 Task: Plan a trip to Narre Warren, Australia from 11th December, 2023 to 15th December, 2023 for 2 adults.1  bedroom having 2 beds and 1 bathroom. Property type can be hotel. Amenities needed are: washing machine, kitchen. Look for 3 properties as per requirement.
Action: Mouse moved to (473, 100)
Screenshot: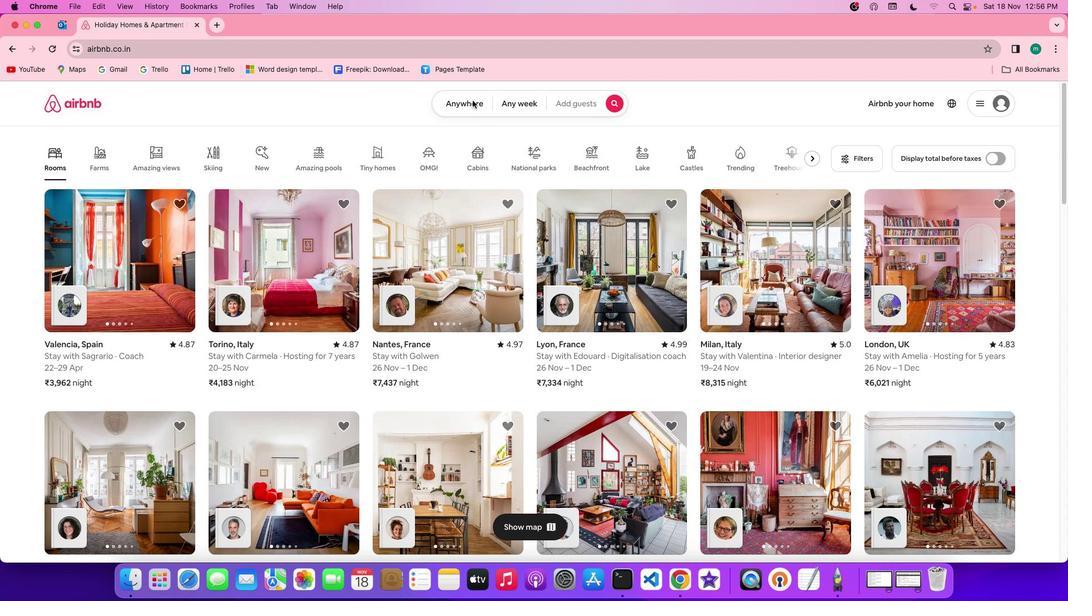 
Action: Mouse pressed left at (473, 100)
Screenshot: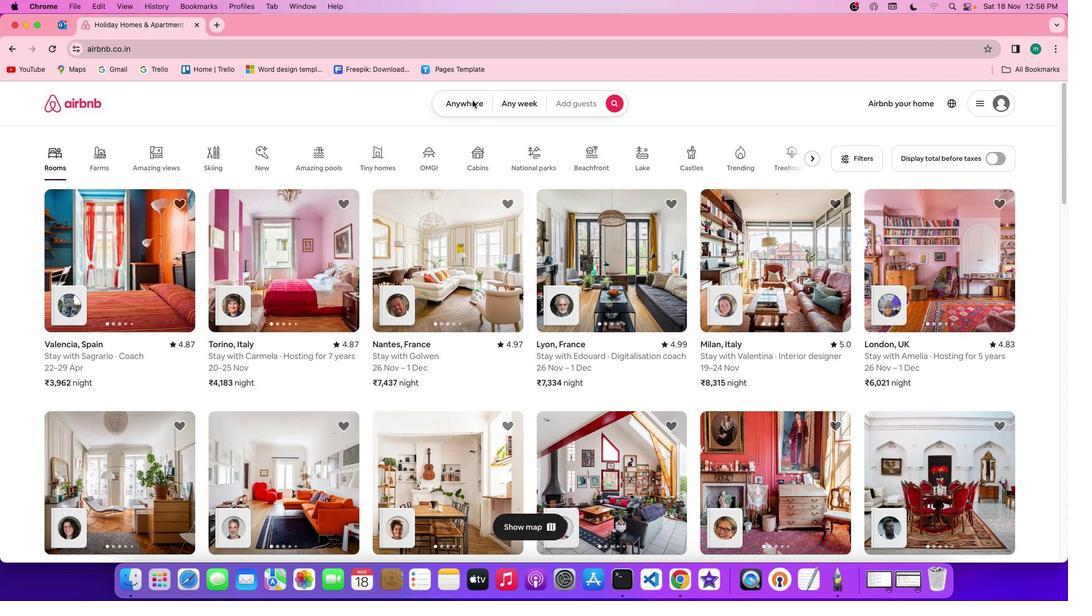
Action: Mouse pressed left at (473, 100)
Screenshot: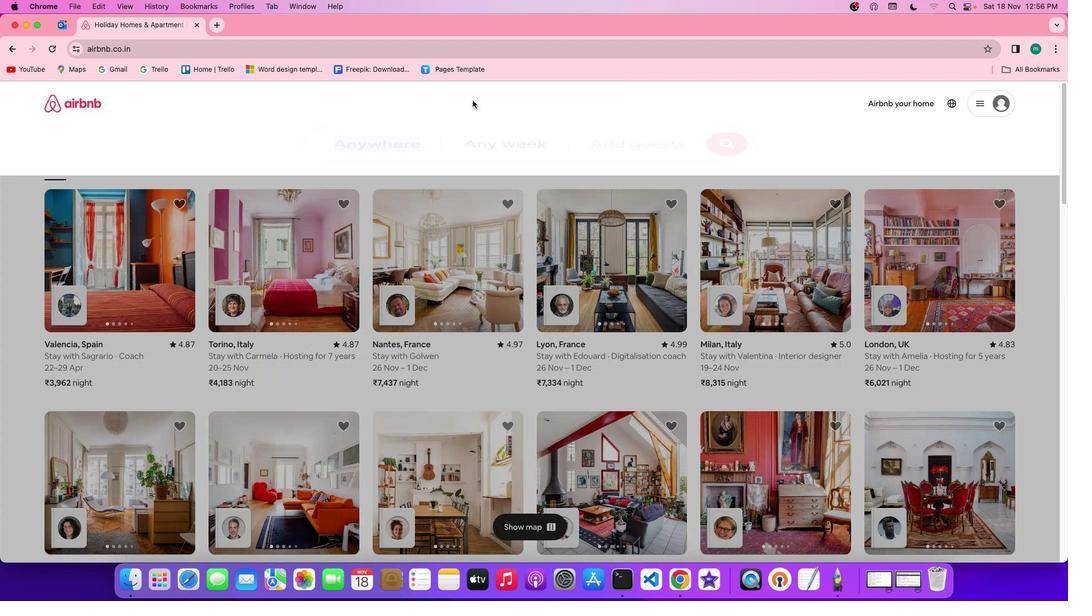 
Action: Mouse moved to (423, 150)
Screenshot: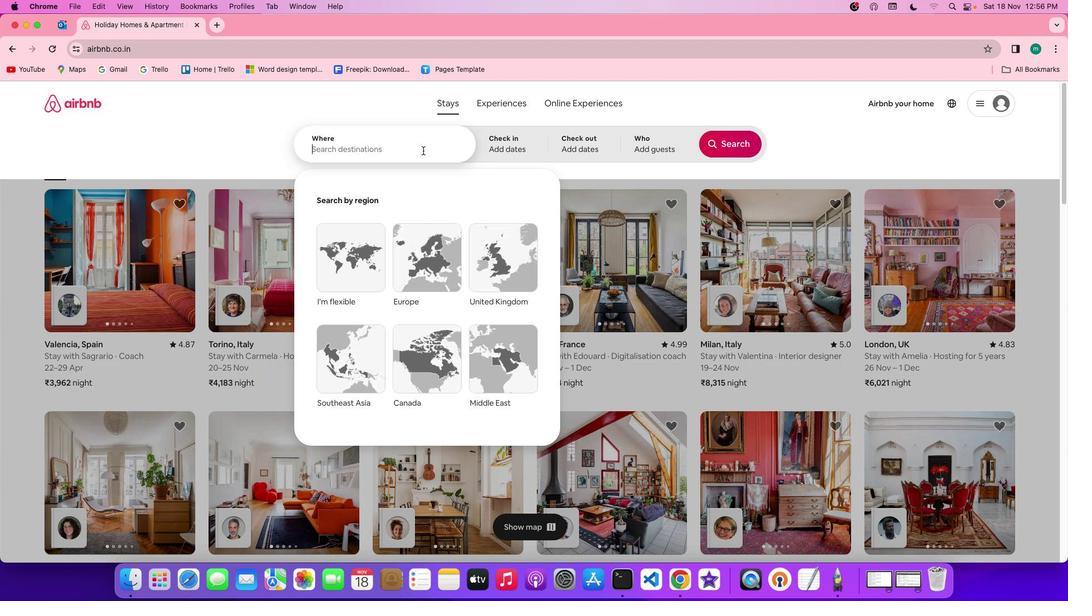 
Action: Mouse pressed left at (423, 150)
Screenshot: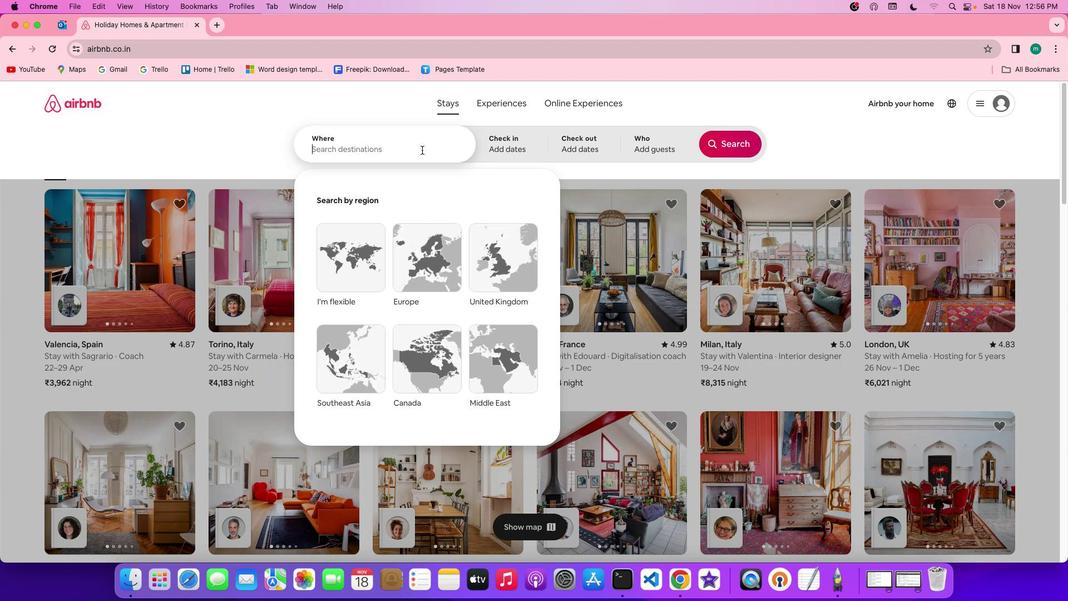 
Action: Mouse moved to (421, 150)
Screenshot: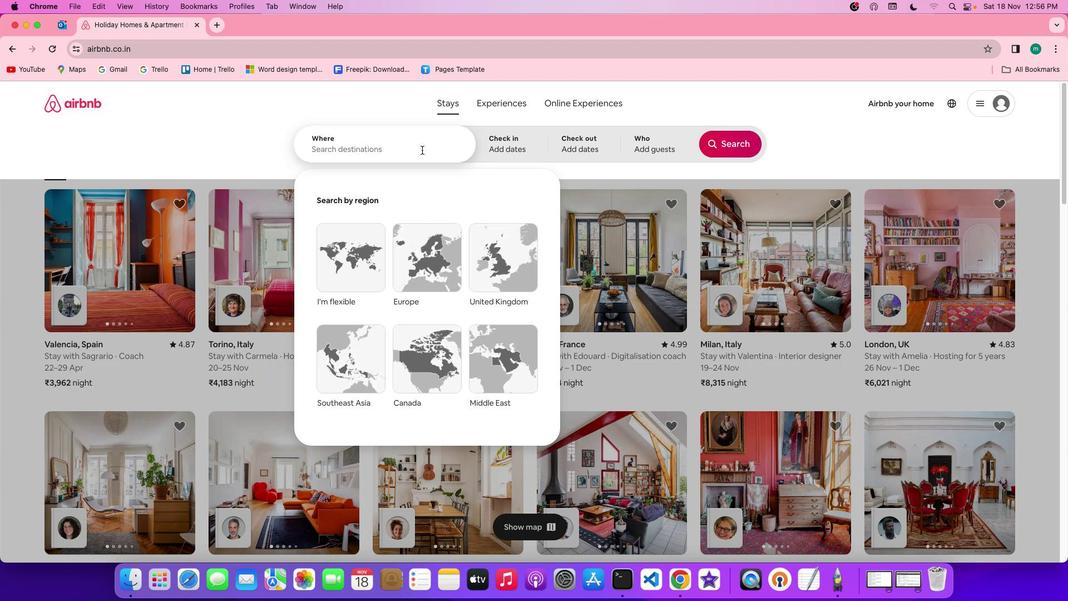 
Action: Key pressed Key.shift'N''a''r''r''e'Key.spaceKey.shift'W''a''r''r''e''n'','Key.spaceKey.shift'A''u''s''t''r''a''l''i''a'
Screenshot: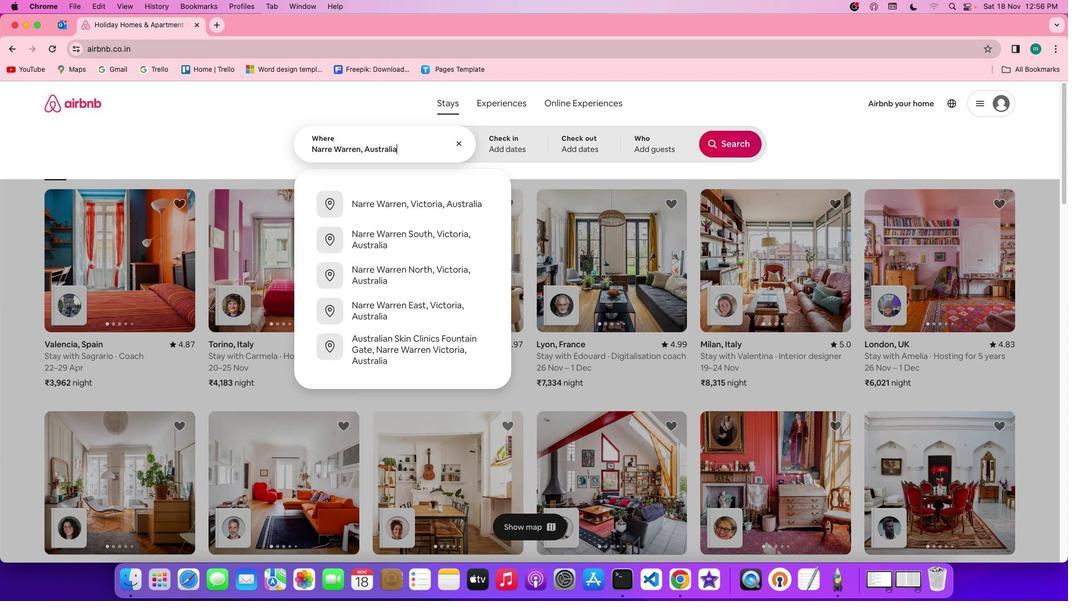 
Action: Mouse moved to (525, 148)
Screenshot: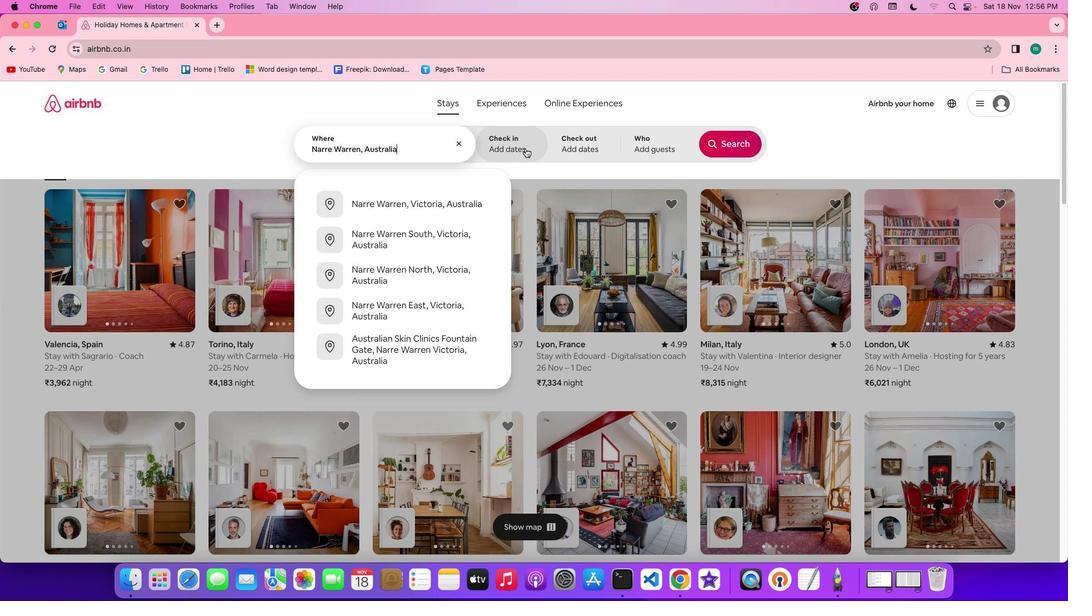 
Action: Mouse pressed left at (525, 148)
Screenshot: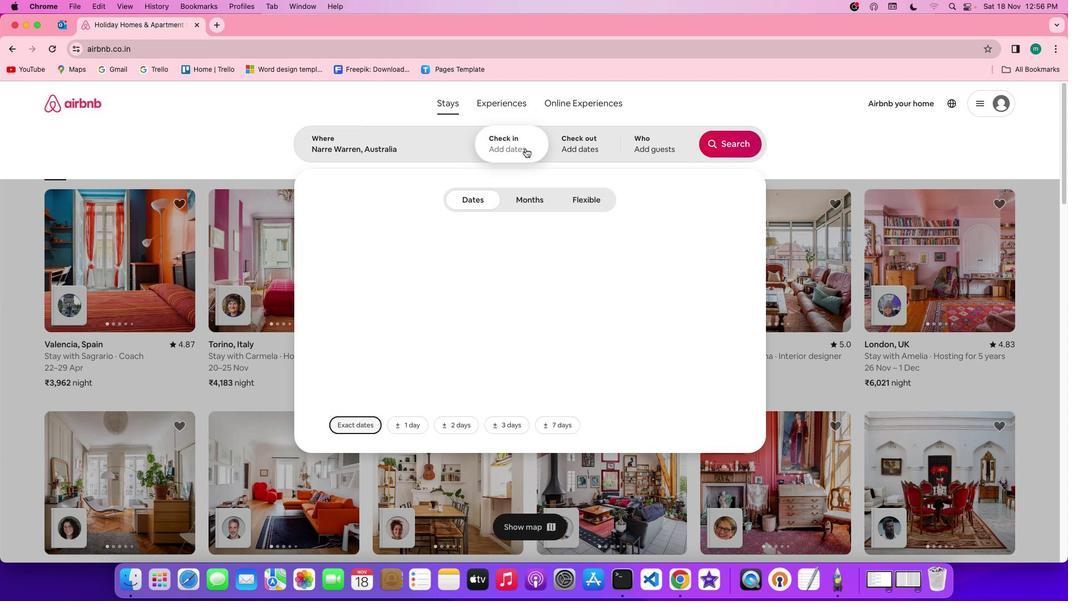 
Action: Mouse moved to (579, 339)
Screenshot: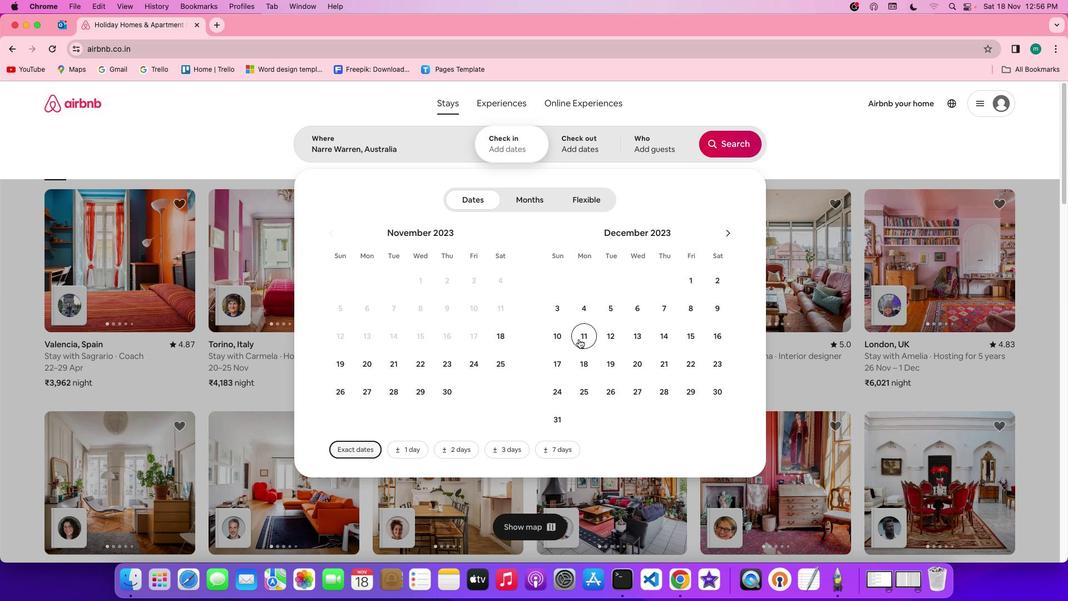
Action: Mouse pressed left at (579, 339)
Screenshot: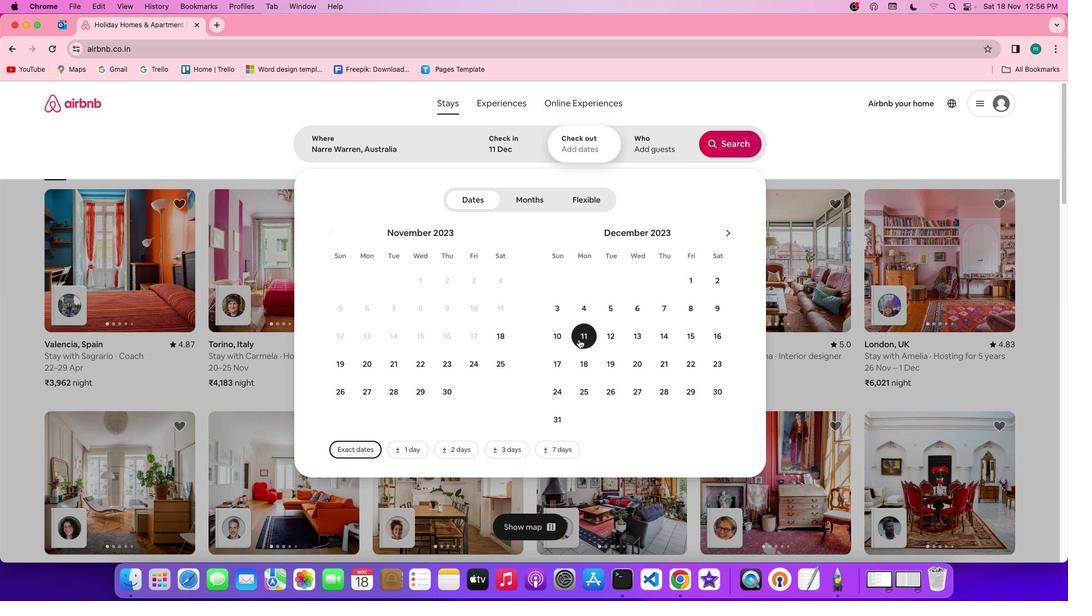 
Action: Mouse moved to (688, 339)
Screenshot: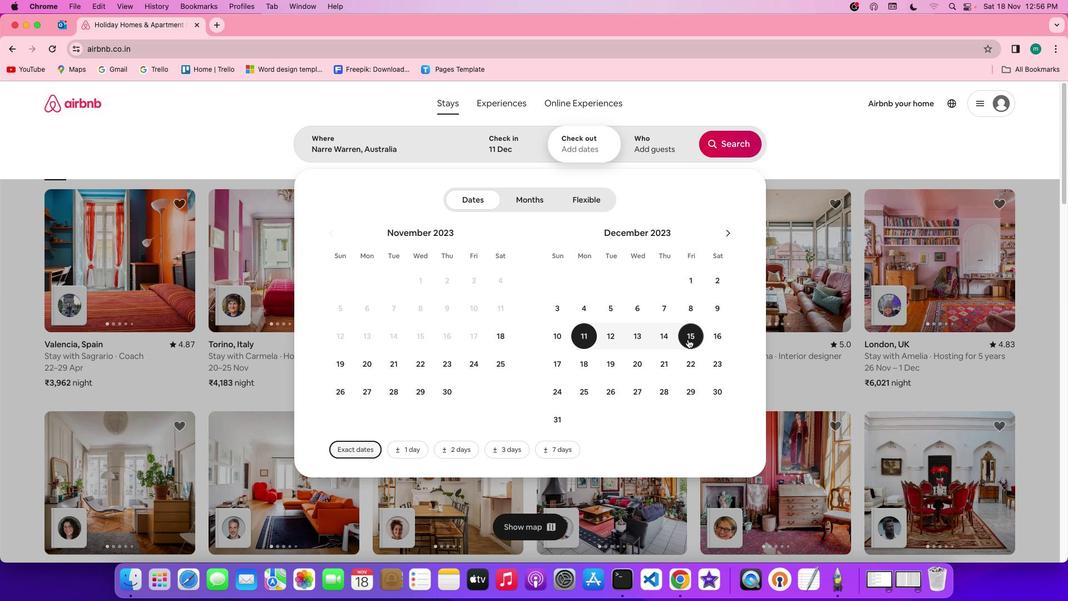 
Action: Mouse pressed left at (688, 339)
Screenshot: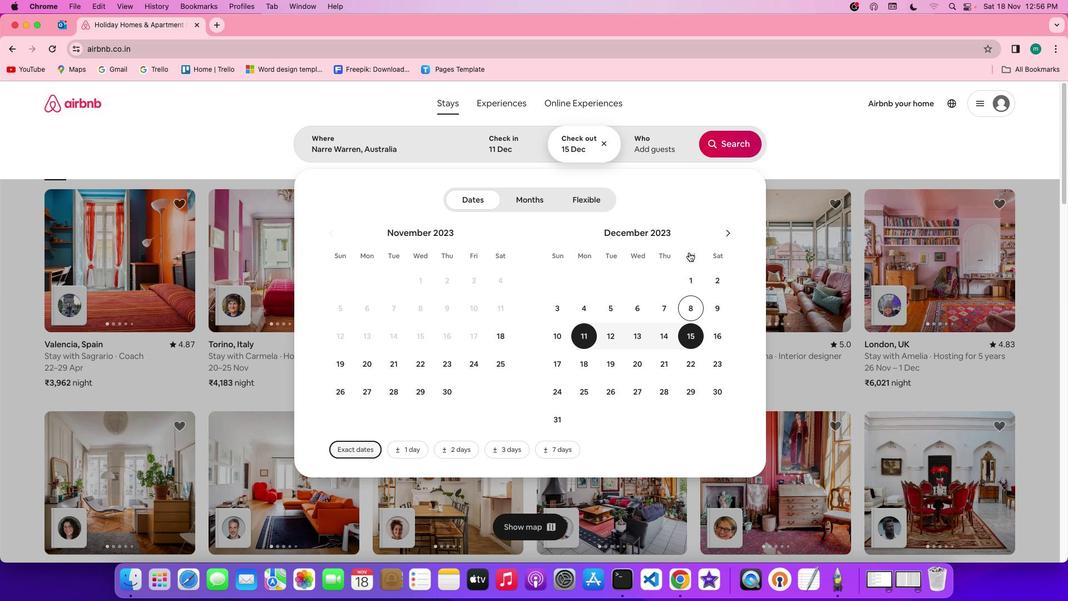 
Action: Mouse moved to (668, 146)
Screenshot: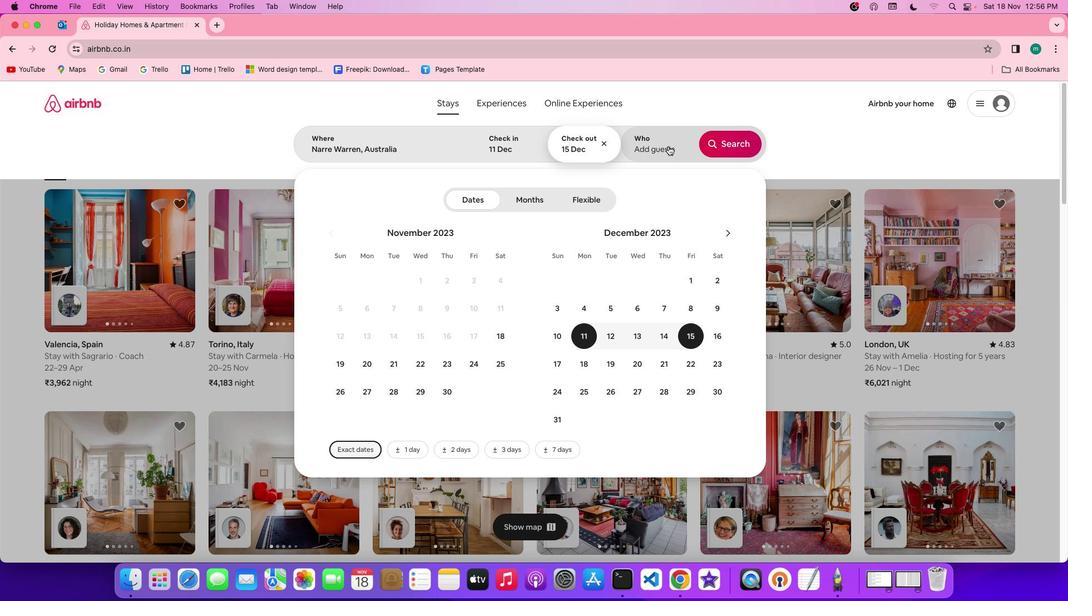 
Action: Mouse pressed left at (668, 146)
Screenshot: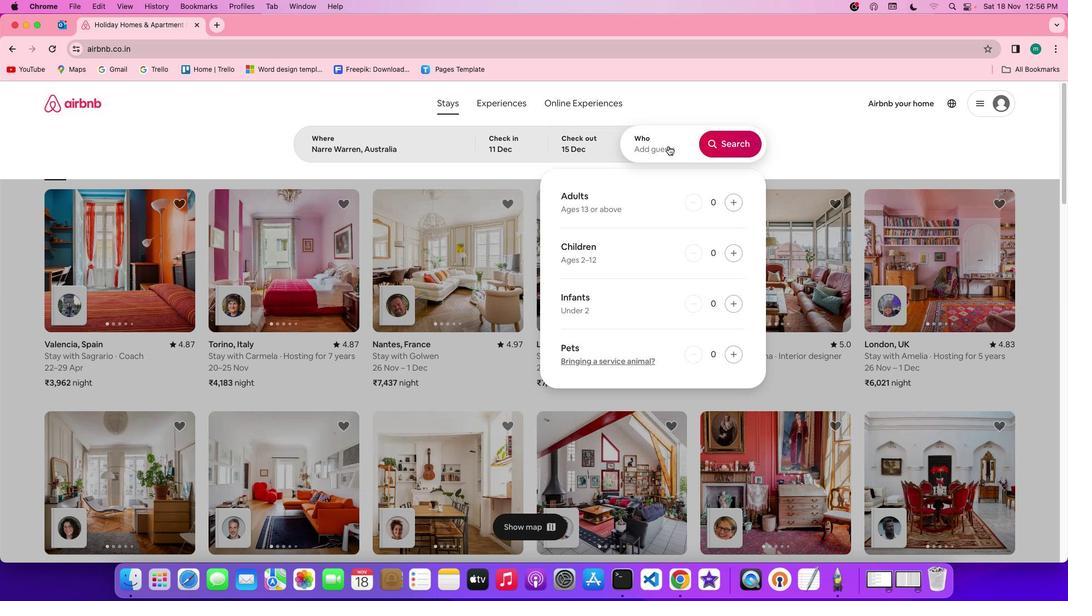 
Action: Mouse moved to (739, 206)
Screenshot: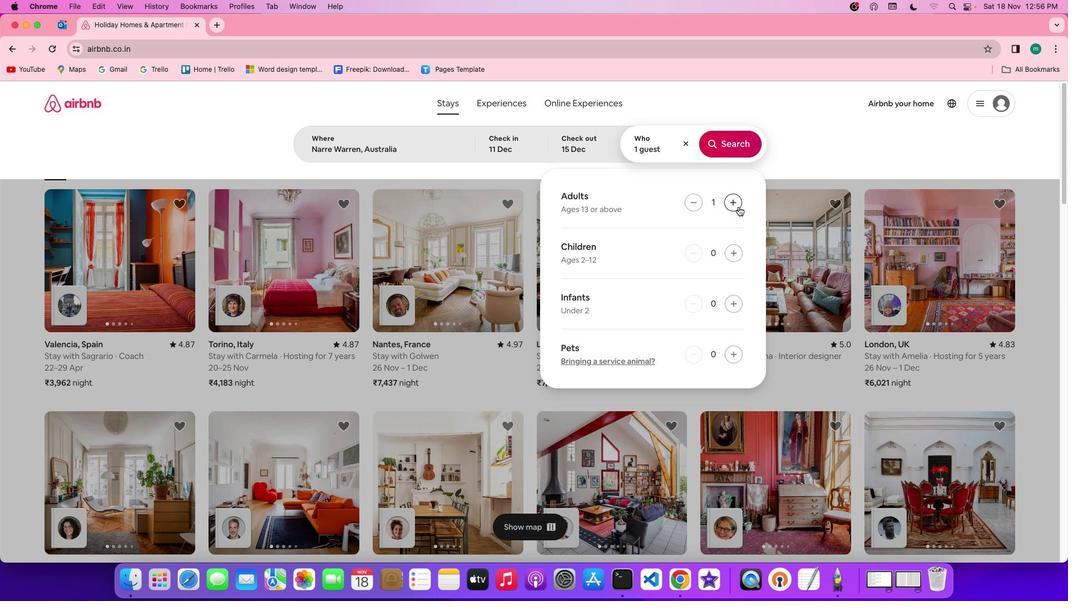 
Action: Mouse pressed left at (739, 206)
Screenshot: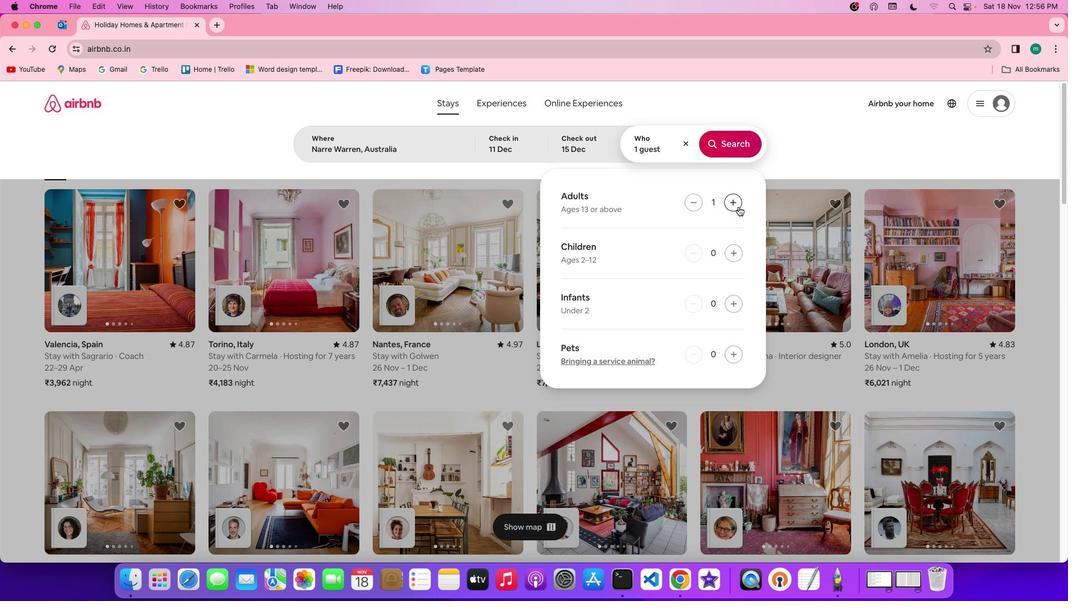 
Action: Mouse pressed left at (739, 206)
Screenshot: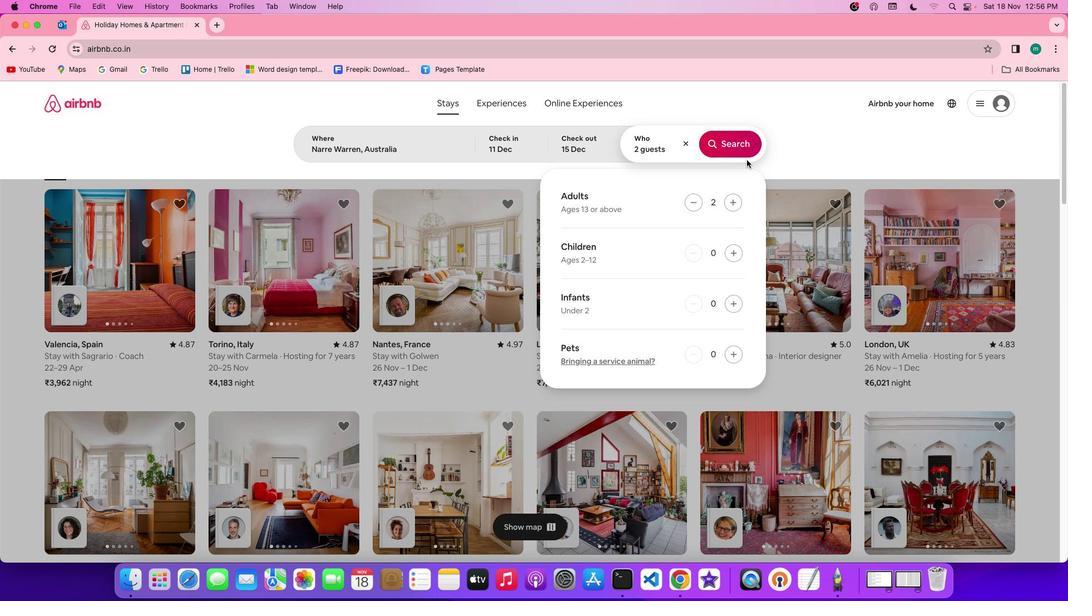 
Action: Mouse moved to (747, 148)
Screenshot: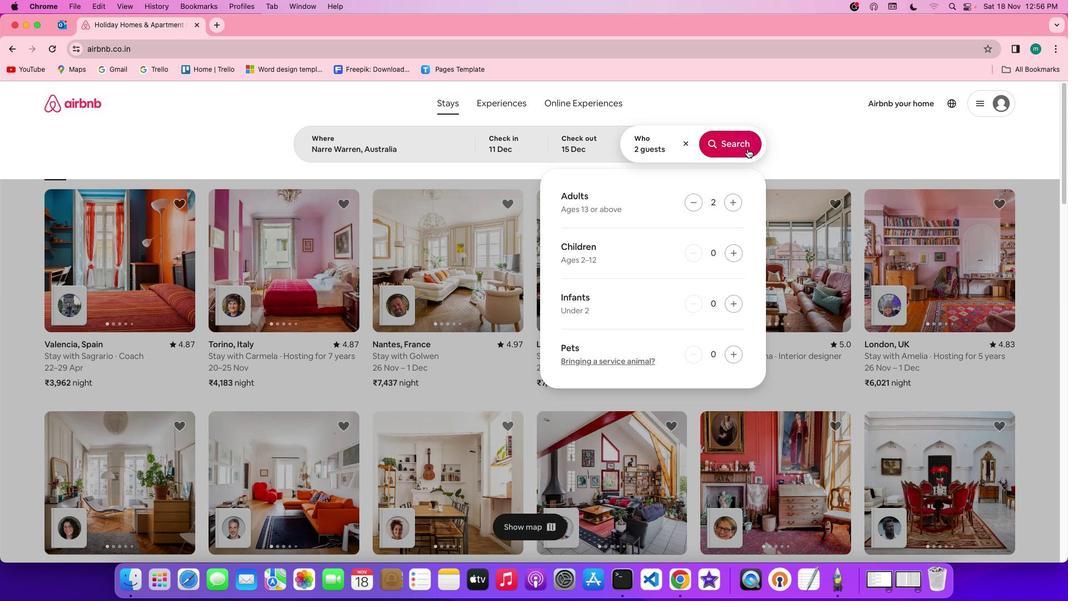 
Action: Mouse pressed left at (747, 148)
Screenshot: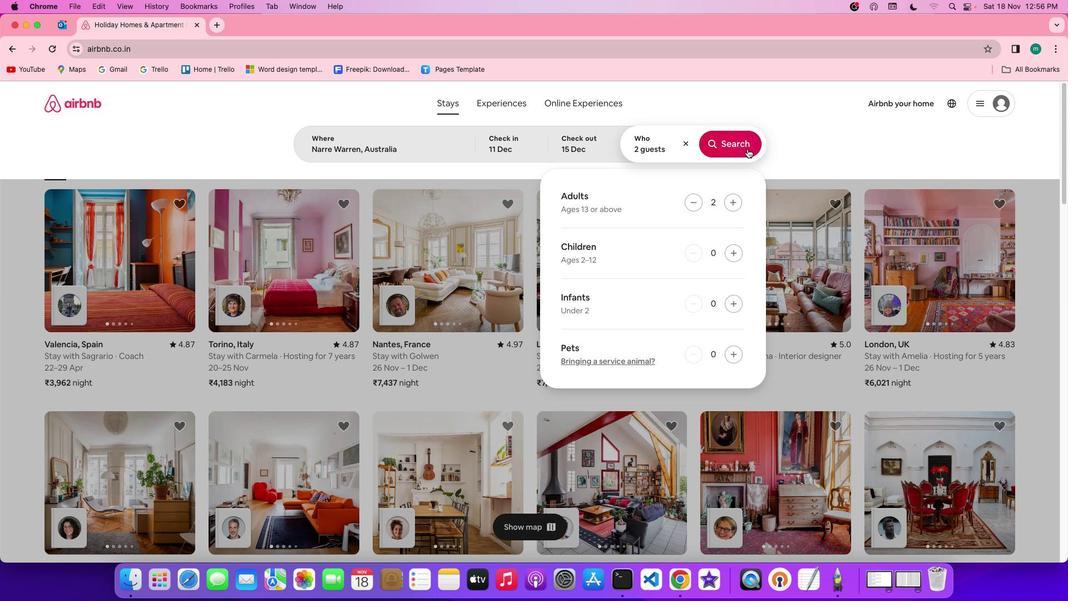 
Action: Mouse moved to (899, 146)
Screenshot: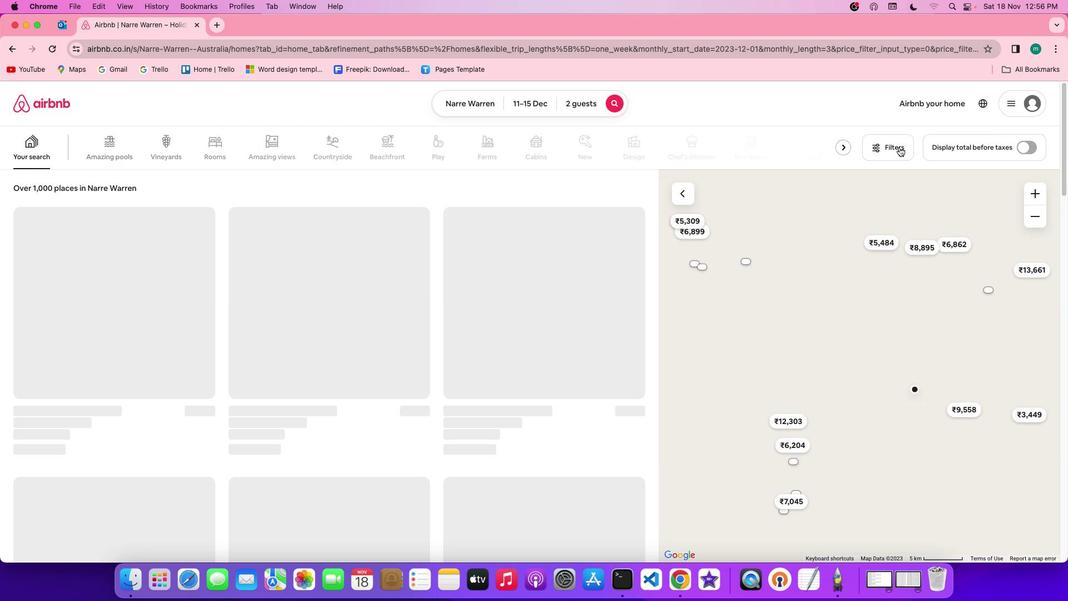 
Action: Mouse pressed left at (899, 146)
Screenshot: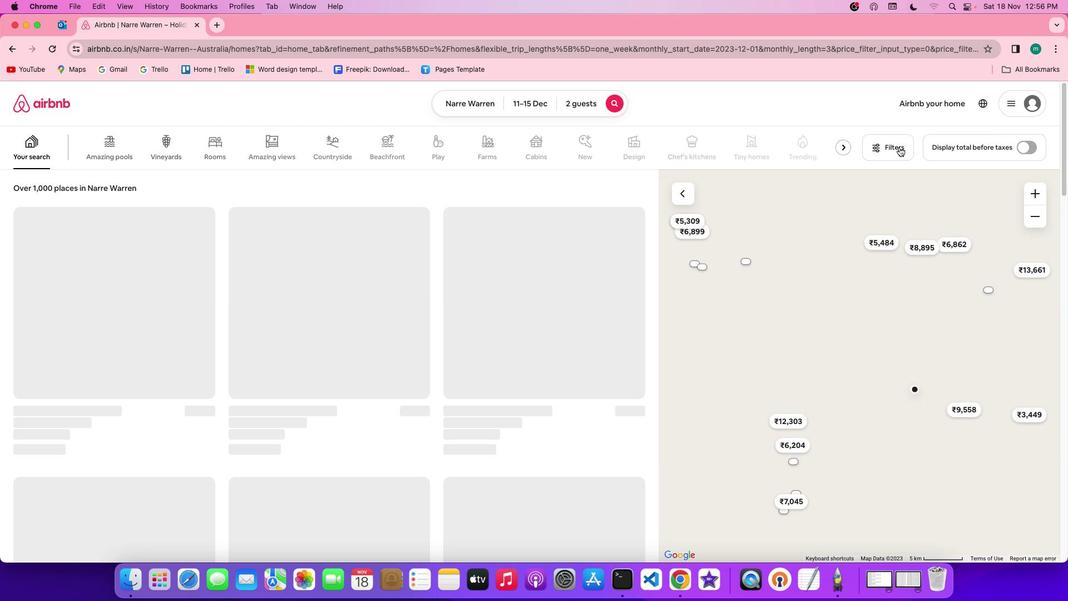 
Action: Mouse moved to (542, 312)
Screenshot: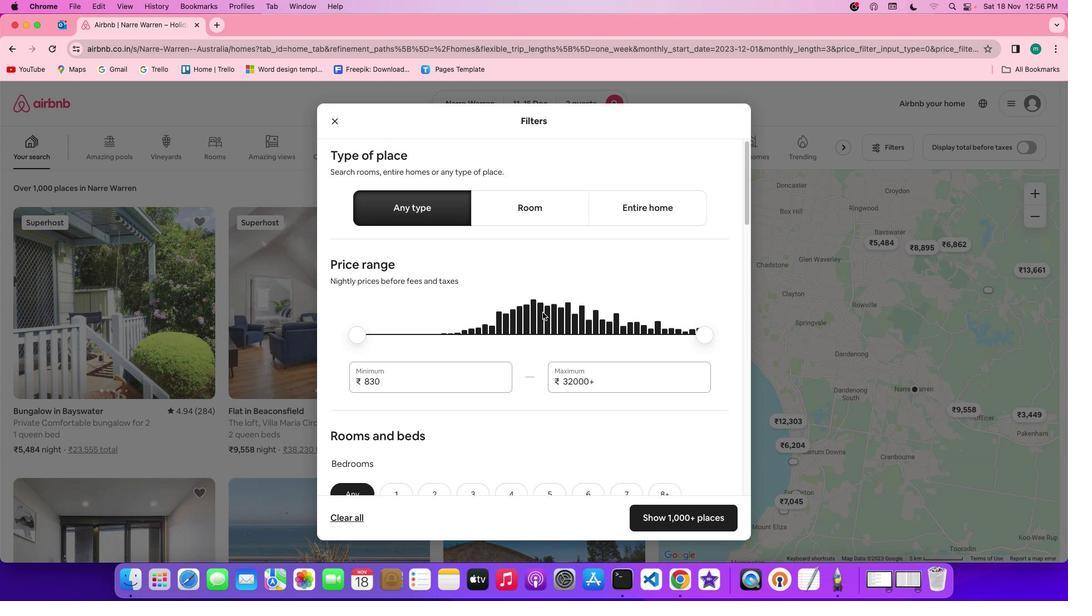 
Action: Mouse scrolled (542, 312) with delta (0, 0)
Screenshot: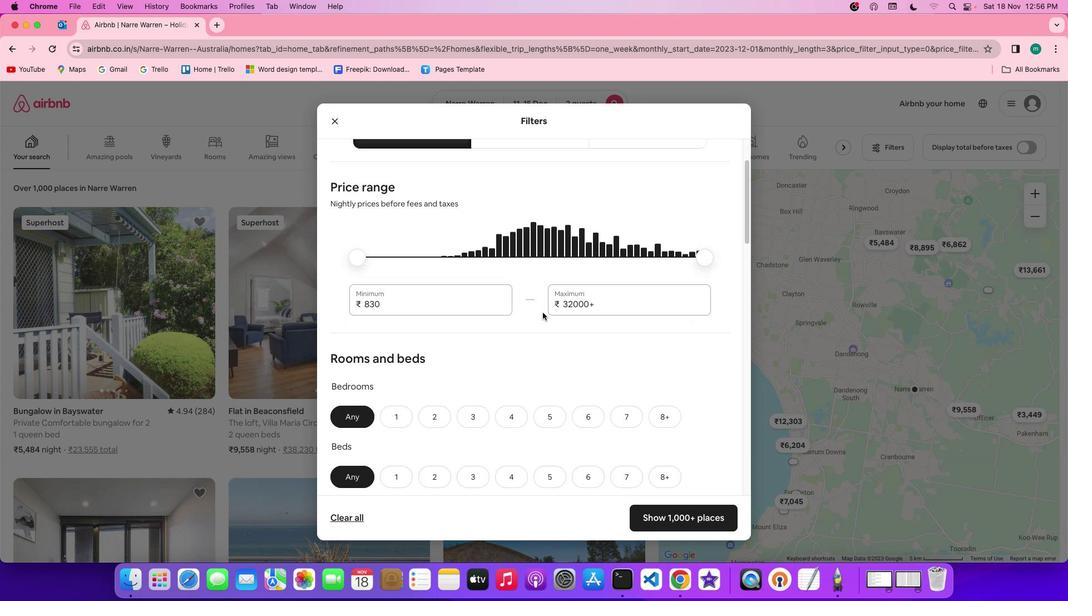 
Action: Mouse scrolled (542, 312) with delta (0, 0)
Screenshot: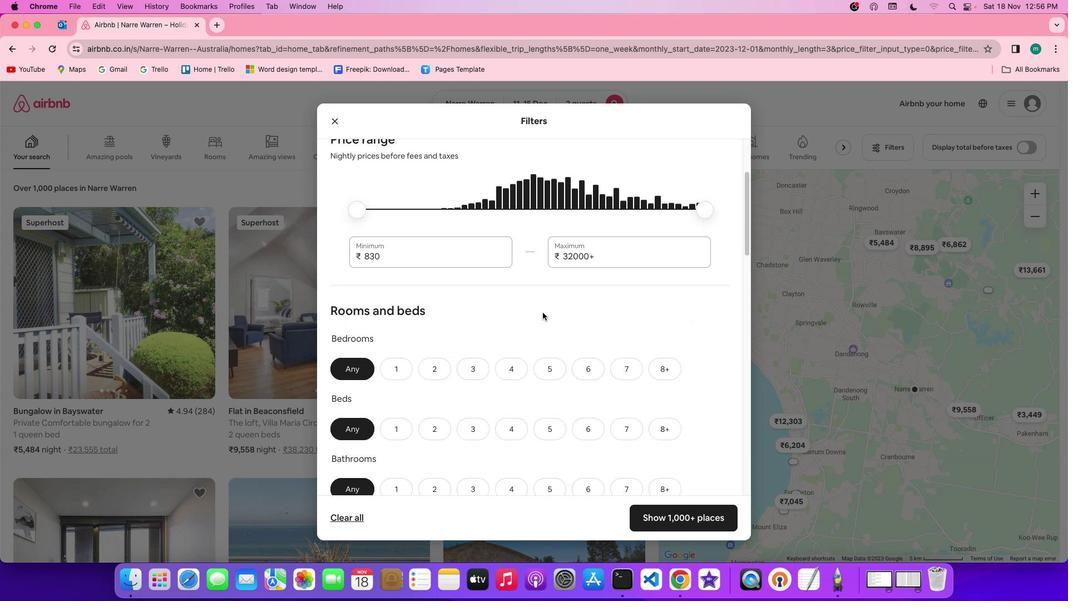 
Action: Mouse scrolled (542, 312) with delta (0, -1)
Screenshot: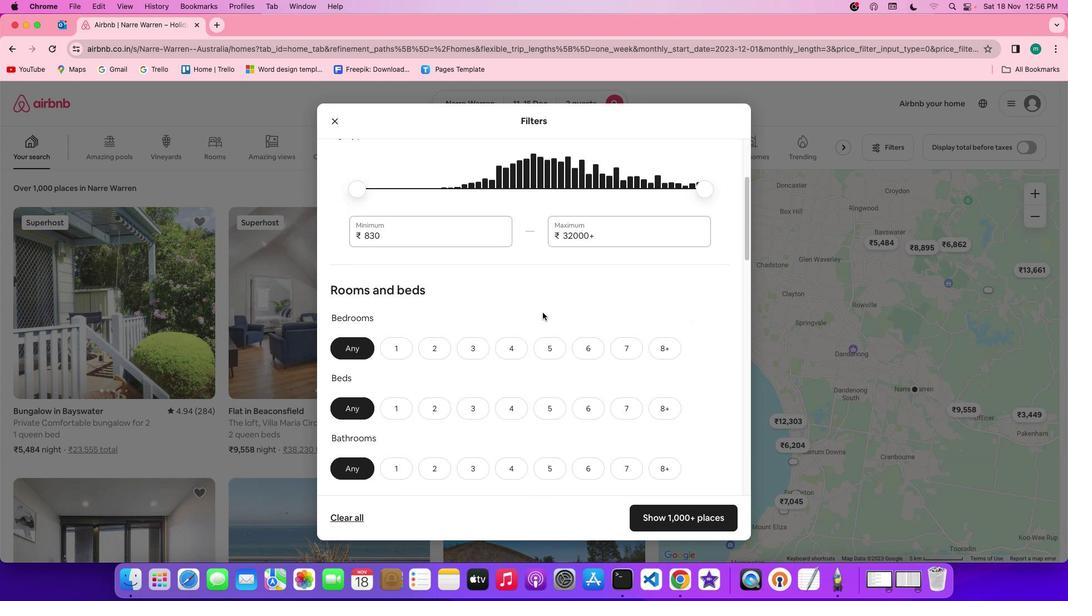 
Action: Mouse scrolled (542, 312) with delta (0, -1)
Screenshot: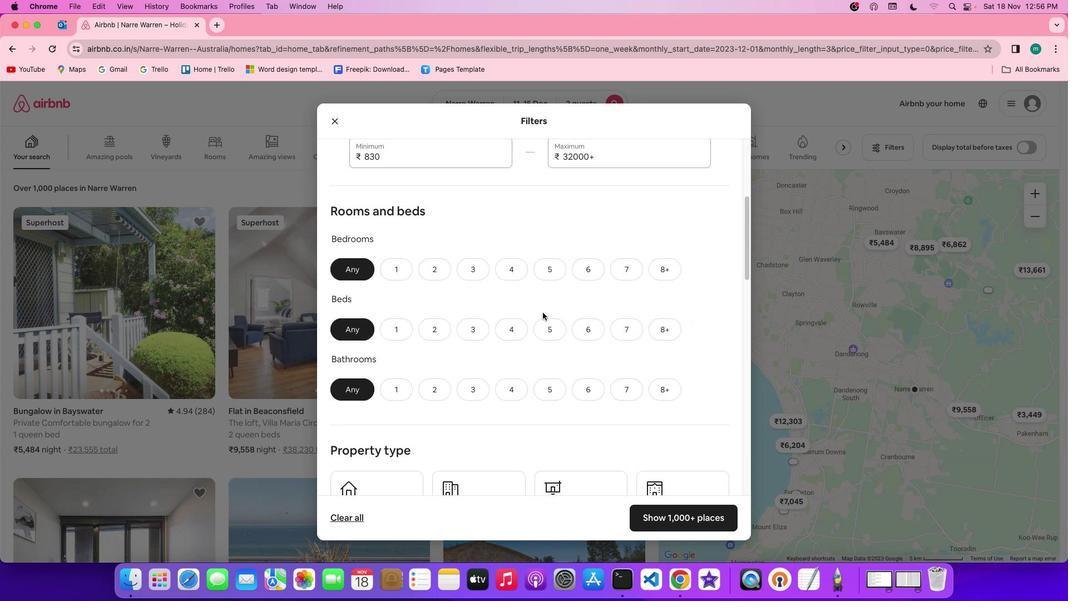 
Action: Mouse scrolled (542, 312) with delta (0, -1)
Screenshot: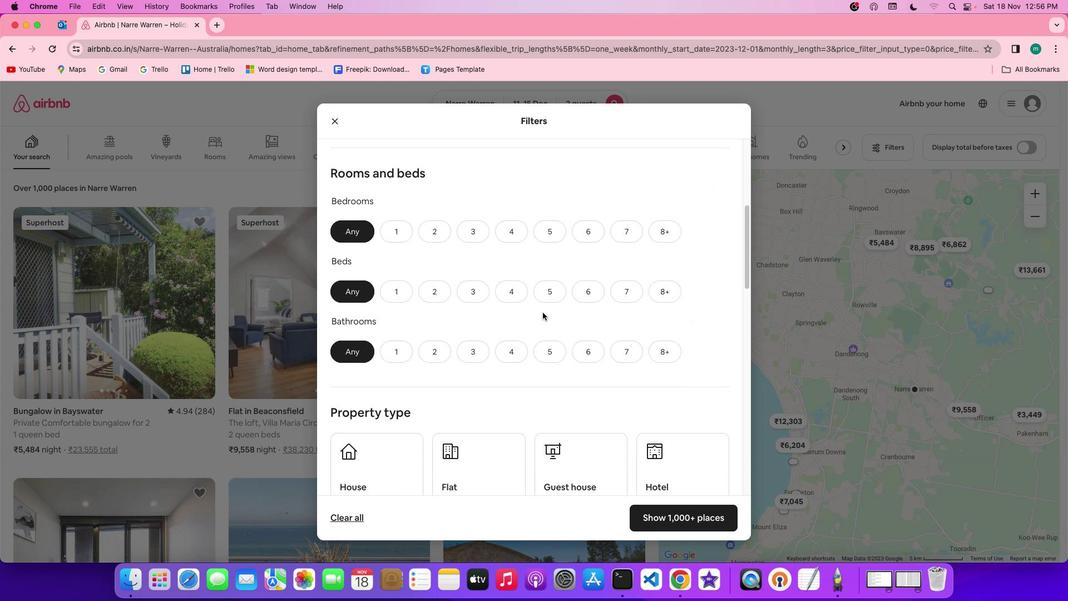 
Action: Mouse moved to (406, 227)
Screenshot: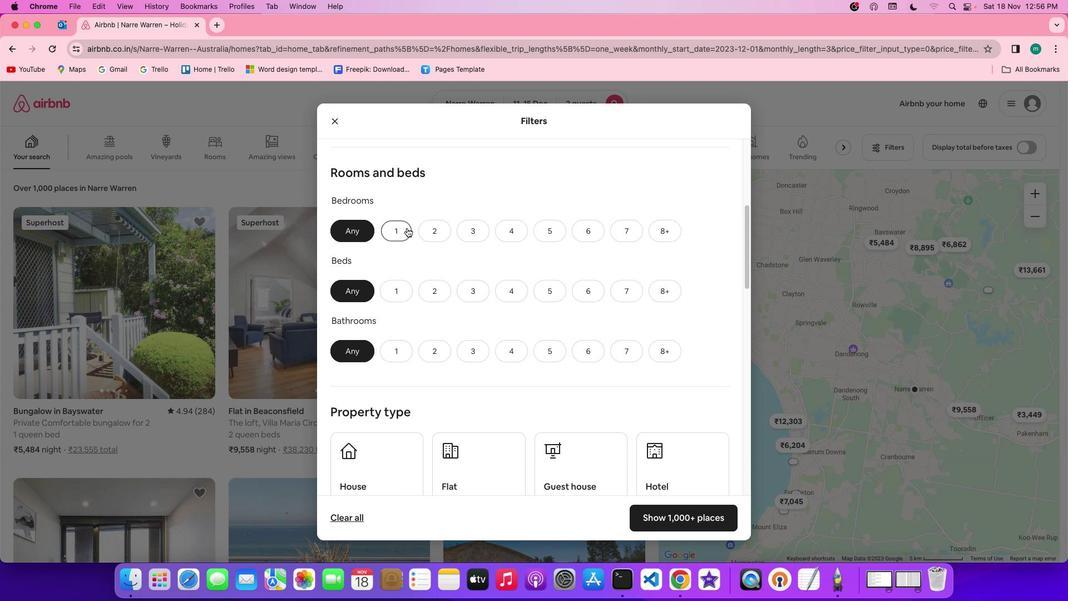 
Action: Mouse pressed left at (406, 227)
Screenshot: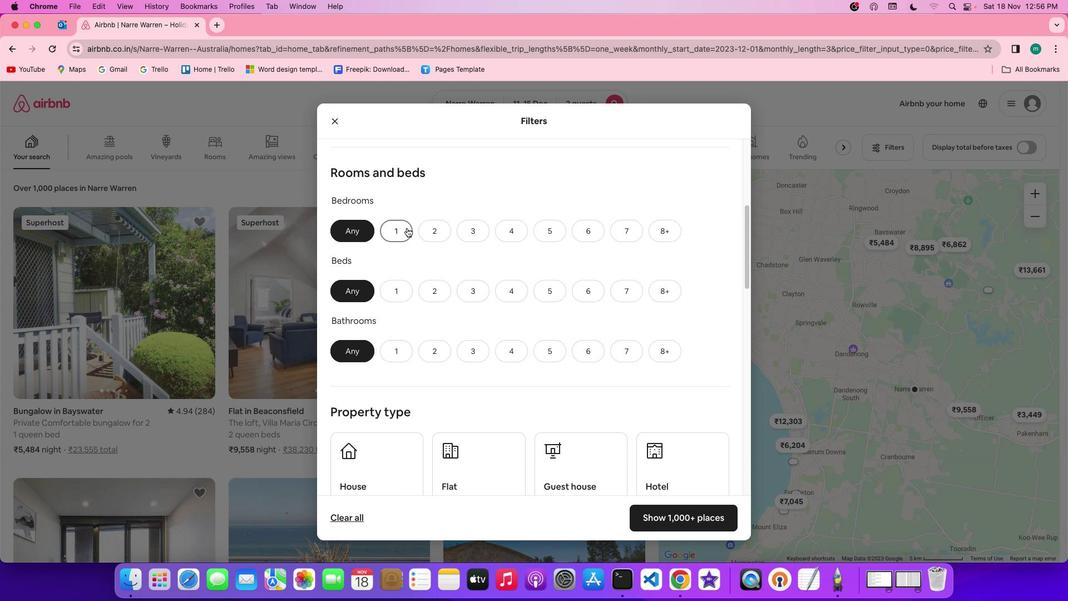 
Action: Mouse moved to (439, 285)
Screenshot: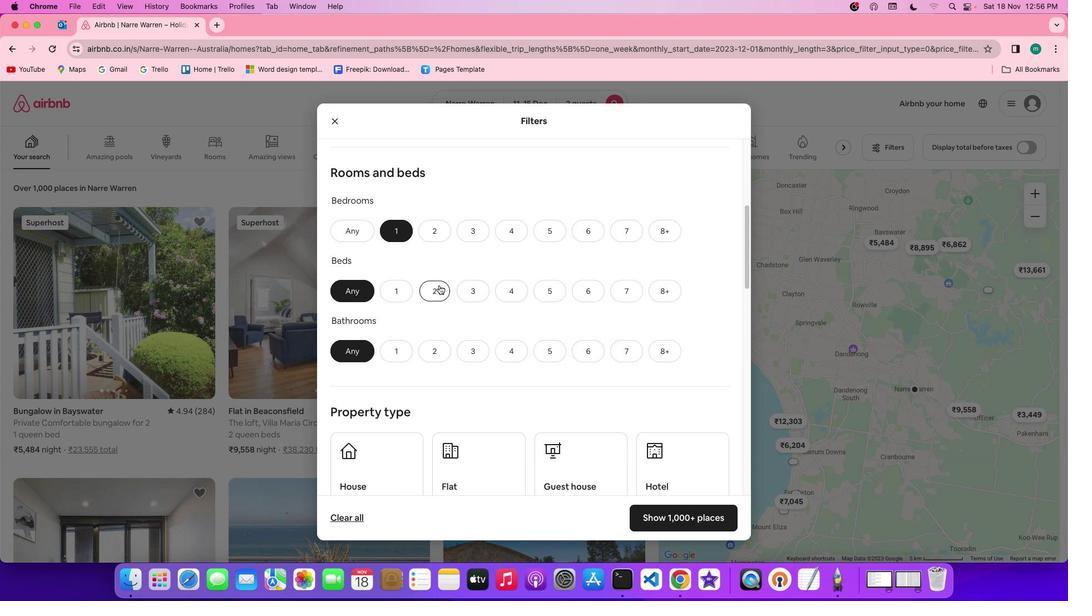 
Action: Mouse pressed left at (439, 285)
Screenshot: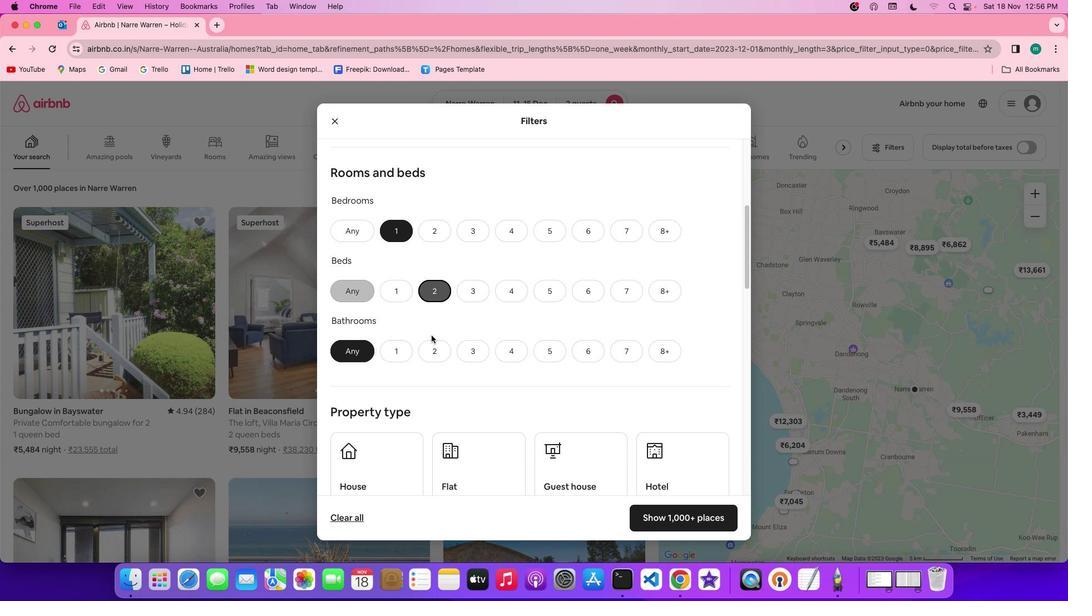 
Action: Mouse moved to (396, 351)
Screenshot: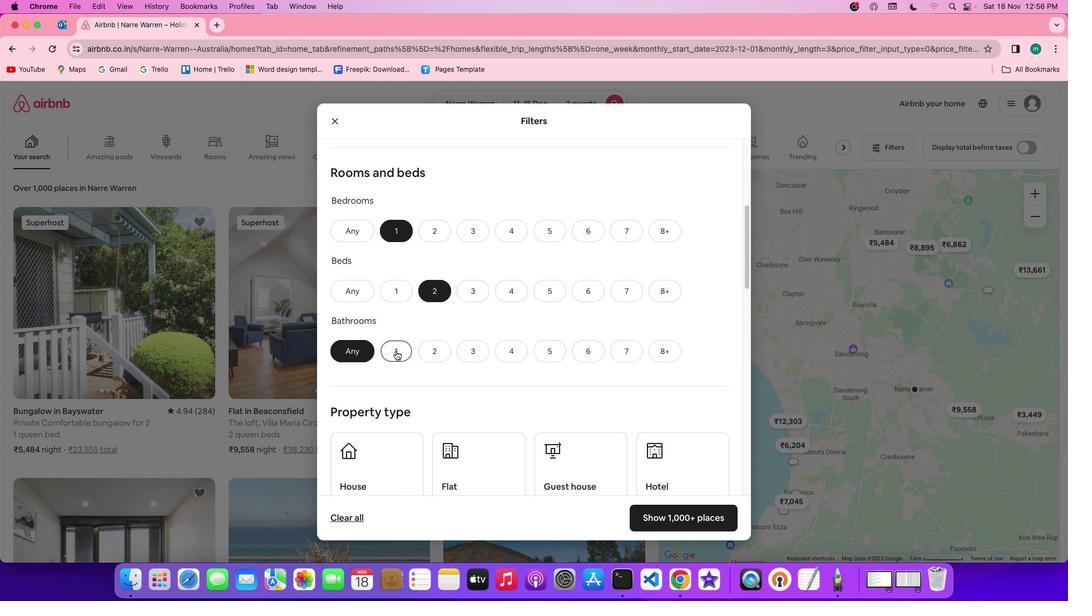 
Action: Mouse pressed left at (396, 351)
Screenshot: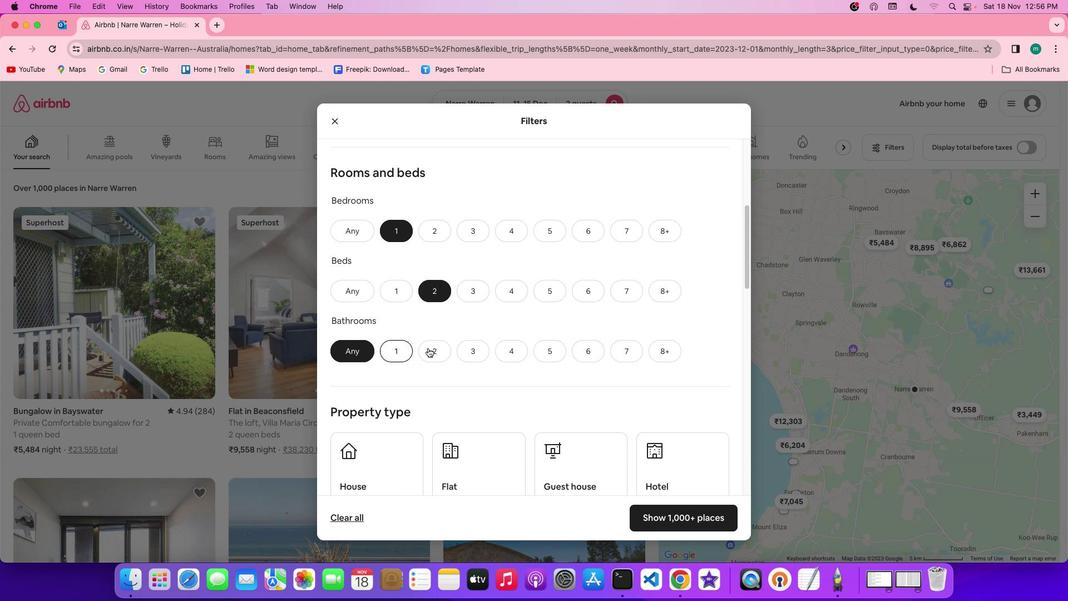 
Action: Mouse moved to (516, 334)
Screenshot: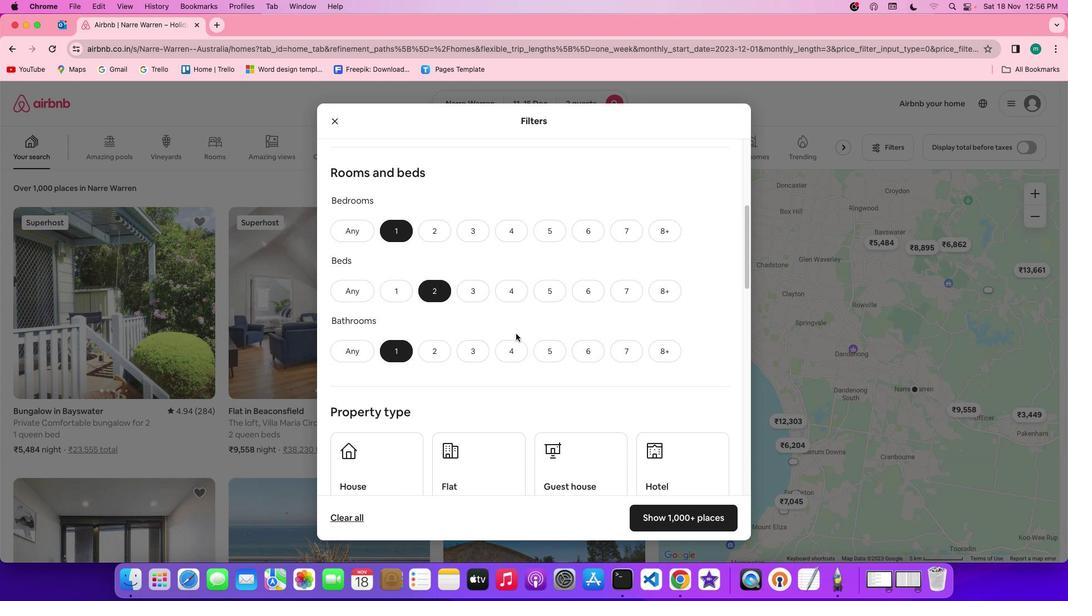 
Action: Mouse scrolled (516, 334) with delta (0, 0)
Screenshot: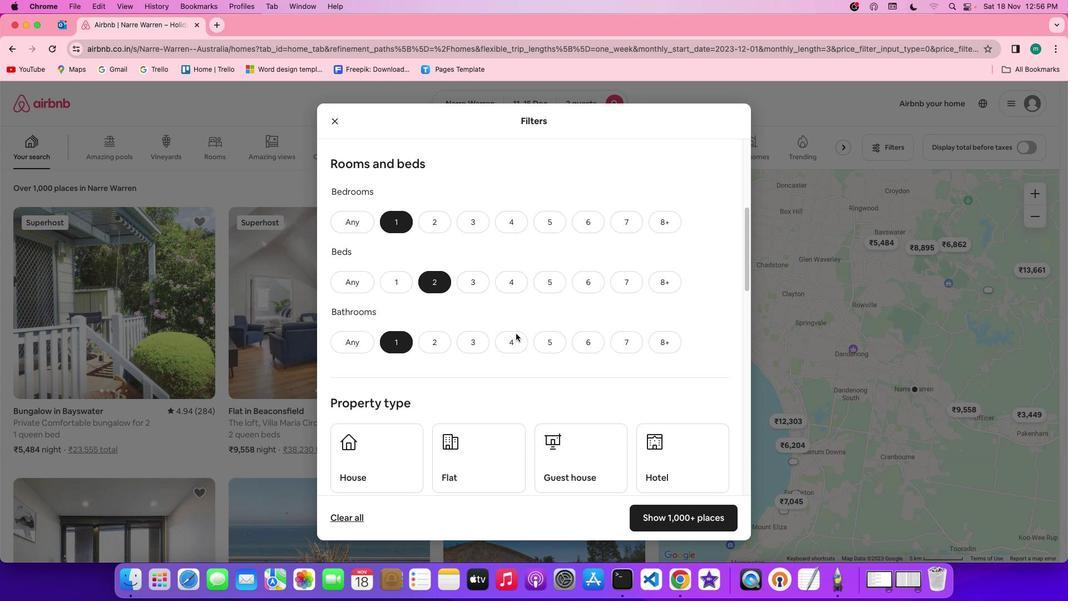 
Action: Mouse scrolled (516, 334) with delta (0, 0)
Screenshot: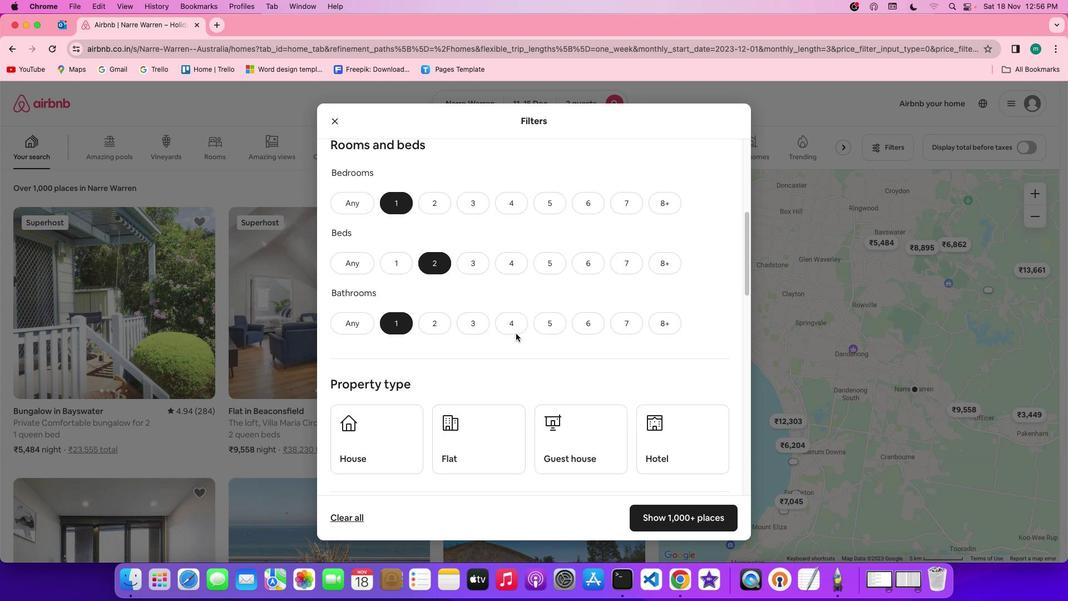 
Action: Mouse scrolled (516, 334) with delta (0, 0)
Screenshot: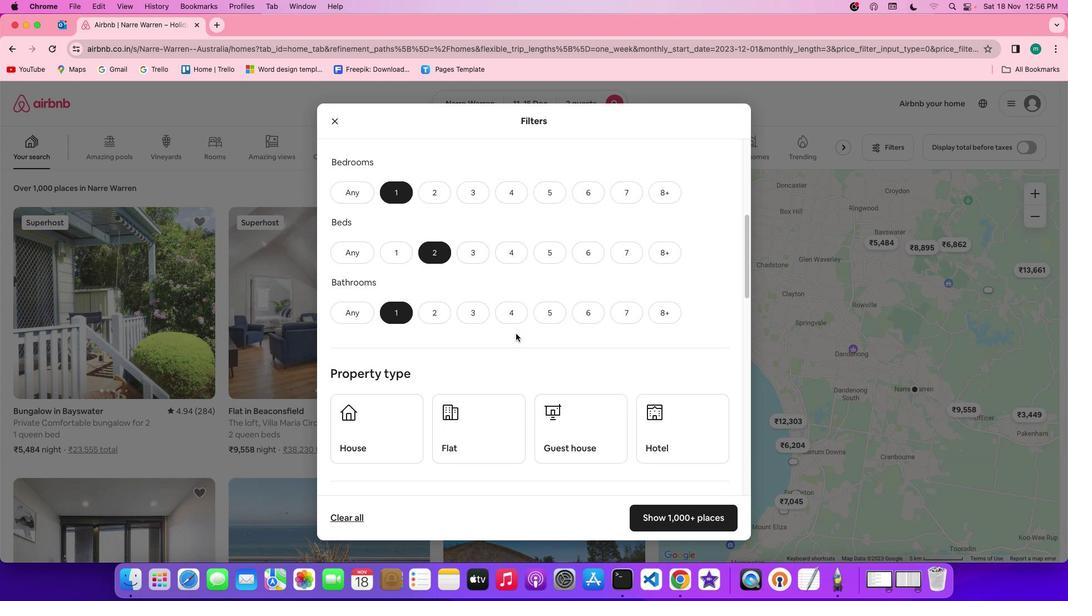 
Action: Mouse scrolled (516, 334) with delta (0, 0)
Screenshot: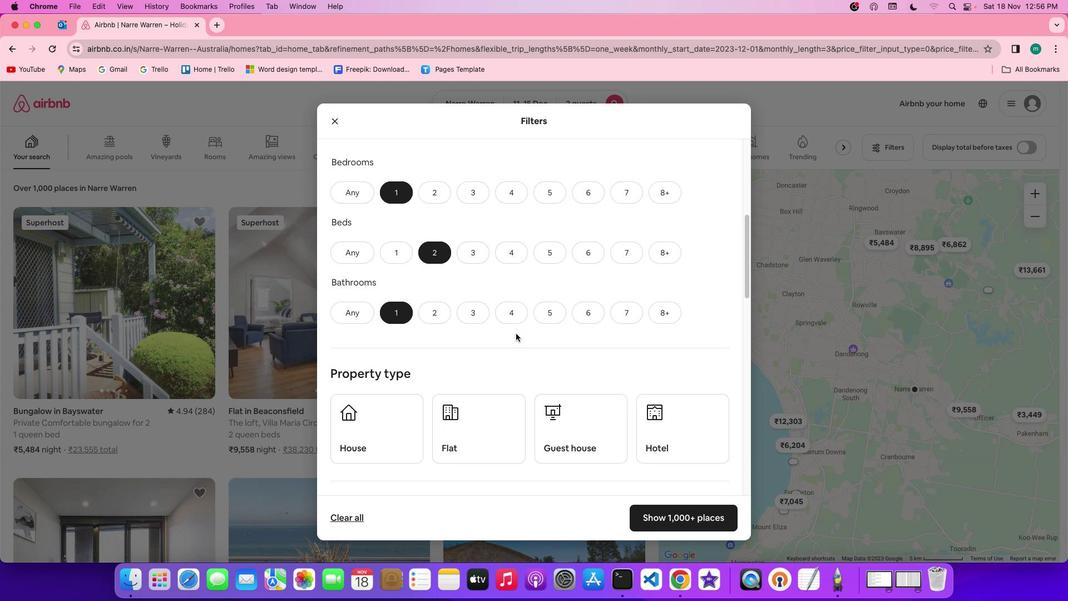 
Action: Mouse moved to (516, 334)
Screenshot: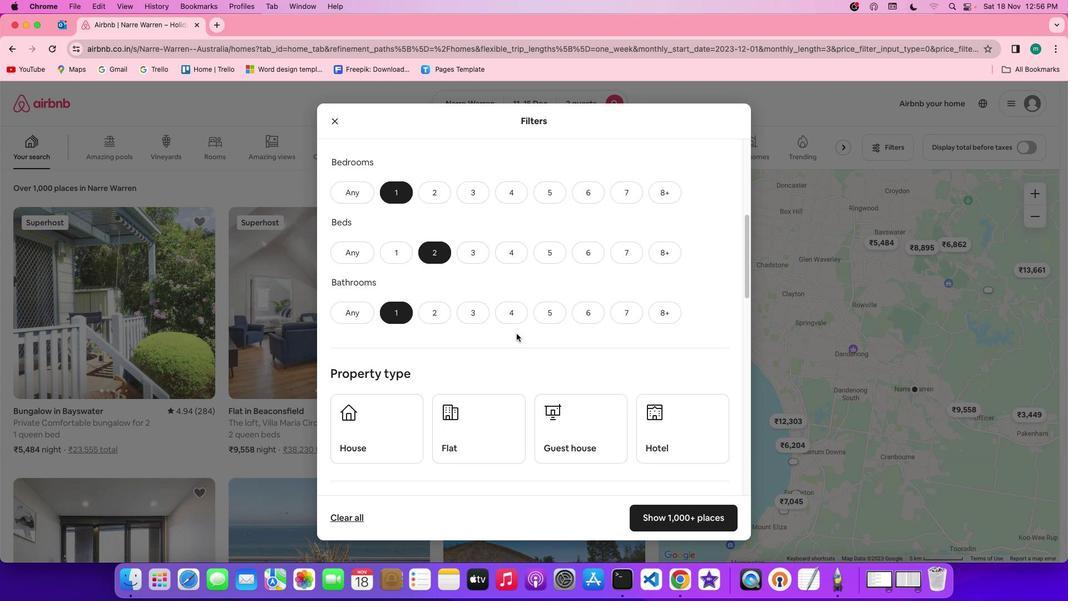 
Action: Mouse scrolled (516, 334) with delta (0, 0)
Screenshot: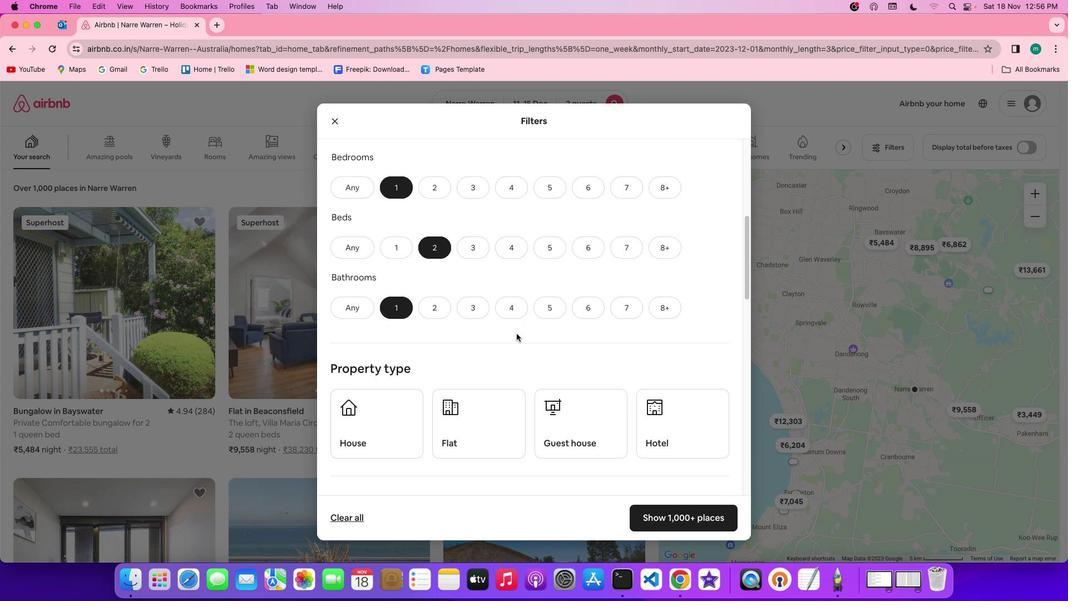 
Action: Mouse scrolled (516, 334) with delta (0, 0)
Screenshot: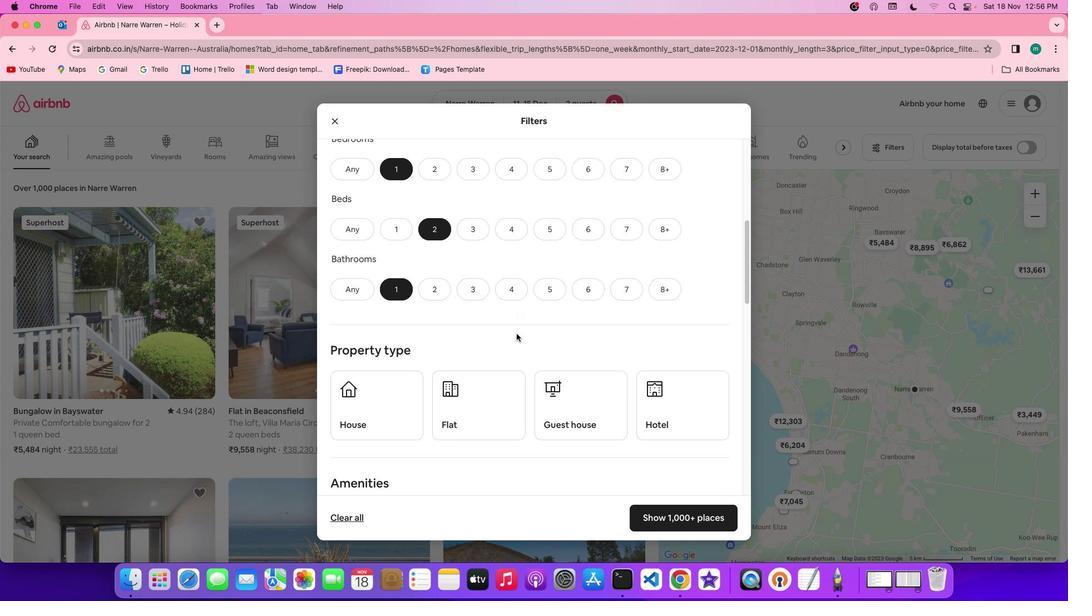 
Action: Mouse scrolled (516, 334) with delta (0, 0)
Screenshot: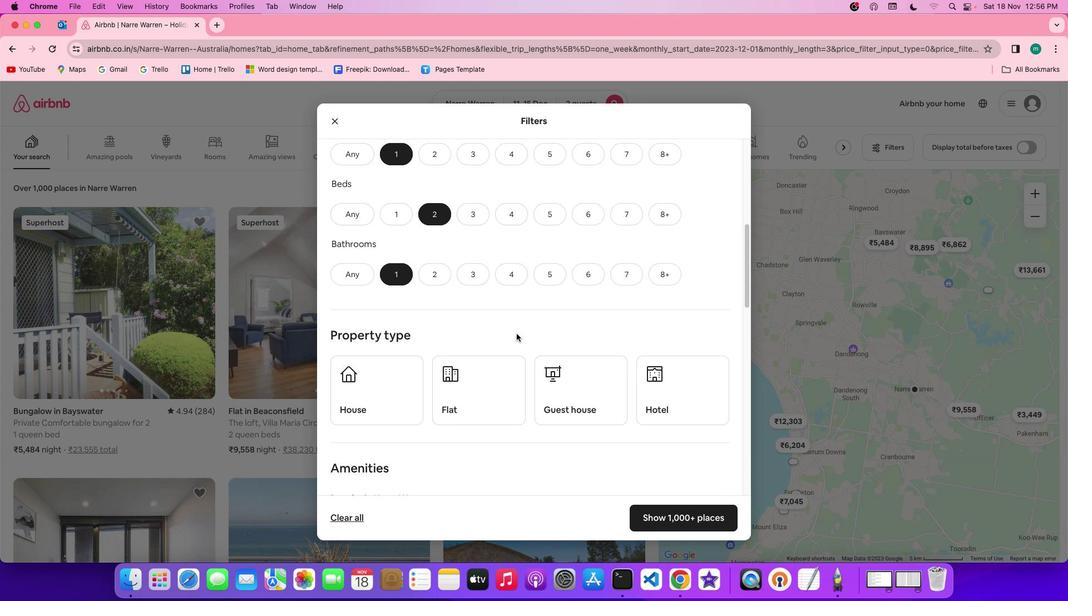 
Action: Mouse scrolled (516, 334) with delta (0, 0)
Screenshot: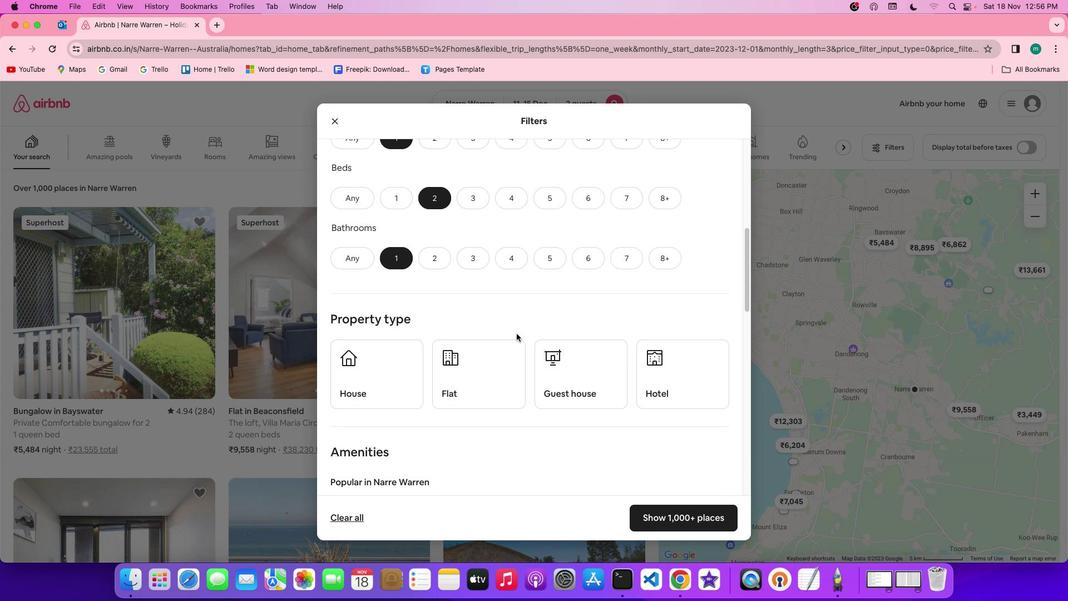 
Action: Mouse moved to (516, 334)
Screenshot: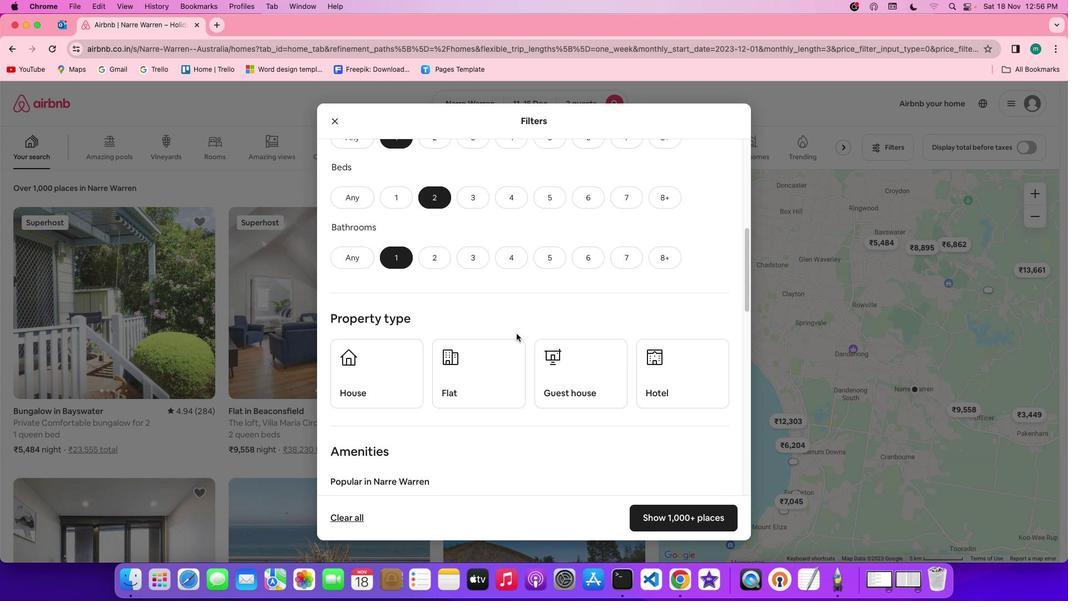 
Action: Mouse scrolled (516, 334) with delta (0, 0)
Screenshot: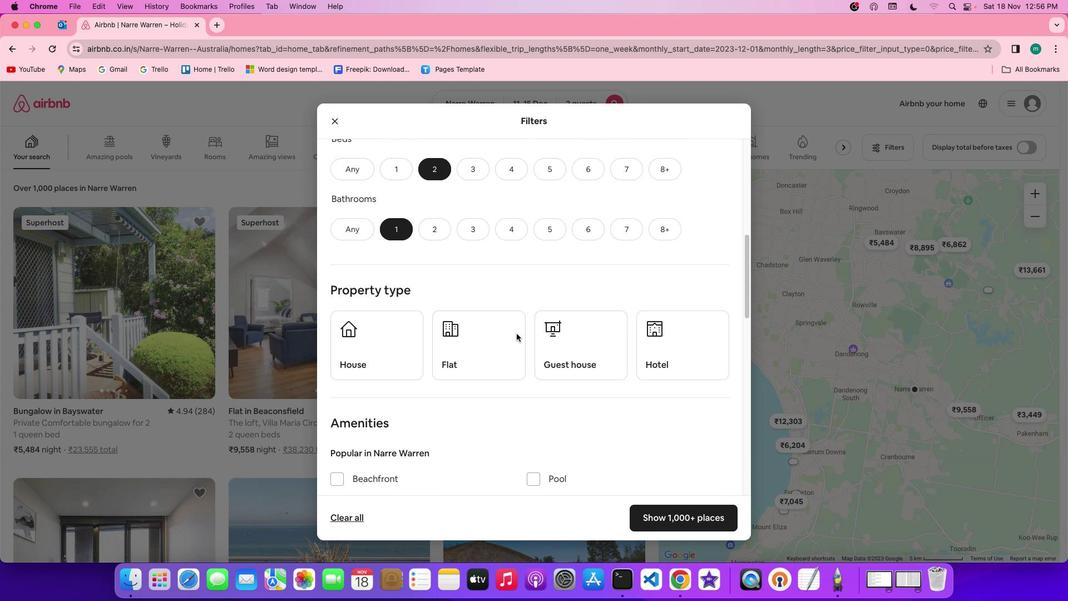 
Action: Mouse scrolled (516, 334) with delta (0, 0)
Screenshot: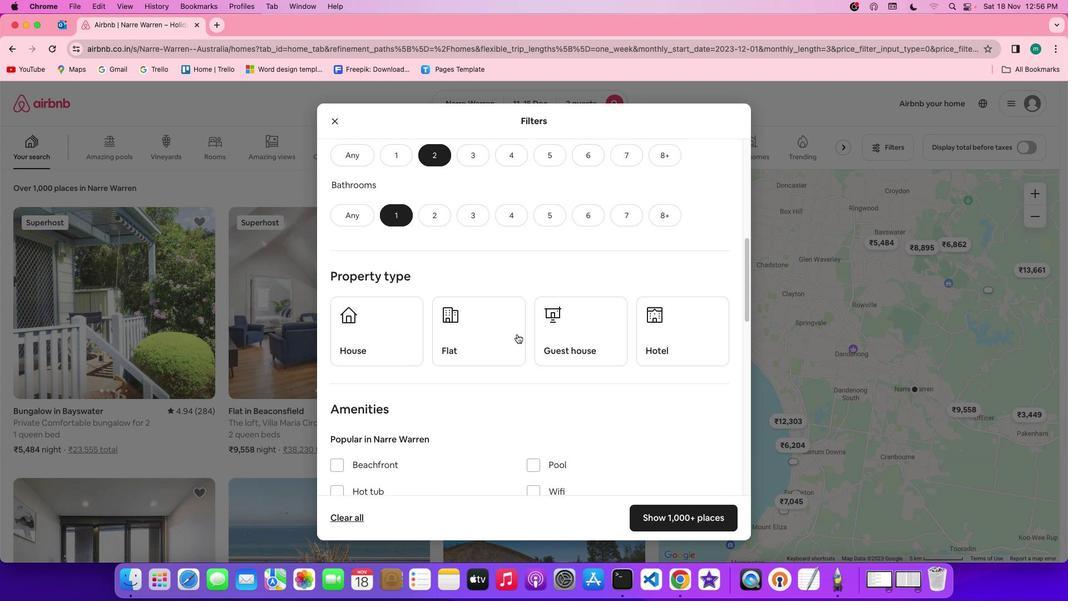
Action: Mouse scrolled (516, 334) with delta (0, 0)
Screenshot: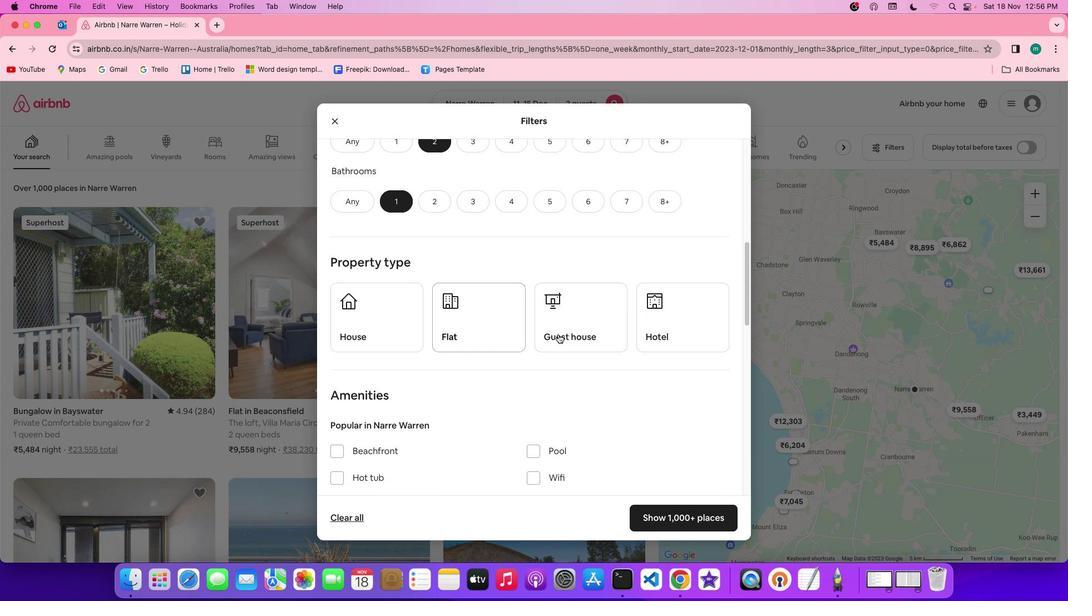 
Action: Mouse moved to (685, 316)
Screenshot: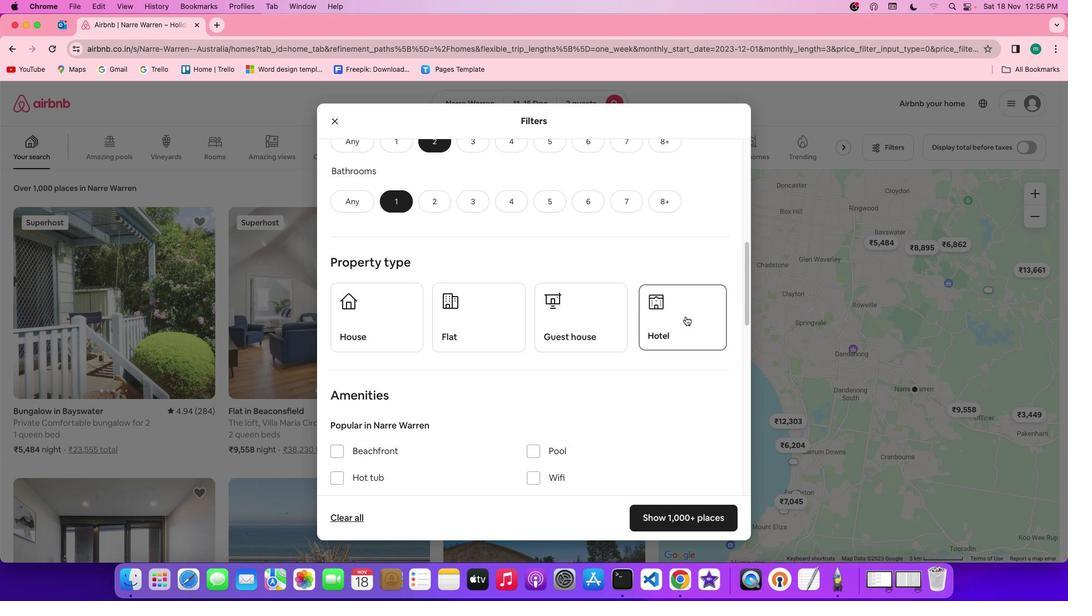 
Action: Mouse pressed left at (685, 316)
Screenshot: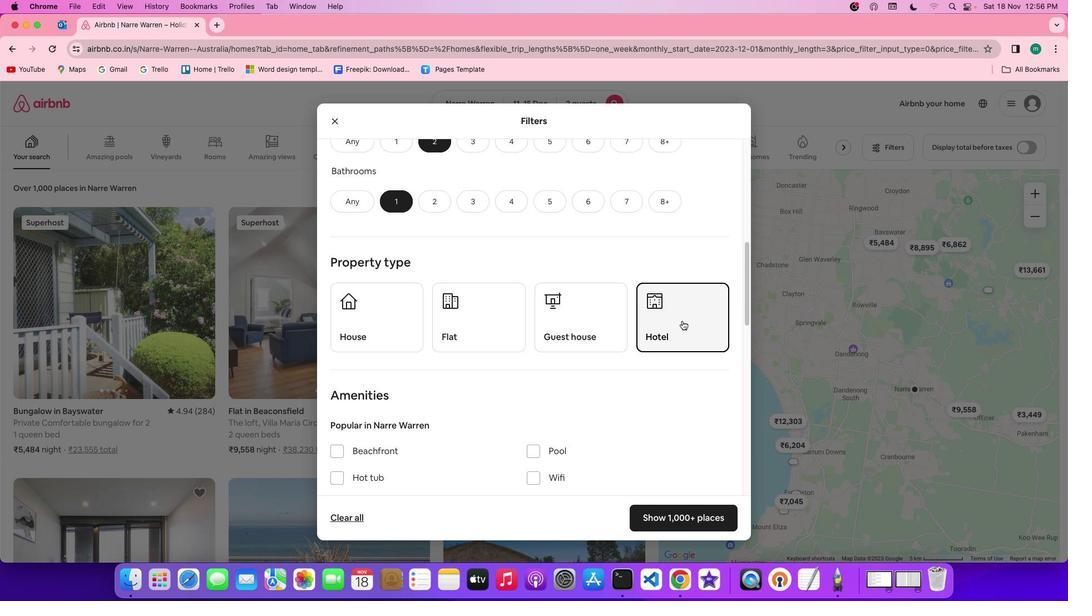 
Action: Mouse moved to (619, 327)
Screenshot: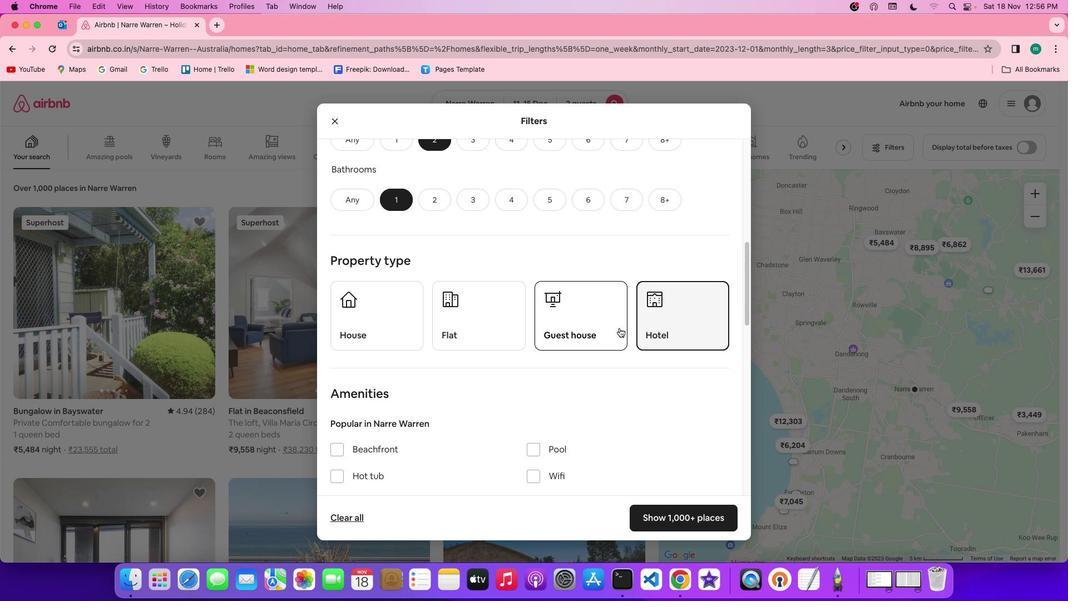 
Action: Mouse scrolled (619, 327) with delta (0, 0)
Screenshot: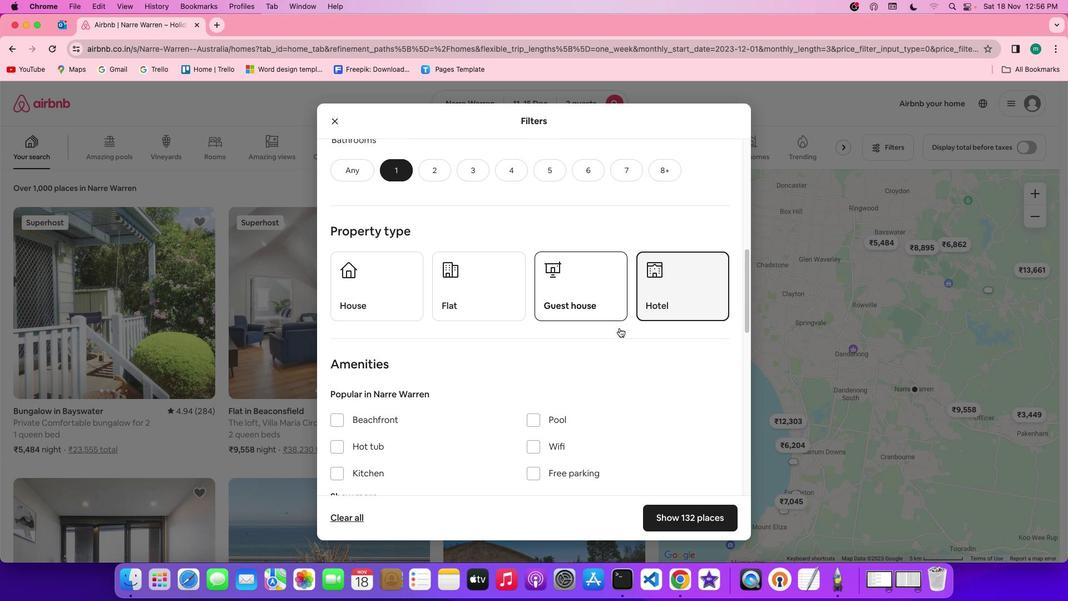 
Action: Mouse scrolled (619, 327) with delta (0, 0)
Screenshot: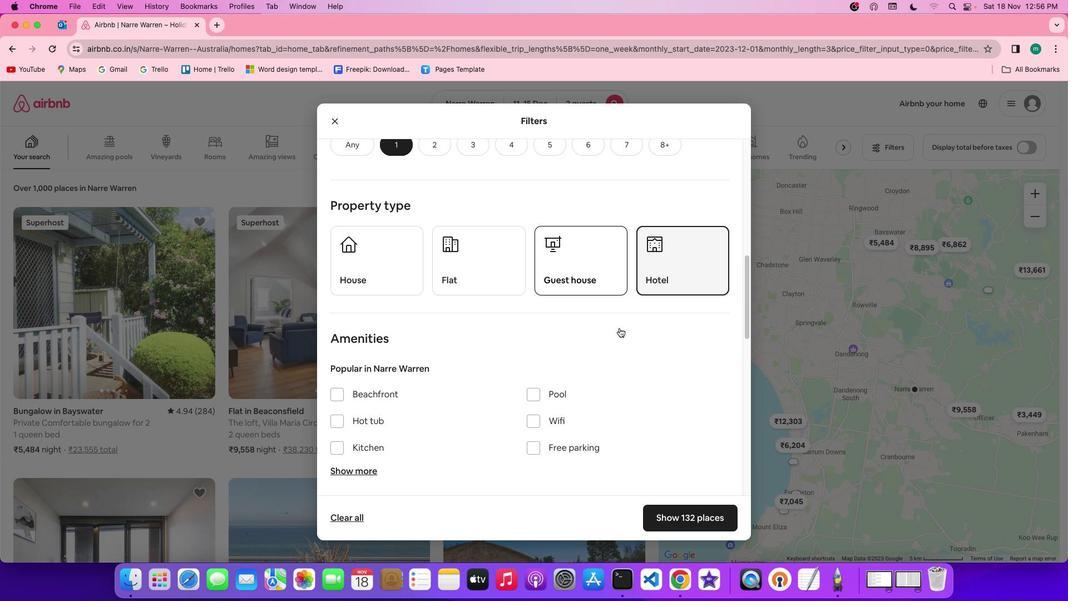 
Action: Mouse scrolled (619, 327) with delta (0, 0)
Screenshot: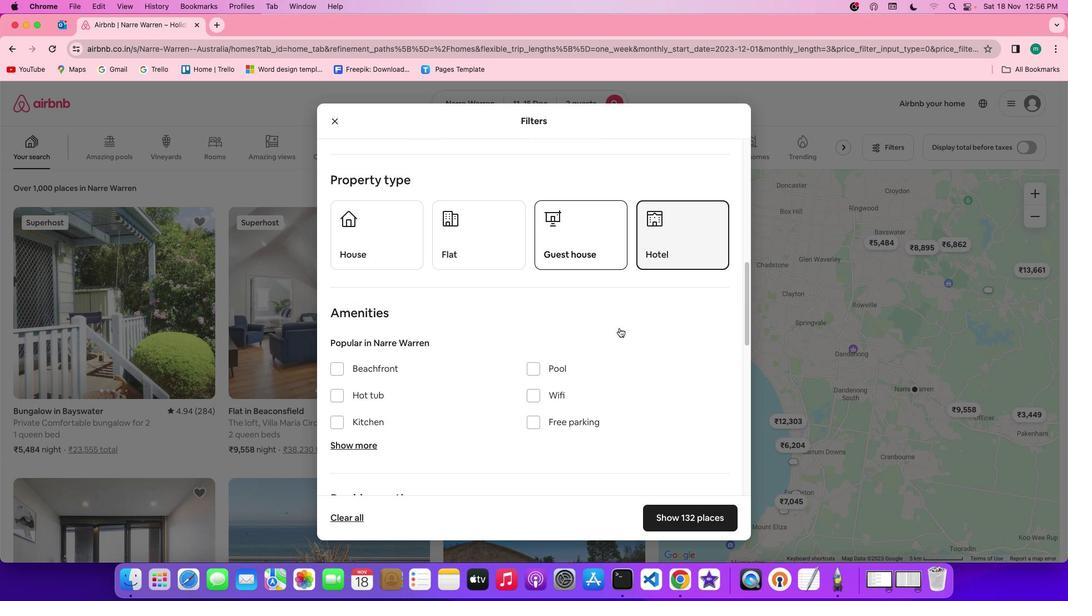 
Action: Mouse scrolled (619, 327) with delta (0, 0)
Screenshot: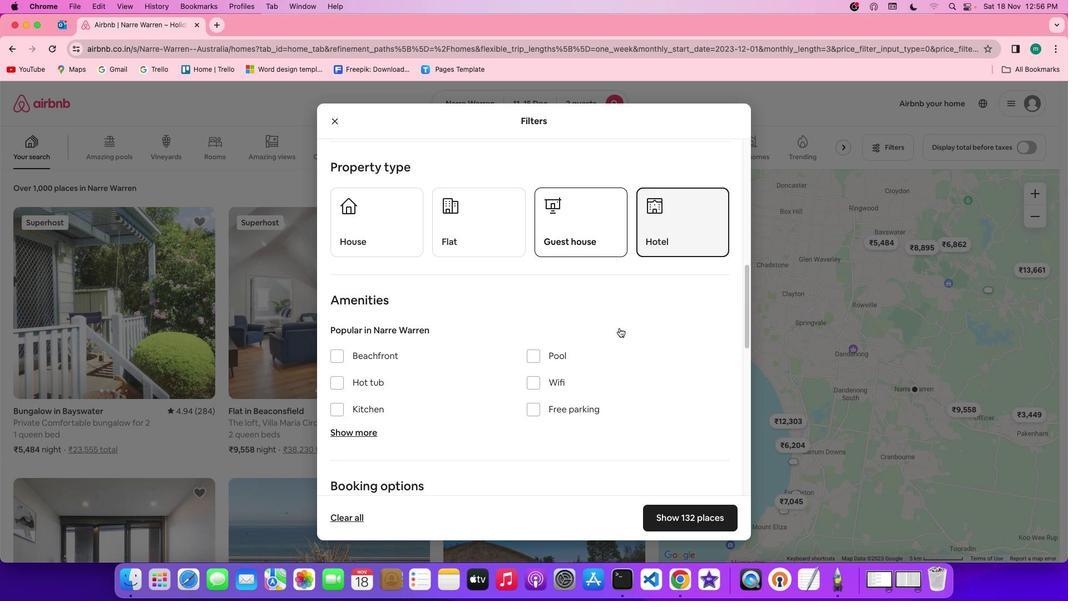 
Action: Mouse scrolled (619, 327) with delta (0, 0)
Screenshot: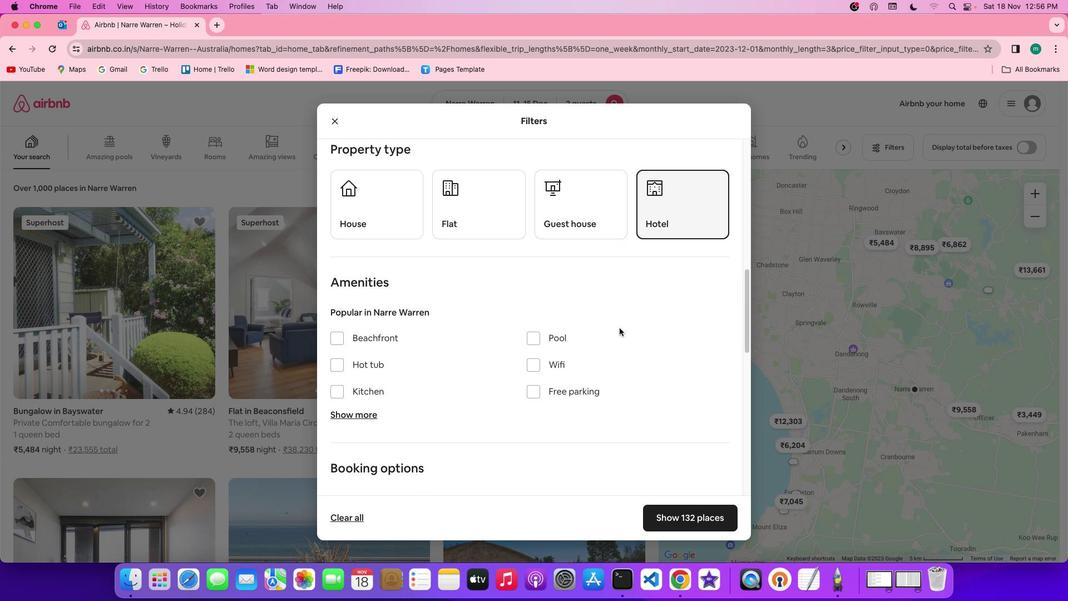 
Action: Mouse scrolled (619, 327) with delta (0, 0)
Screenshot: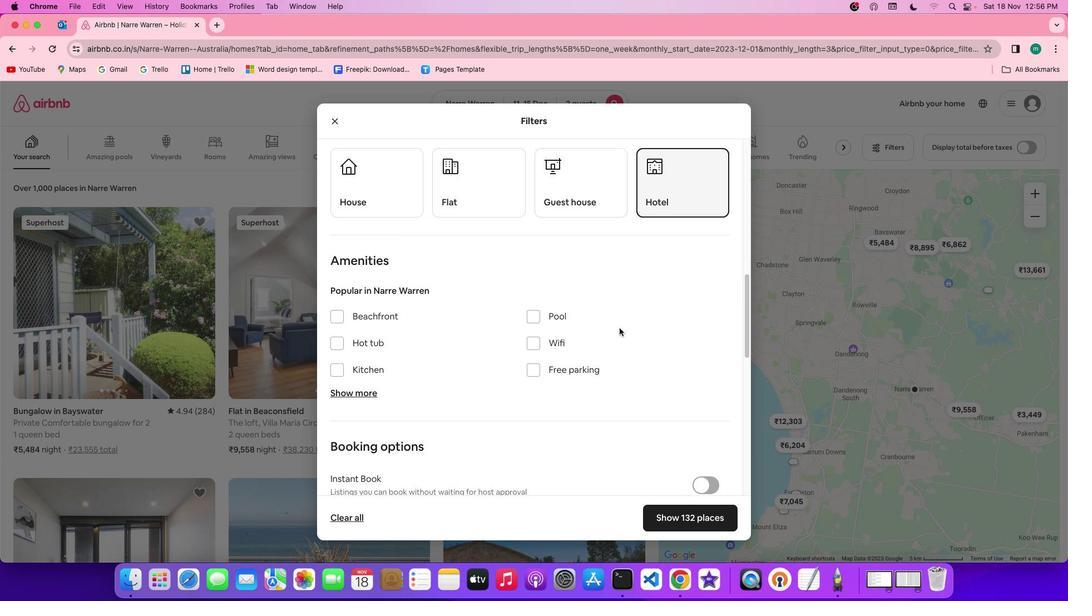 
Action: Mouse scrolled (619, 327) with delta (0, 0)
Screenshot: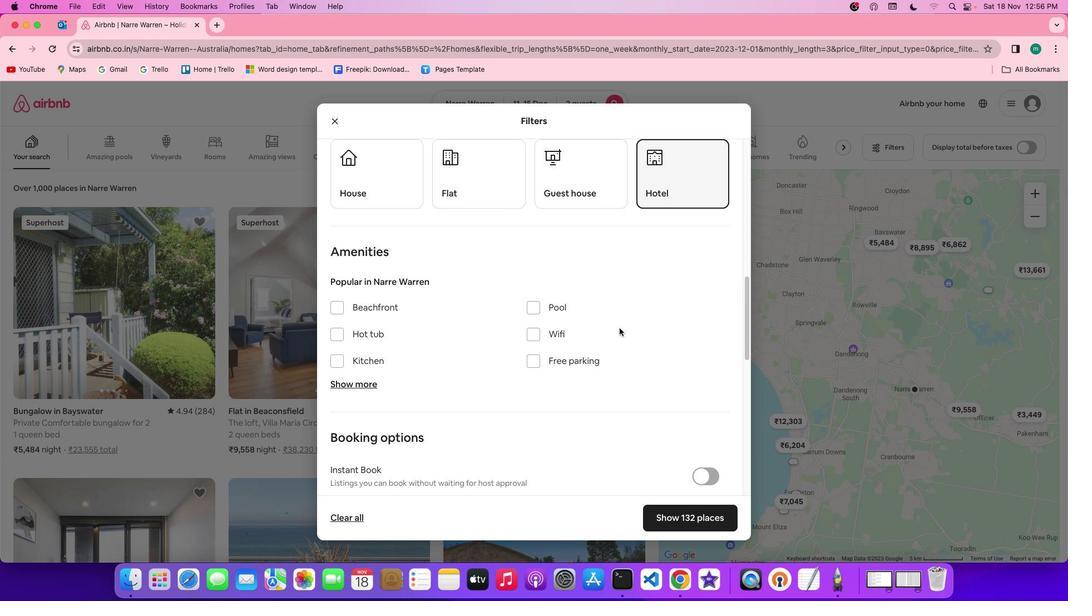 
Action: Mouse scrolled (619, 327) with delta (0, 0)
Screenshot: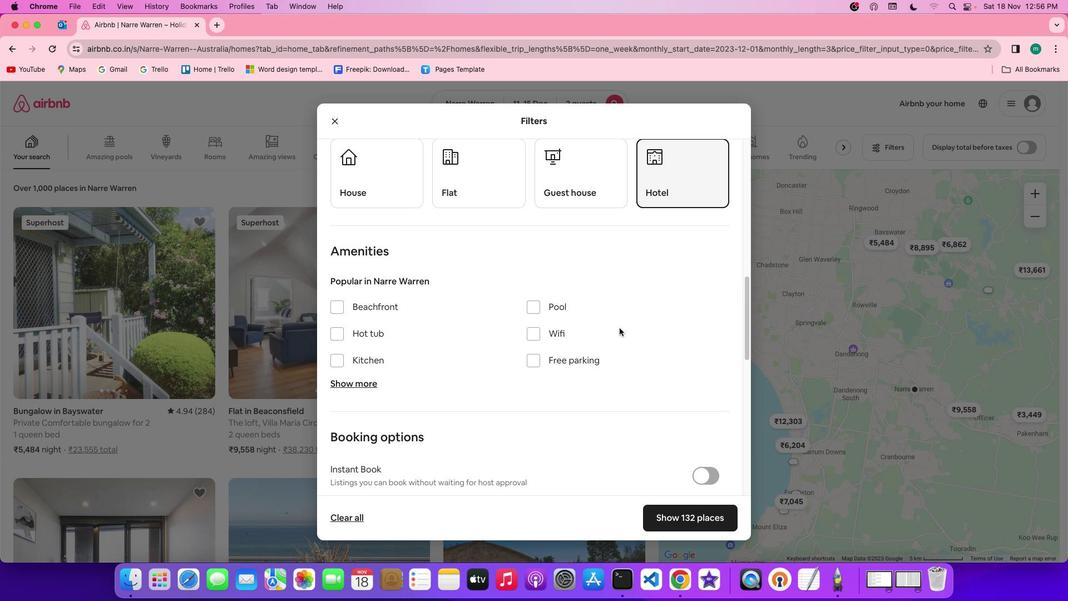 
Action: Mouse scrolled (619, 327) with delta (0, 0)
Screenshot: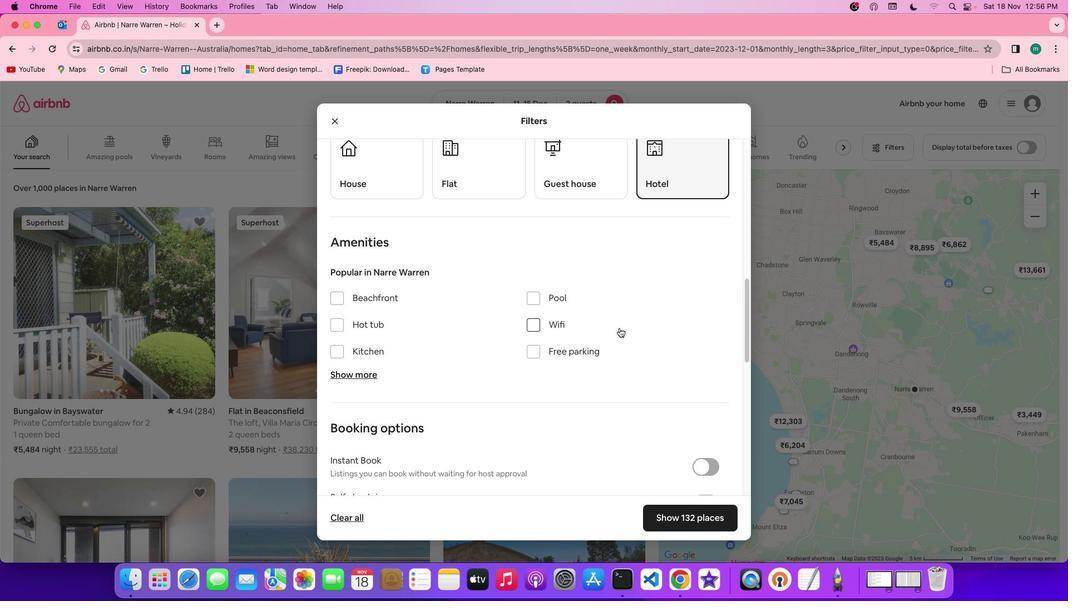 
Action: Mouse scrolled (619, 327) with delta (0, 0)
Screenshot: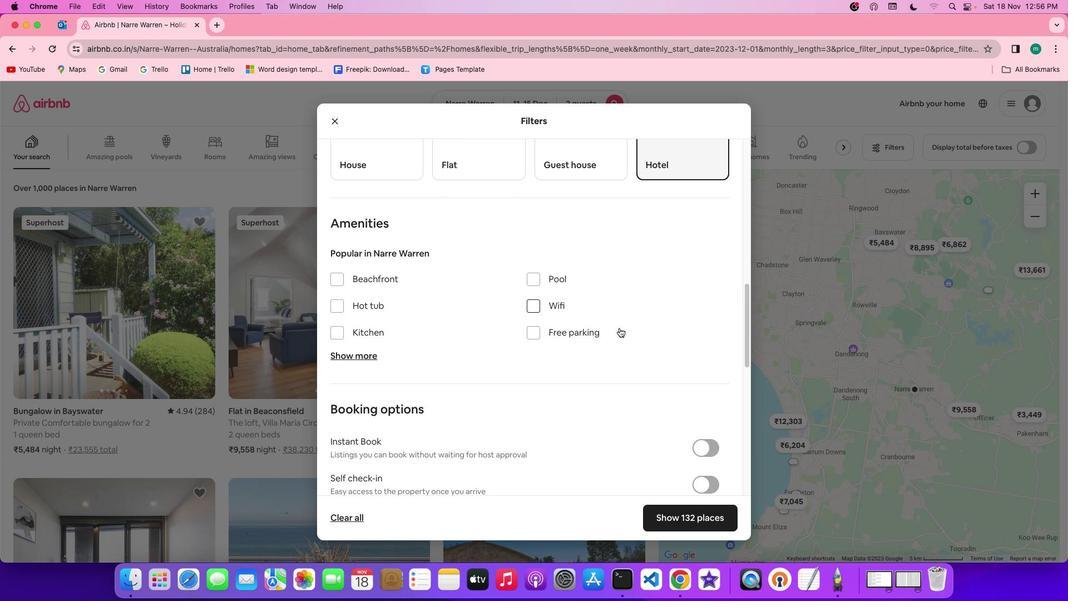
Action: Mouse scrolled (619, 327) with delta (0, 0)
Screenshot: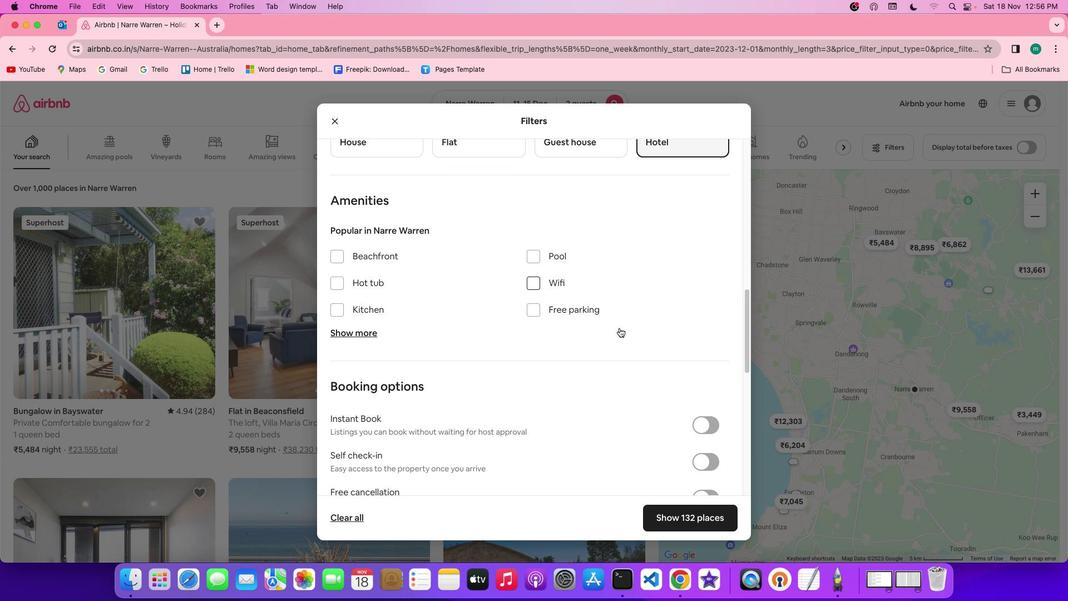 
Action: Mouse scrolled (619, 327) with delta (0, 0)
Screenshot: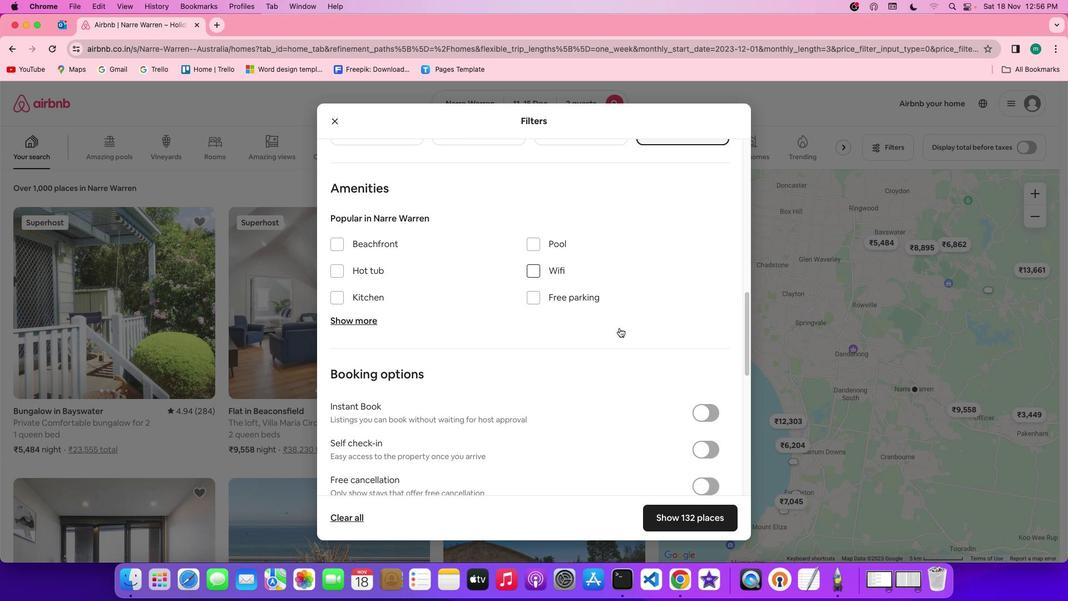 
Action: Mouse moved to (339, 317)
Screenshot: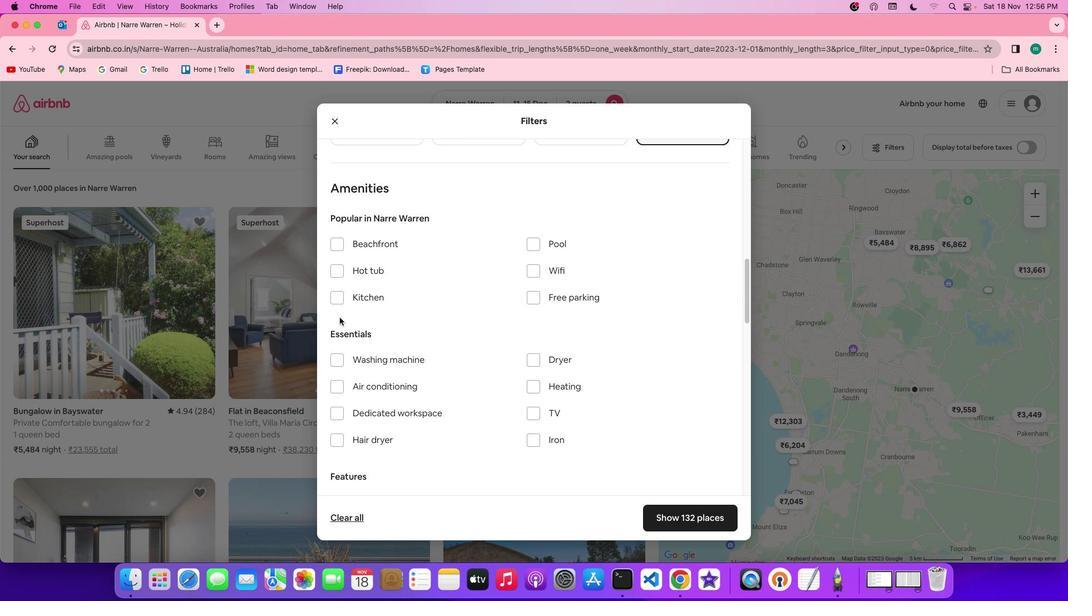 
Action: Mouse pressed left at (339, 317)
Screenshot: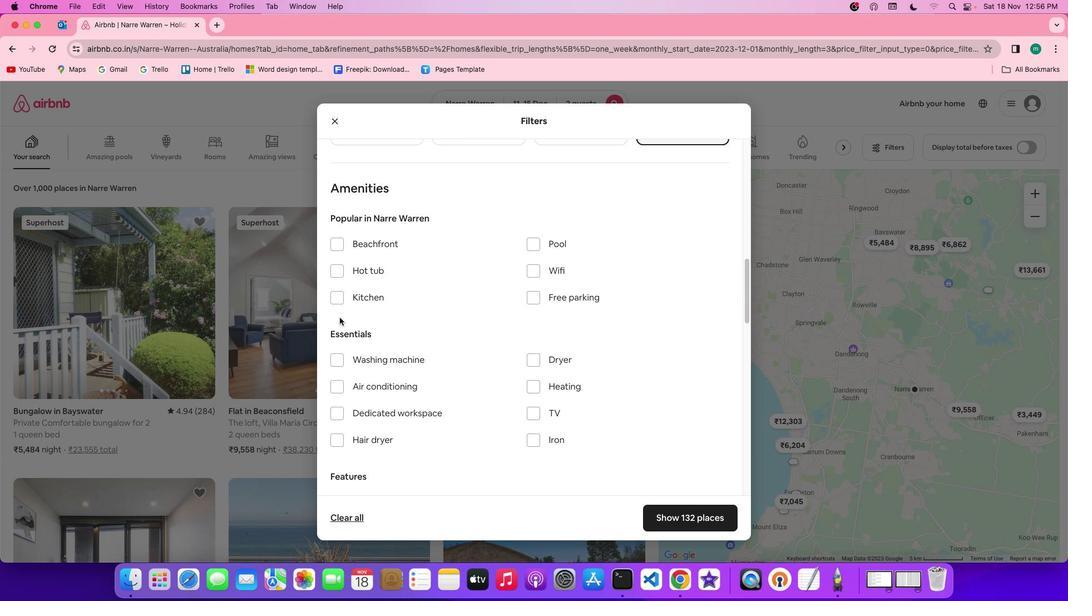 
Action: Mouse moved to (388, 358)
Screenshot: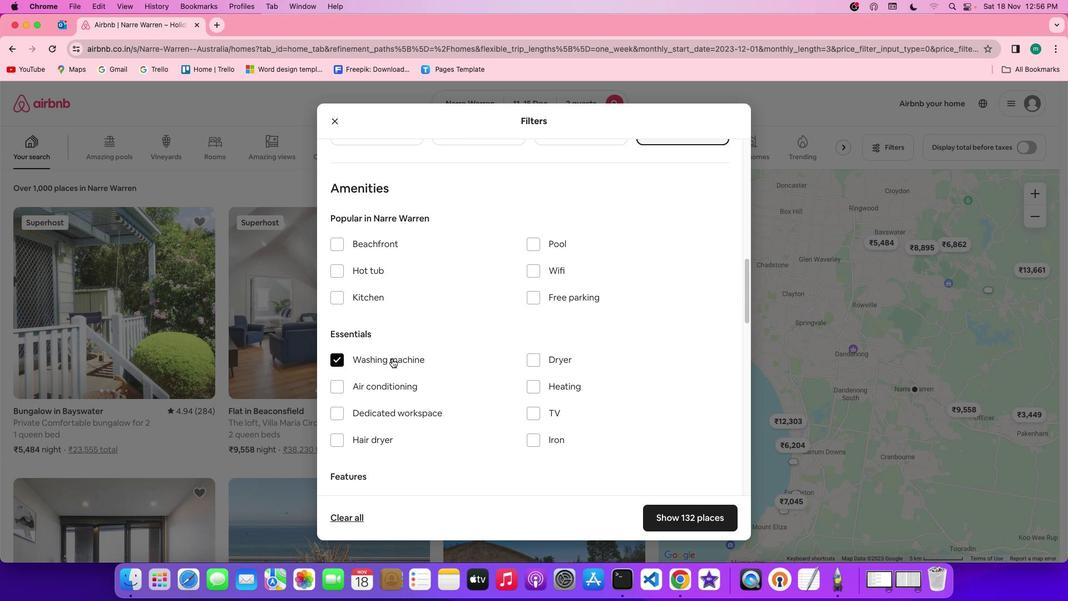 
Action: Mouse pressed left at (388, 358)
Screenshot: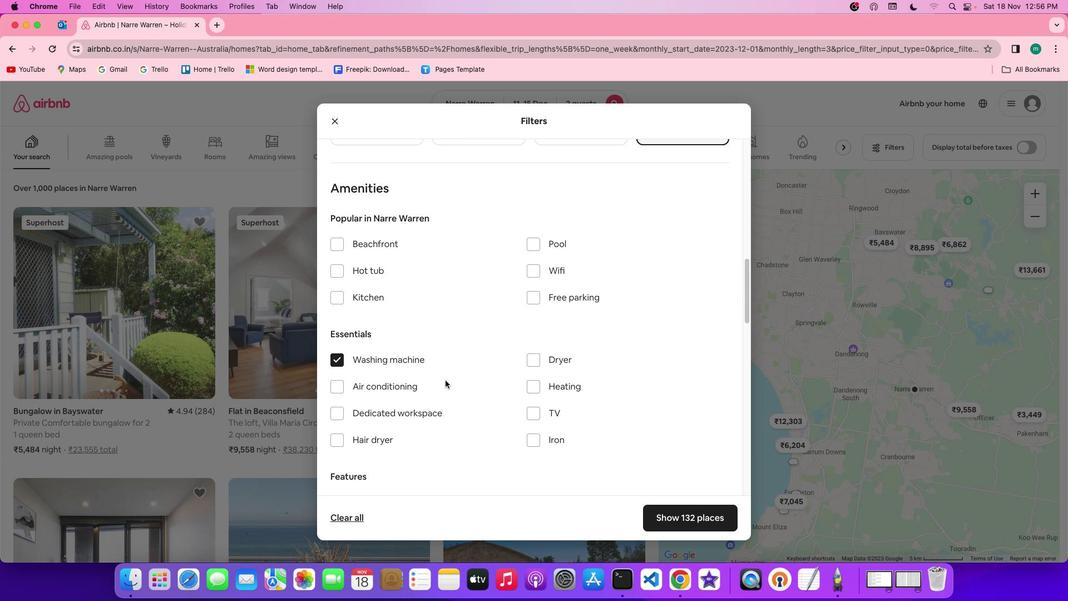 
Action: Mouse moved to (468, 377)
Screenshot: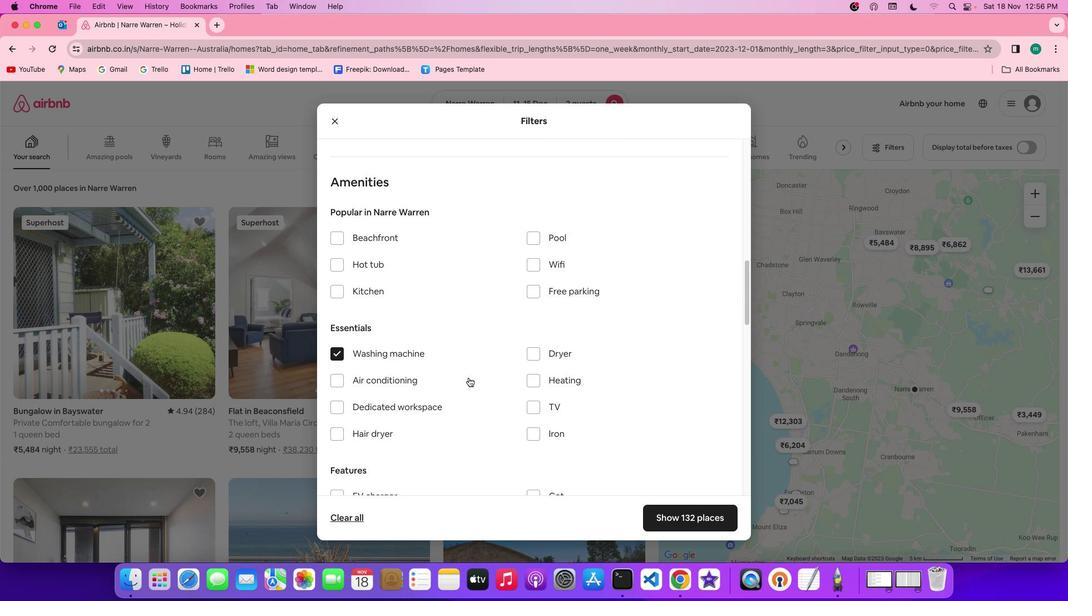 
Action: Mouse scrolled (468, 377) with delta (0, 0)
Screenshot: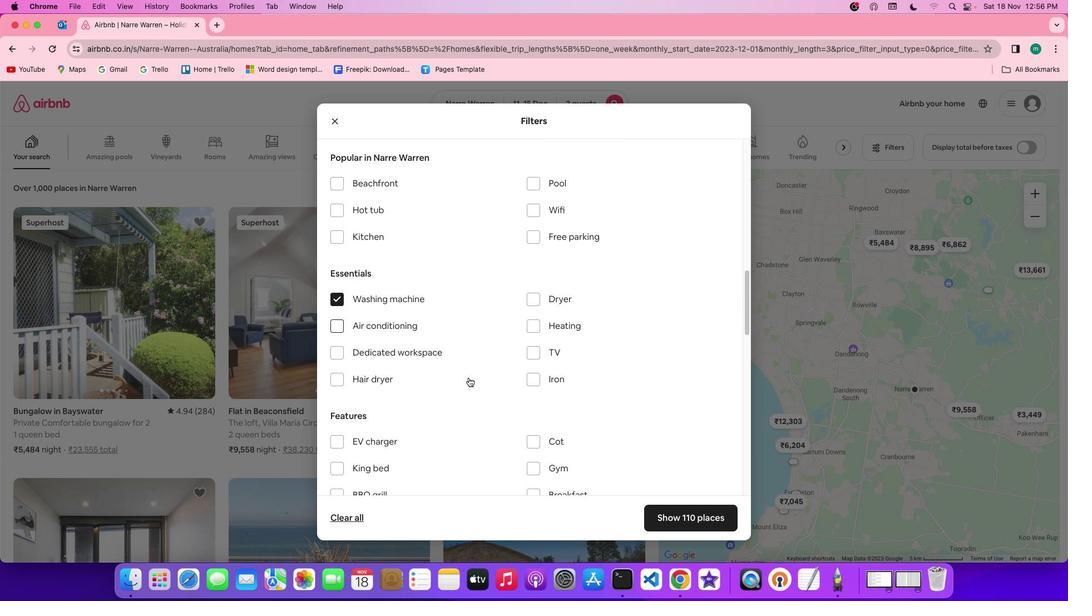 
Action: Mouse scrolled (468, 377) with delta (0, 0)
Screenshot: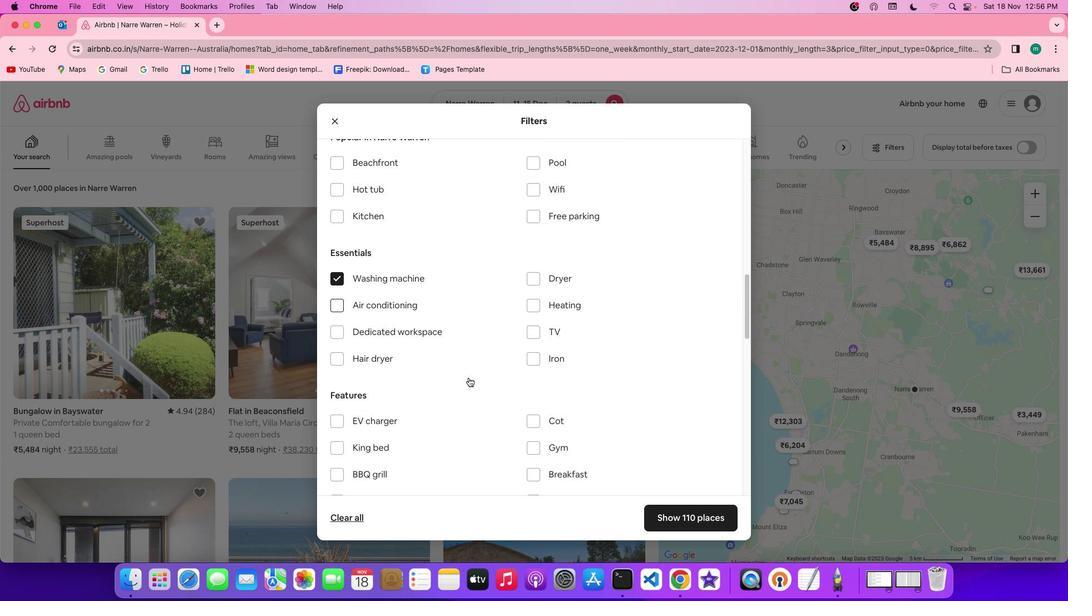 
Action: Mouse scrolled (468, 377) with delta (0, 0)
Screenshot: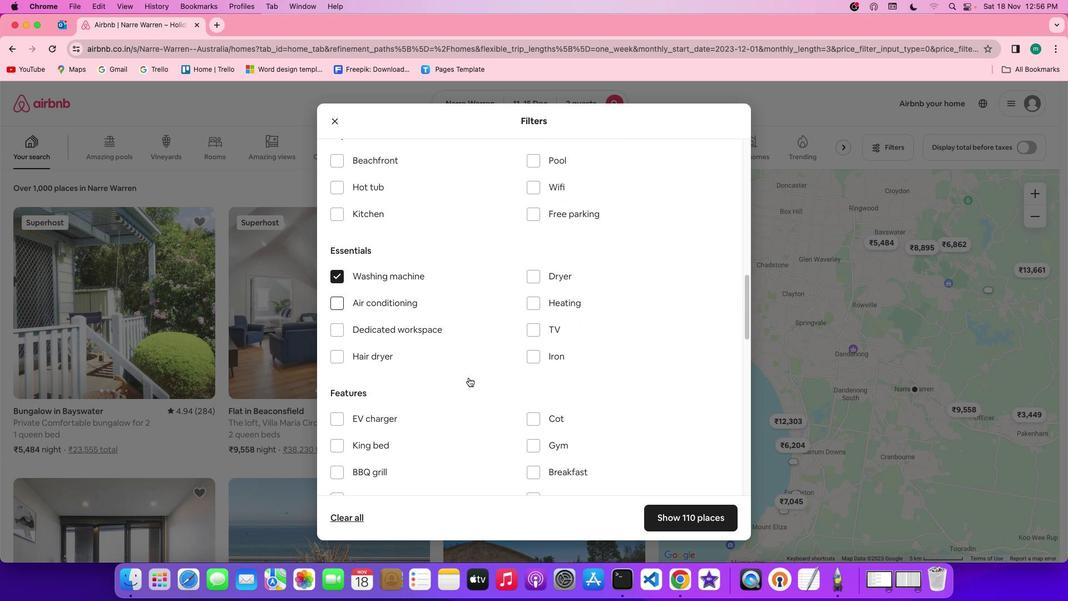 
Action: Mouse moved to (469, 377)
Screenshot: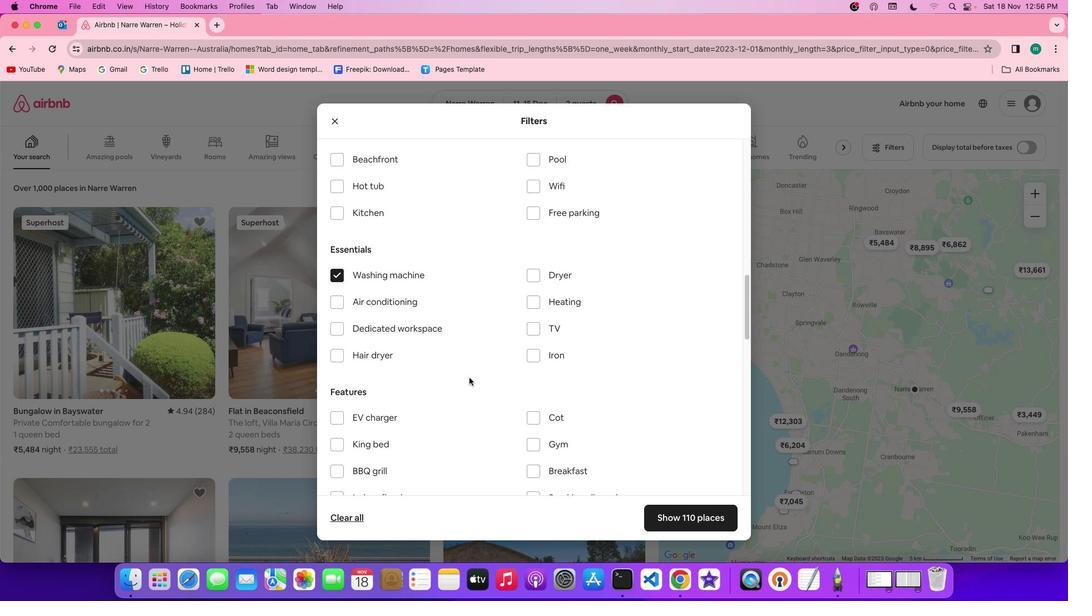 
Action: Mouse scrolled (469, 377) with delta (0, 0)
Screenshot: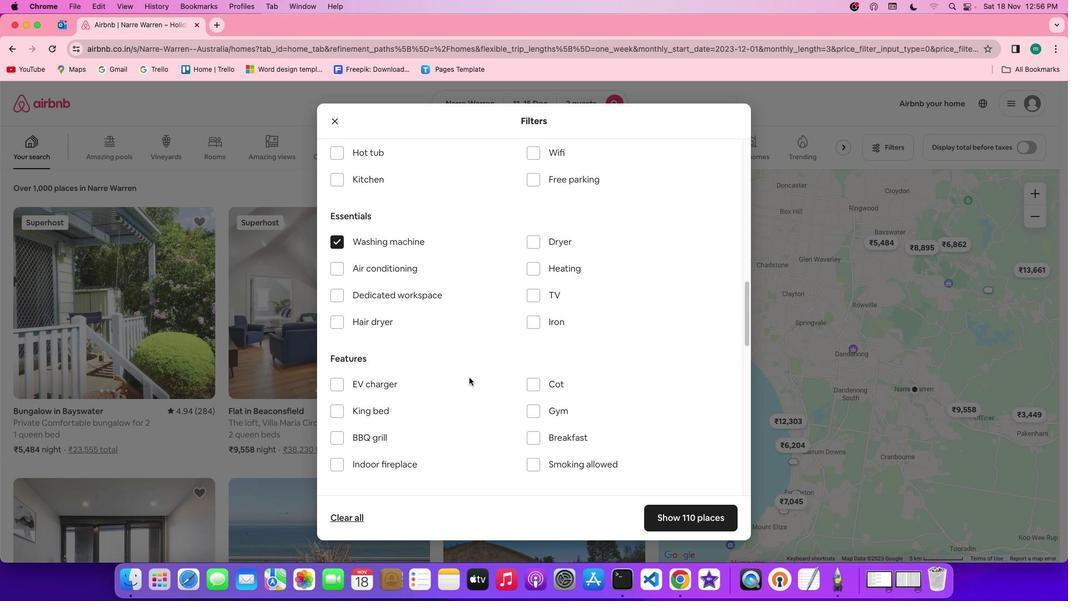 
Action: Mouse scrolled (469, 377) with delta (0, 0)
Screenshot: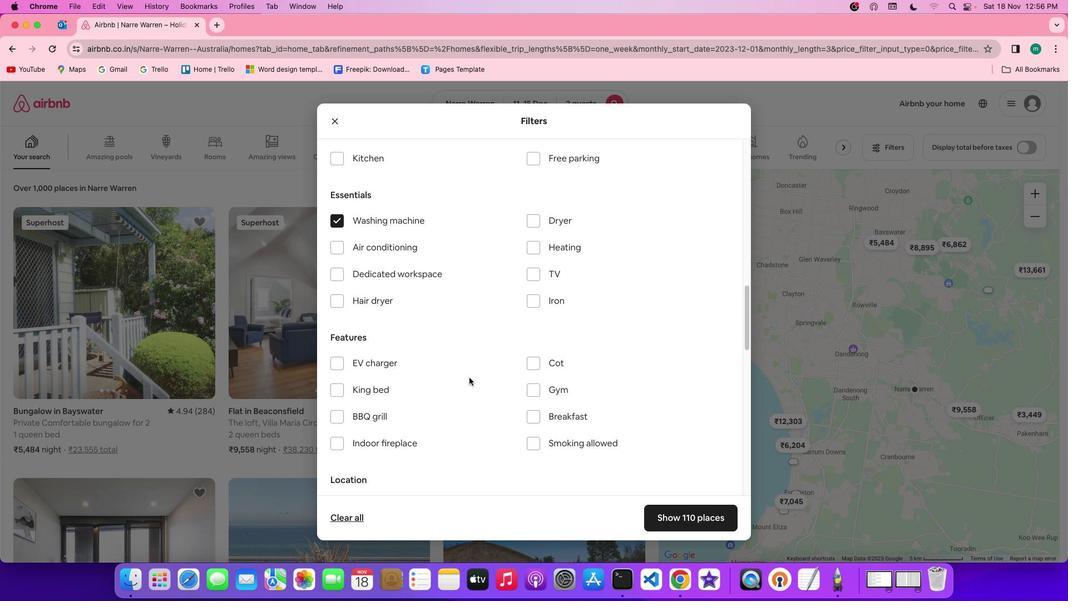 
Action: Mouse scrolled (469, 377) with delta (0, 0)
Screenshot: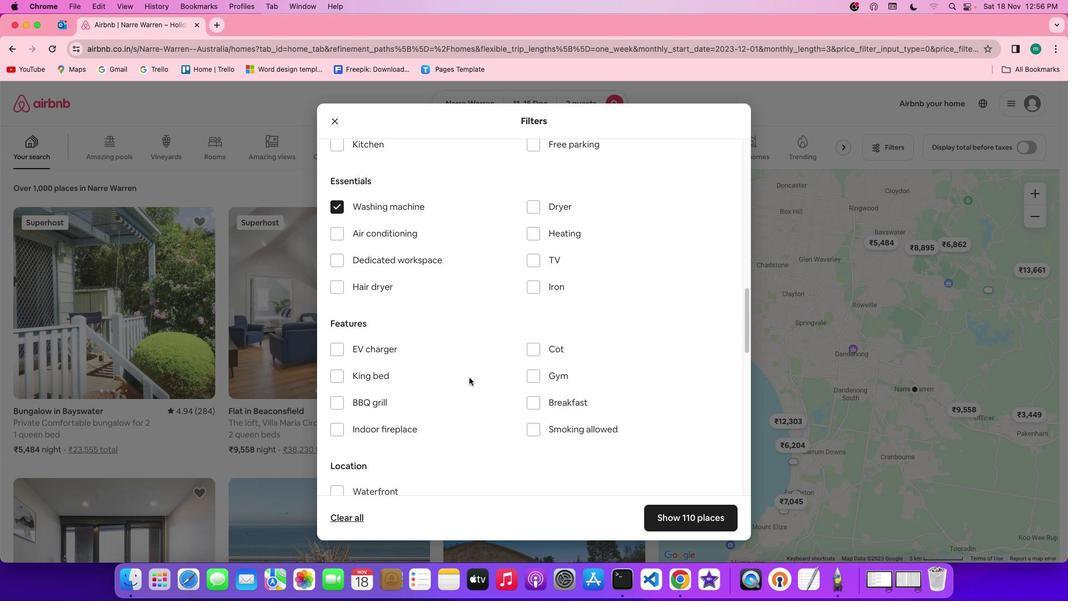 
Action: Mouse scrolled (469, 377) with delta (0, 0)
Screenshot: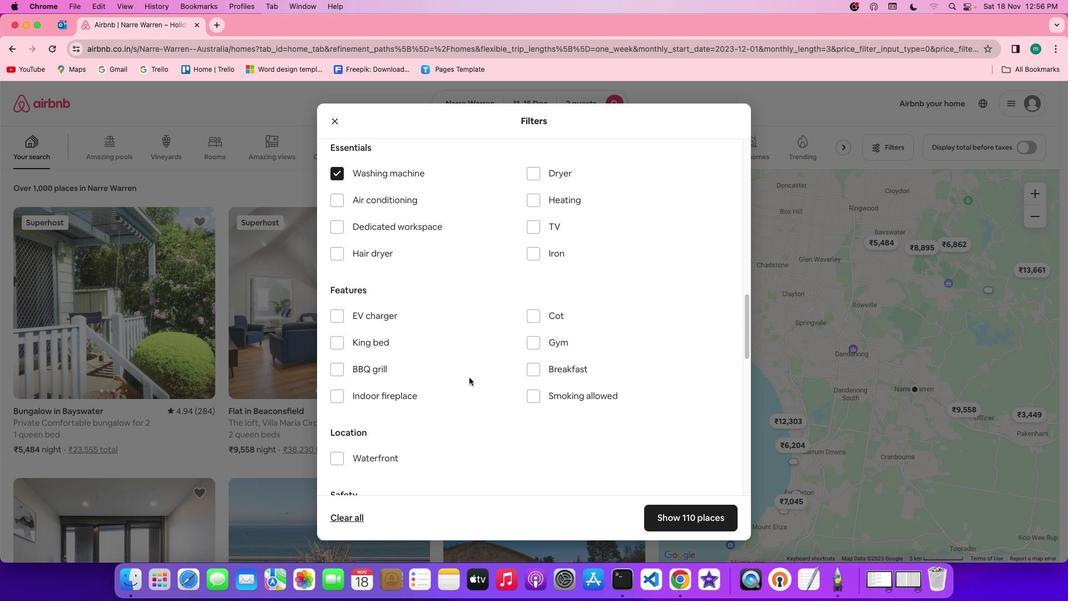 
Action: Mouse moved to (469, 378)
Screenshot: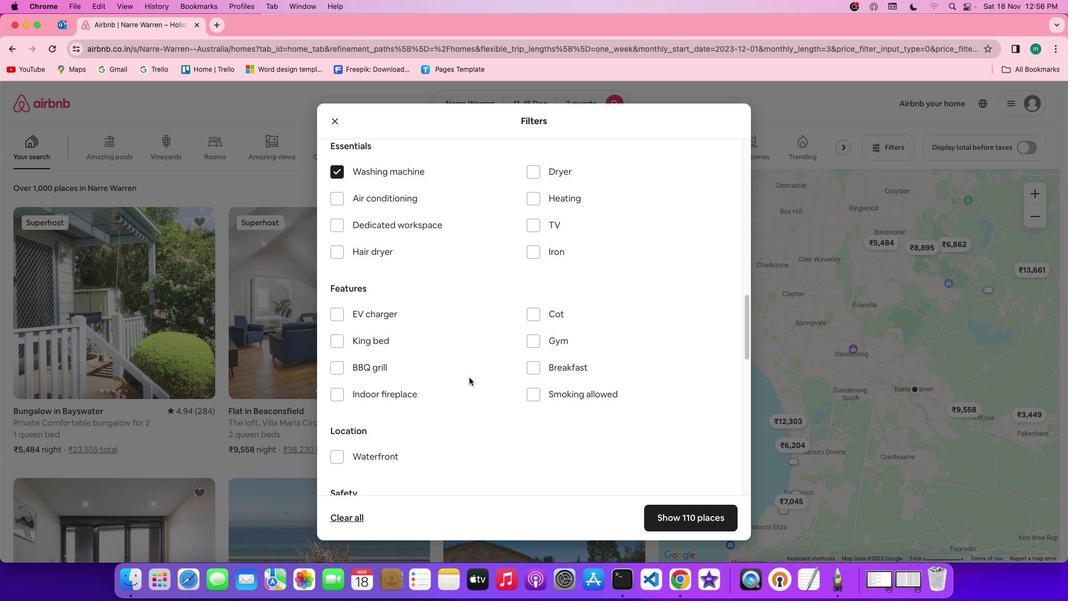 
Action: Mouse scrolled (469, 378) with delta (0, 0)
Screenshot: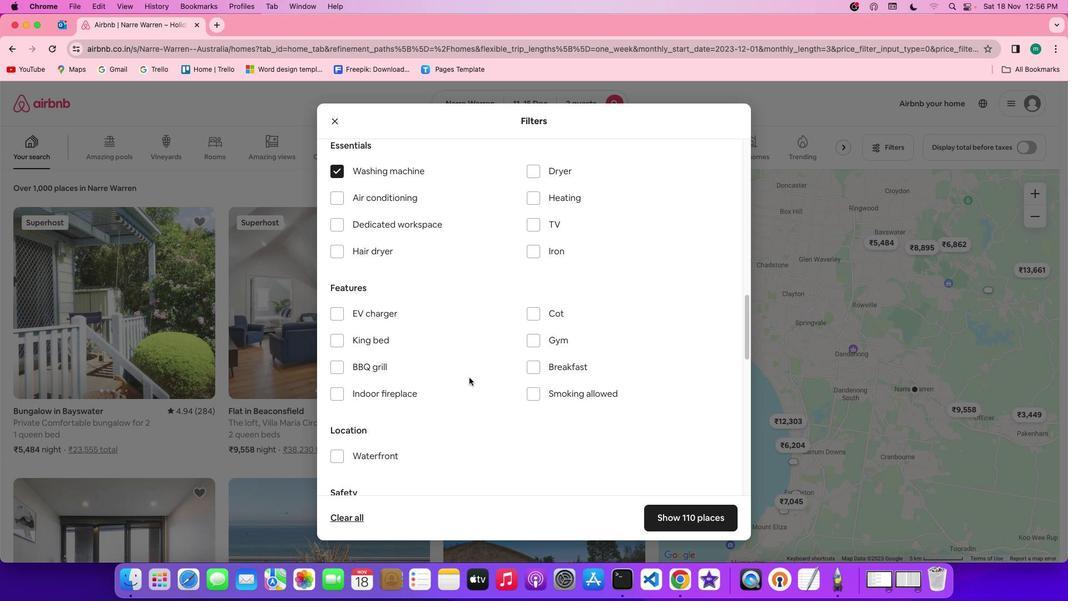 
Action: Mouse scrolled (469, 378) with delta (0, 0)
Screenshot: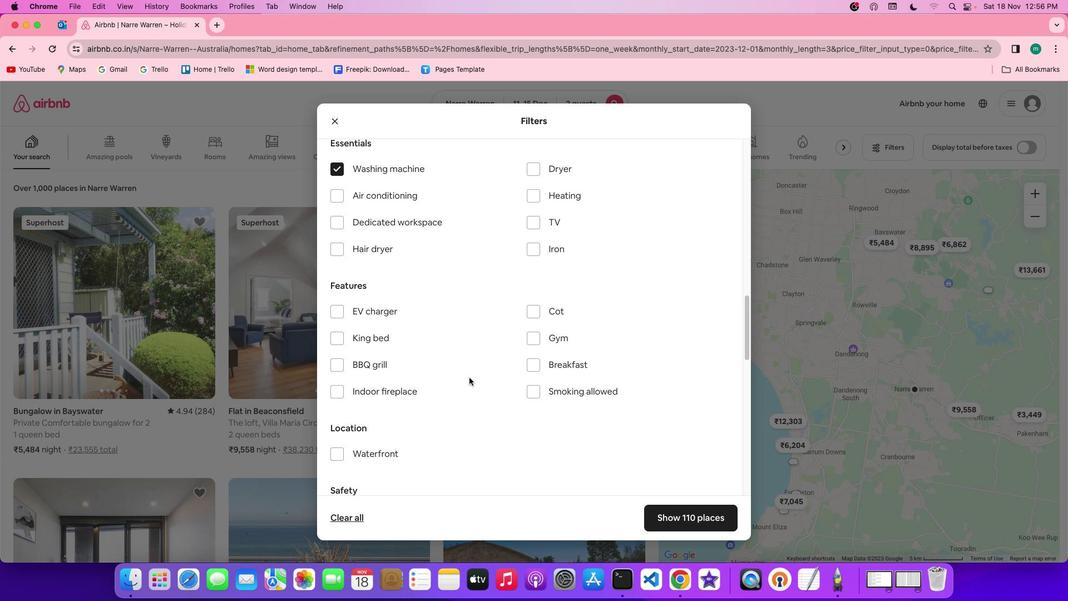 
Action: Mouse scrolled (469, 378) with delta (0, 0)
Screenshot: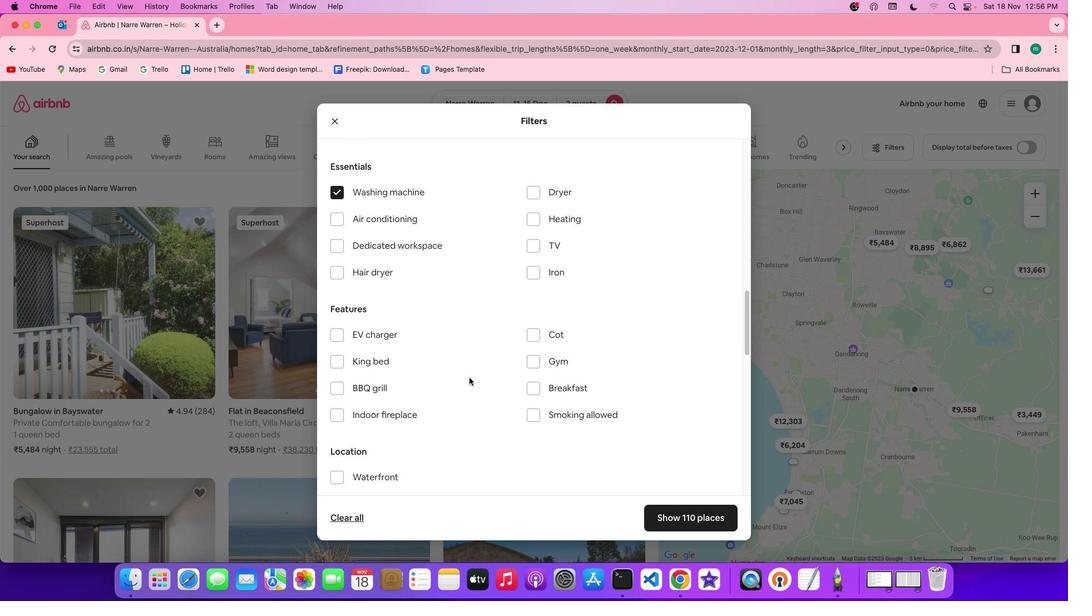 
Action: Mouse scrolled (469, 378) with delta (0, 0)
Screenshot: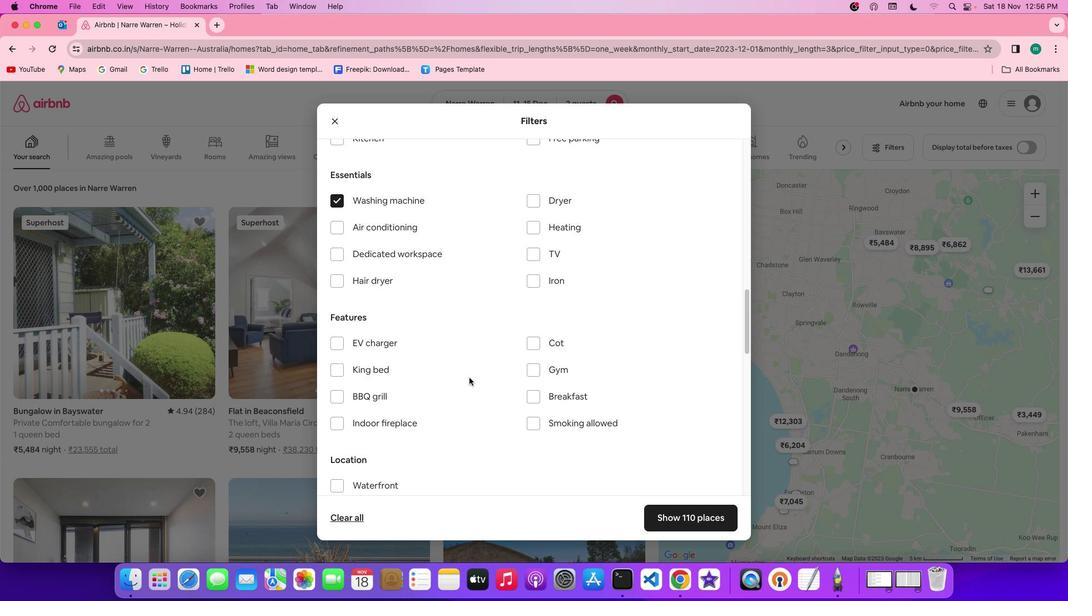
Action: Mouse scrolled (469, 378) with delta (0, 0)
Screenshot: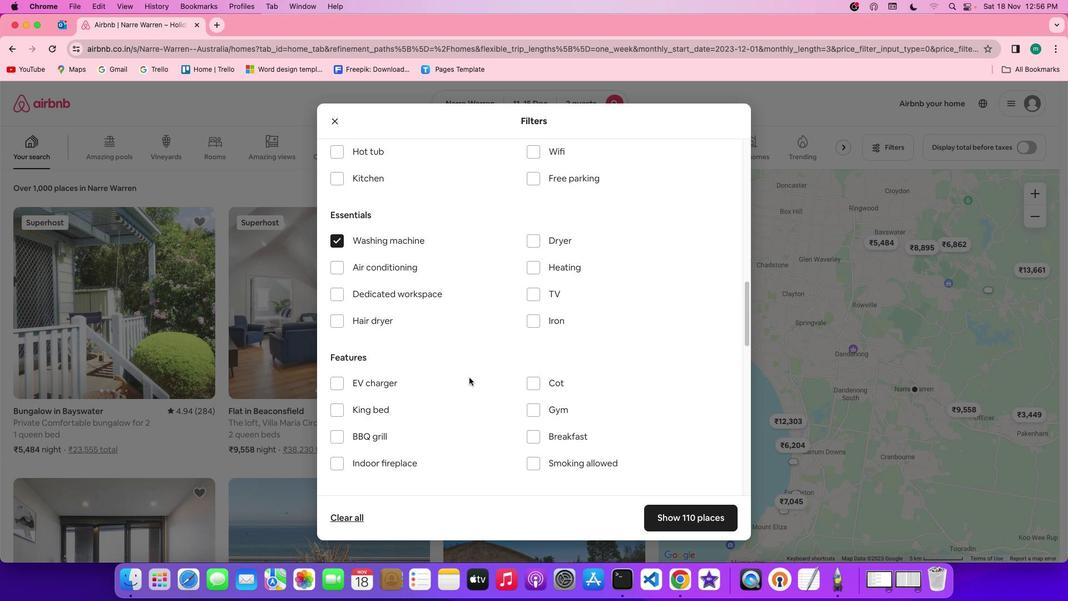 
Action: Mouse scrolled (469, 378) with delta (0, 0)
Screenshot: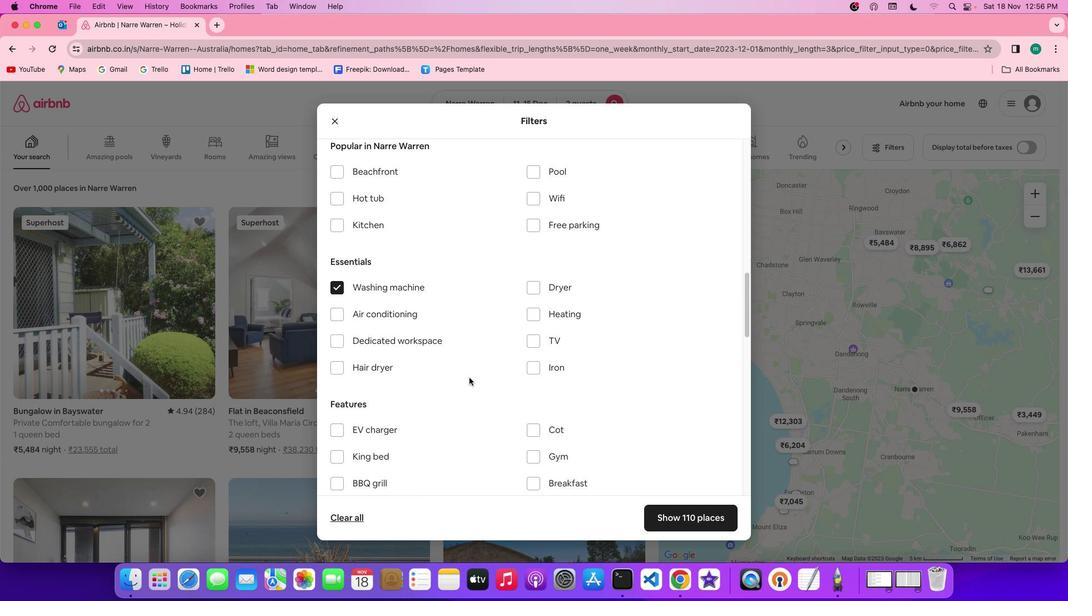 
Action: Mouse scrolled (469, 378) with delta (0, 1)
Screenshot: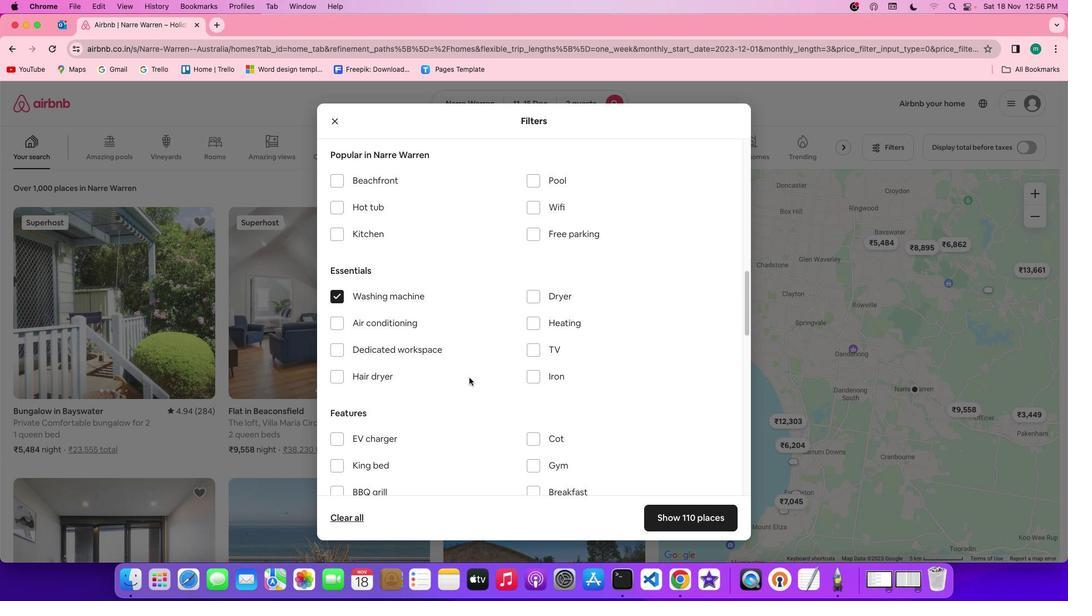 
Action: Mouse scrolled (469, 378) with delta (0, 0)
Screenshot: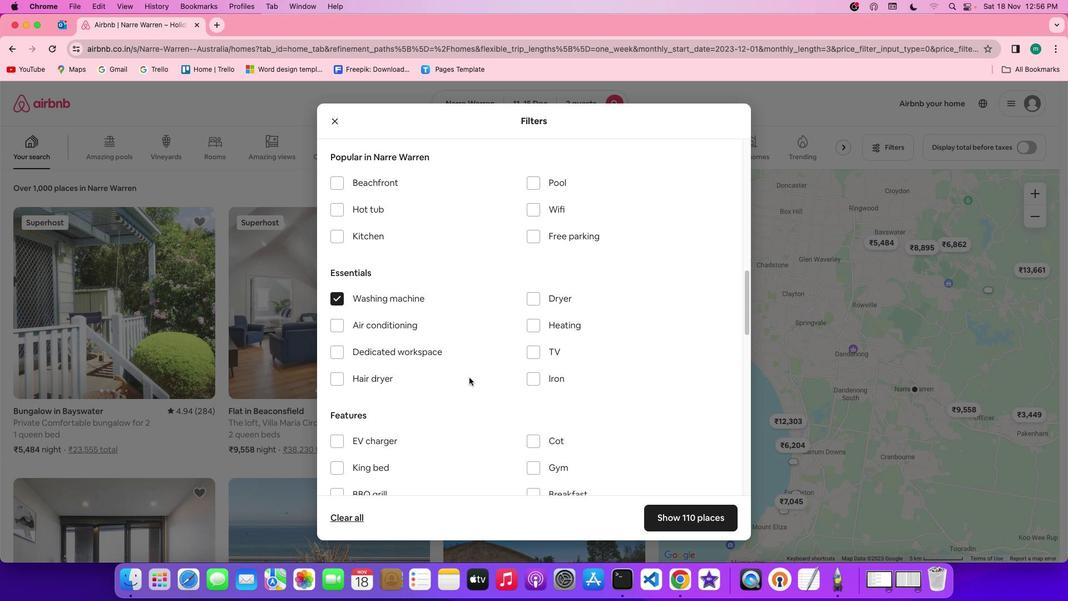 
Action: Mouse scrolled (469, 378) with delta (0, 0)
Screenshot: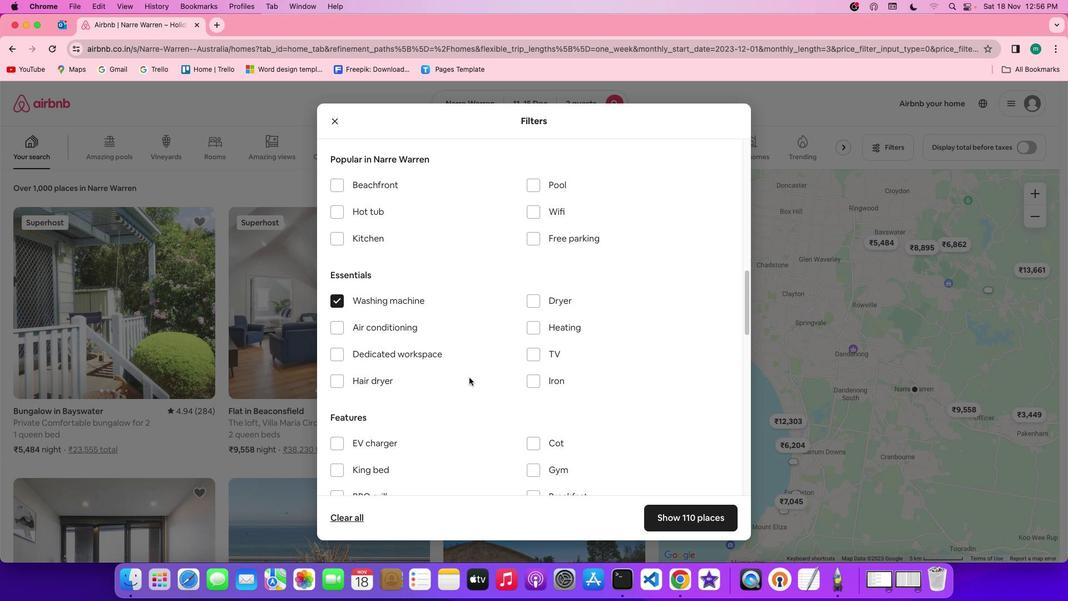 
Action: Mouse moved to (355, 234)
Screenshot: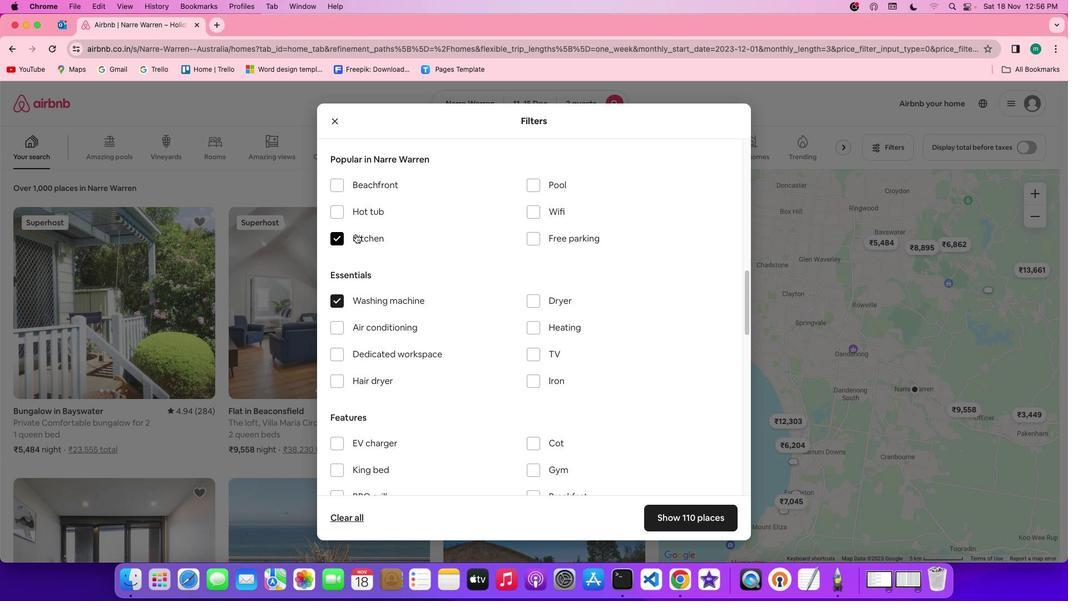 
Action: Mouse pressed left at (355, 234)
Screenshot: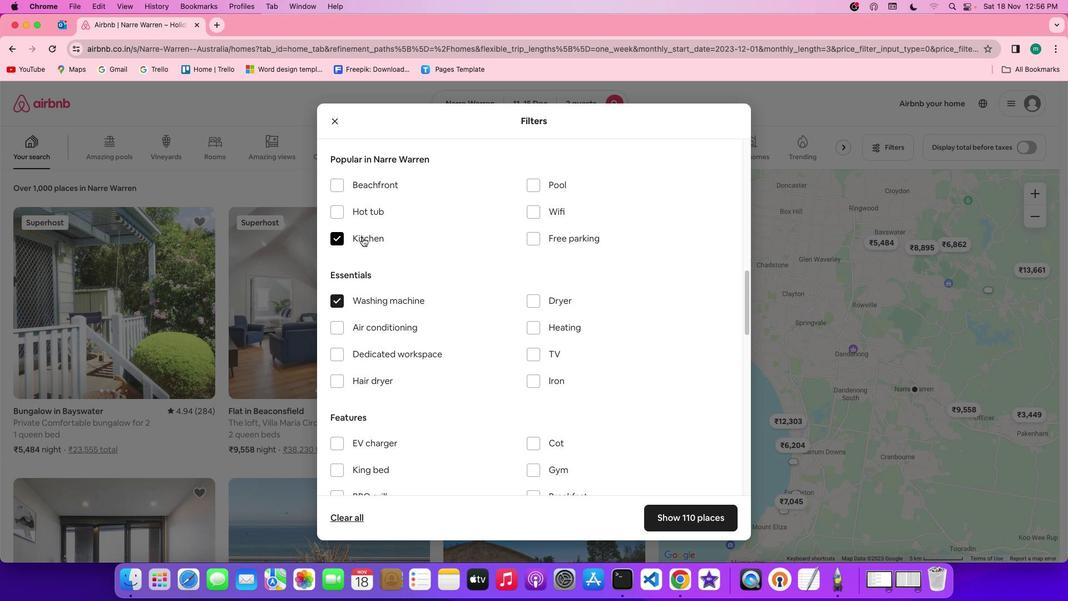 
Action: Mouse moved to (491, 325)
Screenshot: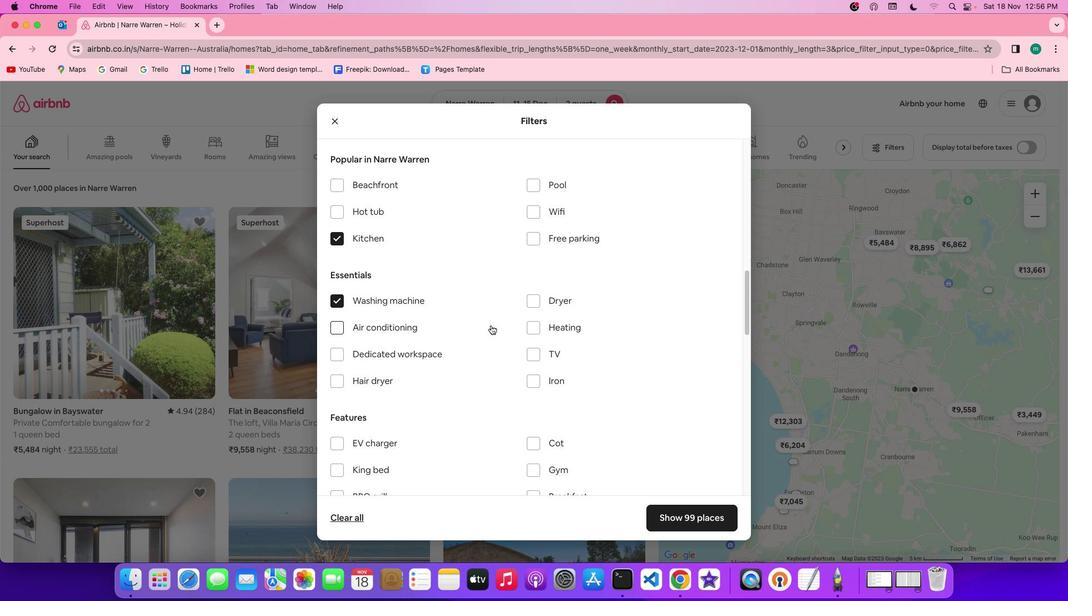 
Action: Mouse scrolled (491, 325) with delta (0, 0)
Screenshot: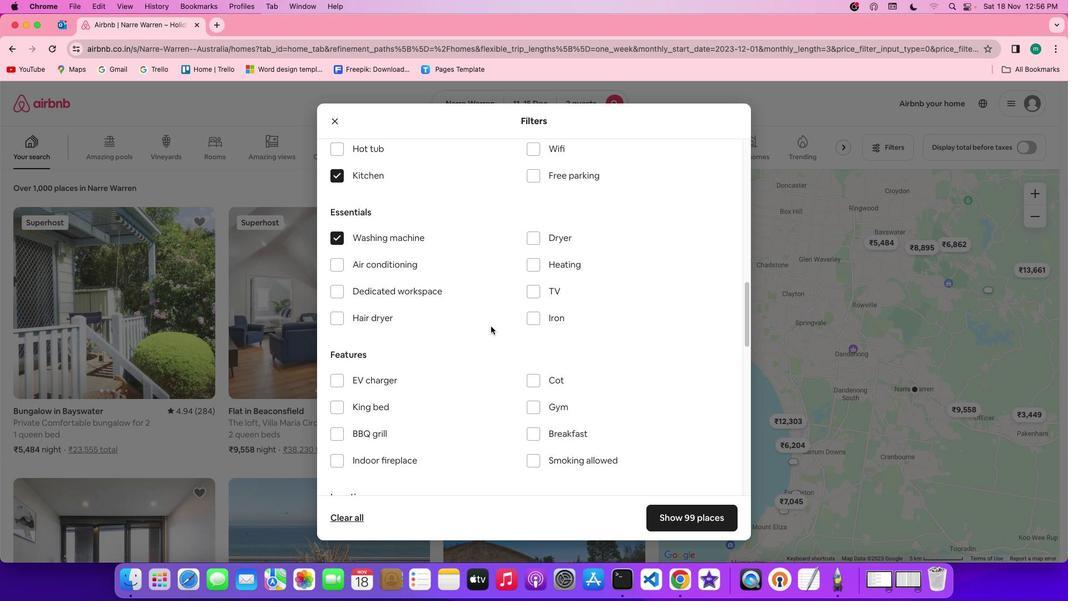 
Action: Mouse scrolled (491, 325) with delta (0, 0)
Screenshot: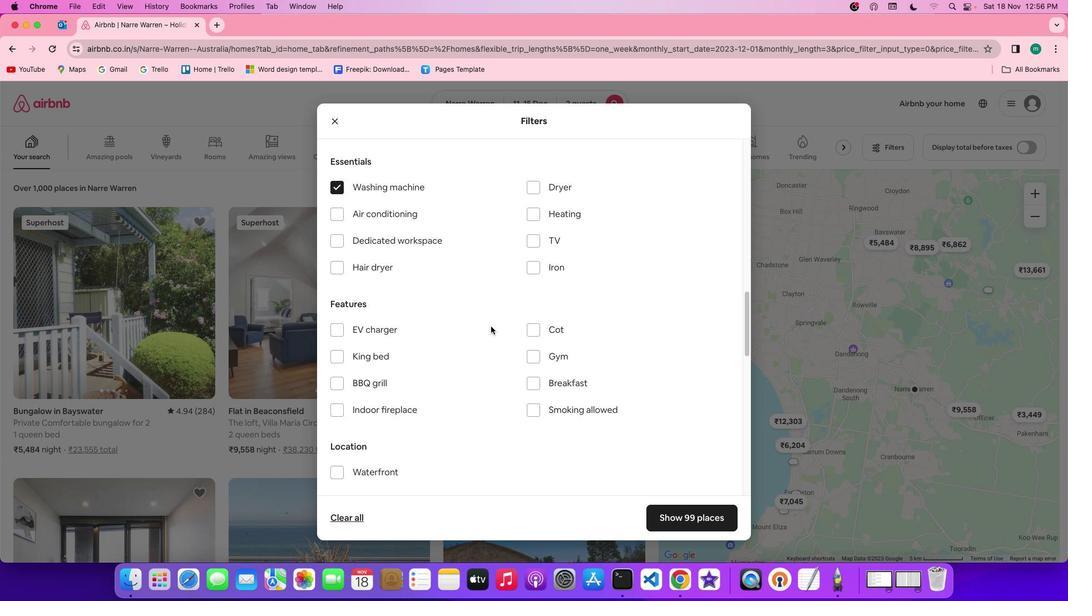 
Action: Mouse scrolled (491, 325) with delta (0, 0)
Screenshot: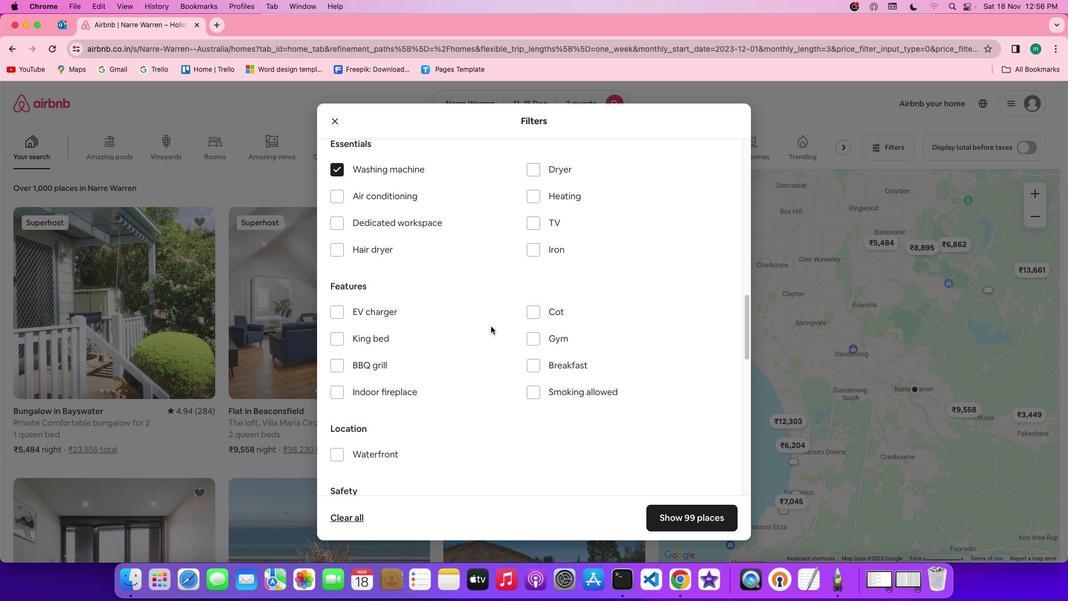 
Action: Mouse moved to (491, 325)
Screenshot: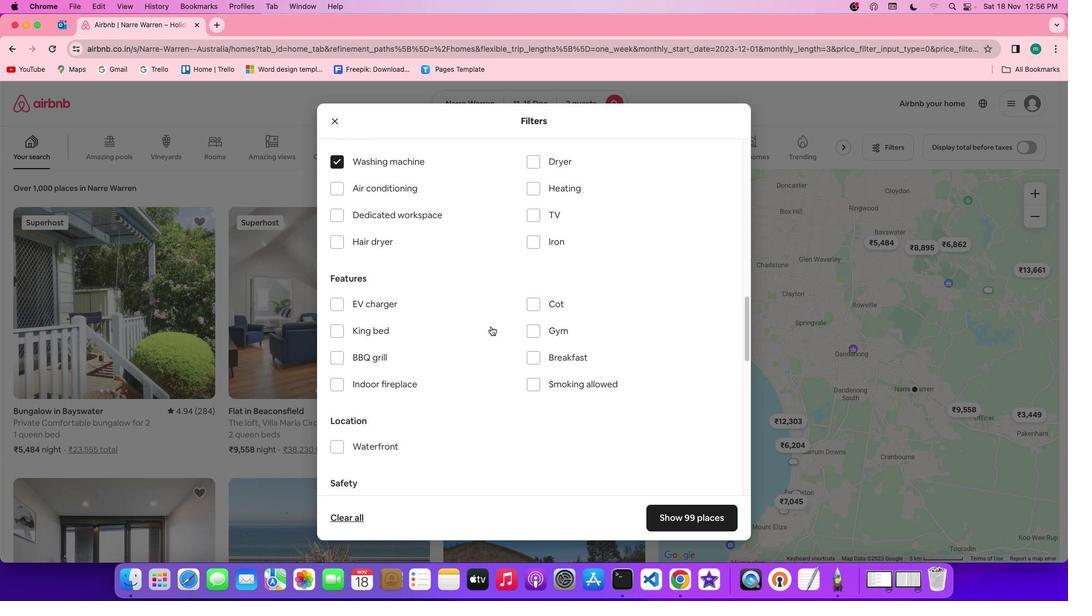 
Action: Mouse scrolled (491, 325) with delta (0, 0)
Screenshot: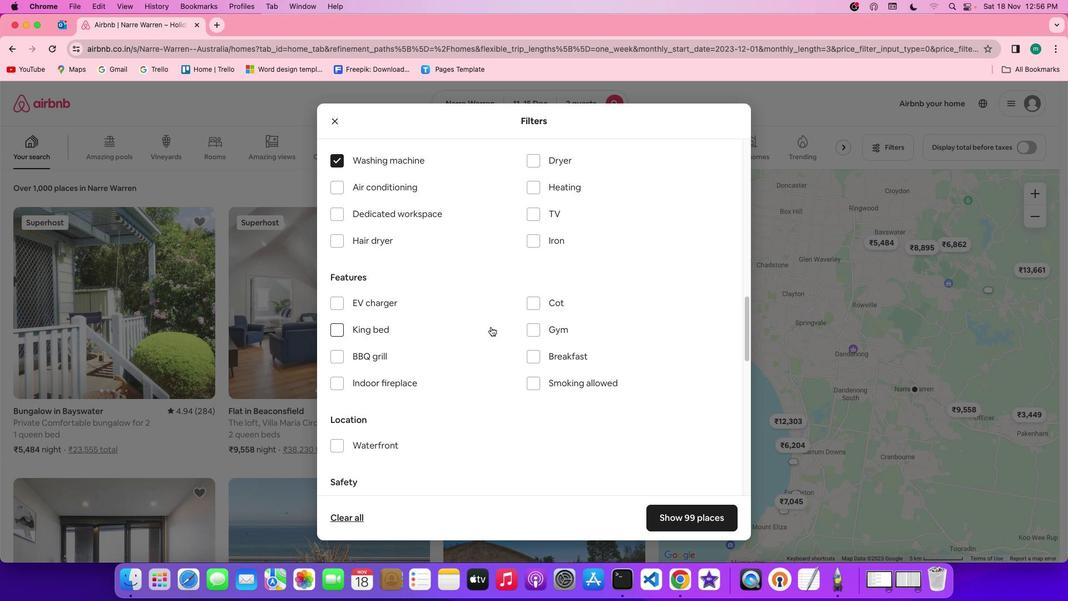 
Action: Mouse moved to (491, 327)
Screenshot: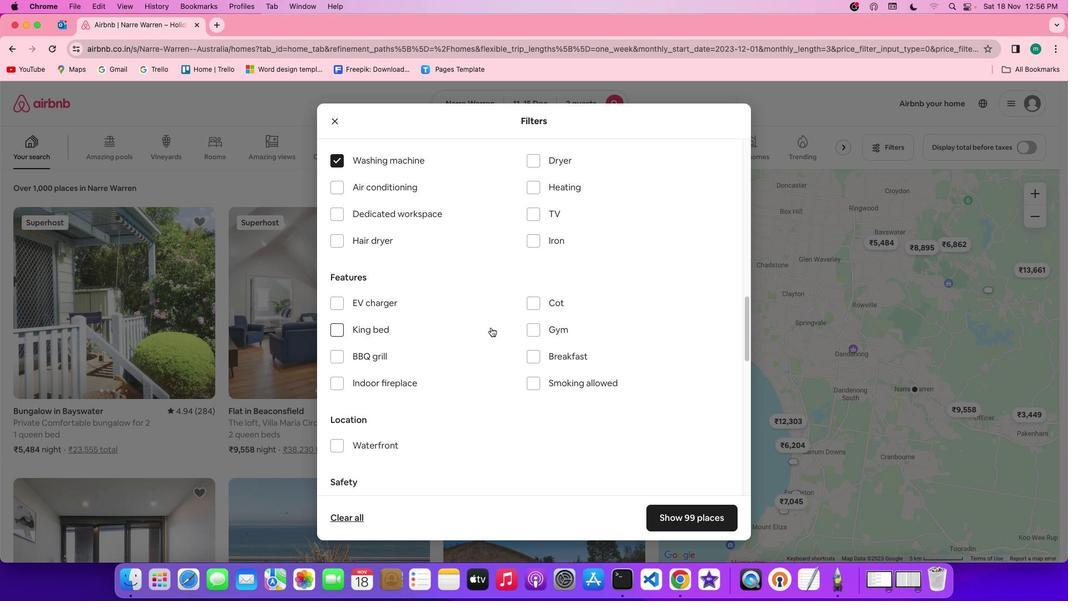
Action: Mouse scrolled (491, 327) with delta (0, 0)
Screenshot: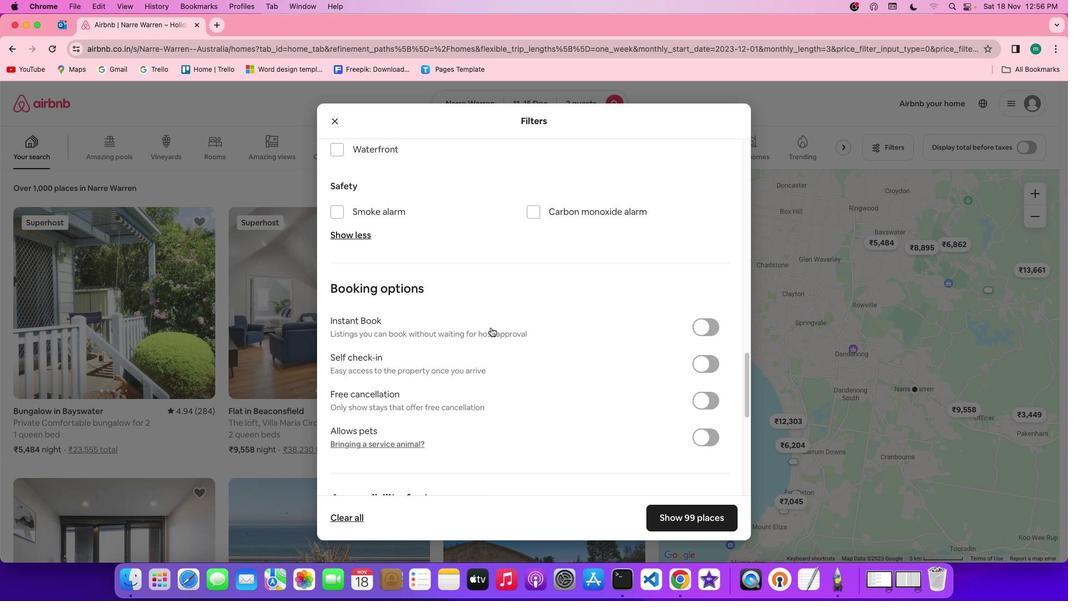 
Action: Mouse scrolled (491, 327) with delta (0, 0)
Screenshot: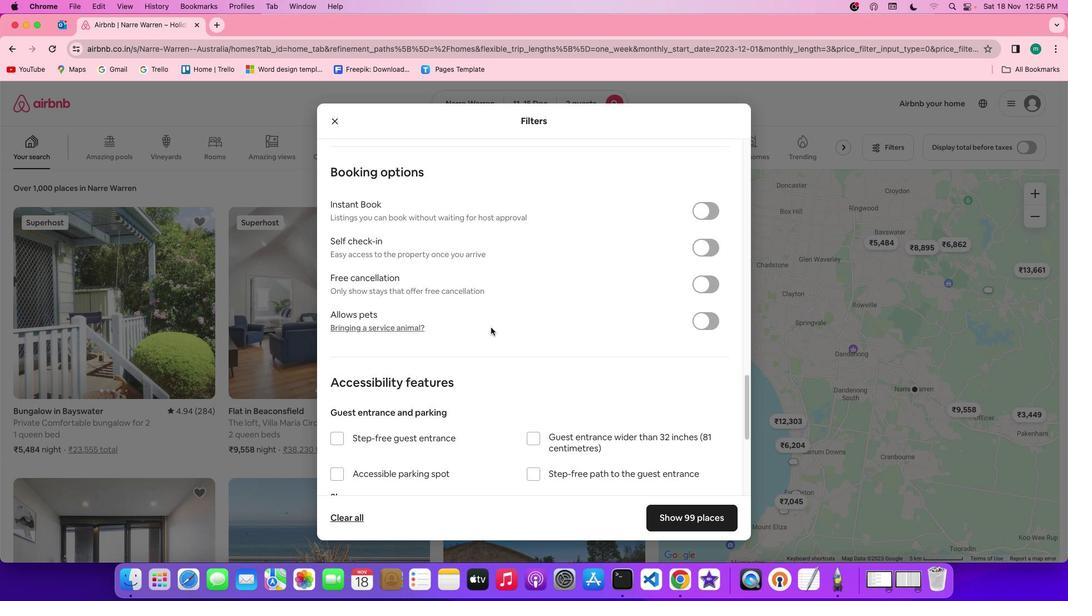 
Action: Mouse scrolled (491, 327) with delta (0, 0)
Screenshot: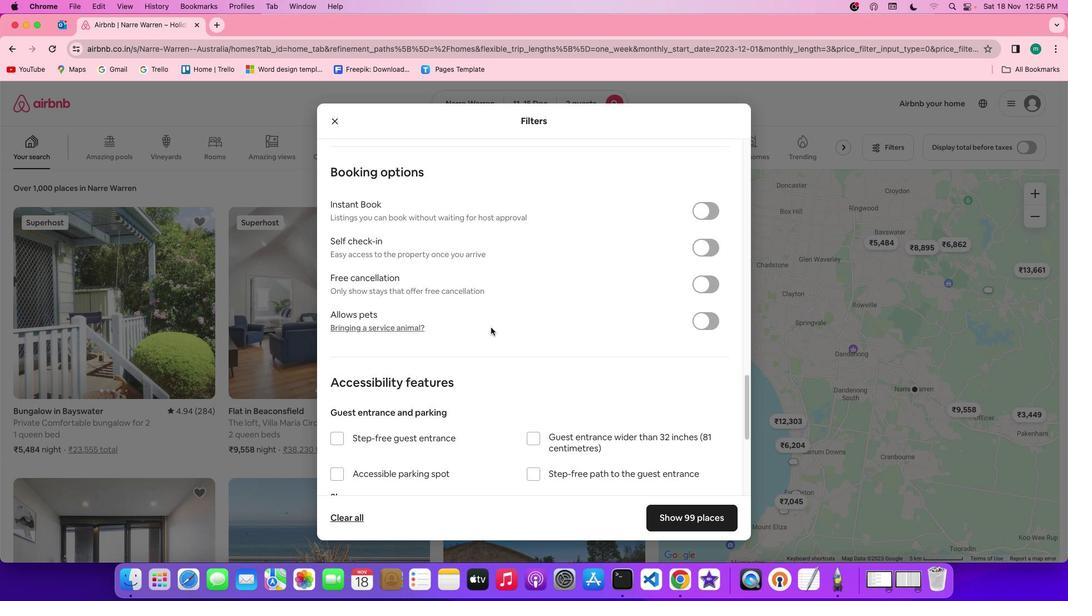 
Action: Mouse scrolled (491, 327) with delta (0, -1)
Screenshot: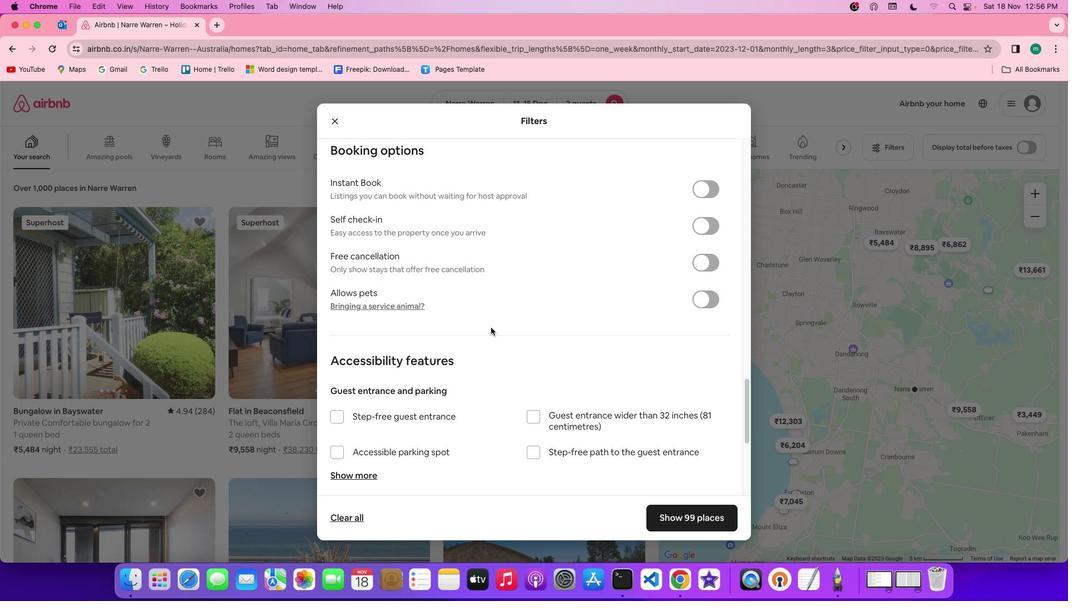 
Action: Mouse scrolled (491, 327) with delta (0, -2)
Screenshot: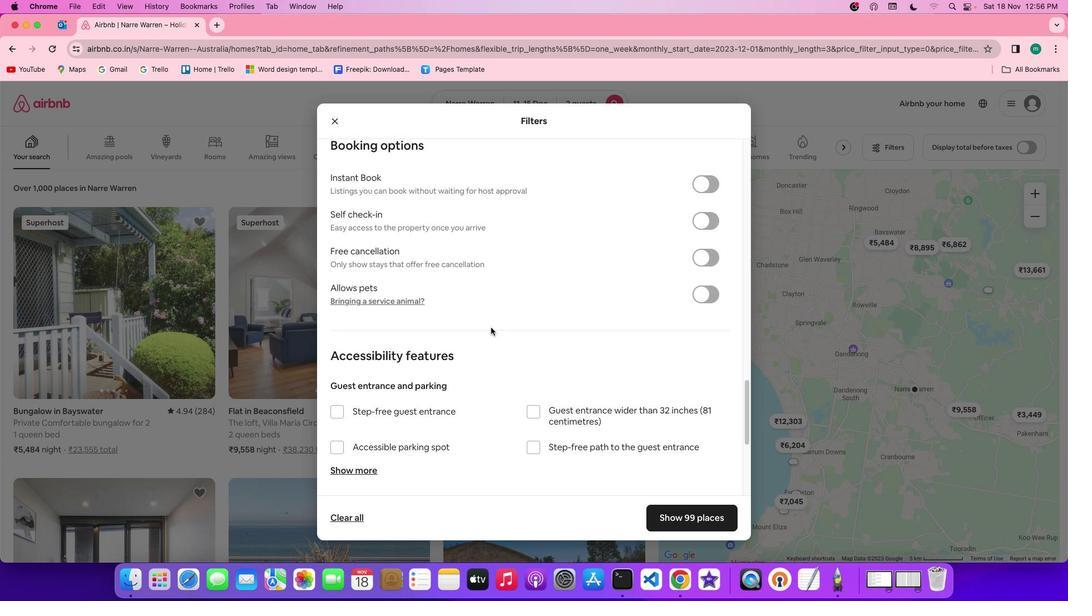 
Action: Mouse scrolled (491, 327) with delta (0, -2)
Screenshot: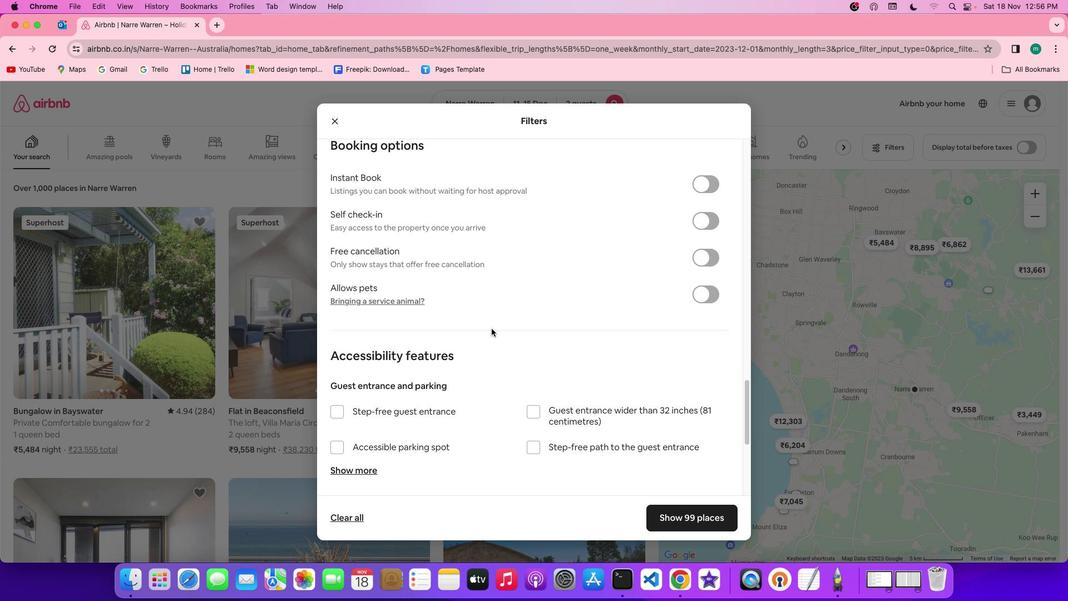 
Action: Mouse moved to (514, 347)
Screenshot: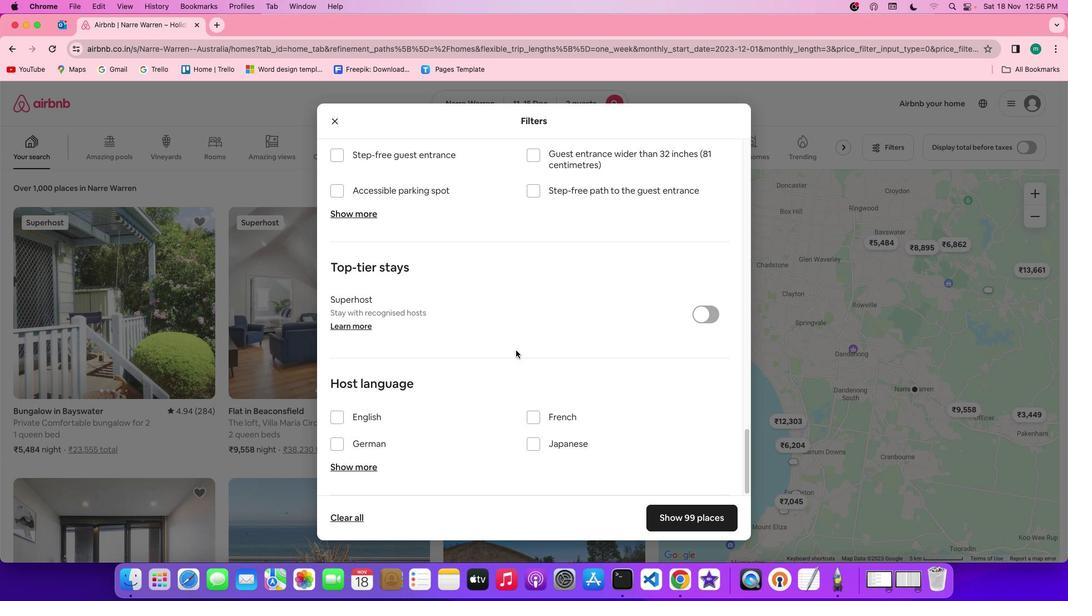 
Action: Mouse scrolled (514, 347) with delta (0, 0)
Screenshot: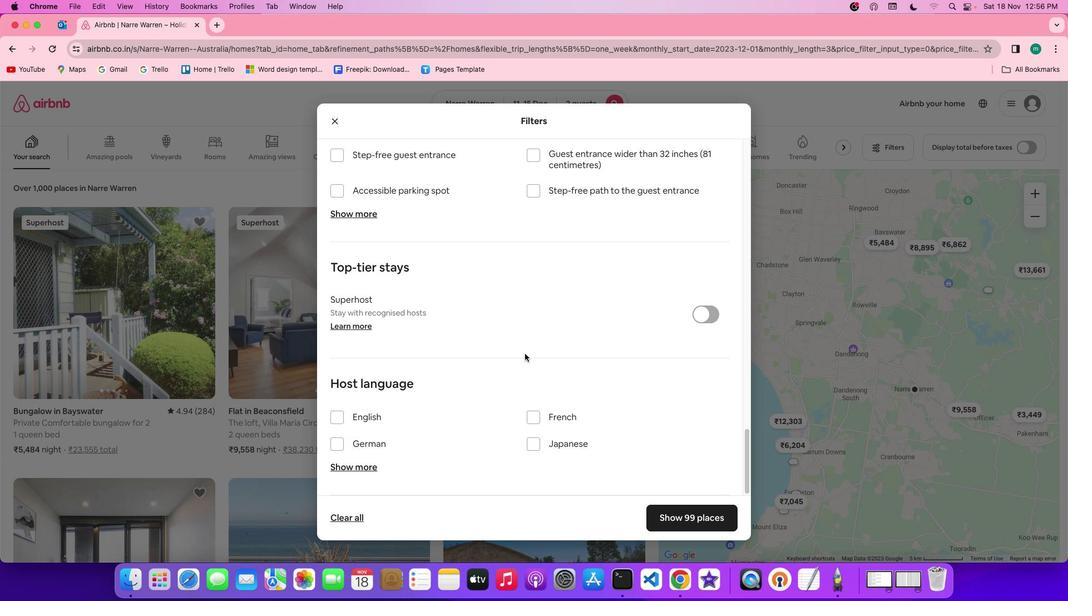 
Action: Mouse moved to (514, 348)
Screenshot: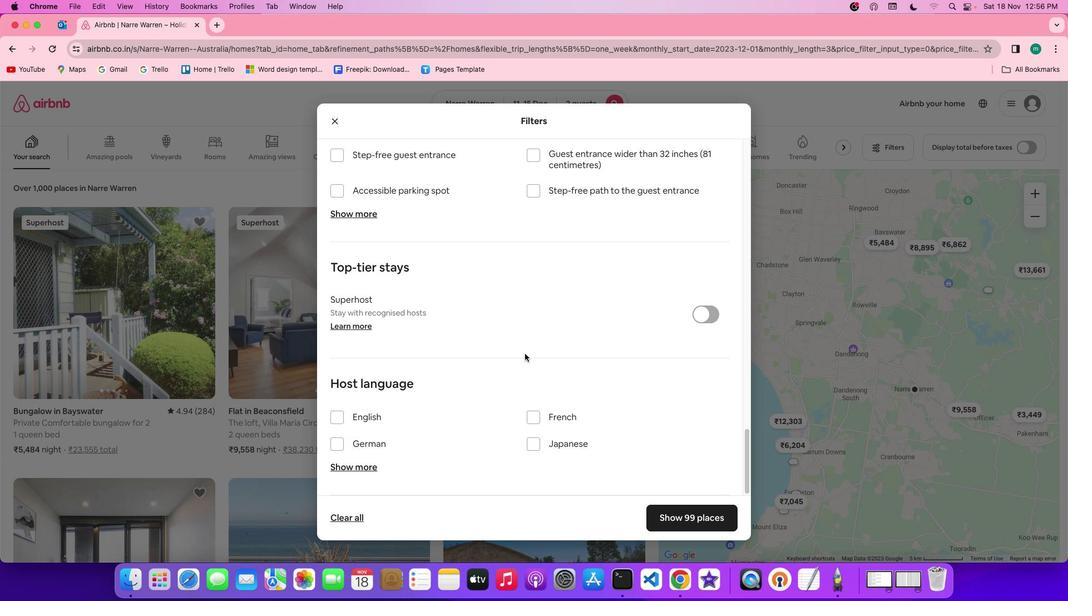 
Action: Mouse scrolled (514, 348) with delta (0, 0)
Screenshot: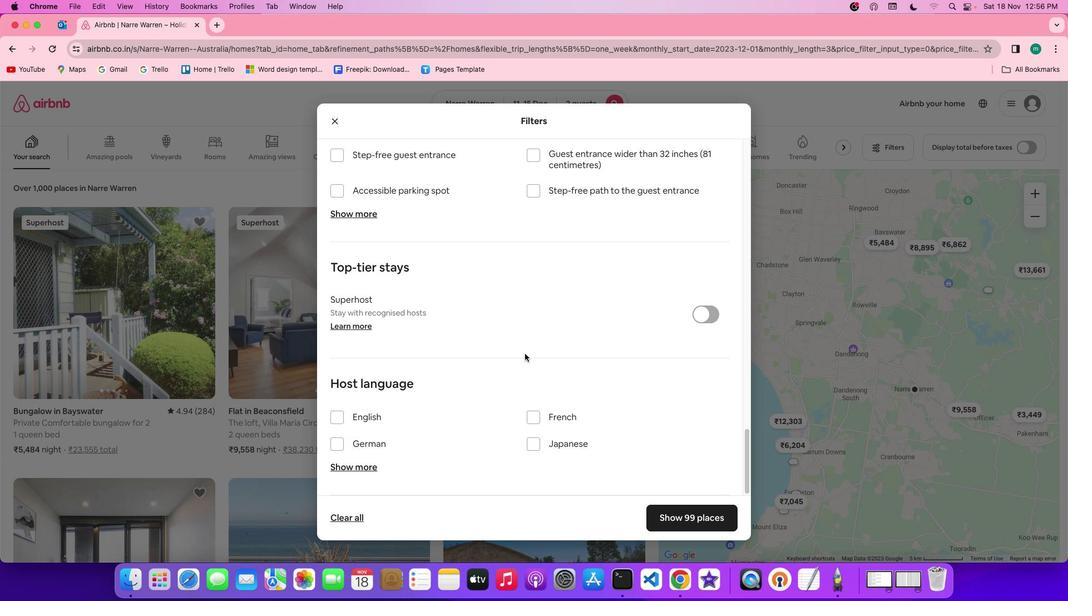 
Action: Mouse moved to (514, 348)
Screenshot: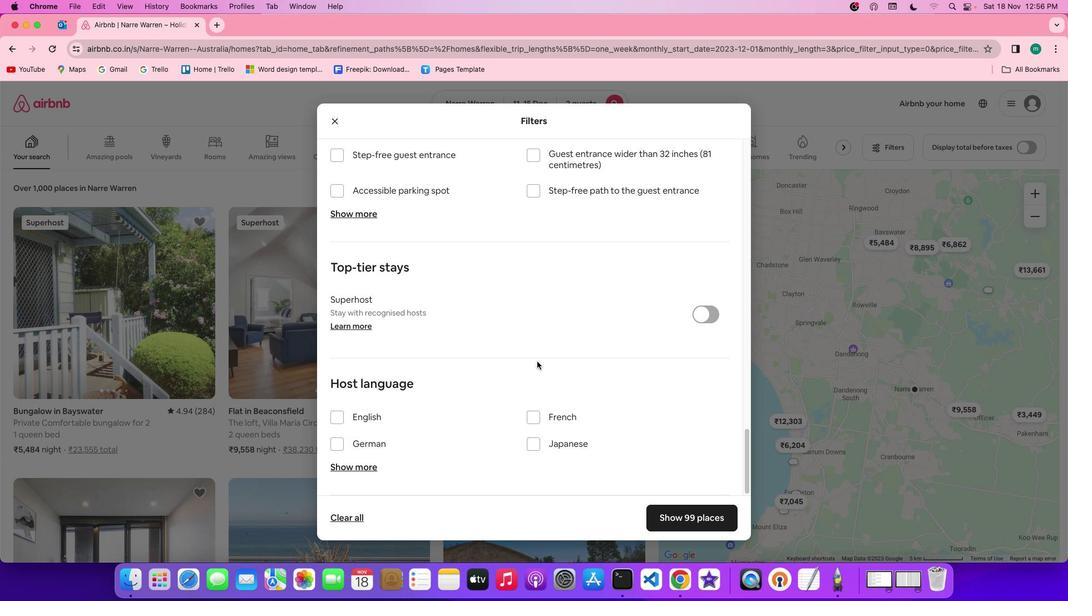 
Action: Mouse scrolled (514, 348) with delta (0, -1)
Screenshot: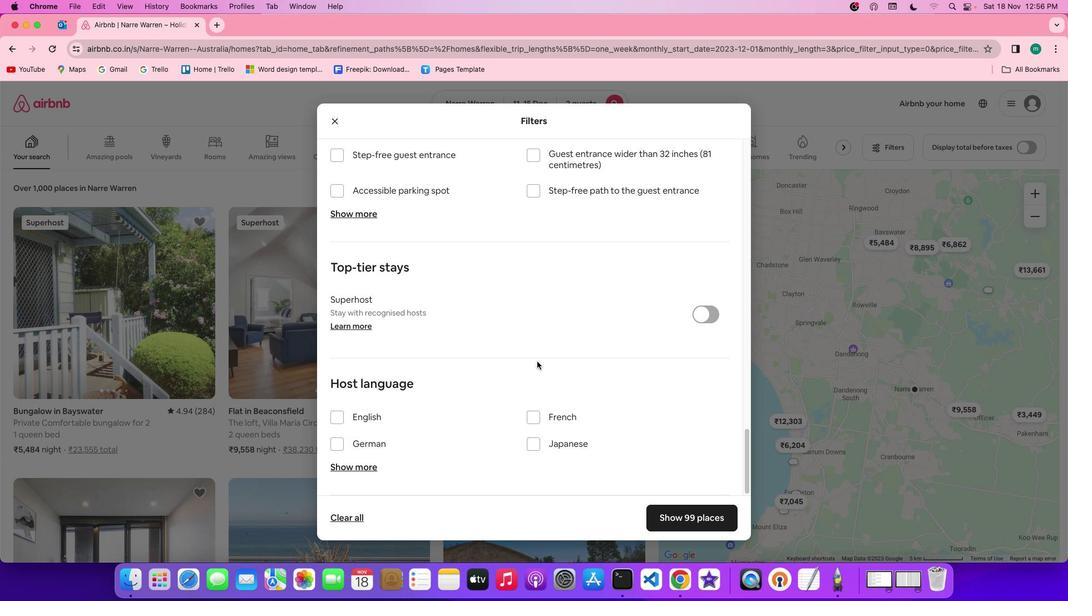
Action: Mouse moved to (514, 349)
Screenshot: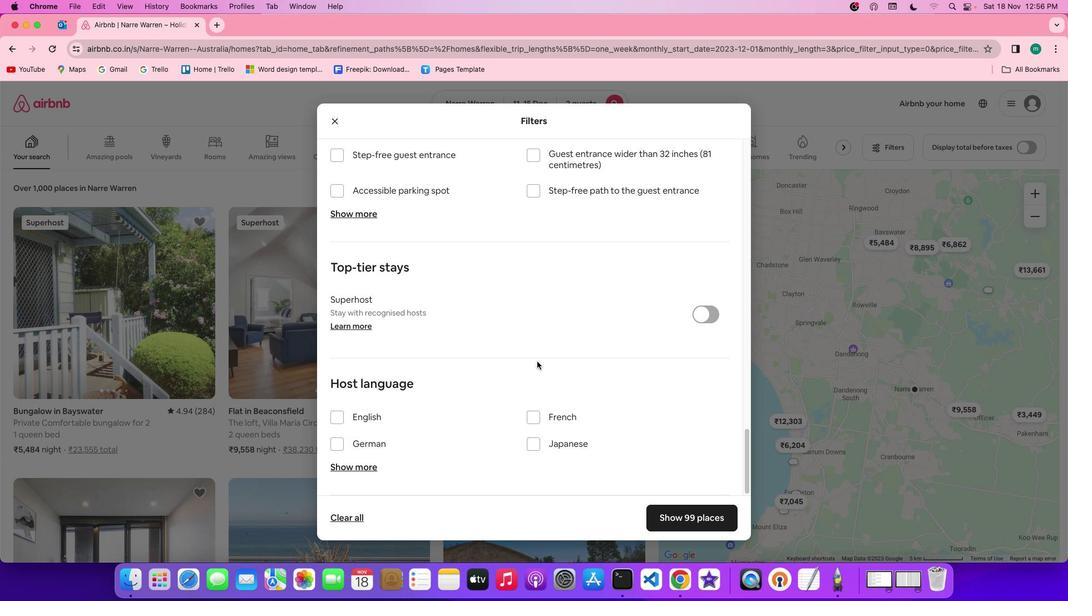 
Action: Mouse scrolled (514, 349) with delta (0, -2)
Screenshot: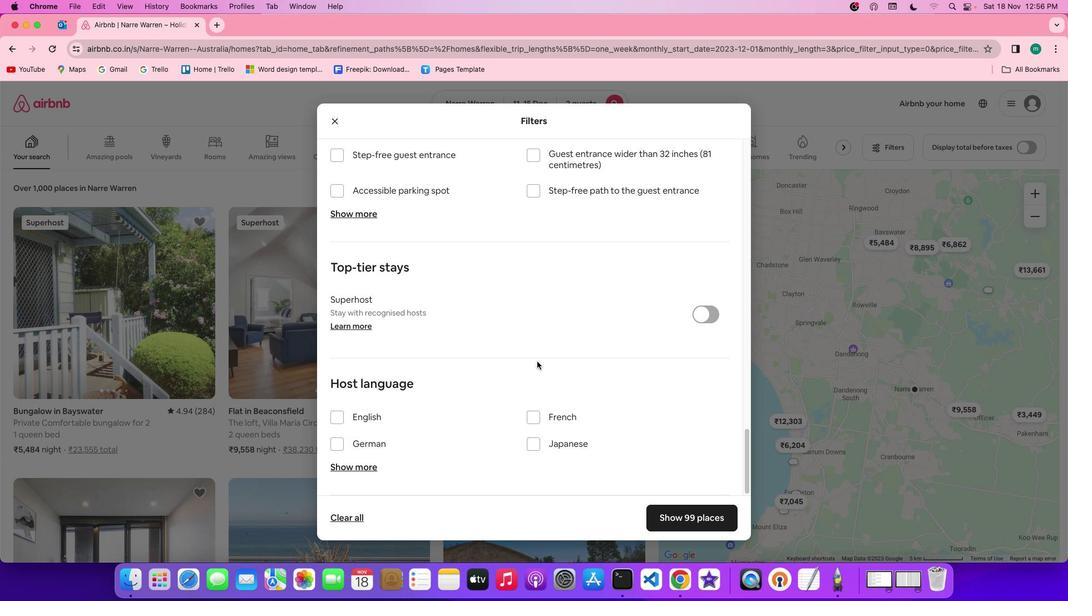
Action: Mouse moved to (514, 349)
Screenshot: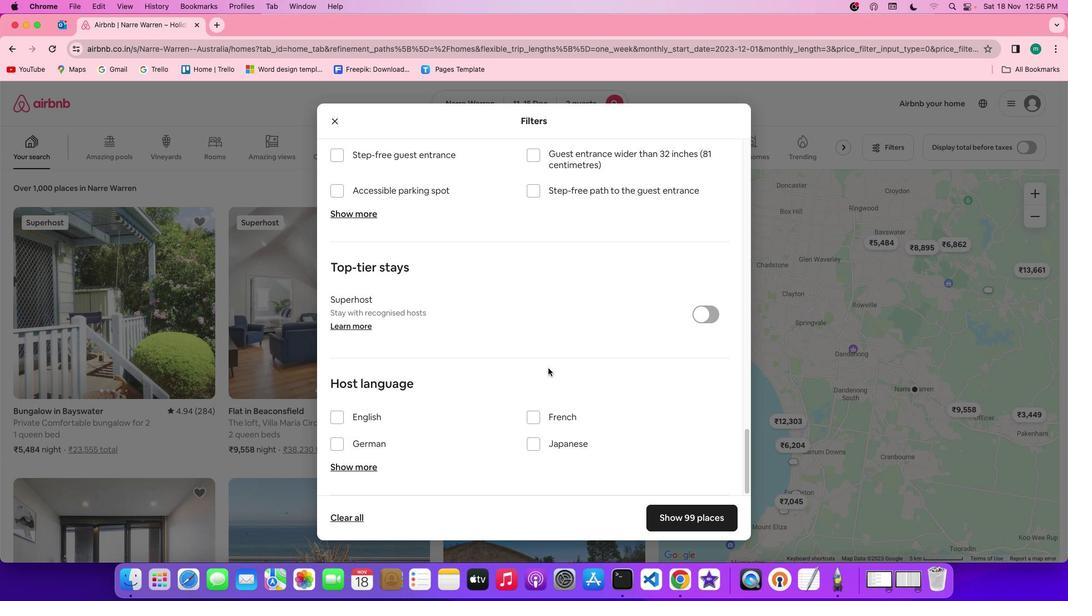 
Action: Mouse scrolled (514, 349) with delta (0, -2)
Screenshot: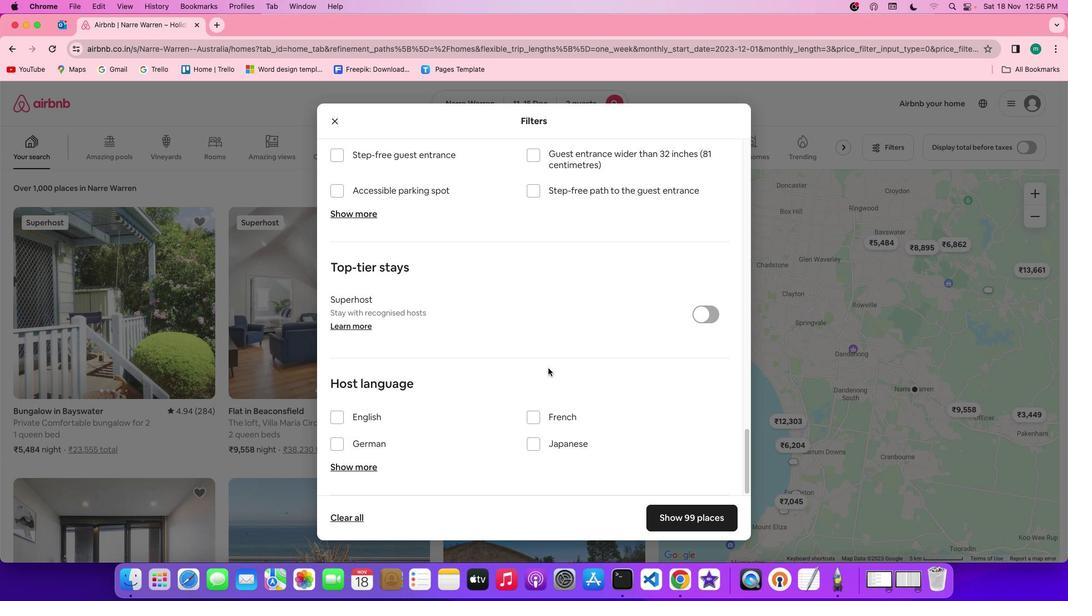 
Action: Mouse moved to (514, 349)
Screenshot: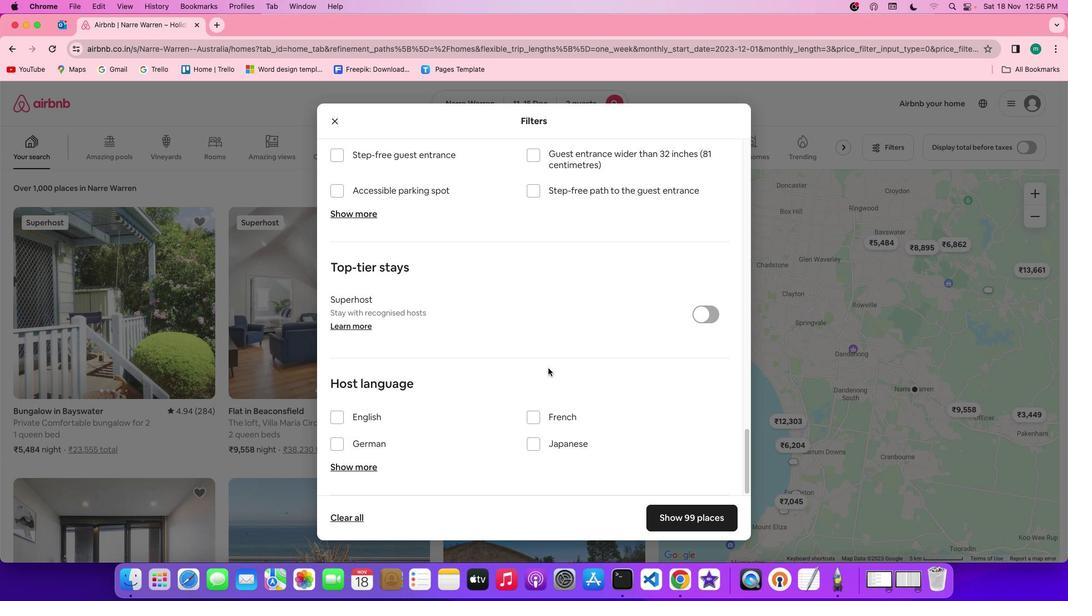 
Action: Mouse scrolled (514, 349) with delta (0, -3)
Screenshot: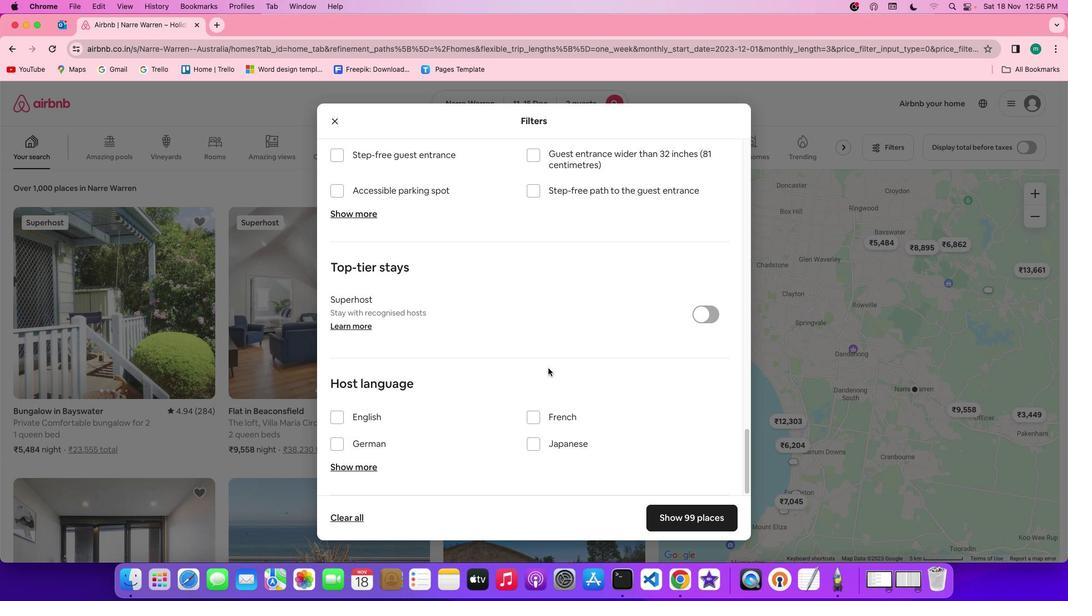 
Action: Mouse moved to (514, 349)
Screenshot: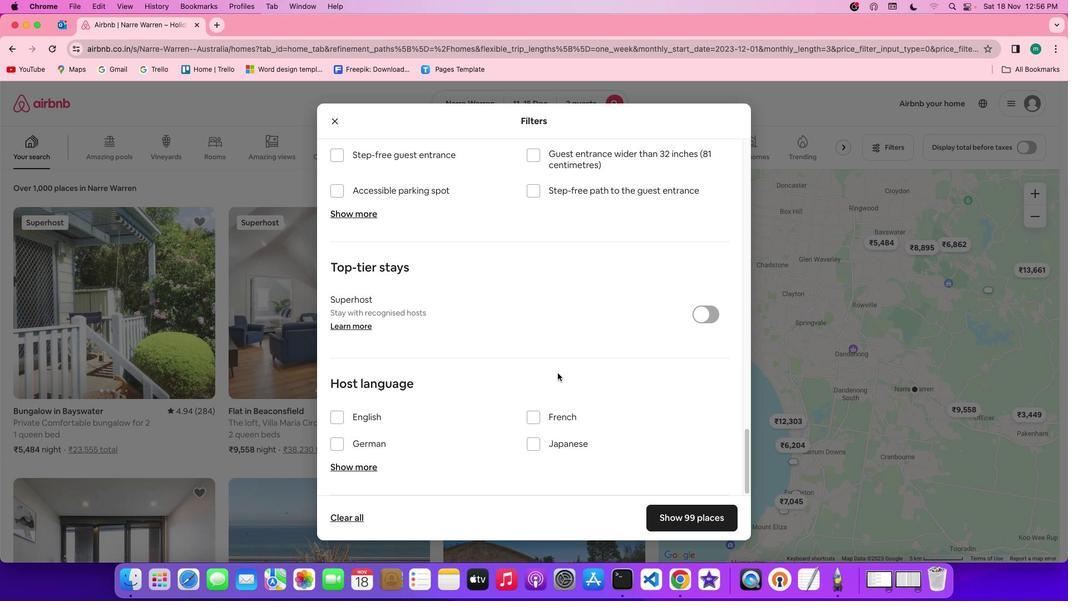 
Action: Mouse scrolled (514, 349) with delta (0, -3)
Screenshot: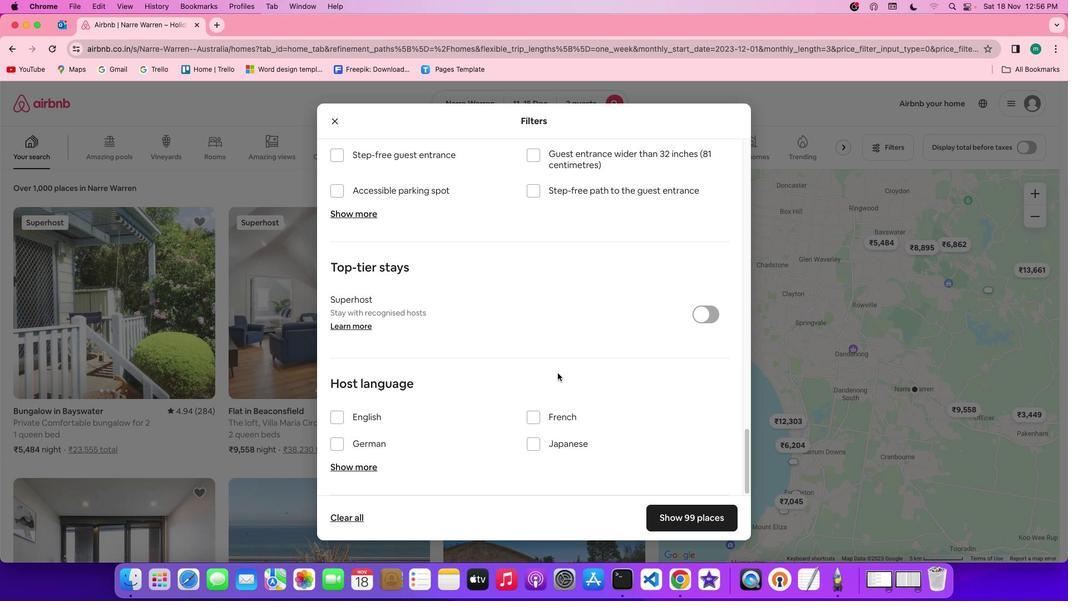 
Action: Mouse moved to (558, 373)
Screenshot: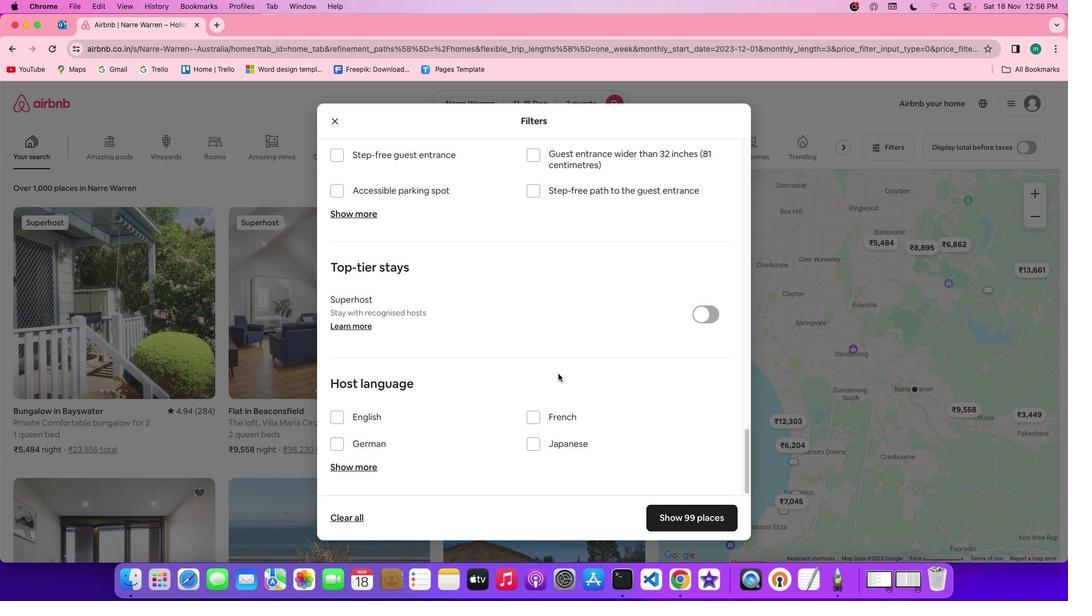 
Action: Mouse scrolled (558, 373) with delta (0, 0)
Screenshot: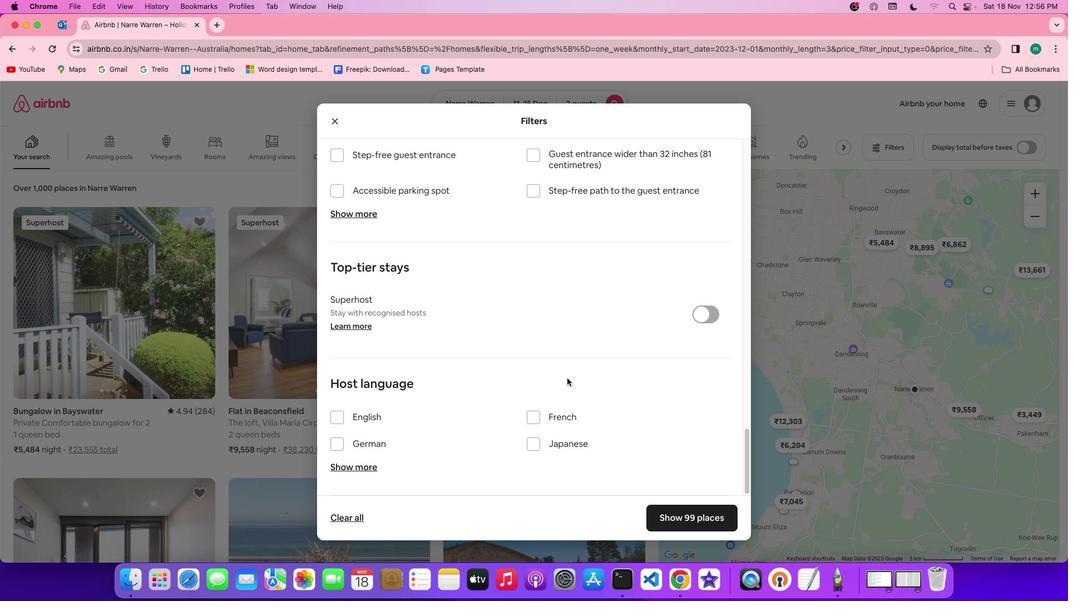 
Action: Mouse scrolled (558, 373) with delta (0, 0)
Screenshot: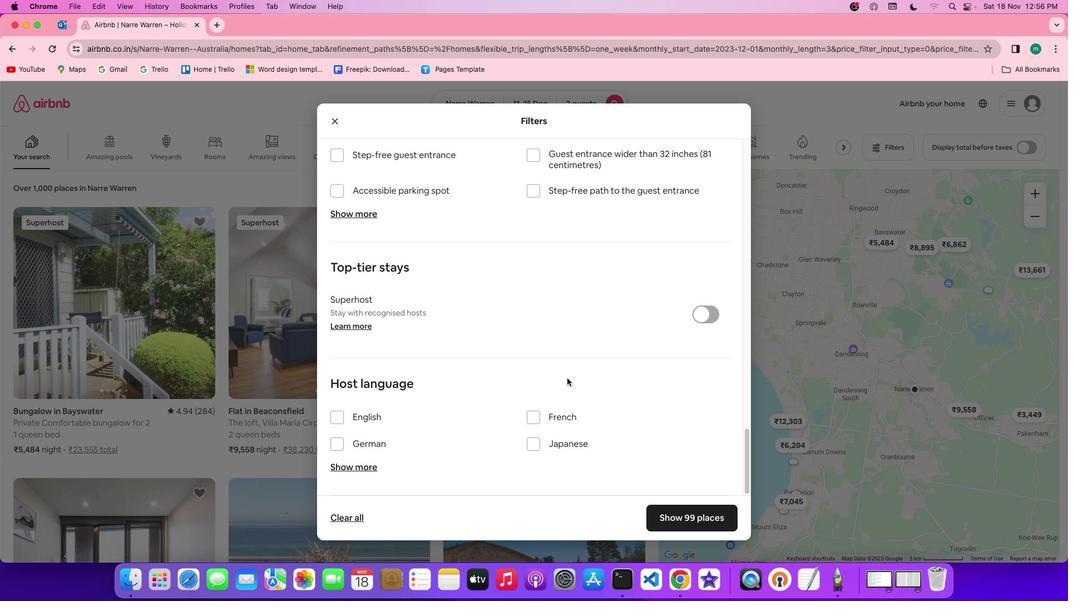
Action: Mouse scrolled (558, 373) with delta (0, -1)
Screenshot: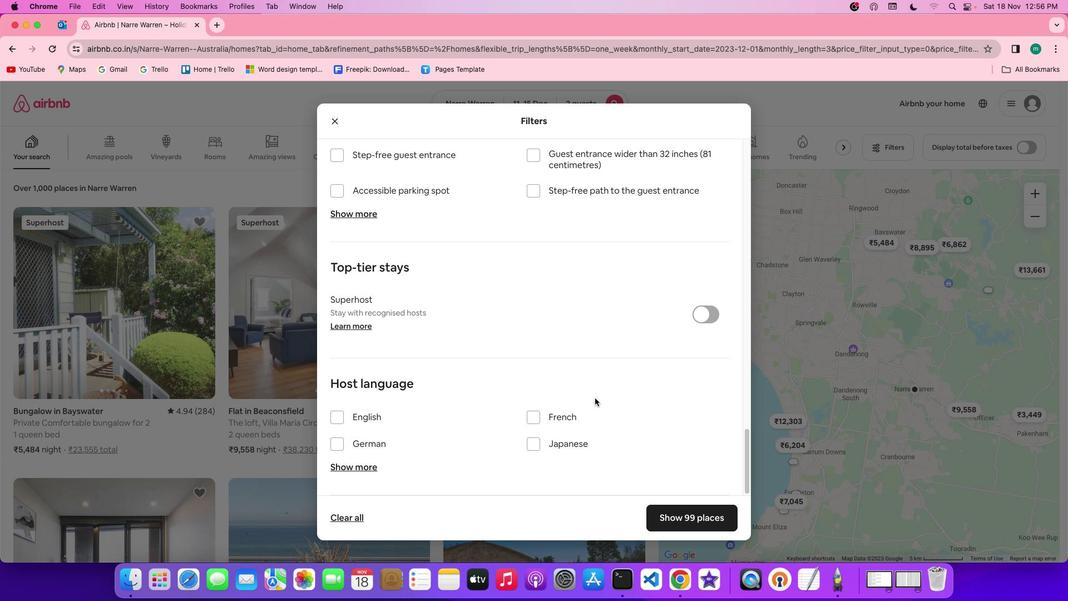
Action: Mouse scrolled (558, 373) with delta (0, -2)
Screenshot: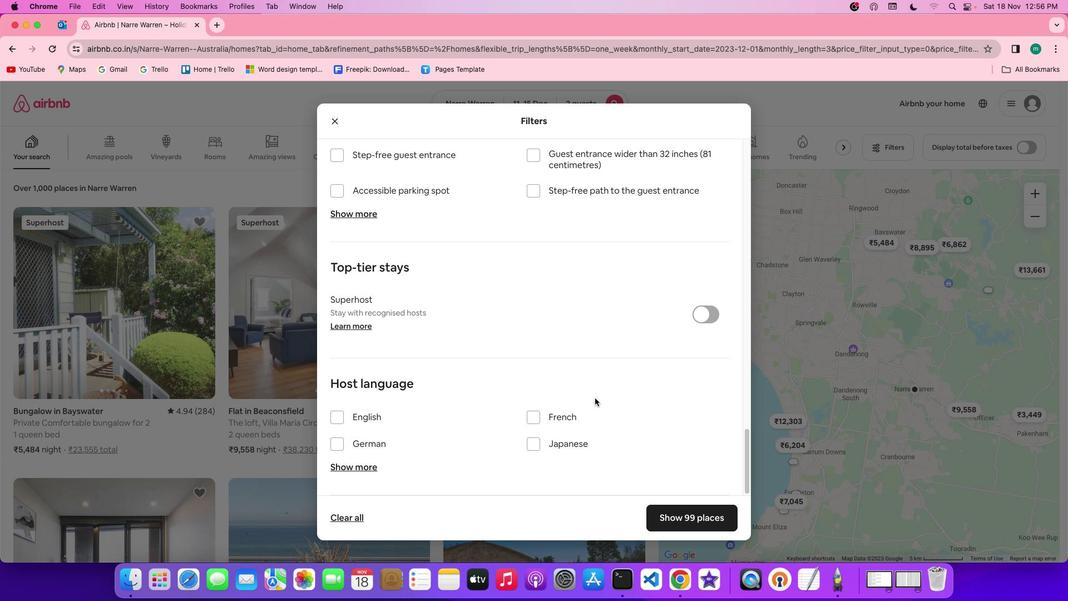 
Action: Mouse scrolled (558, 373) with delta (0, -2)
Screenshot: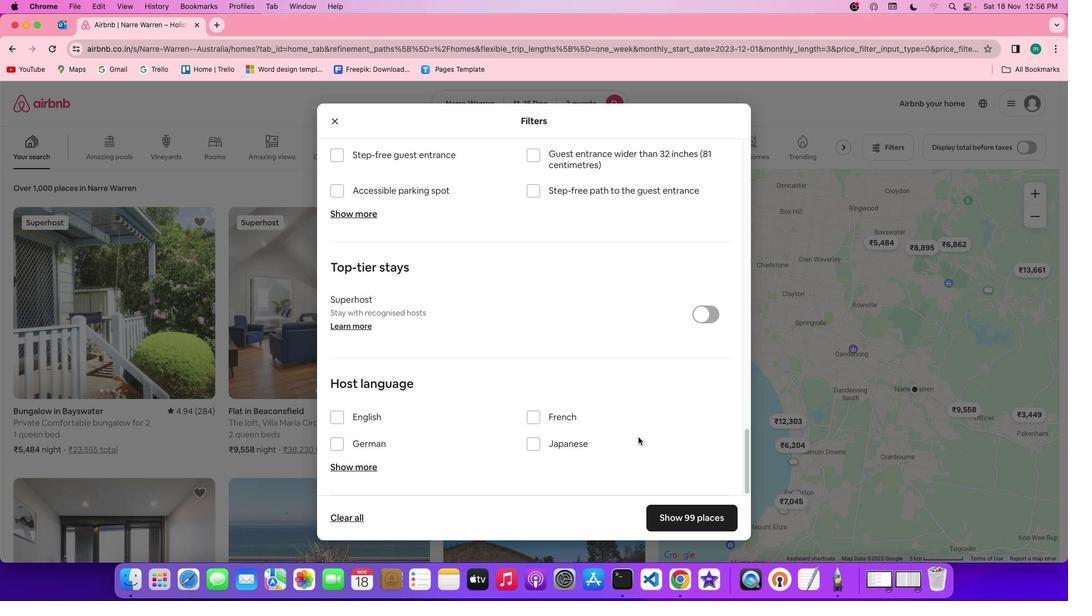 
Action: Mouse scrolled (558, 373) with delta (0, -3)
Screenshot: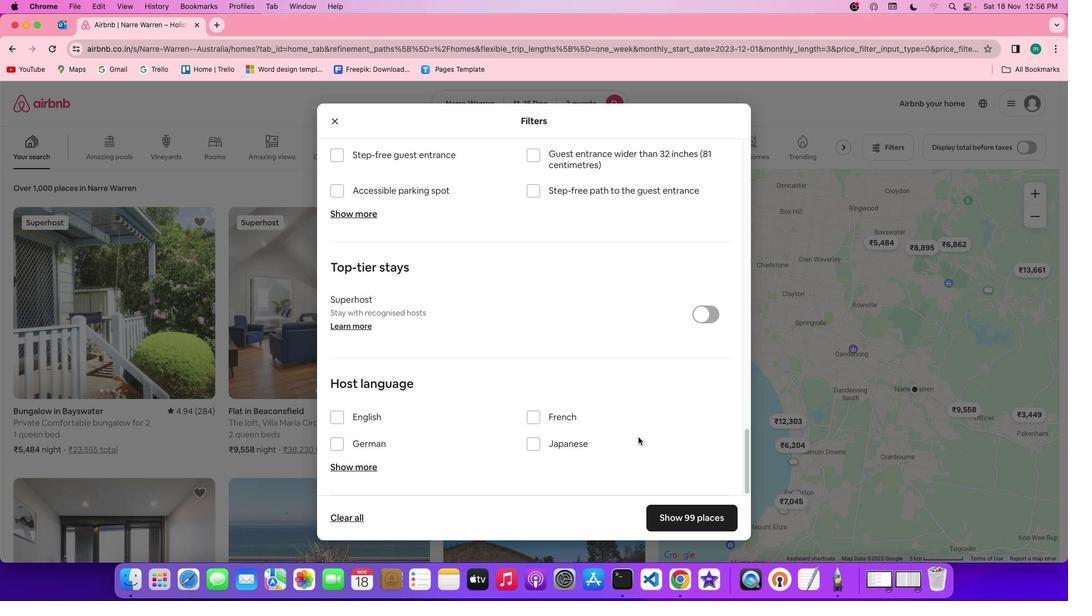 
Action: Mouse scrolled (558, 373) with delta (0, -3)
Screenshot: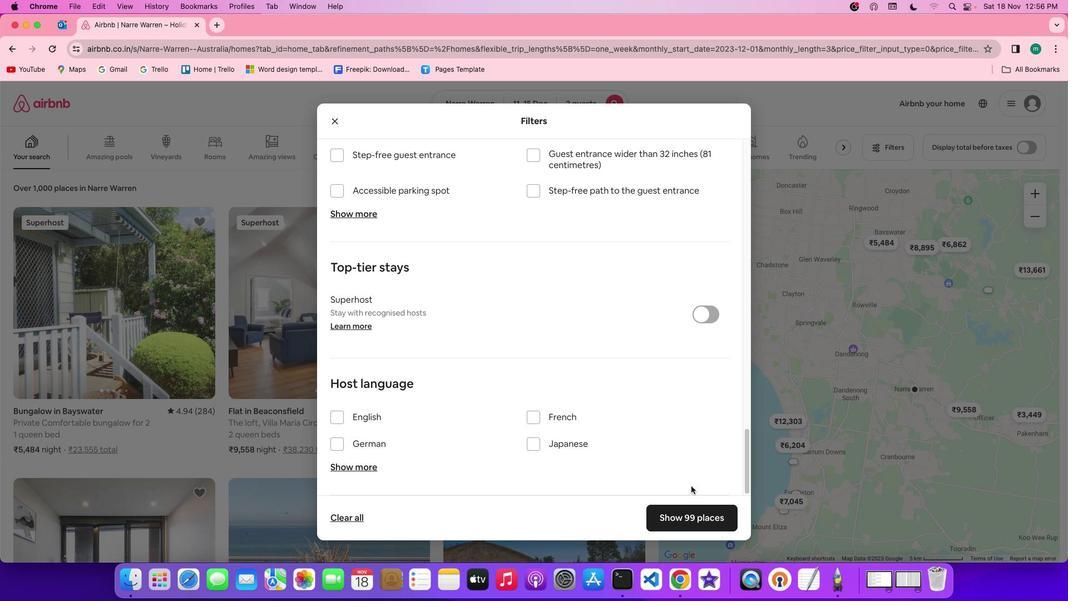 
Action: Mouse moved to (696, 516)
Screenshot: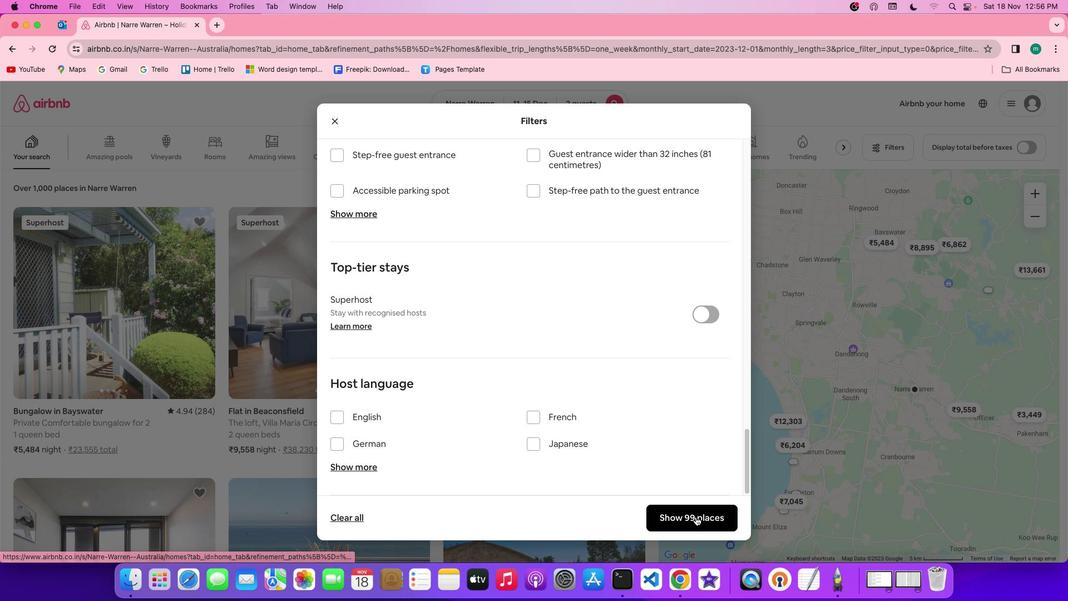 
Action: Mouse pressed left at (696, 516)
Screenshot: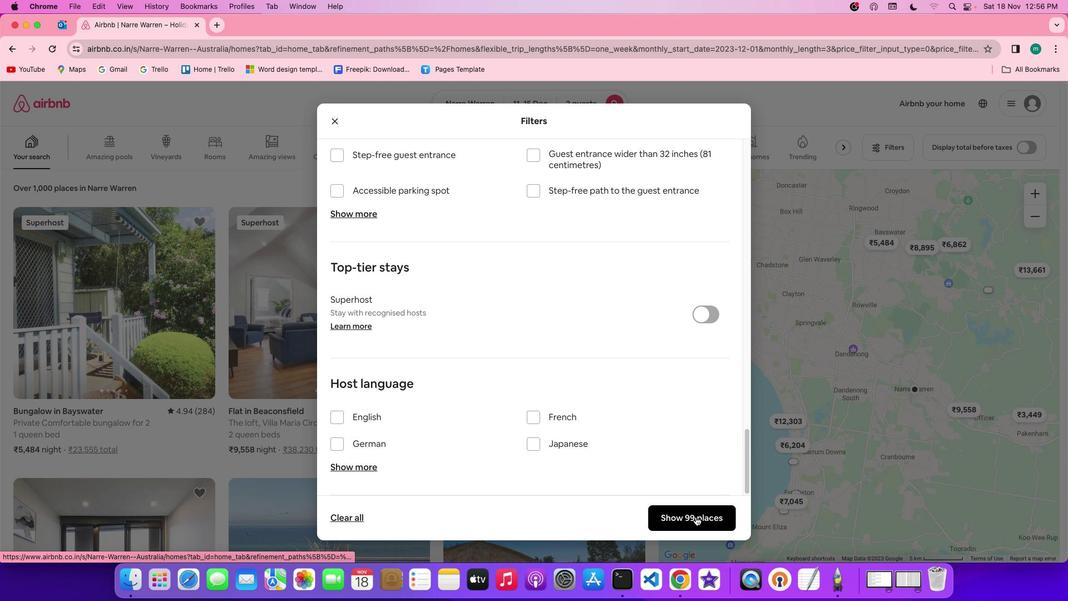 
Action: Mouse moved to (363, 373)
Screenshot: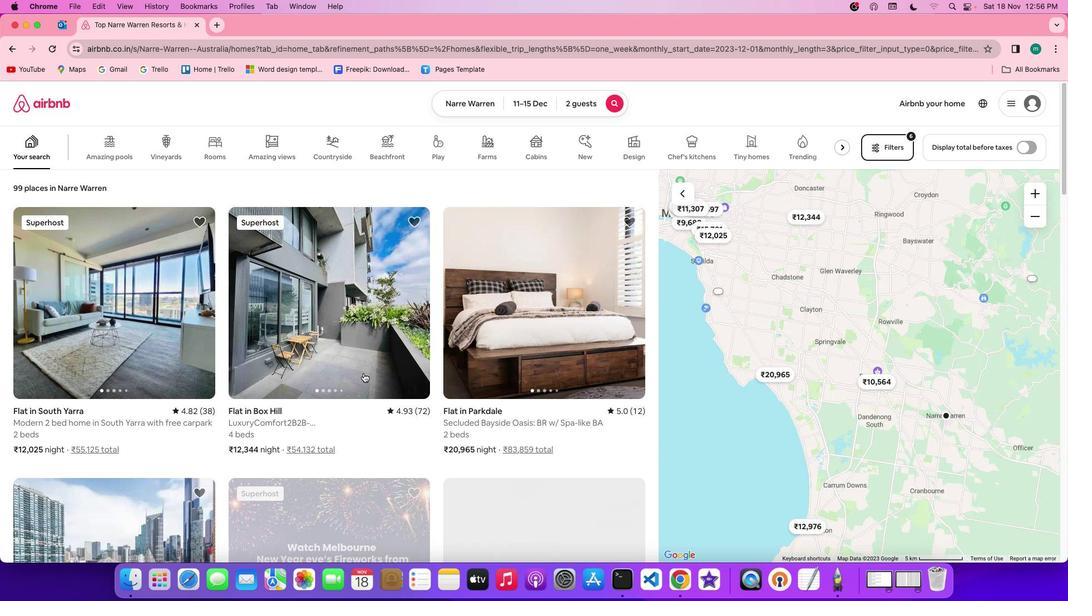 
Action: Mouse scrolled (363, 373) with delta (0, 0)
Screenshot: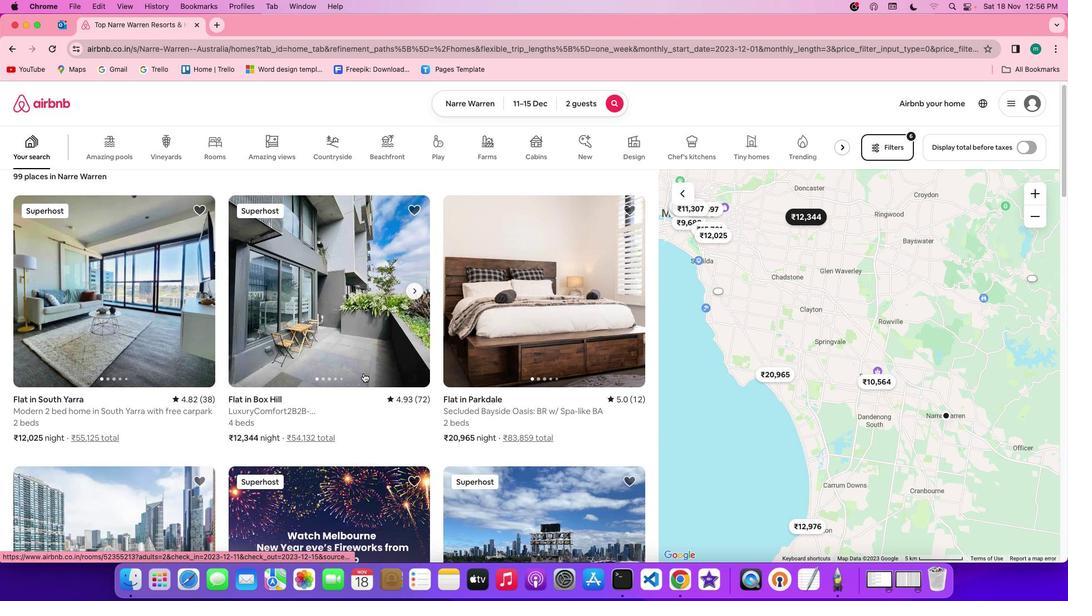 
Action: Mouse scrolled (363, 373) with delta (0, 0)
Screenshot: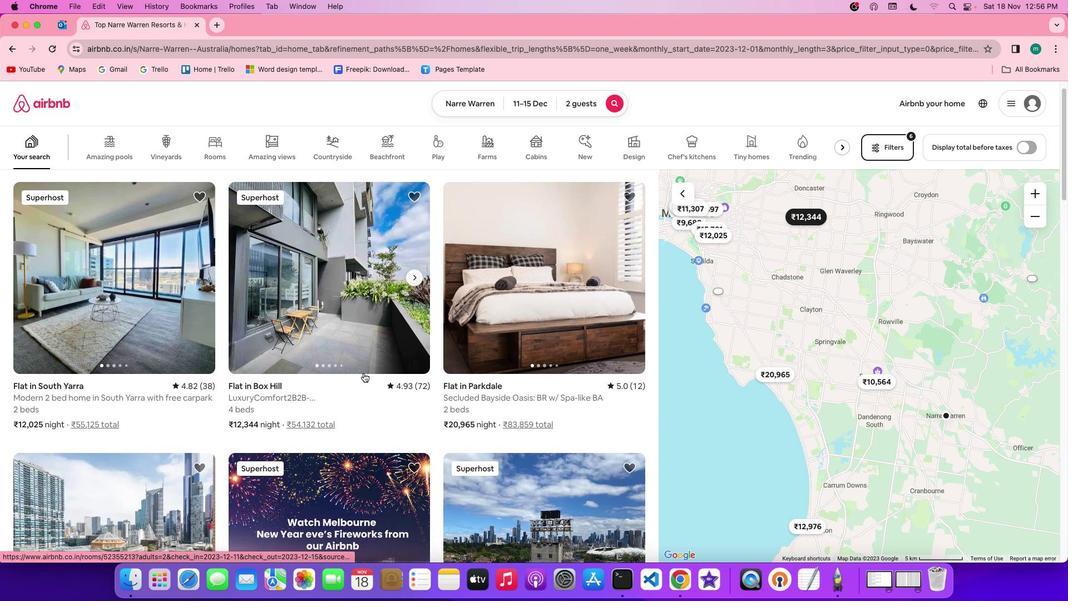 
Action: Mouse scrolled (363, 373) with delta (0, 0)
Screenshot: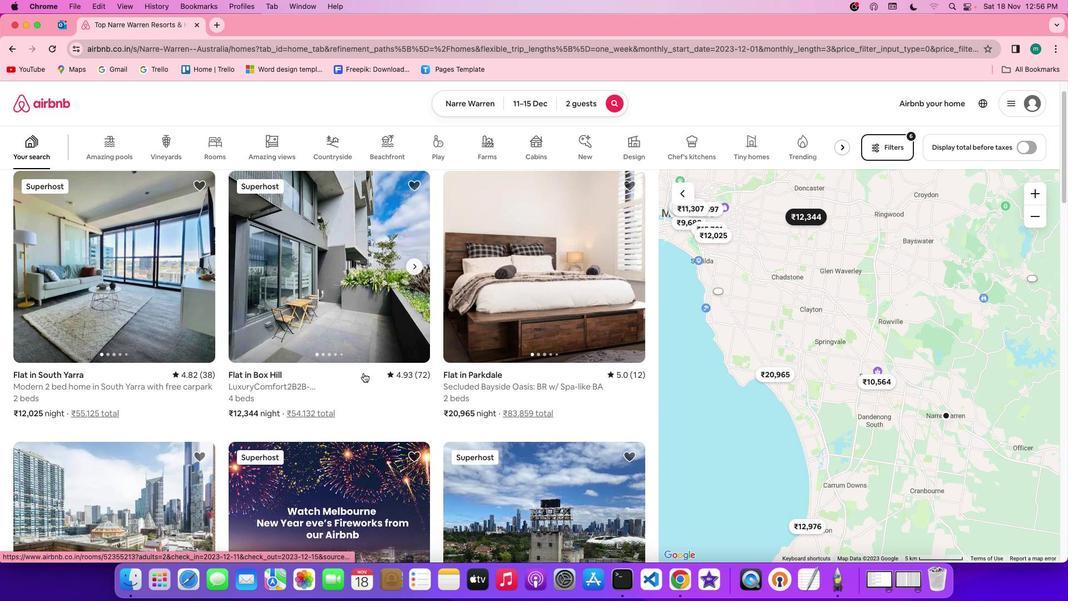 
Action: Mouse moved to (363, 373)
Screenshot: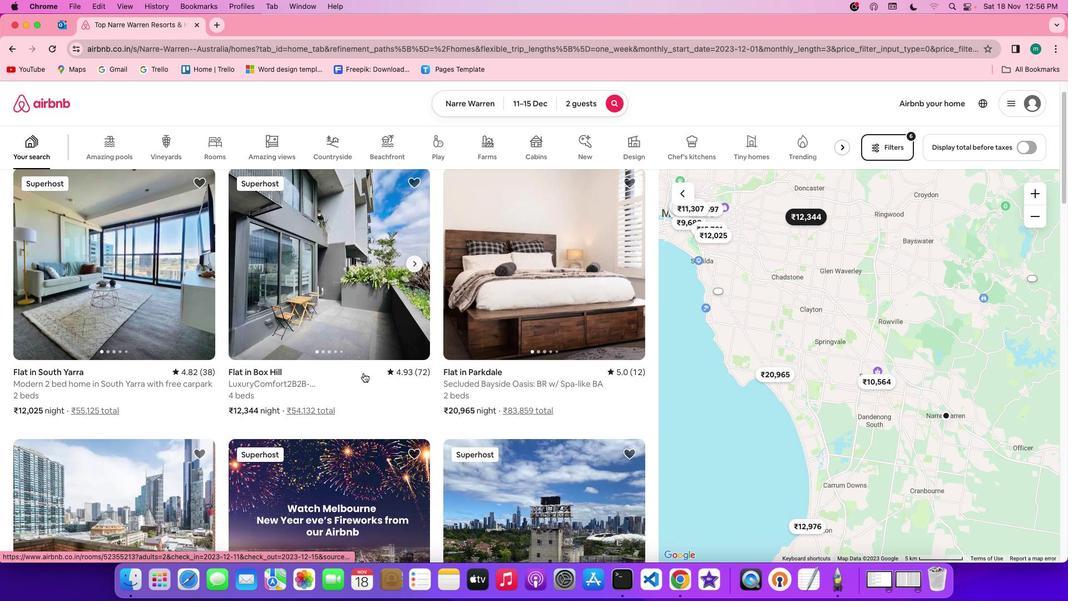 
Action: Mouse scrolled (363, 373) with delta (0, 0)
Screenshot: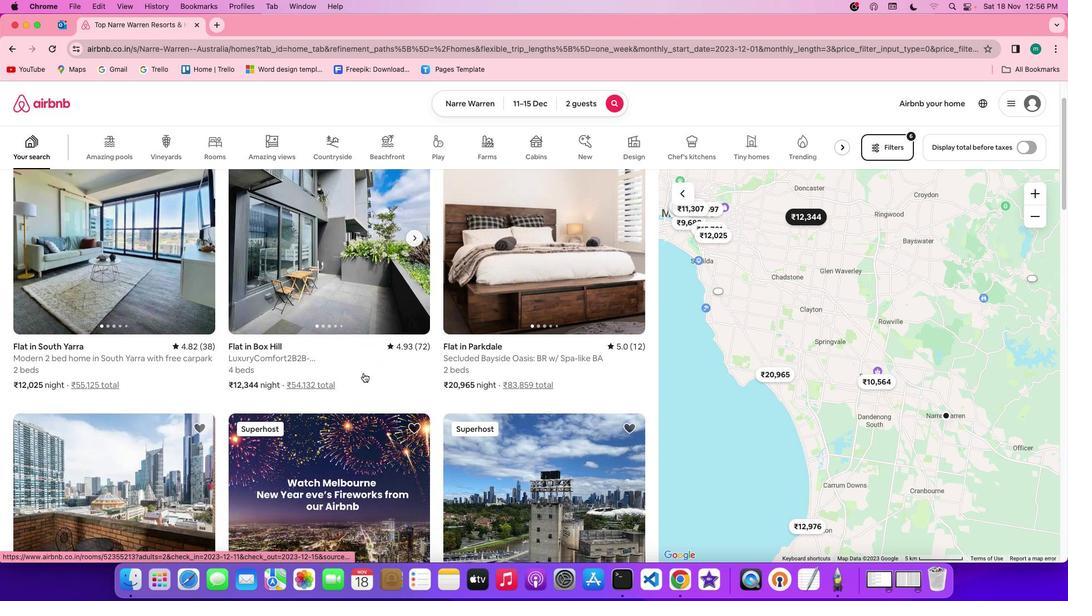 
Action: Mouse scrolled (363, 373) with delta (0, 0)
Screenshot: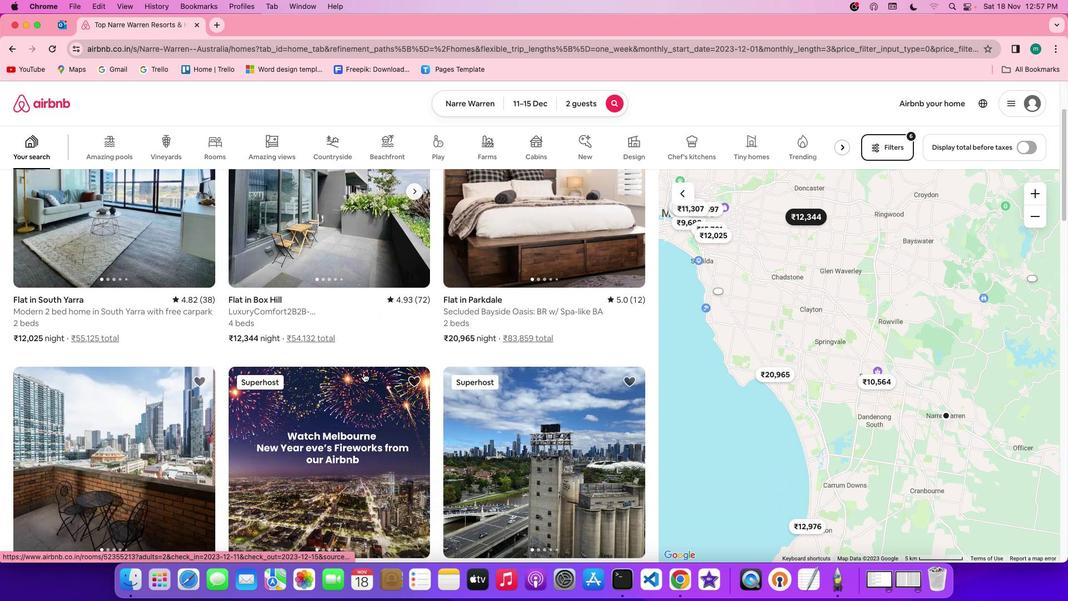 
Action: Mouse scrolled (363, 373) with delta (0, 0)
Screenshot: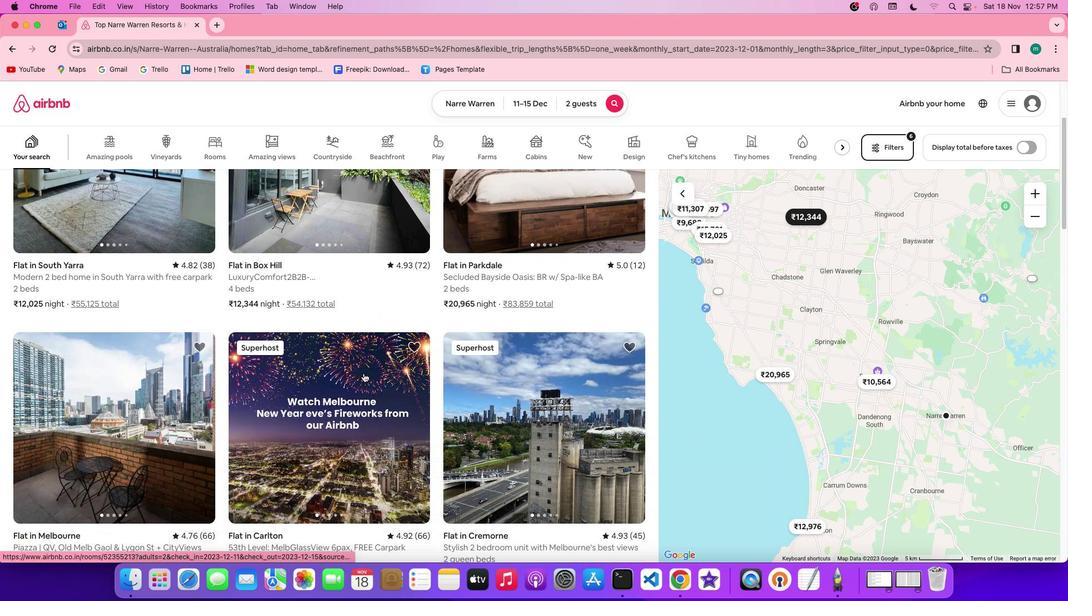 
Action: Mouse scrolled (363, 373) with delta (0, 0)
Screenshot: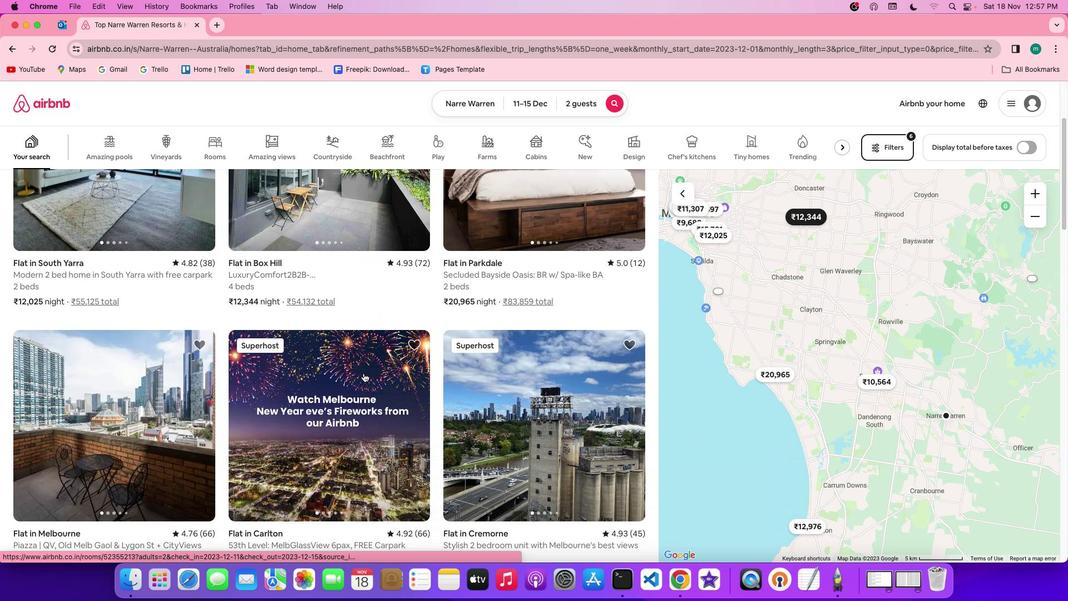 
Action: Mouse moved to (364, 373)
Screenshot: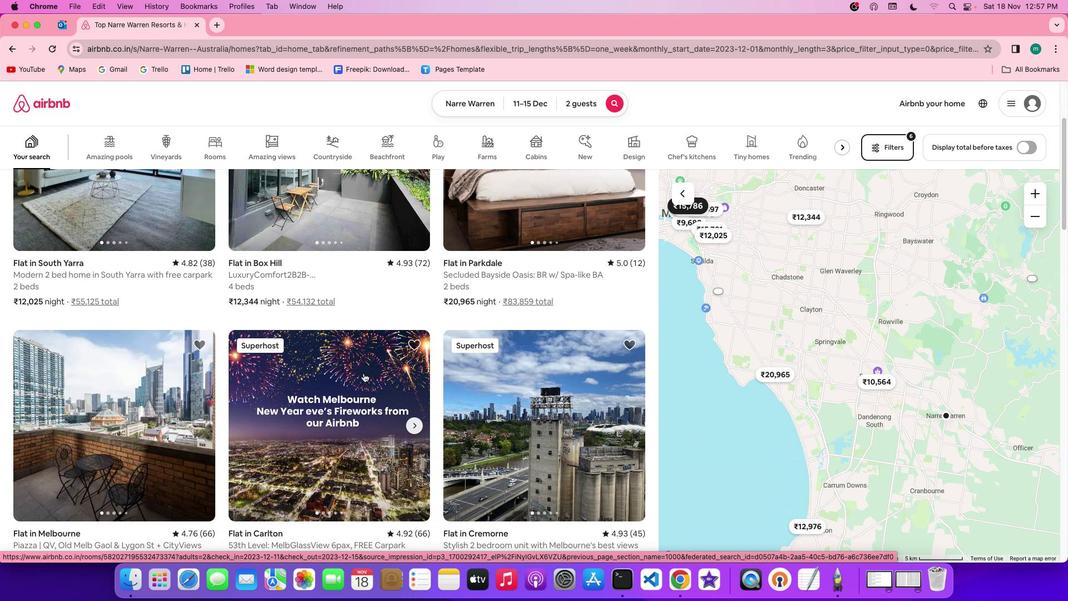 
Action: Mouse scrolled (364, 373) with delta (0, 0)
Screenshot: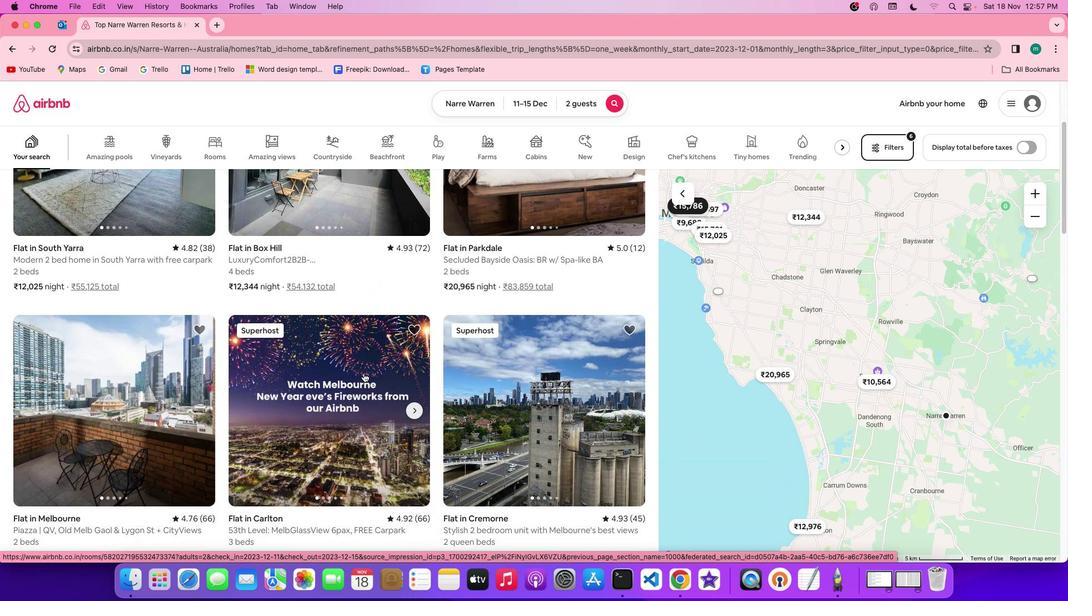 
Action: Mouse scrolled (364, 373) with delta (0, 0)
Screenshot: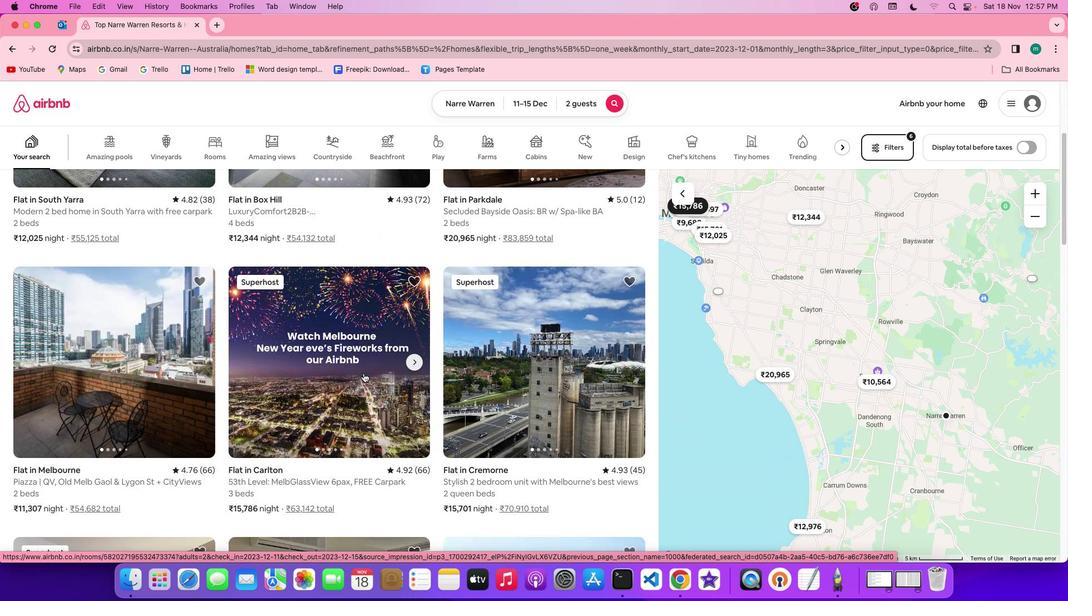 
Action: Mouse scrolled (364, 373) with delta (0, 0)
Screenshot: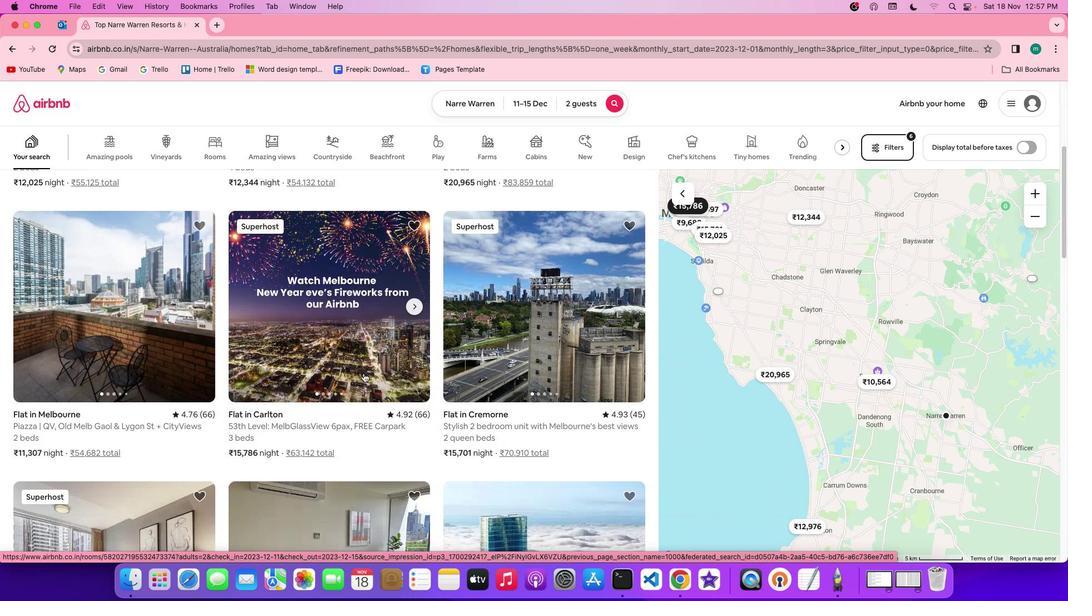 
Action: Mouse scrolled (364, 373) with delta (0, 0)
Screenshot: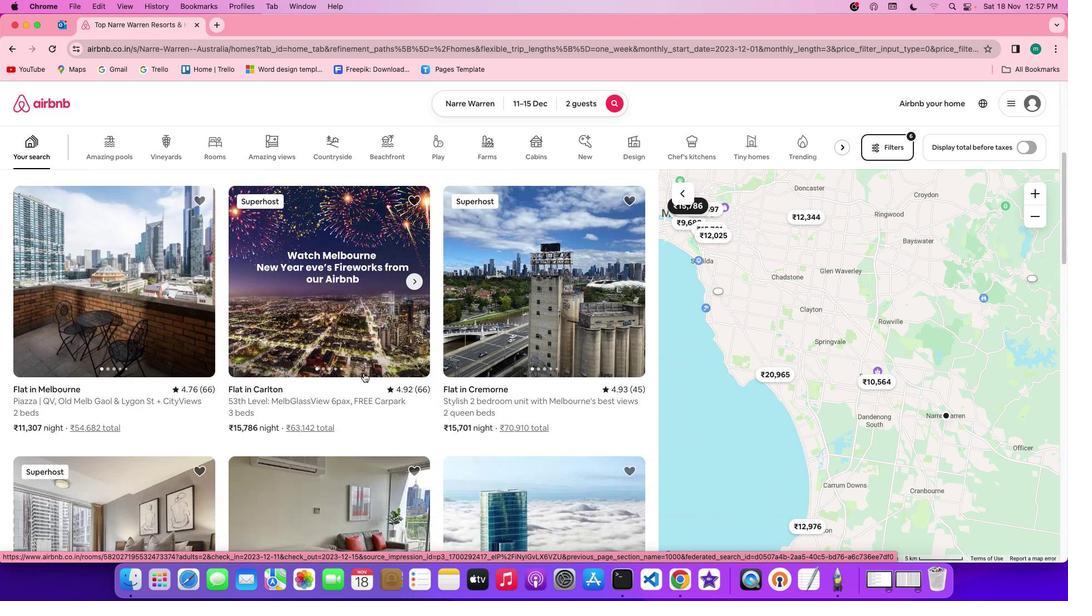 
Action: Mouse scrolled (364, 373) with delta (0, -1)
Screenshot: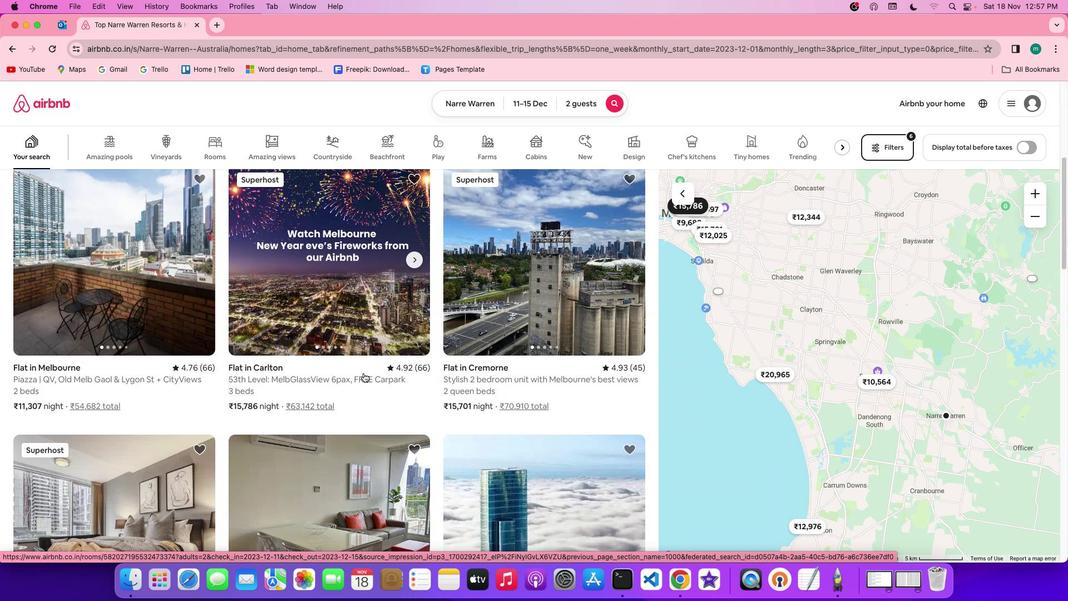 
Action: Mouse scrolled (364, 373) with delta (0, 0)
Screenshot: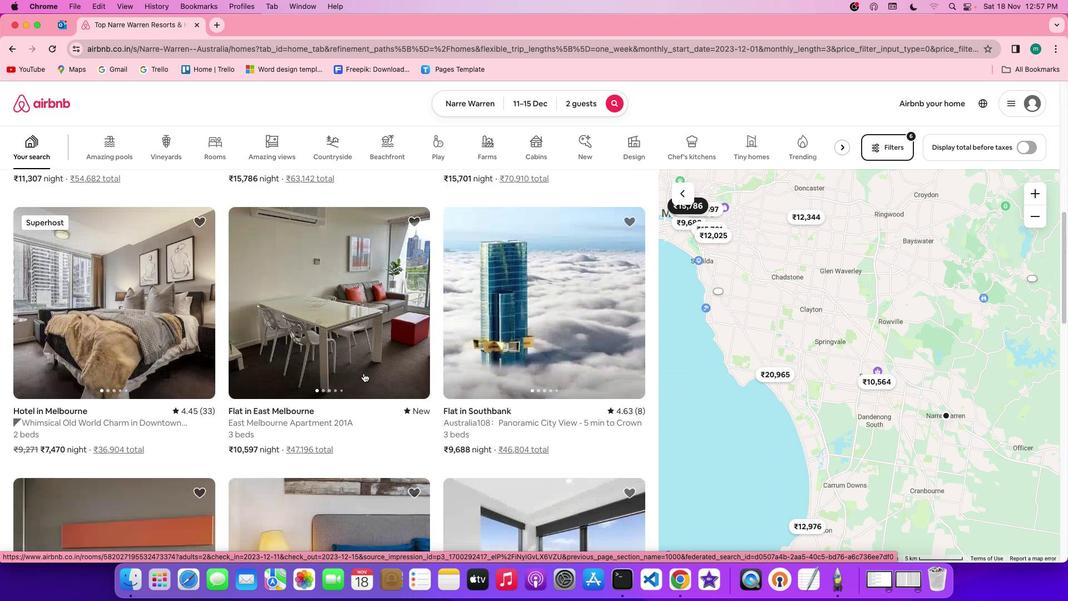 
Action: Mouse scrolled (364, 373) with delta (0, 0)
Screenshot: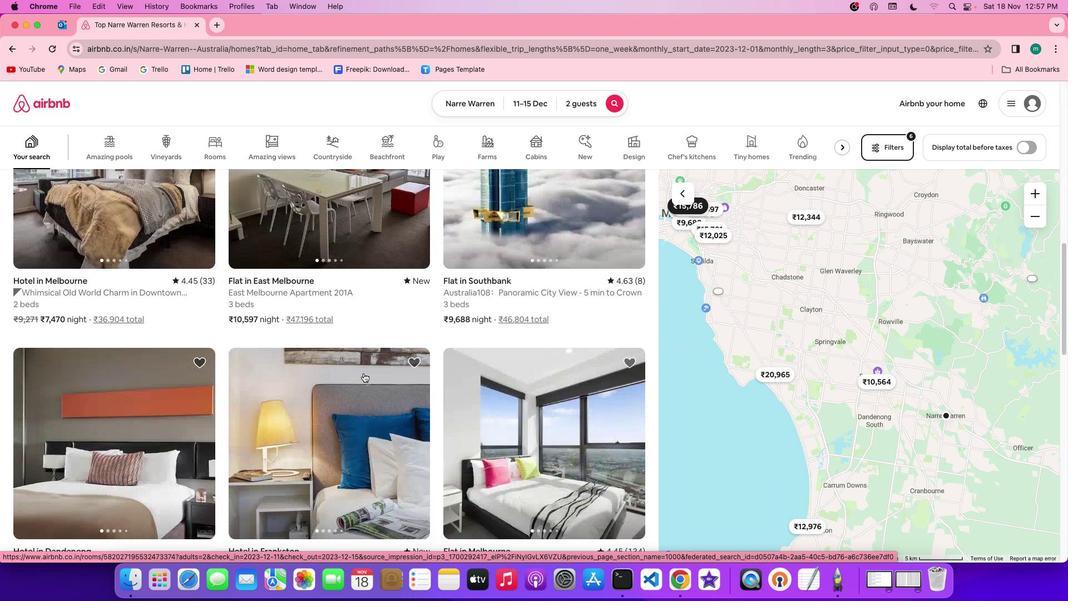 
Action: Mouse scrolled (364, 373) with delta (0, 0)
Screenshot: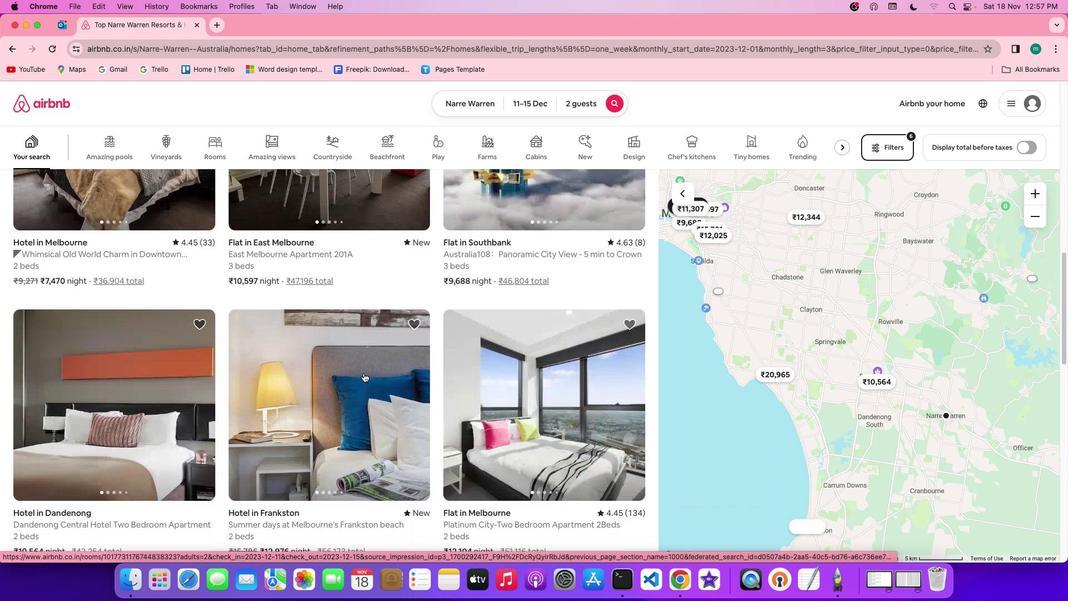 
Action: Mouse scrolled (364, 373) with delta (0, -1)
Screenshot: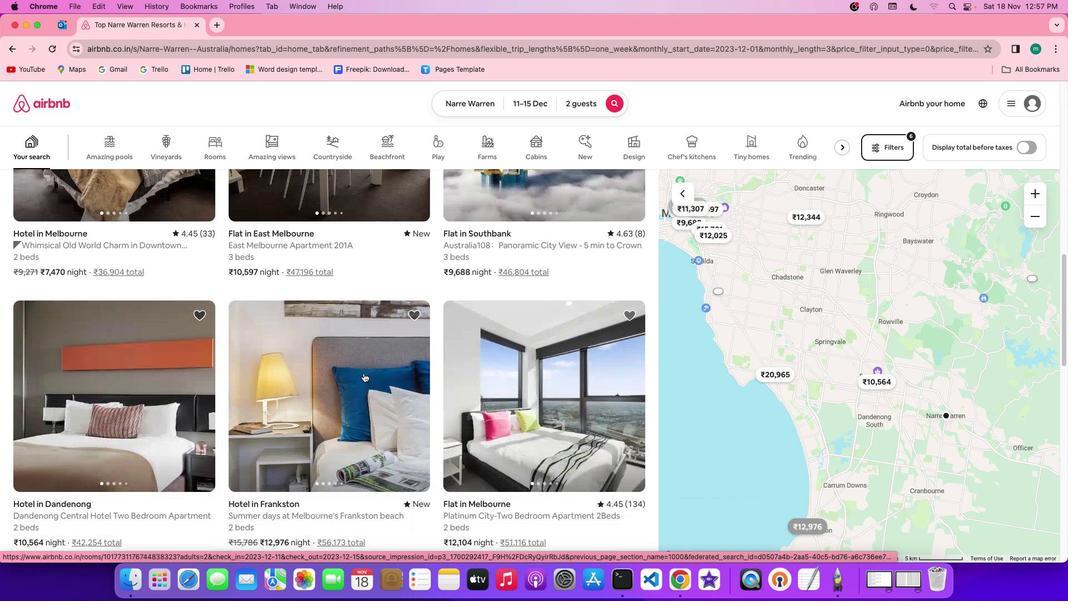 
Action: Mouse scrolled (364, 373) with delta (0, -2)
Screenshot: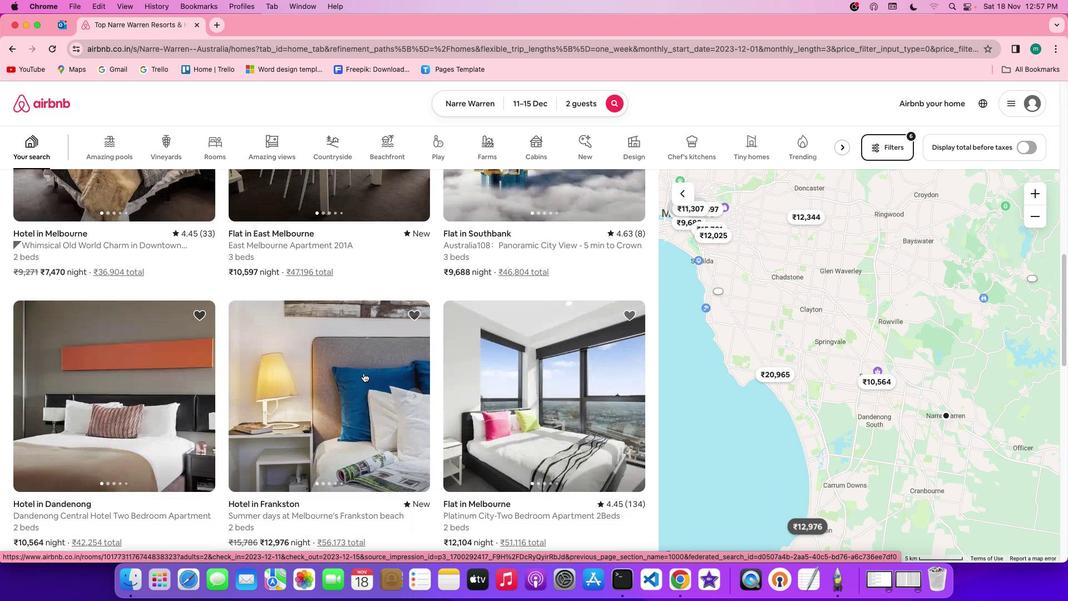 
Action: Mouse scrolled (364, 373) with delta (0, -2)
Screenshot: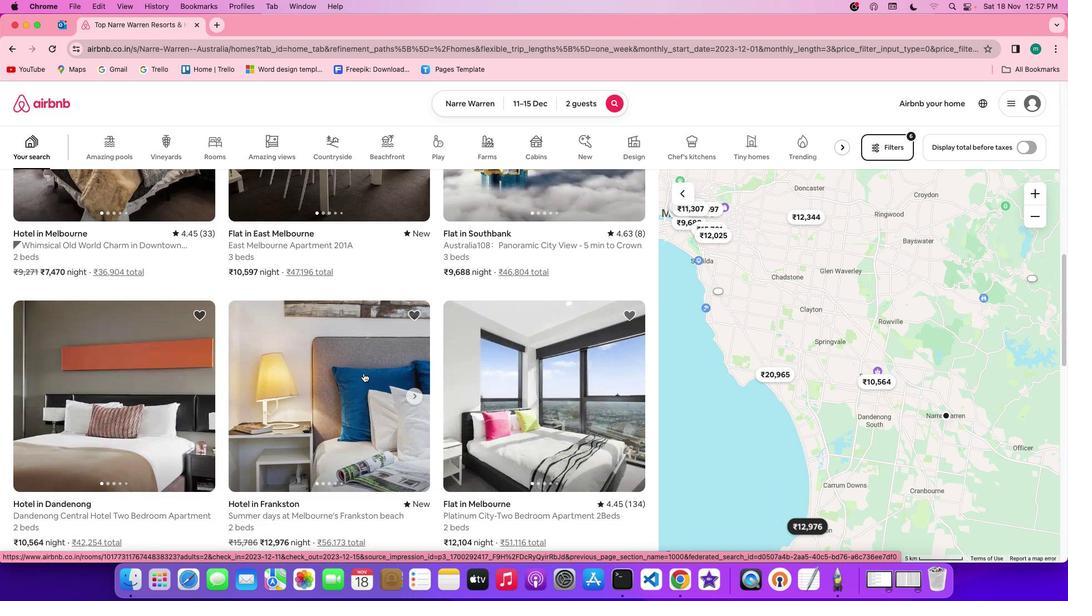 
Action: Mouse moved to (366, 373)
Screenshot: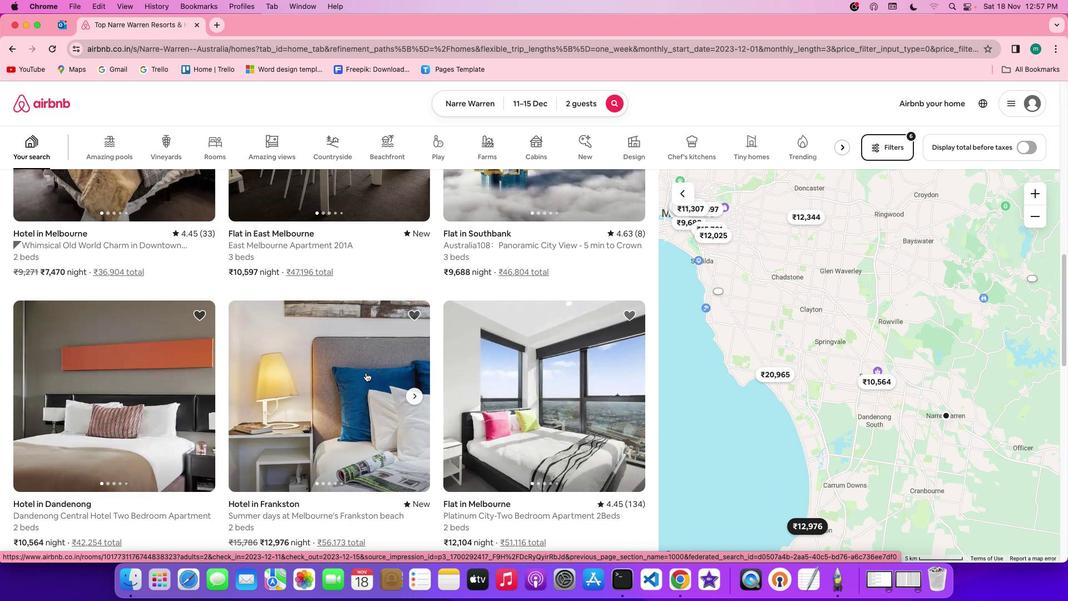 
Action: Mouse scrolled (366, 373) with delta (0, 0)
Screenshot: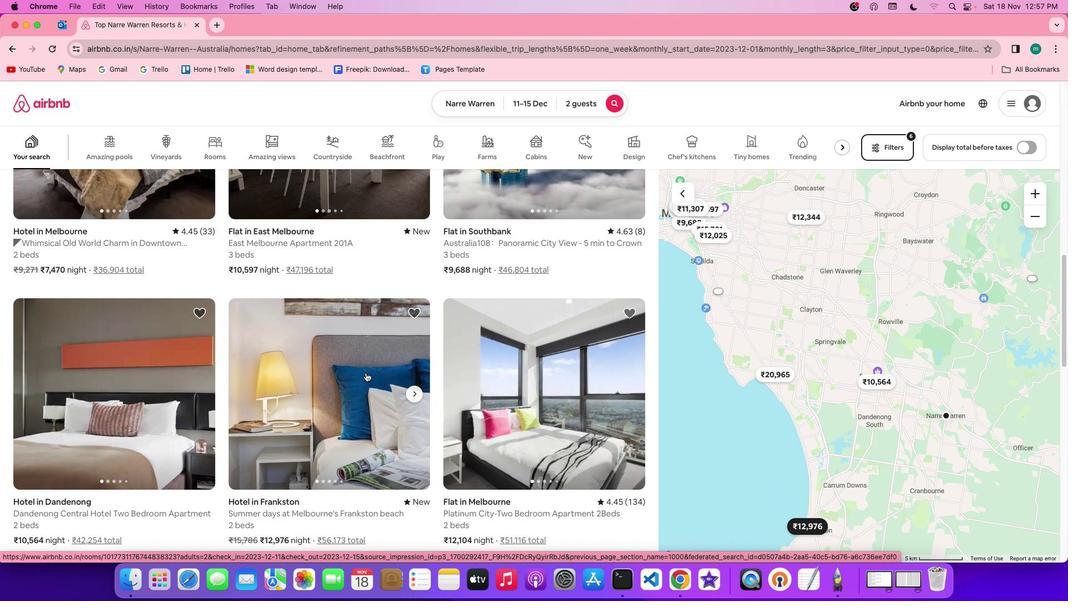 
Action: Mouse moved to (366, 372)
Screenshot: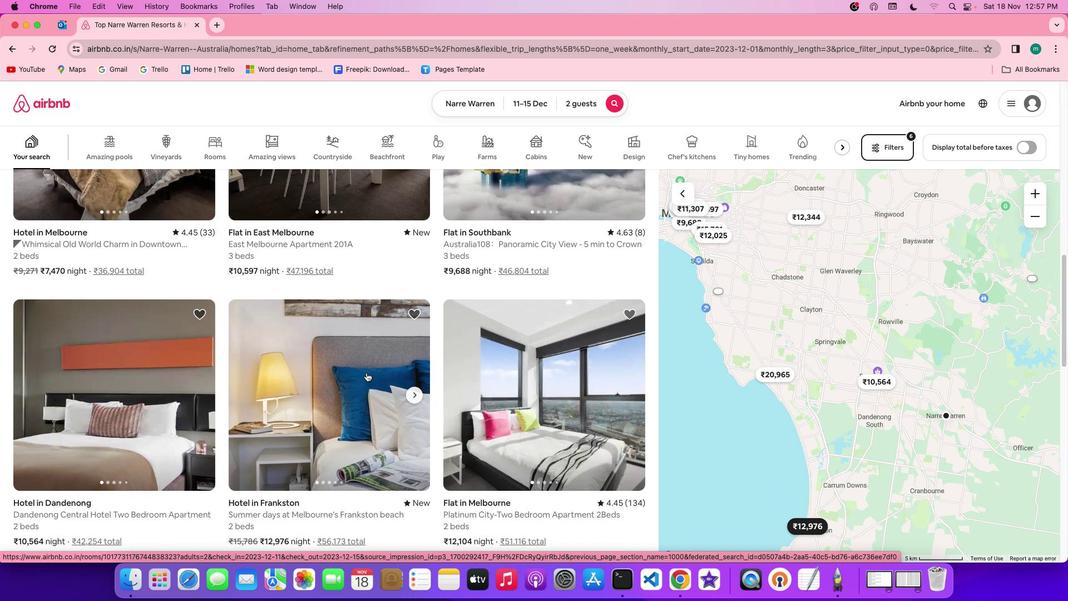 
Action: Mouse scrolled (366, 372) with delta (0, 0)
Screenshot: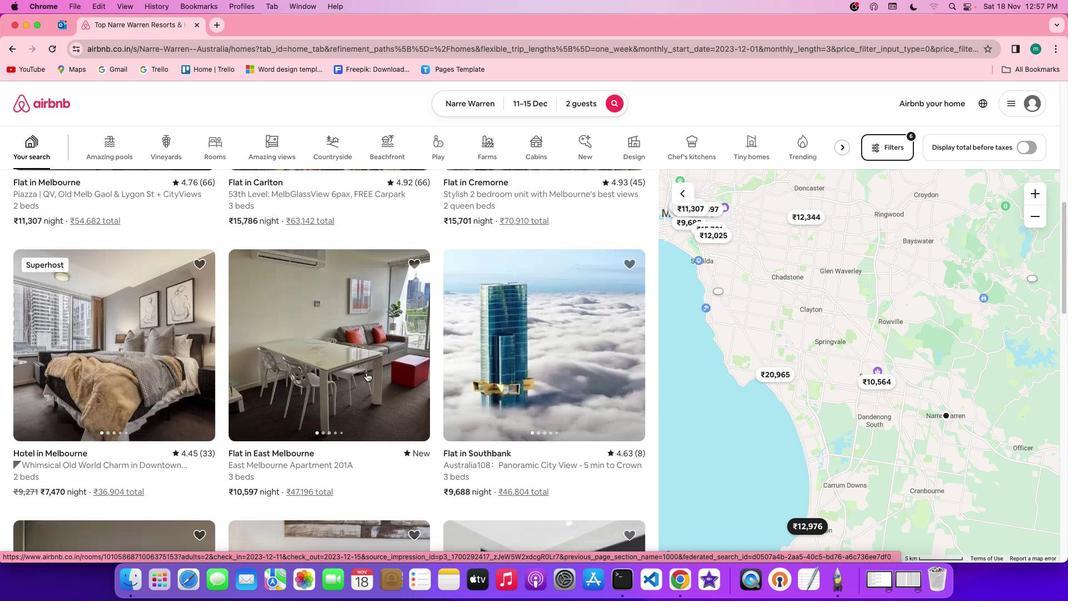 
Action: Mouse scrolled (366, 372) with delta (0, 0)
Screenshot: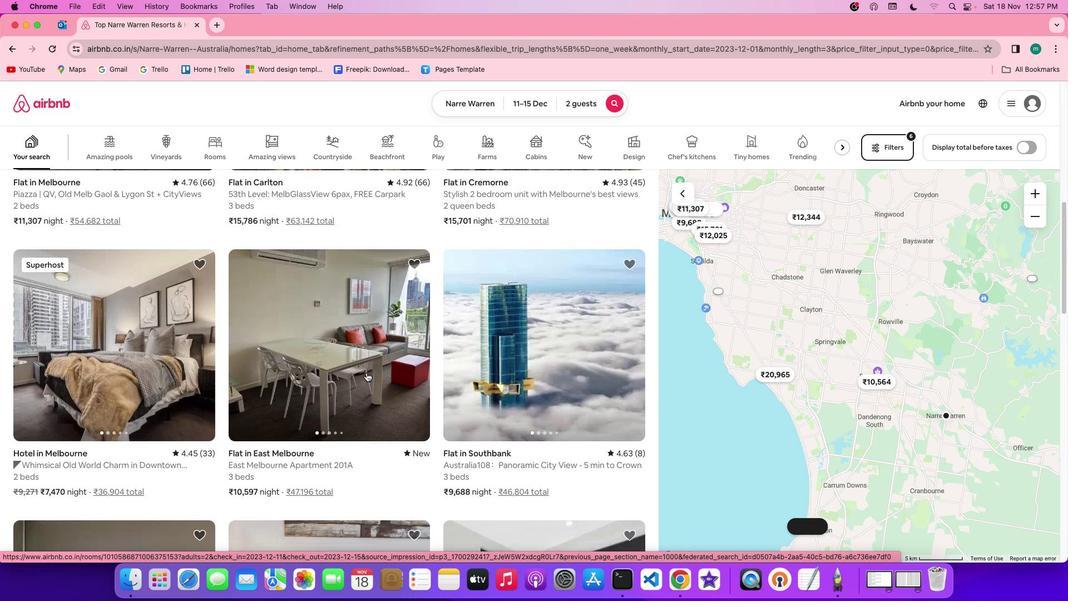 
Action: Mouse scrolled (366, 372) with delta (0, 1)
Screenshot: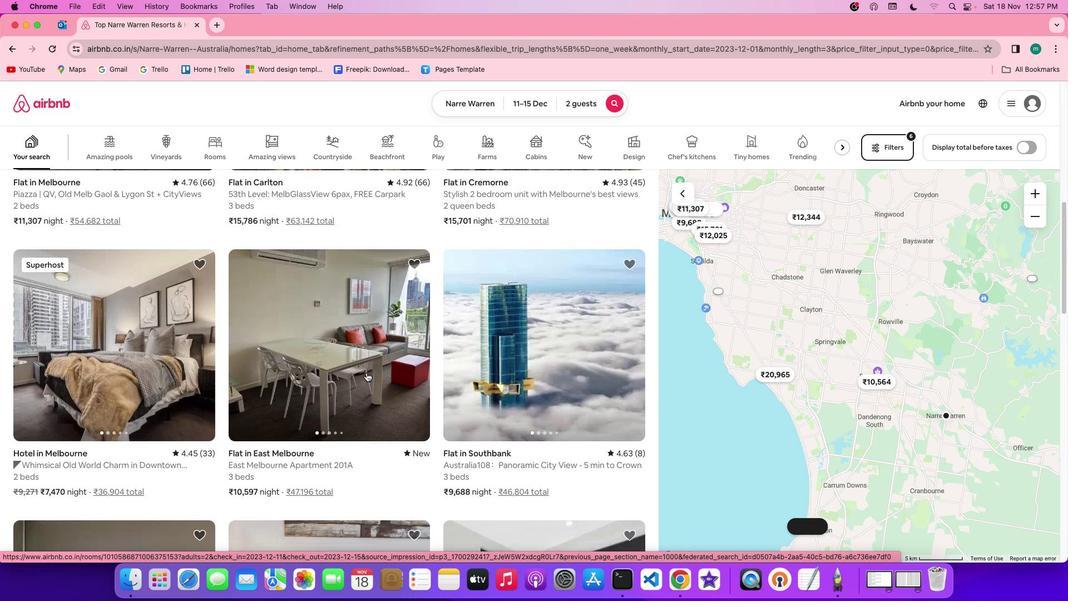 
Action: Mouse scrolled (366, 372) with delta (0, 2)
Screenshot: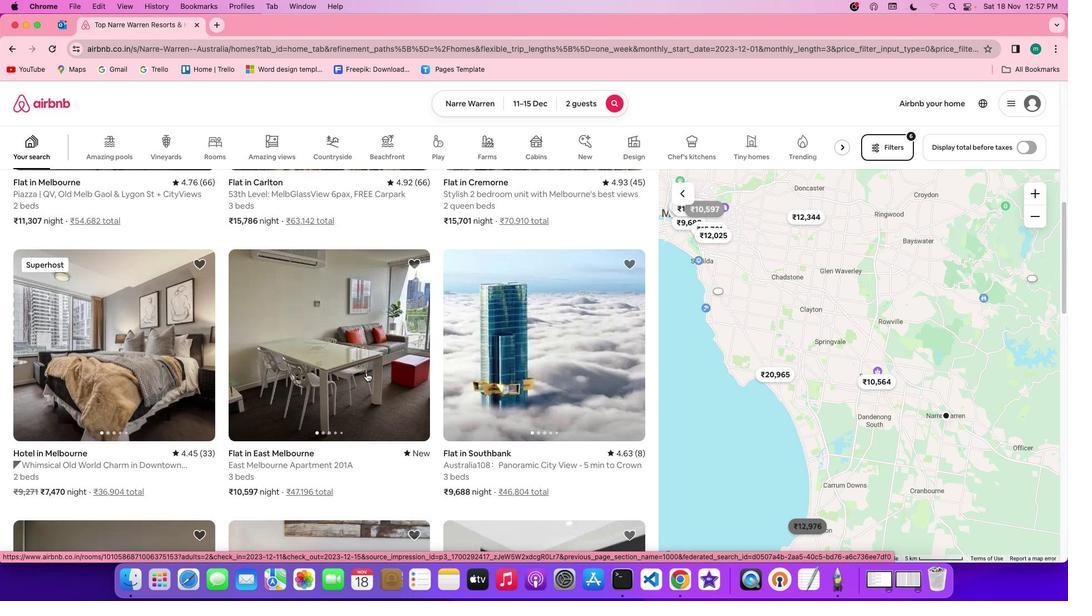 
Action: Mouse moved to (476, 351)
Screenshot: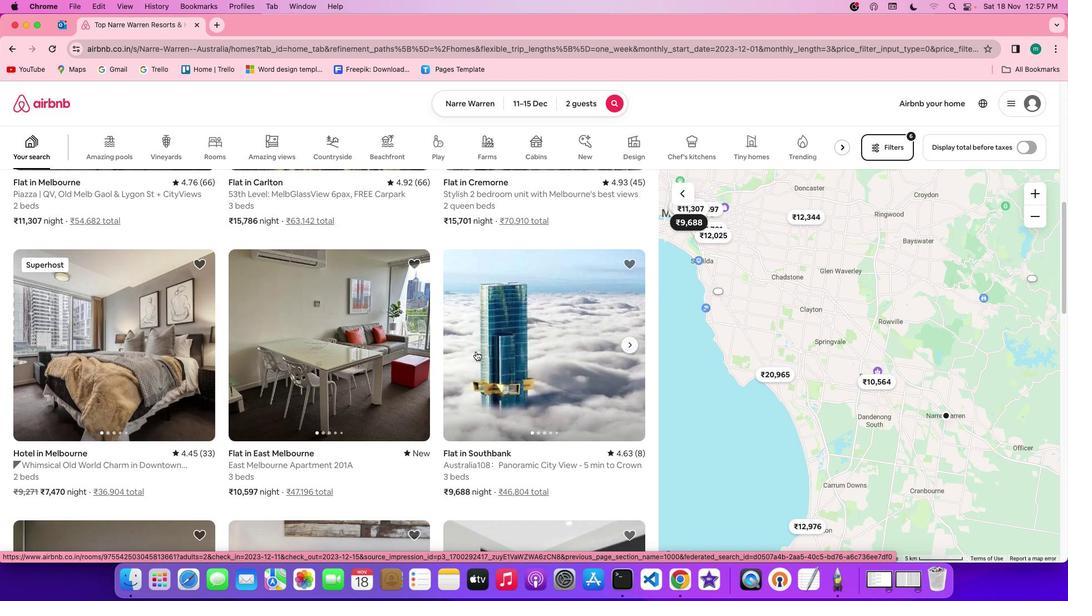 
Action: Mouse pressed left at (476, 351)
Screenshot: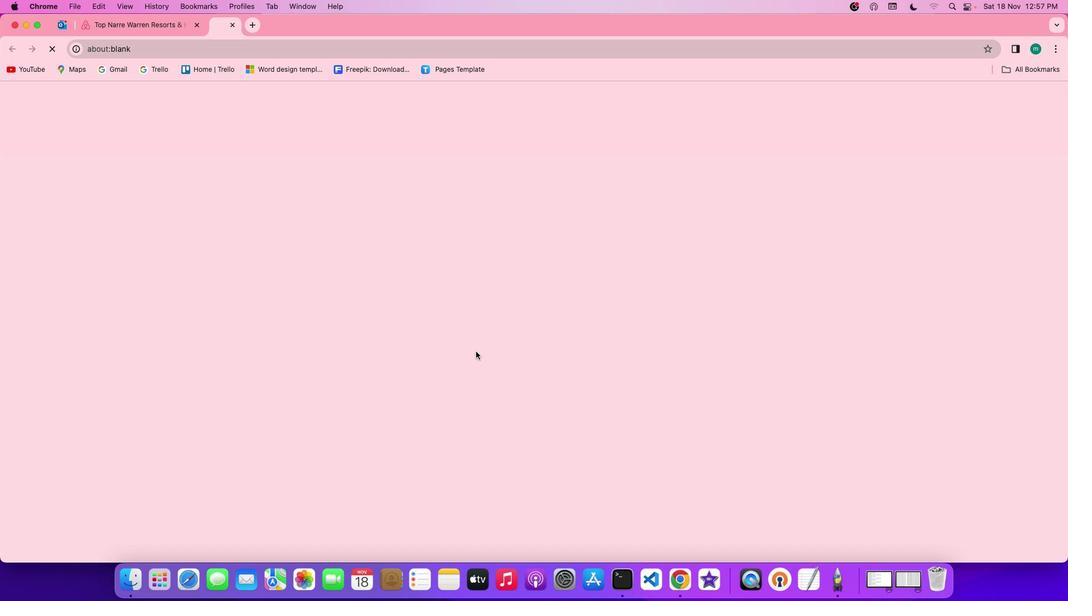 
Action: Mouse moved to (796, 411)
Screenshot: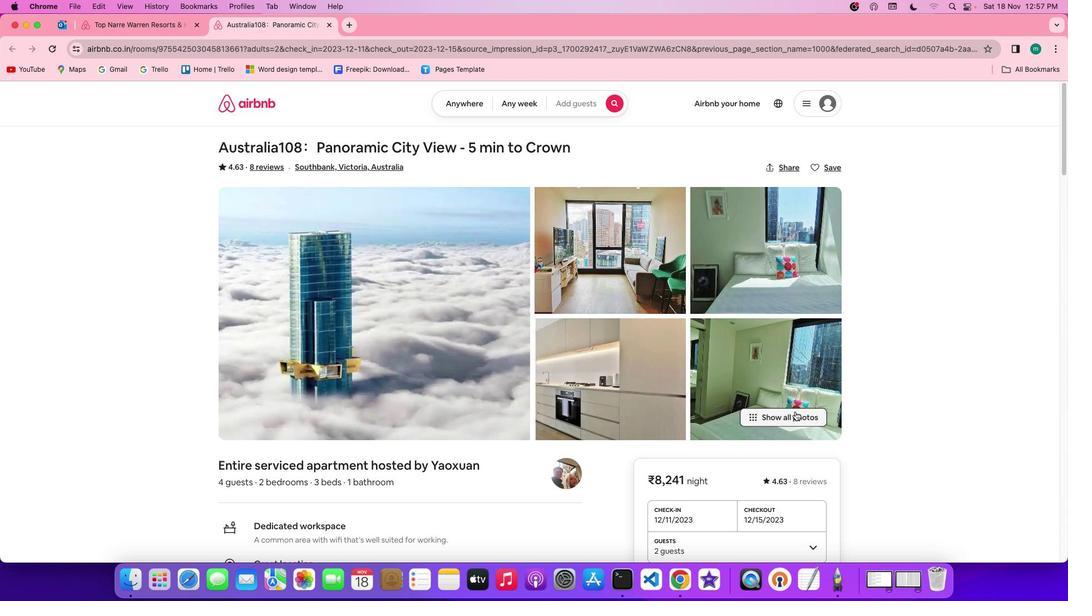 
Action: Mouse pressed left at (796, 411)
Screenshot: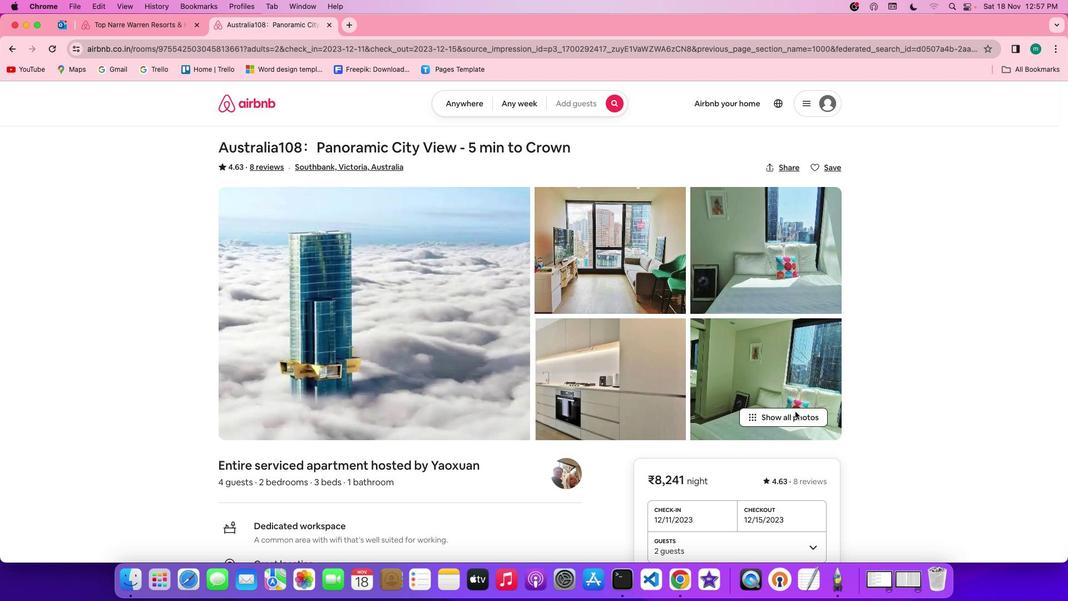 
Action: Mouse moved to (535, 339)
Screenshot: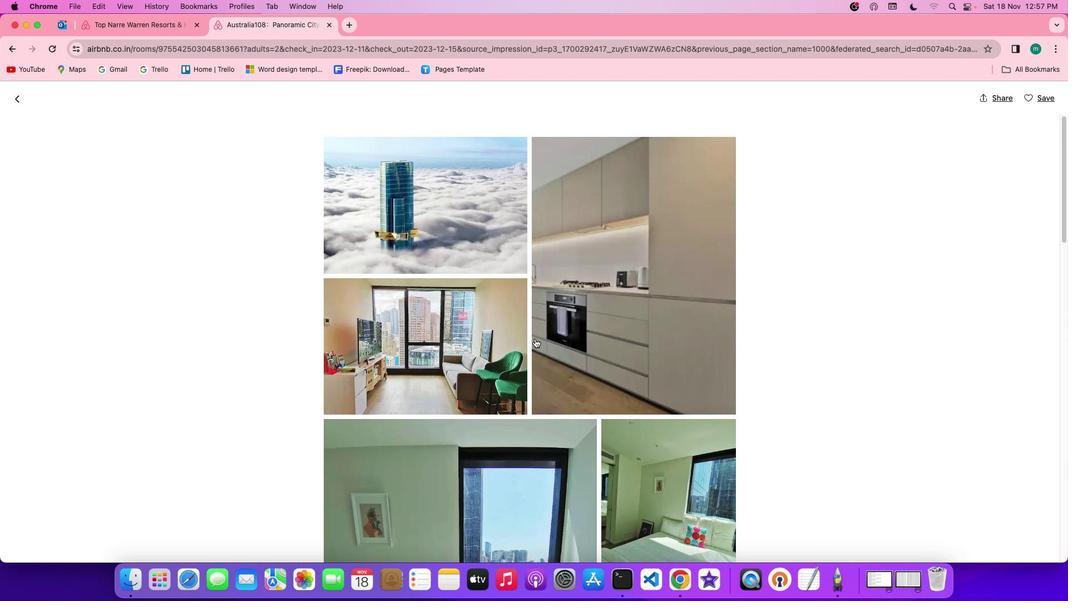 
Action: Mouse scrolled (535, 339) with delta (0, 0)
Screenshot: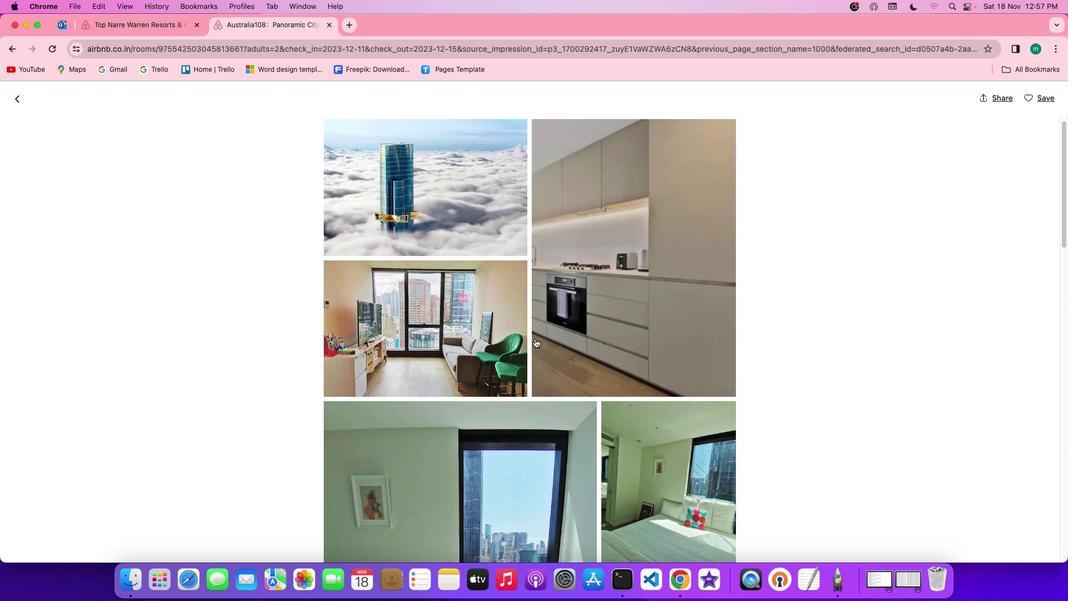 
Action: Mouse scrolled (535, 339) with delta (0, 0)
Screenshot: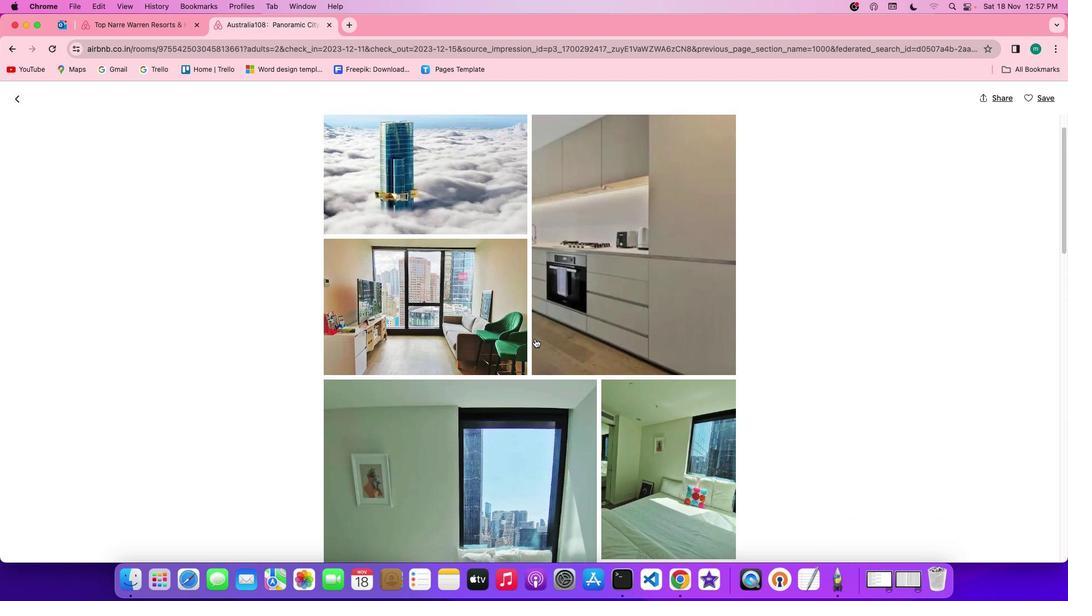 
Action: Mouse scrolled (535, 339) with delta (0, 0)
Screenshot: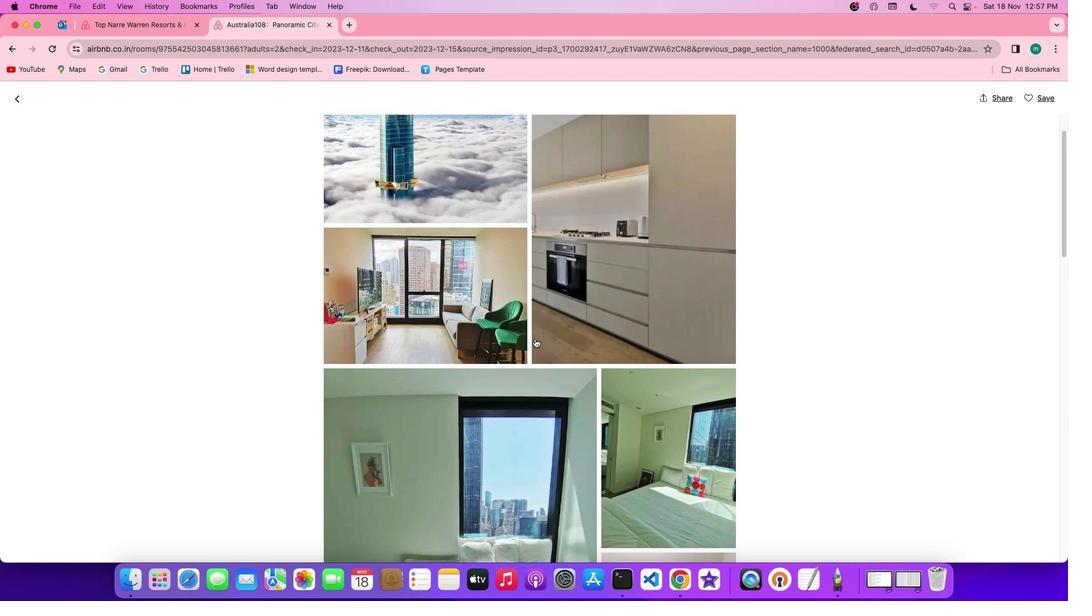 
Action: Mouse scrolled (535, 339) with delta (0, 0)
Screenshot: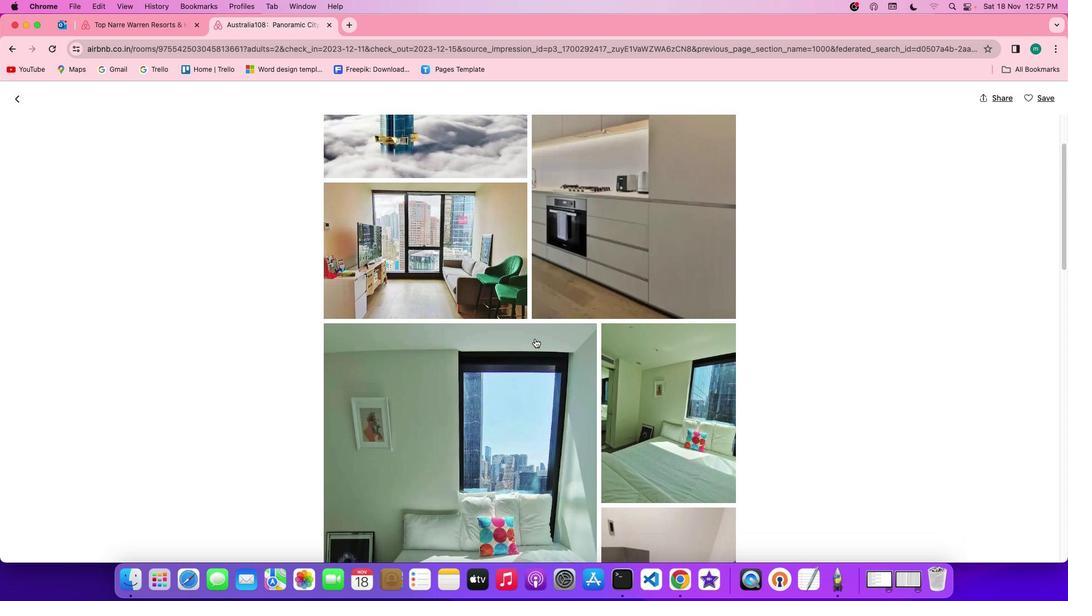 
Action: Mouse scrolled (535, 339) with delta (0, 0)
Screenshot: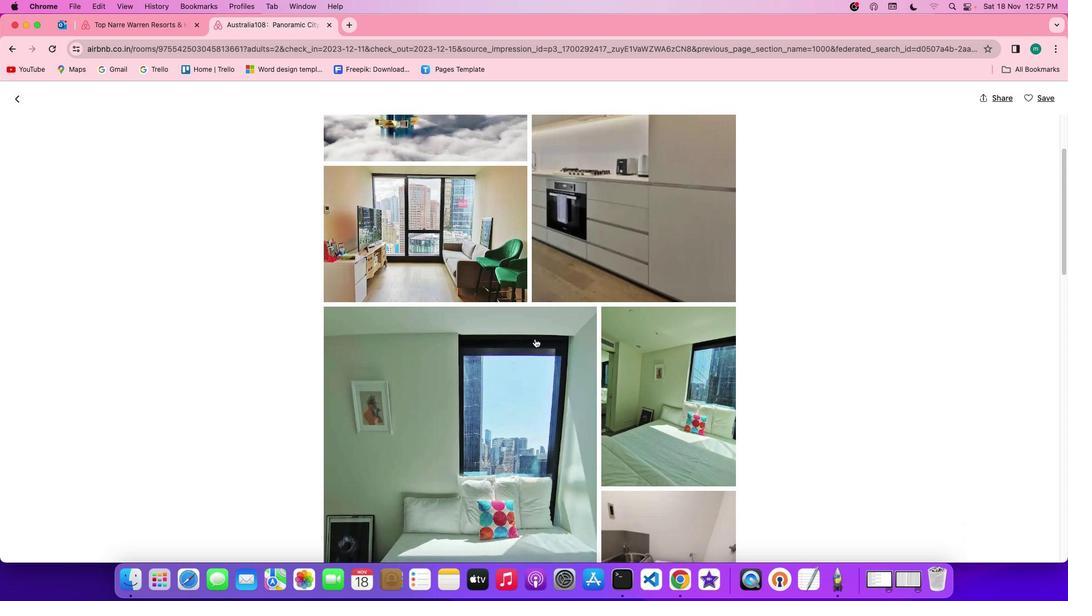 
Action: Mouse scrolled (535, 339) with delta (0, 0)
Screenshot: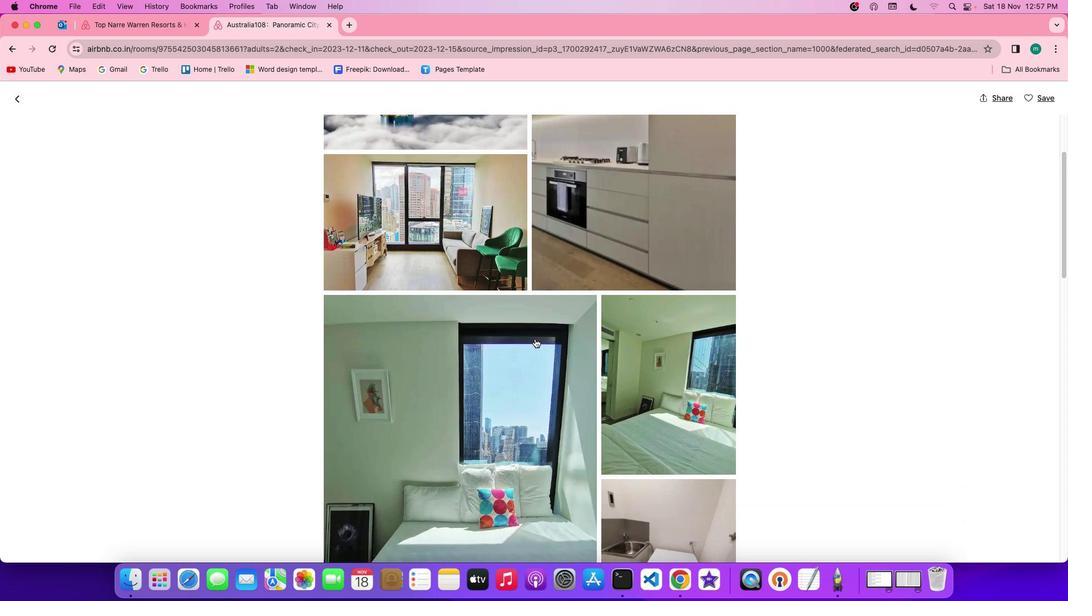 
Action: Mouse scrolled (535, 339) with delta (0, 0)
Screenshot: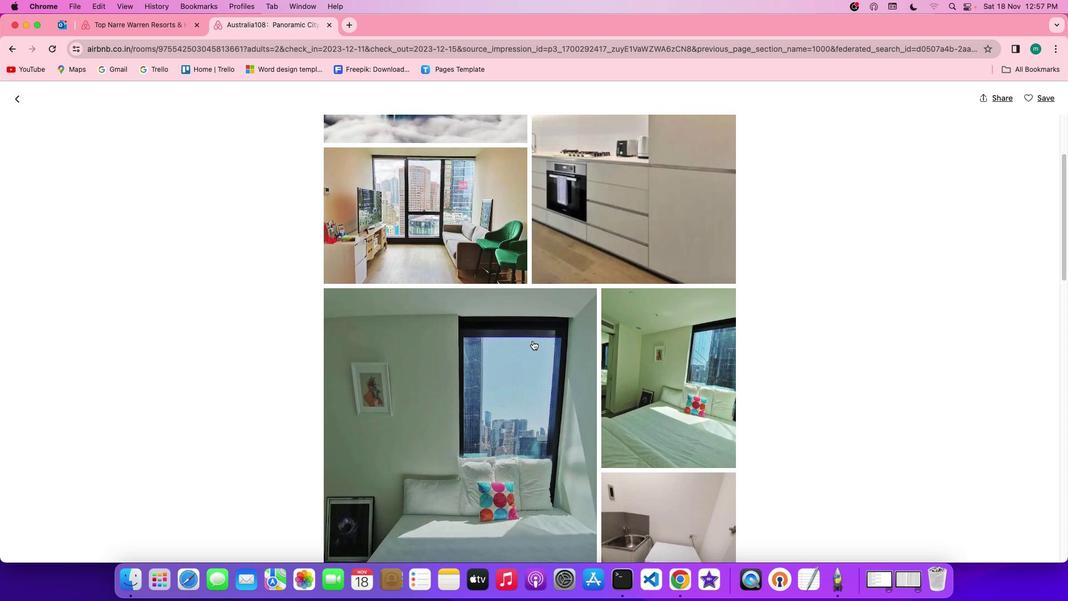 
Action: Mouse moved to (533, 340)
Screenshot: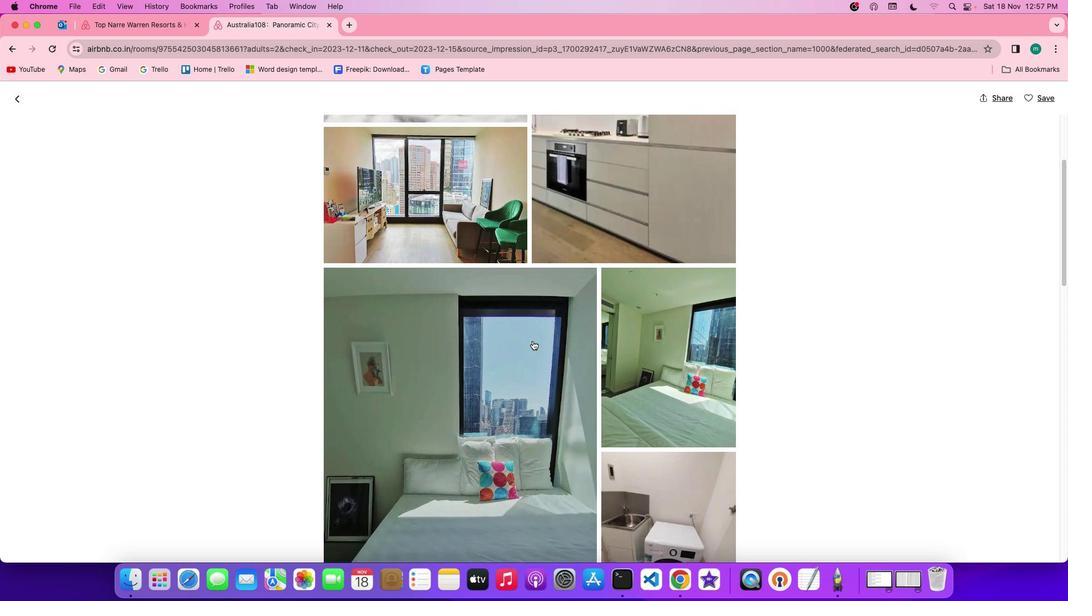 
Action: Mouse scrolled (533, 340) with delta (0, 0)
Screenshot: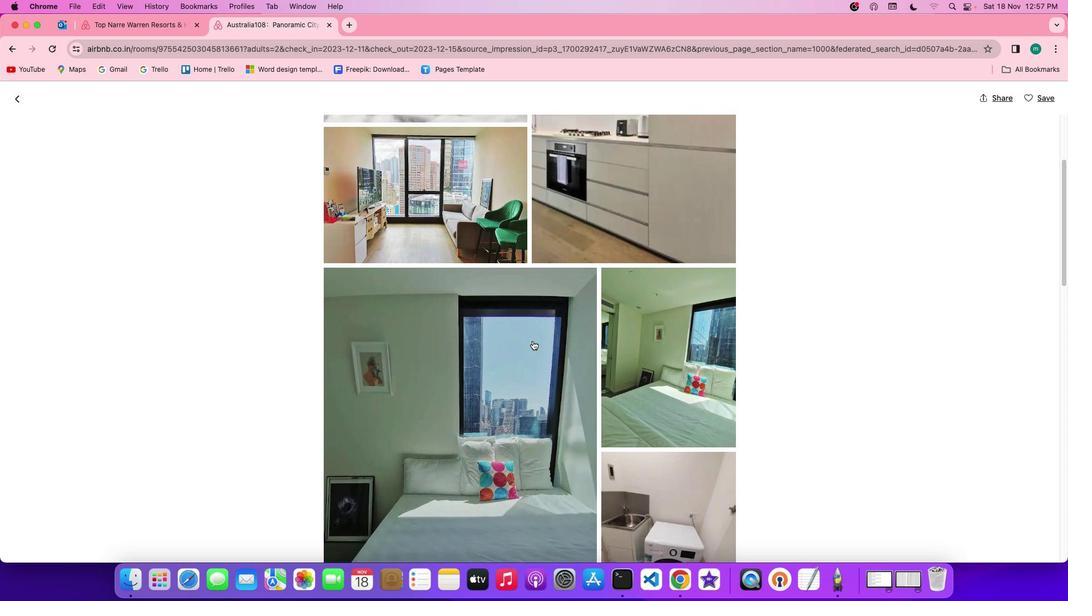 
Action: Mouse moved to (532, 340)
Screenshot: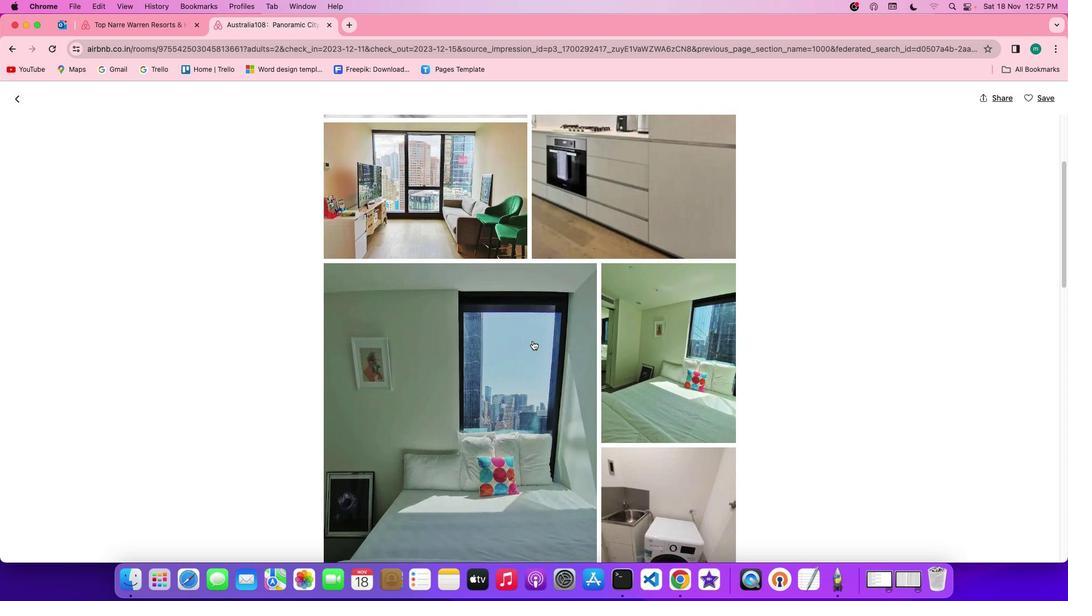 
Action: Mouse scrolled (532, 340) with delta (0, 0)
Screenshot: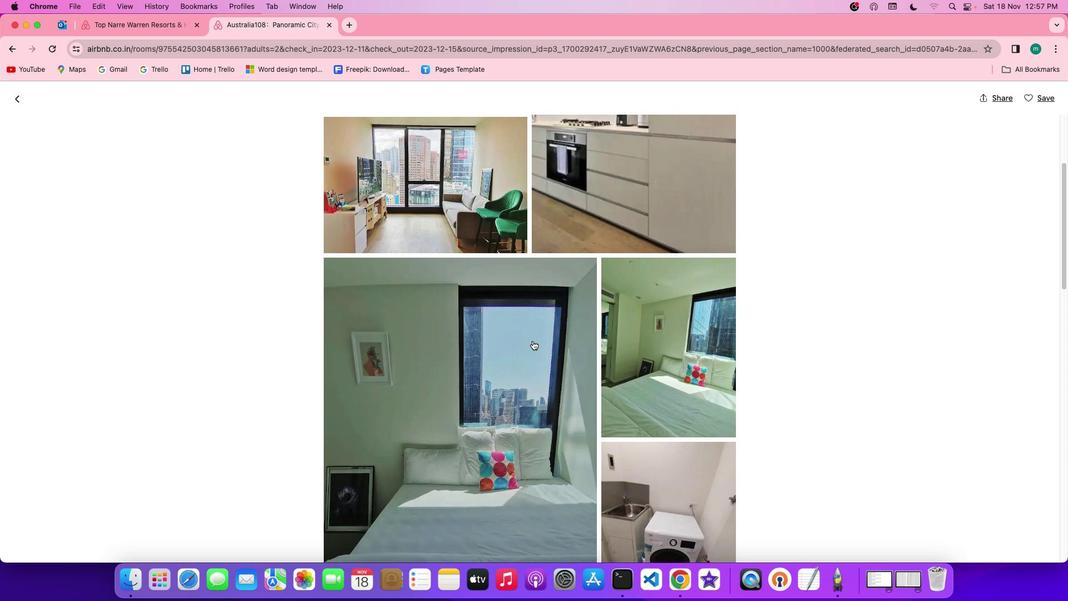 
Action: Mouse scrolled (532, 340) with delta (0, 0)
Screenshot: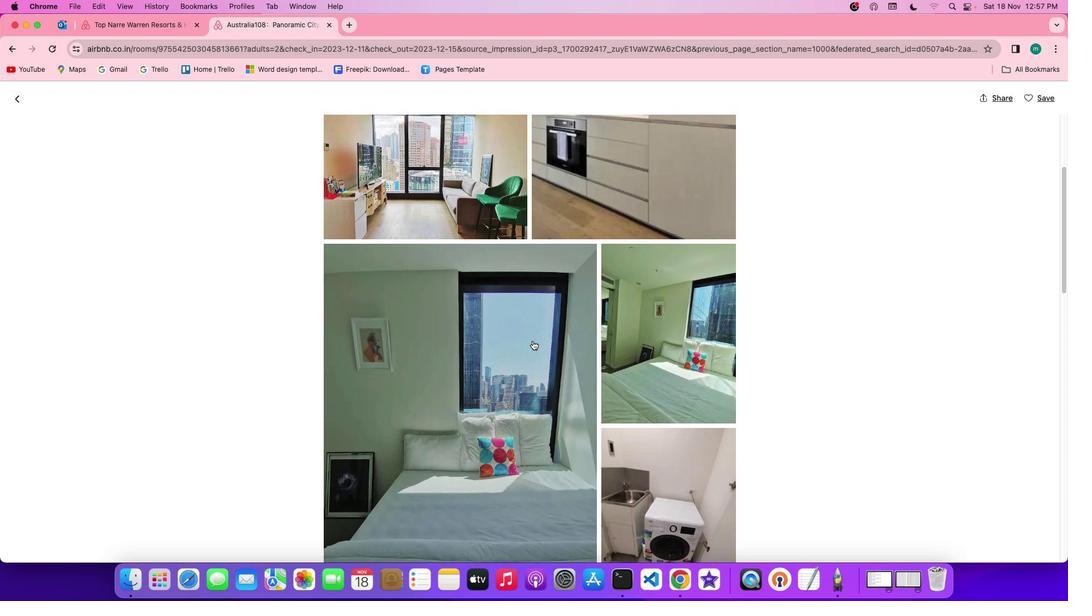 
Action: Mouse scrolled (532, 340) with delta (0, 0)
Screenshot: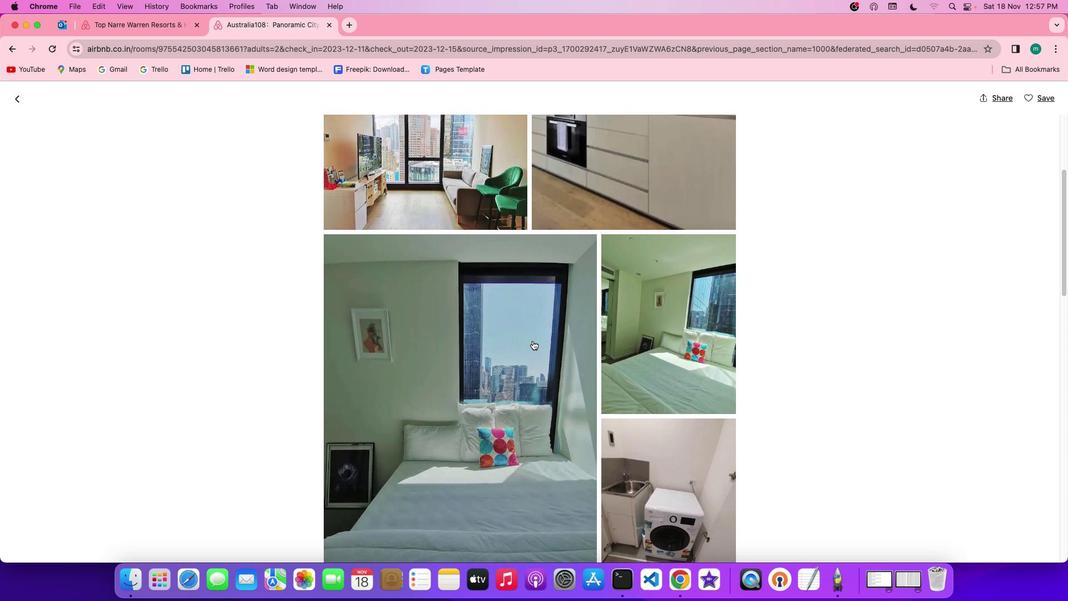 
Action: Mouse scrolled (532, 340) with delta (0, 0)
Screenshot: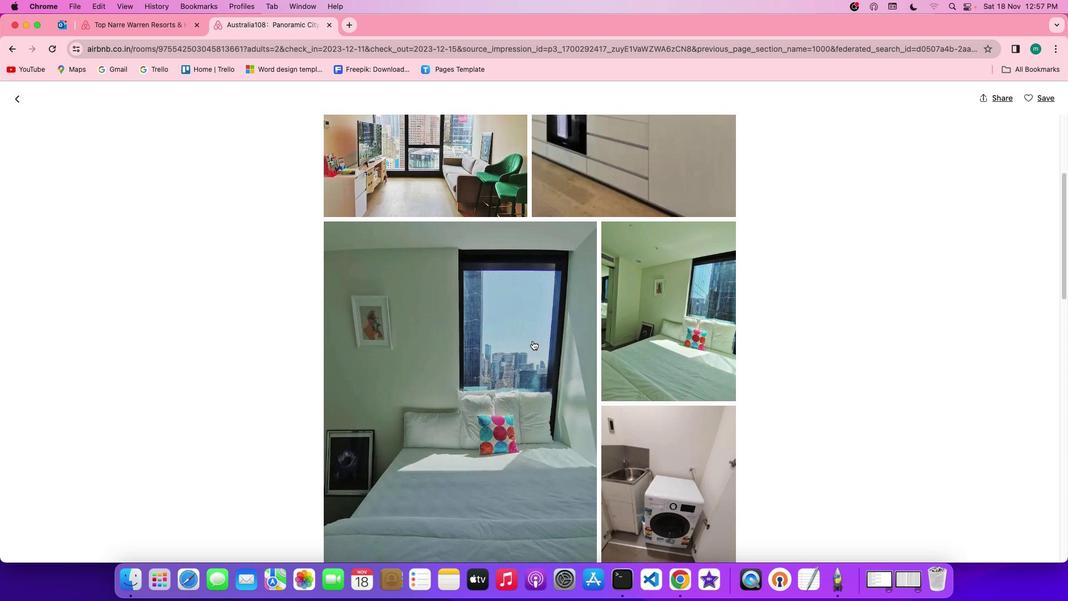
Action: Mouse scrolled (532, 340) with delta (0, 0)
Screenshot: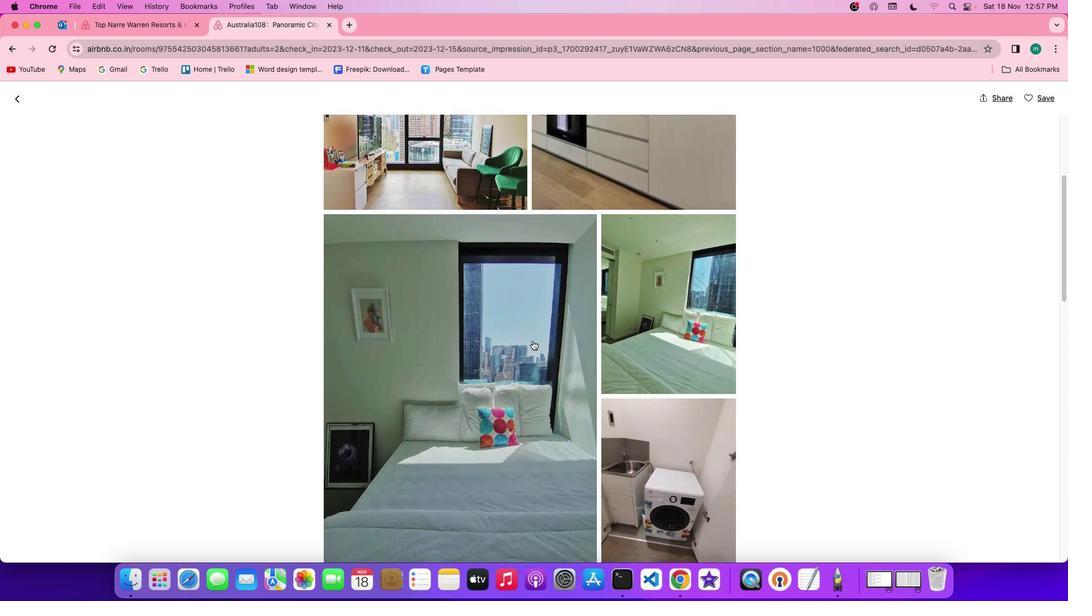 
Action: Mouse scrolled (532, 340) with delta (0, 0)
Screenshot: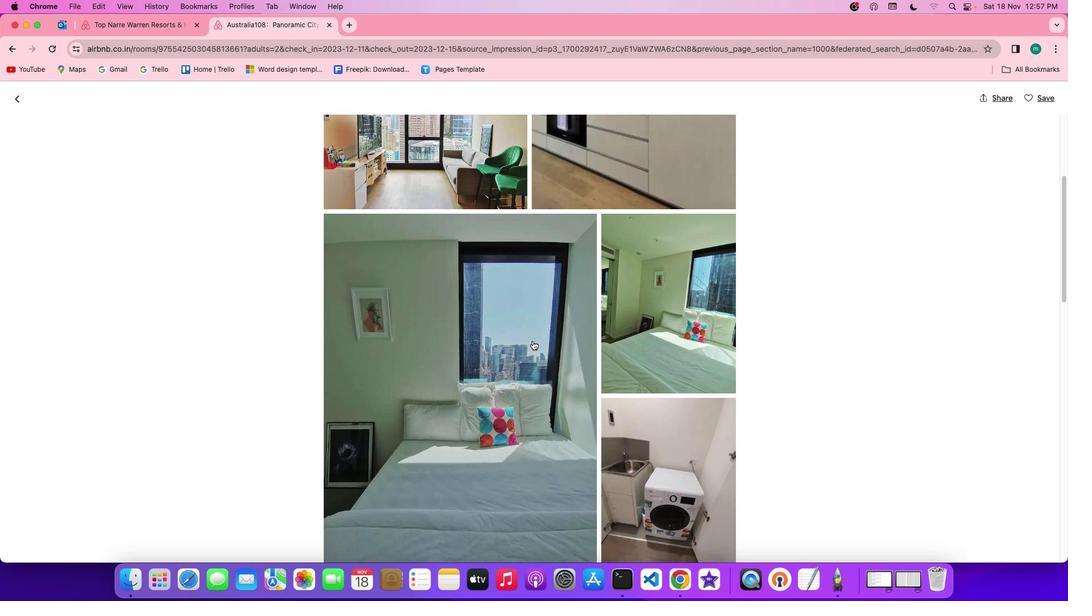 
Action: Mouse scrolled (532, 340) with delta (0, 0)
Screenshot: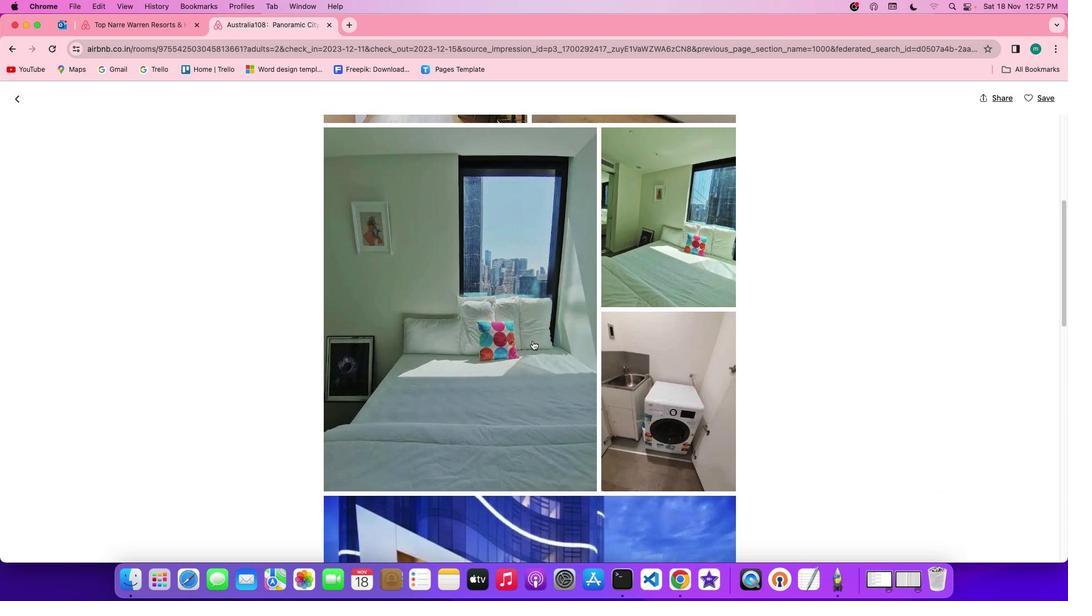 
Action: Mouse scrolled (532, 340) with delta (0, 0)
Screenshot: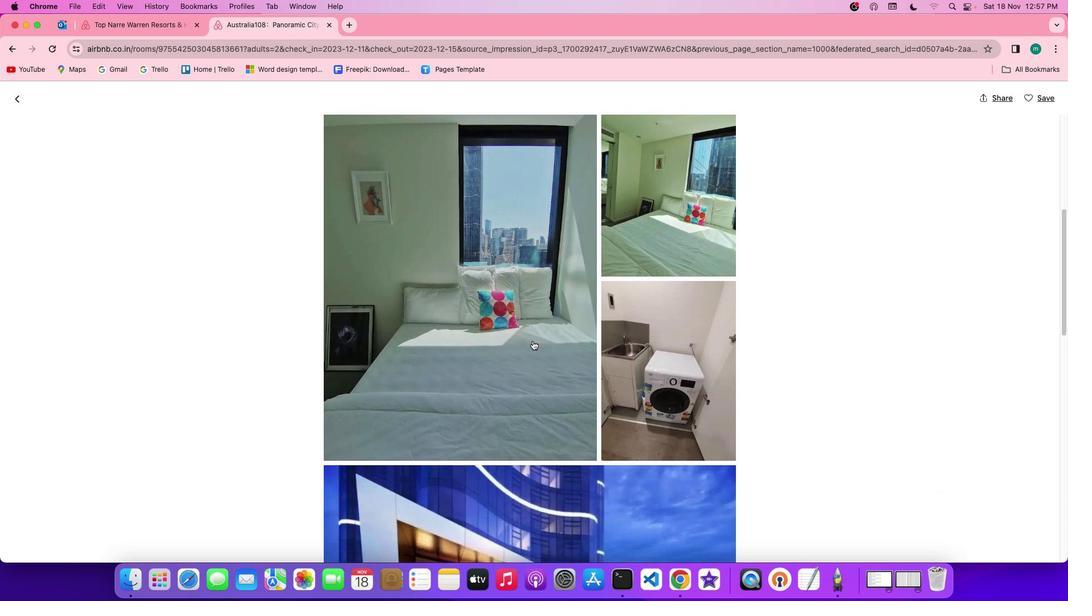 
Action: Mouse scrolled (532, 340) with delta (0, 0)
Screenshot: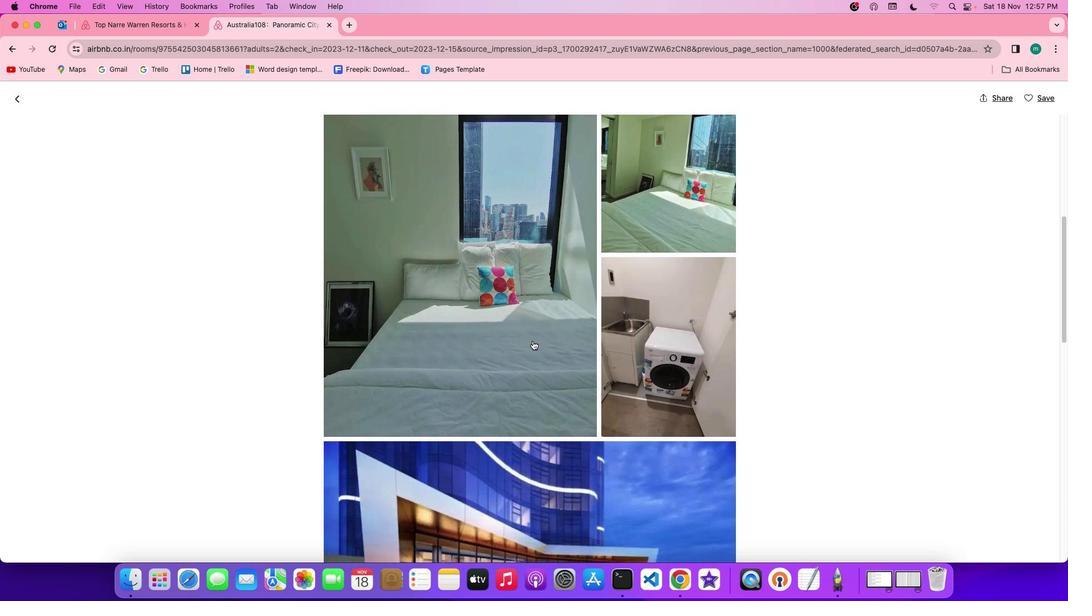 
Action: Mouse scrolled (532, 340) with delta (0, -1)
Screenshot: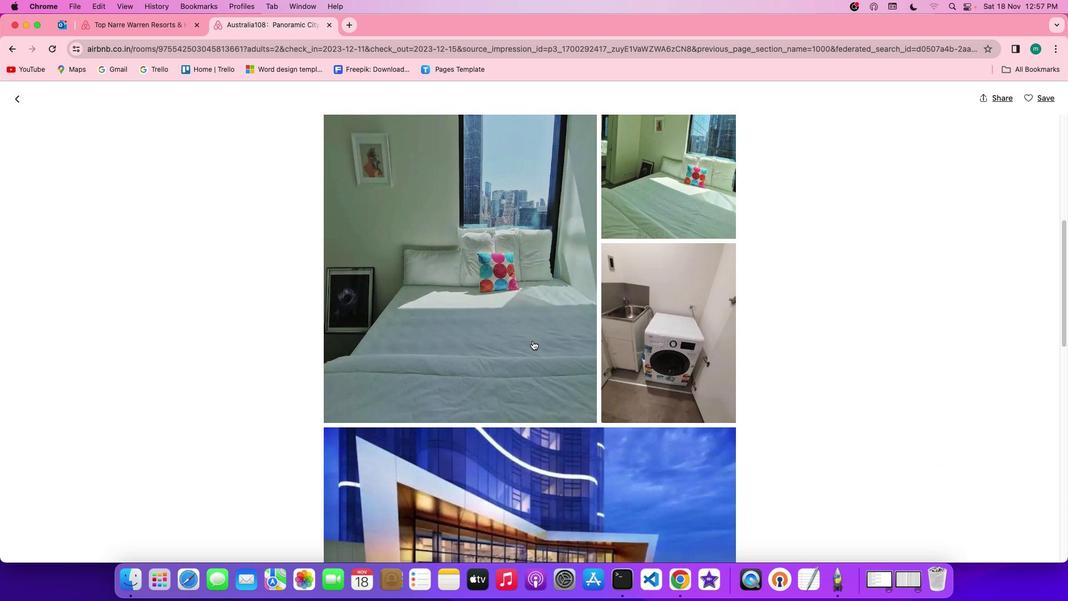 
Action: Mouse moved to (532, 341)
Screenshot: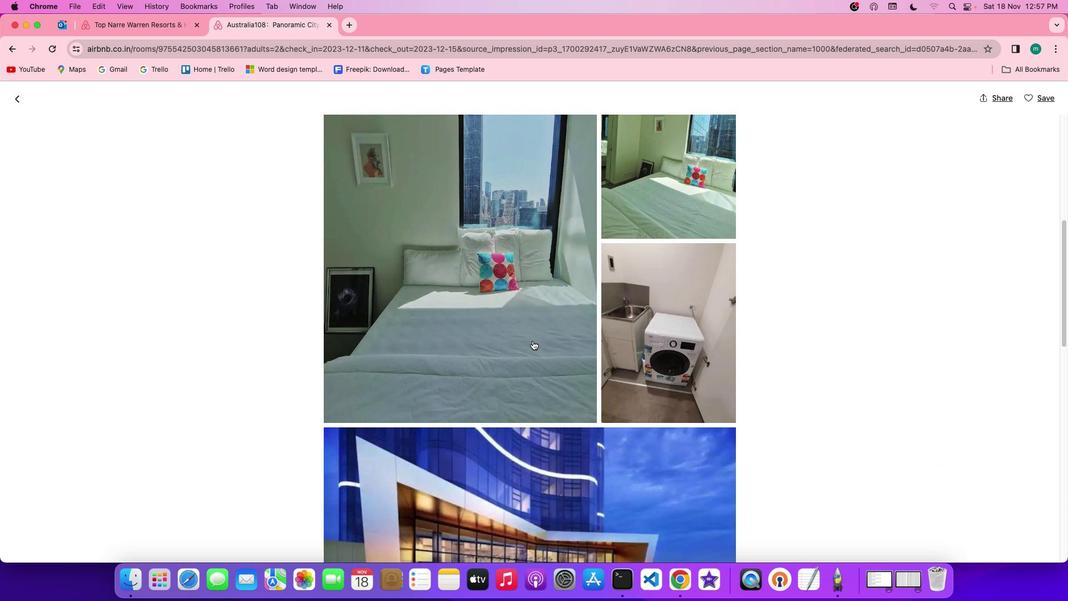 
Action: Mouse scrolled (532, 341) with delta (0, 0)
Screenshot: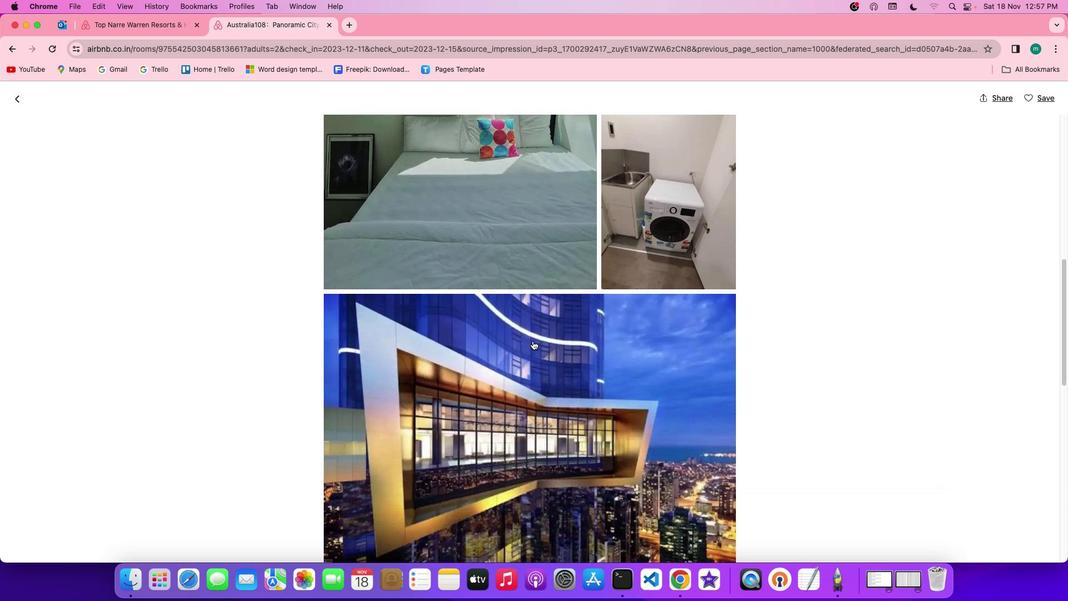 
Action: Mouse scrolled (532, 341) with delta (0, 0)
Screenshot: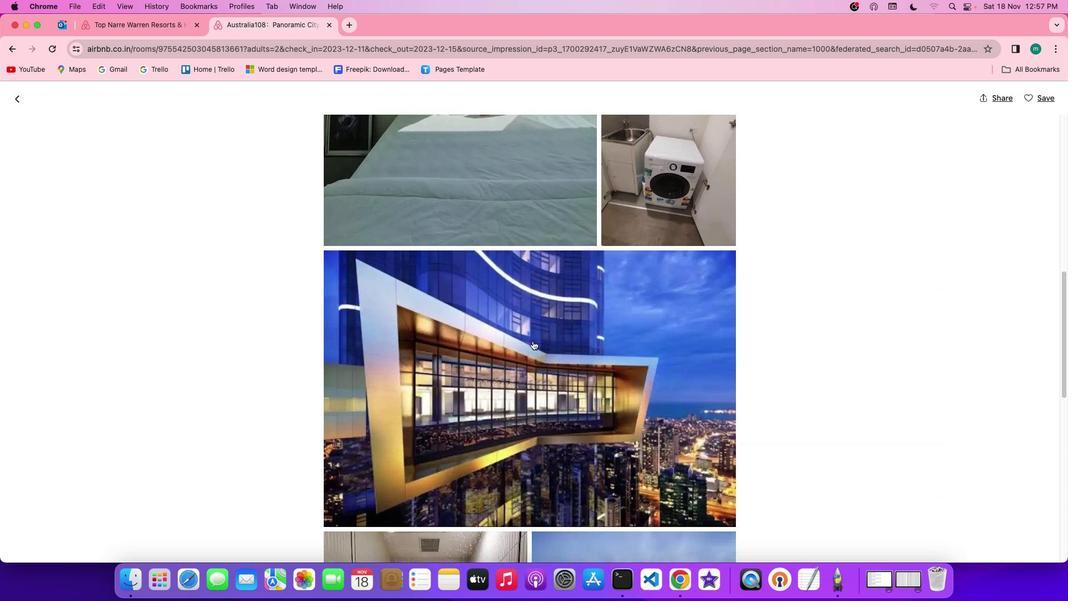 
Action: Mouse scrolled (532, 341) with delta (0, -1)
Screenshot: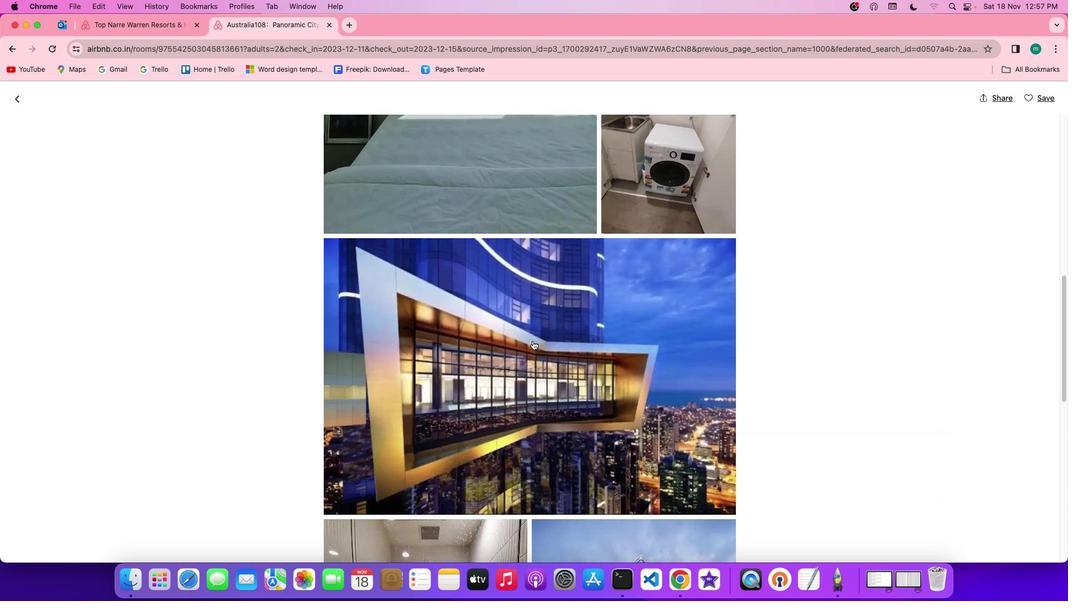 
Action: Mouse scrolled (532, 341) with delta (0, -1)
Screenshot: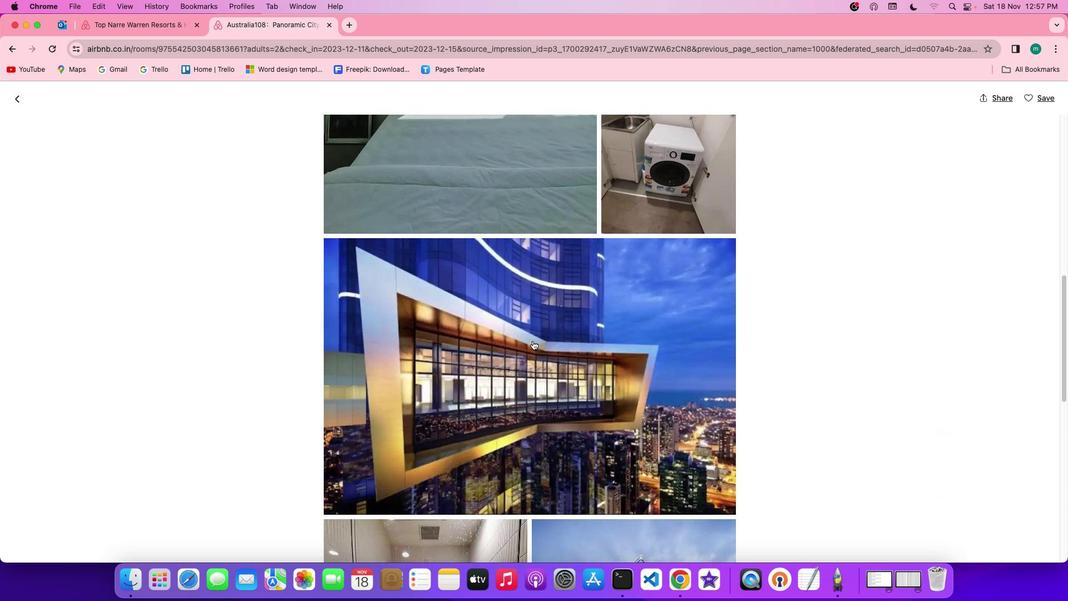 
Action: Mouse scrolled (532, 341) with delta (0, 0)
Screenshot: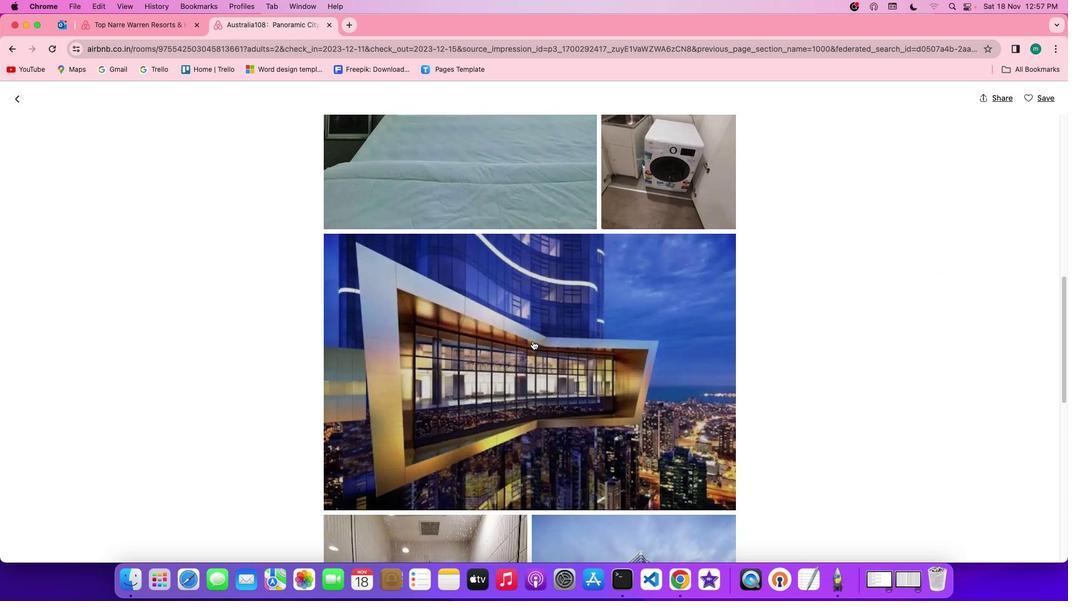 
Action: Mouse scrolled (532, 341) with delta (0, 0)
Screenshot: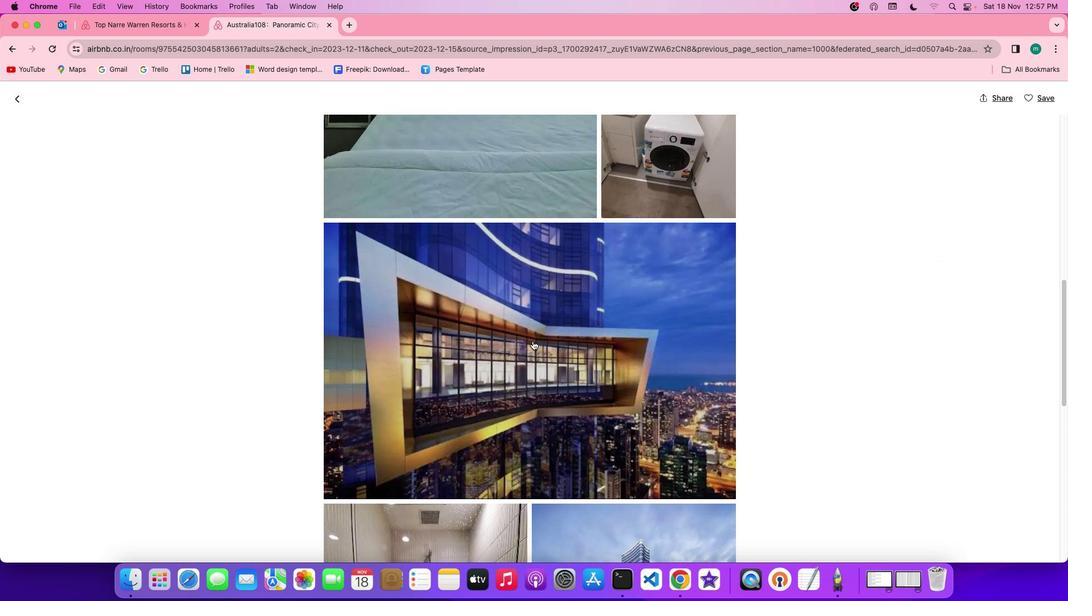 
Action: Mouse scrolled (532, 341) with delta (0, 0)
Screenshot: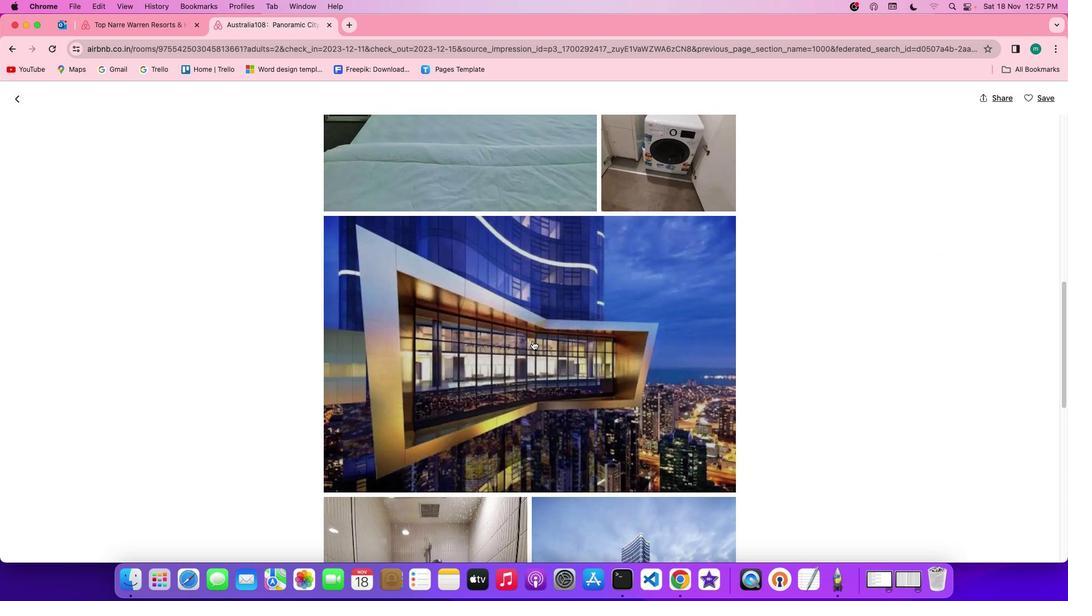 
Action: Mouse scrolled (532, 341) with delta (0, 0)
Screenshot: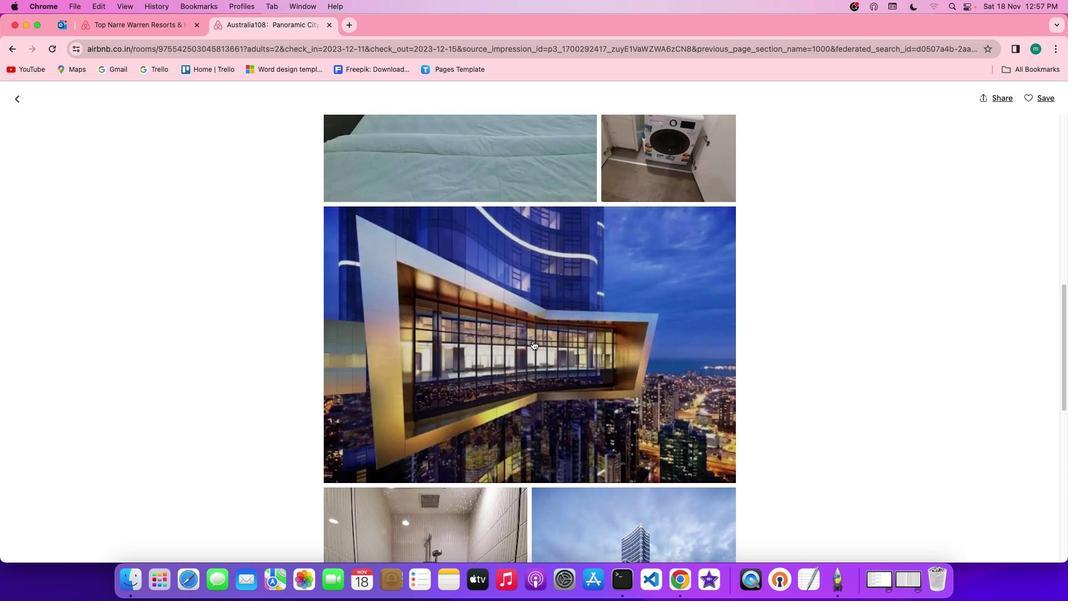 
Action: Mouse scrolled (532, 341) with delta (0, 0)
Screenshot: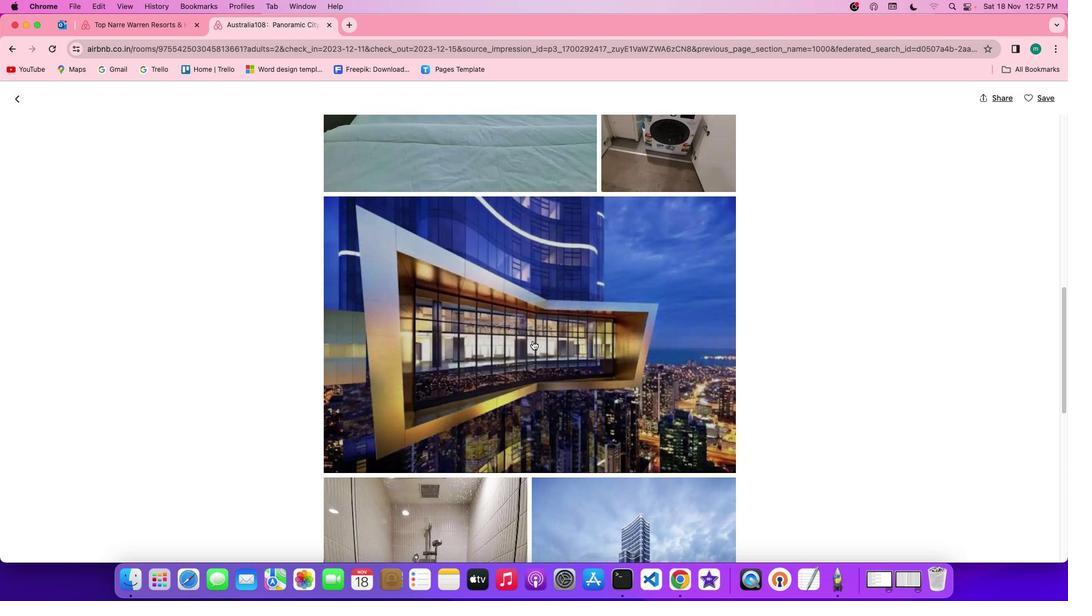 
Action: Mouse scrolled (532, 341) with delta (0, 0)
Screenshot: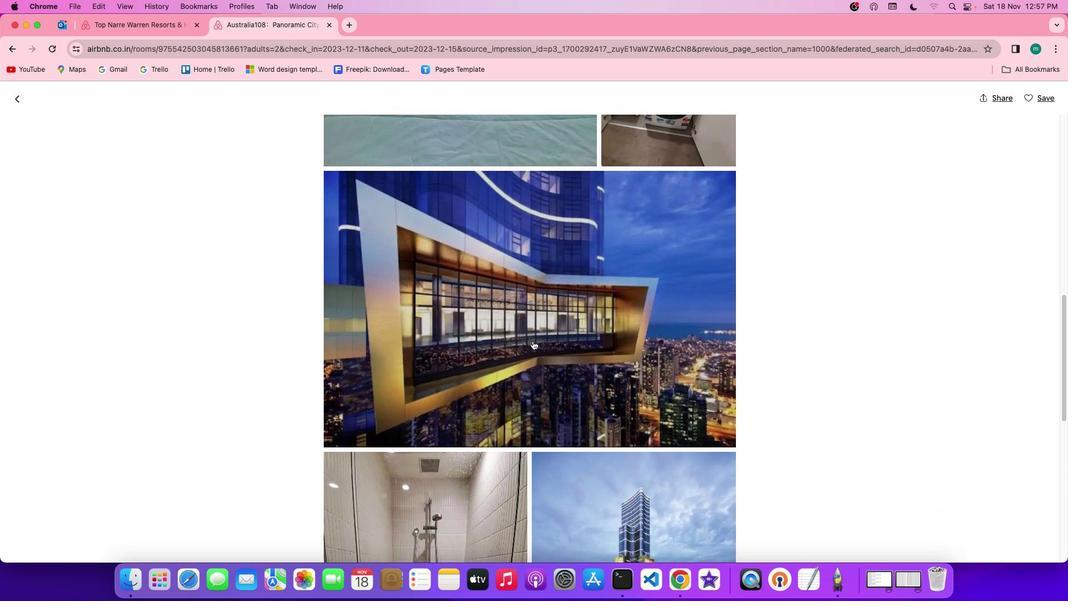 
Action: Mouse scrolled (532, 341) with delta (0, 0)
Screenshot: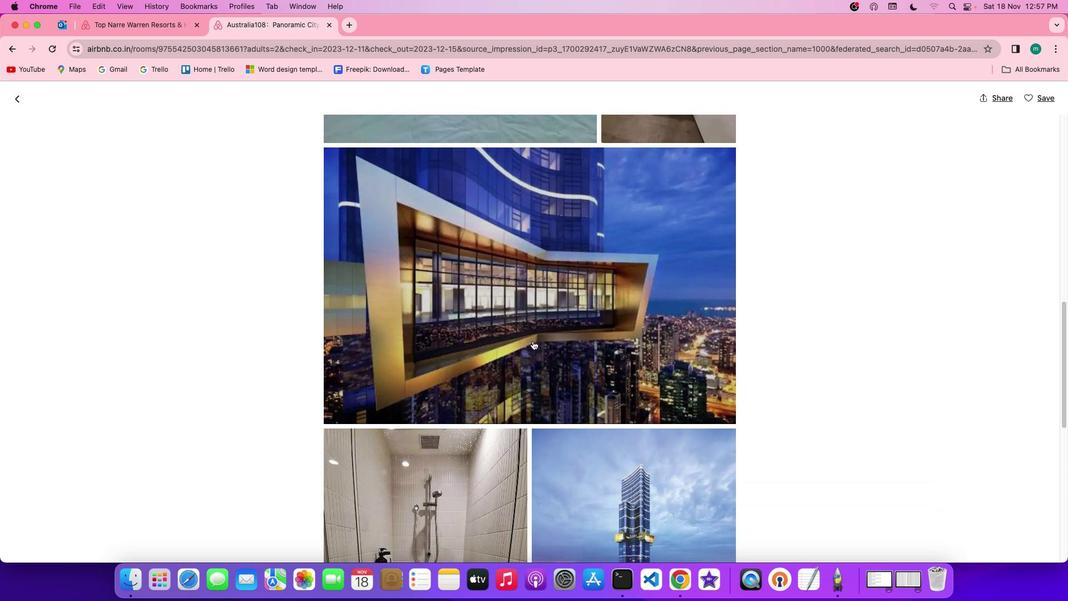 
Action: Mouse scrolled (532, 341) with delta (0, 0)
Screenshot: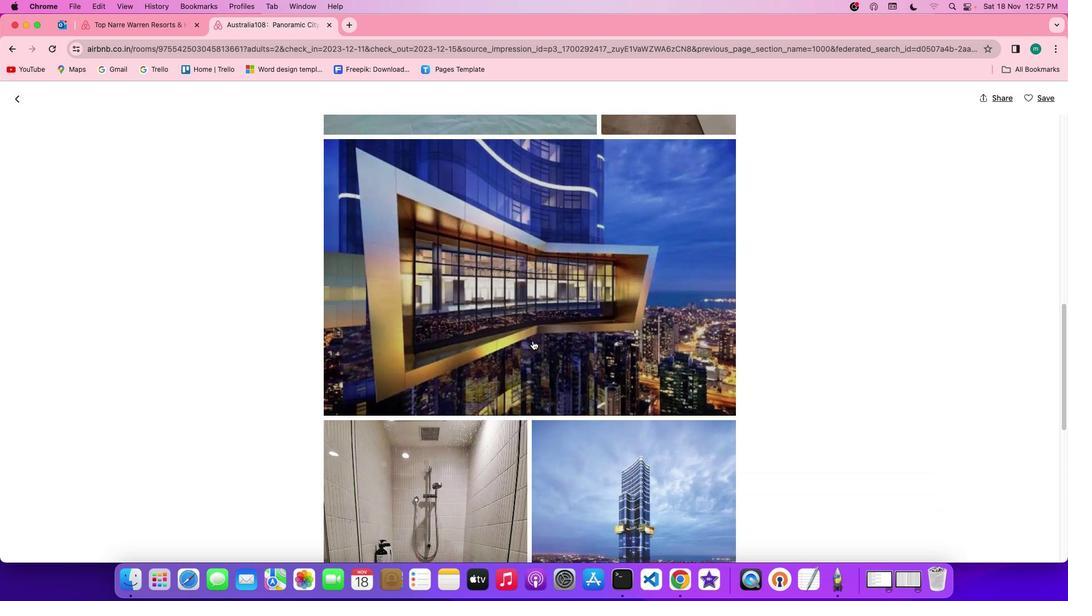 
Action: Mouse moved to (531, 346)
Screenshot: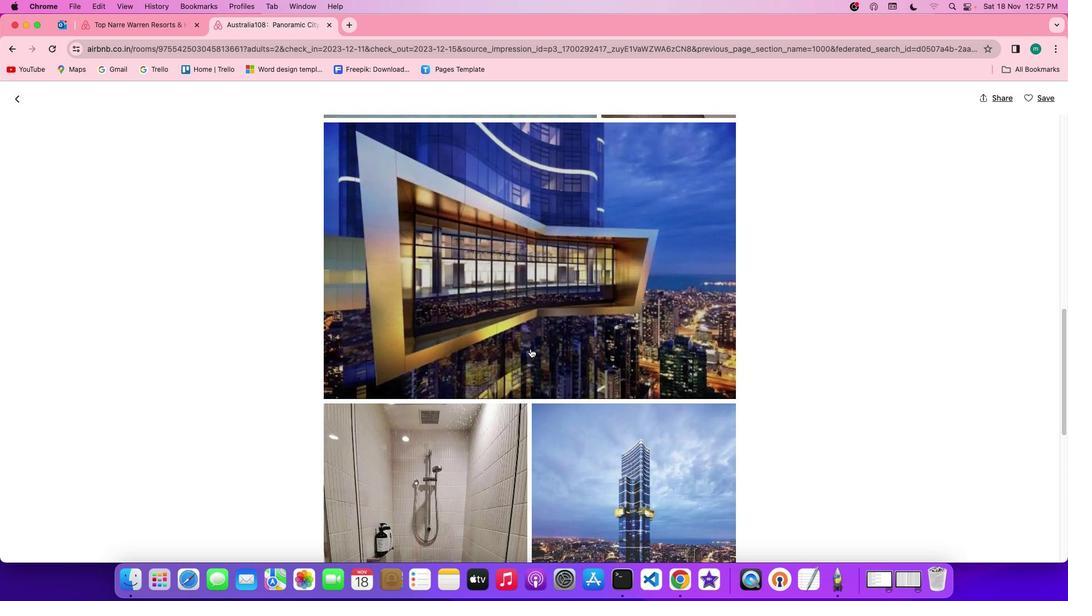 
Action: Mouse scrolled (531, 346) with delta (0, 0)
Screenshot: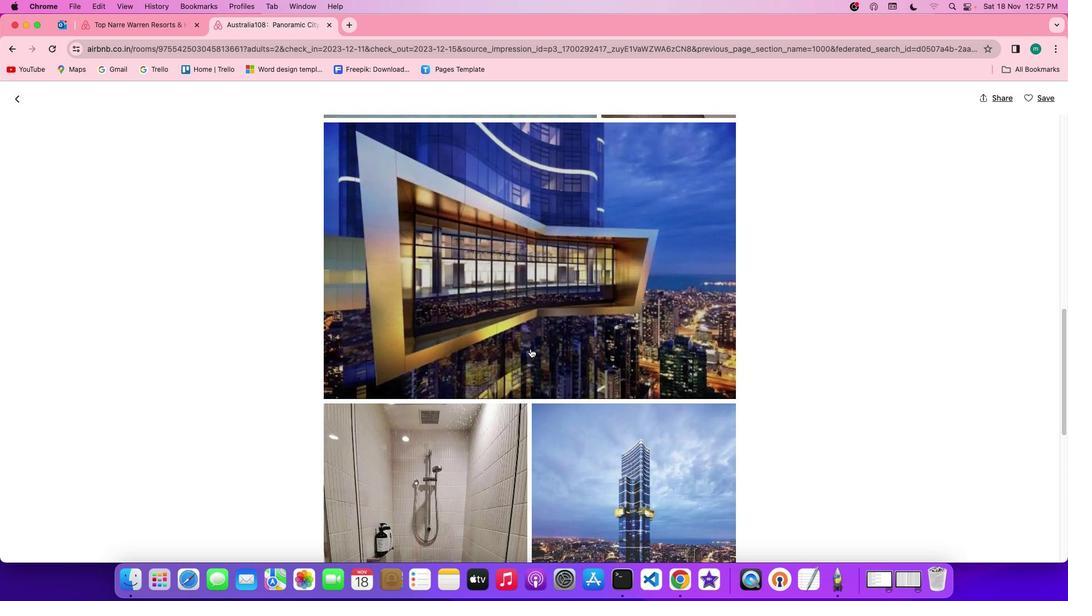 
Action: Mouse moved to (531, 347)
Screenshot: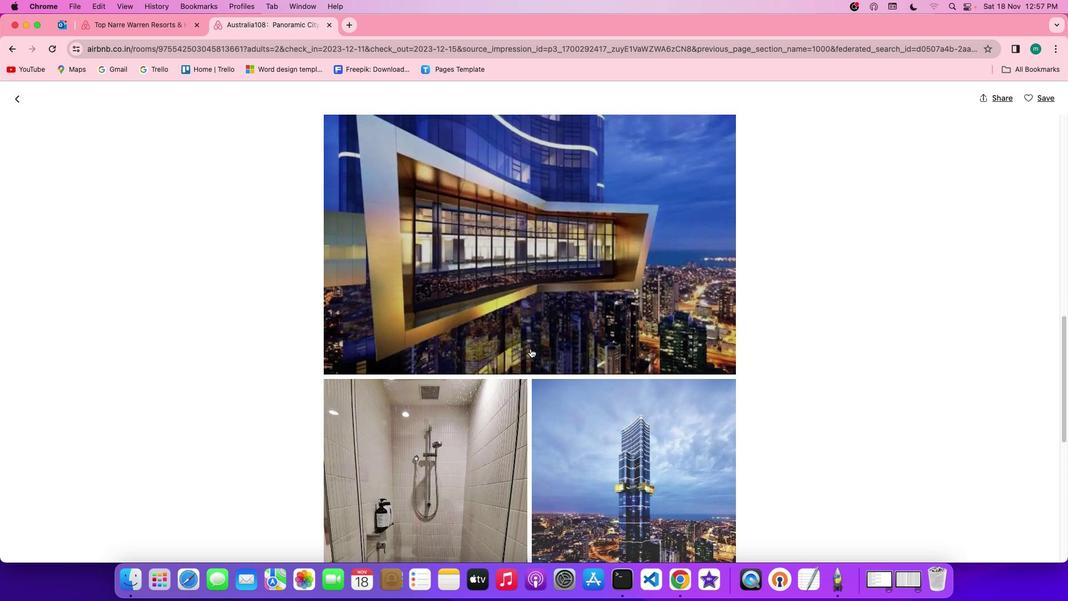 
Action: Mouse scrolled (531, 347) with delta (0, 0)
Screenshot: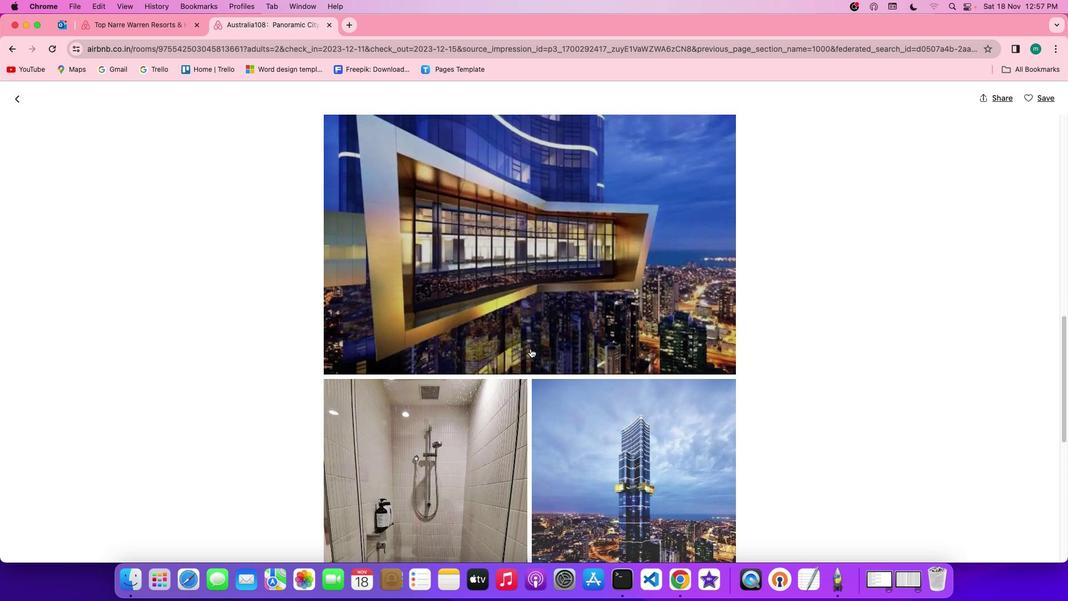 
Action: Mouse moved to (531, 348)
Screenshot: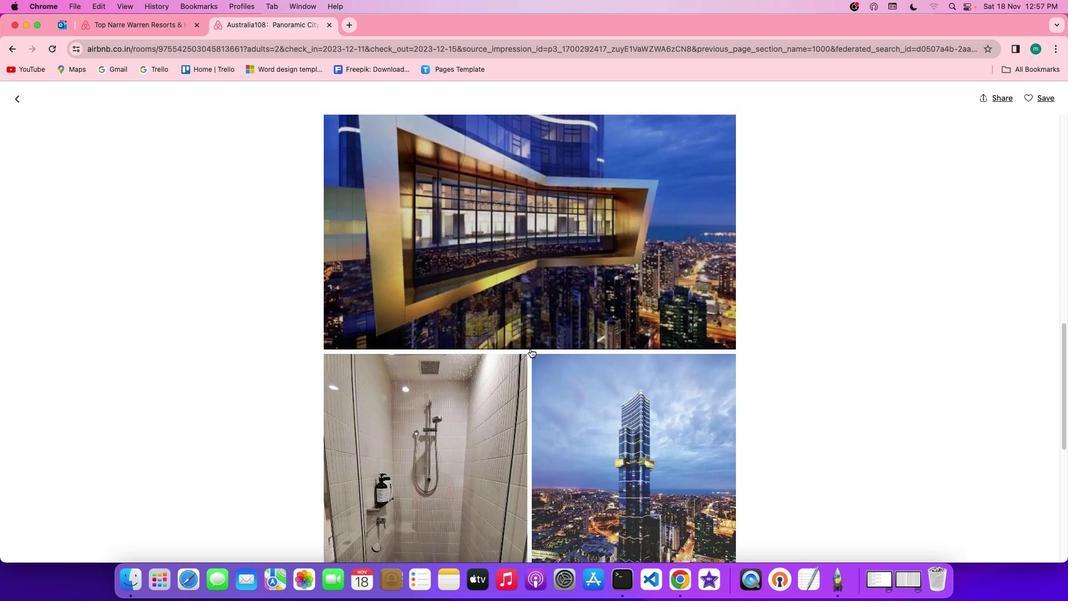 
Action: Mouse scrolled (531, 348) with delta (0, 0)
Screenshot: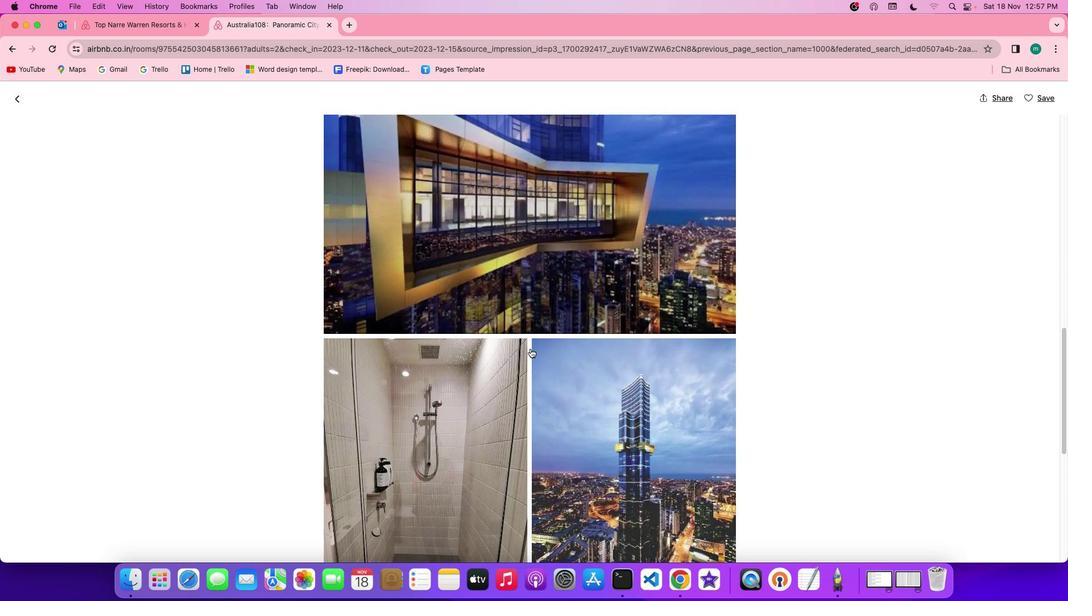 
Action: Mouse scrolled (531, 348) with delta (0, 0)
Screenshot: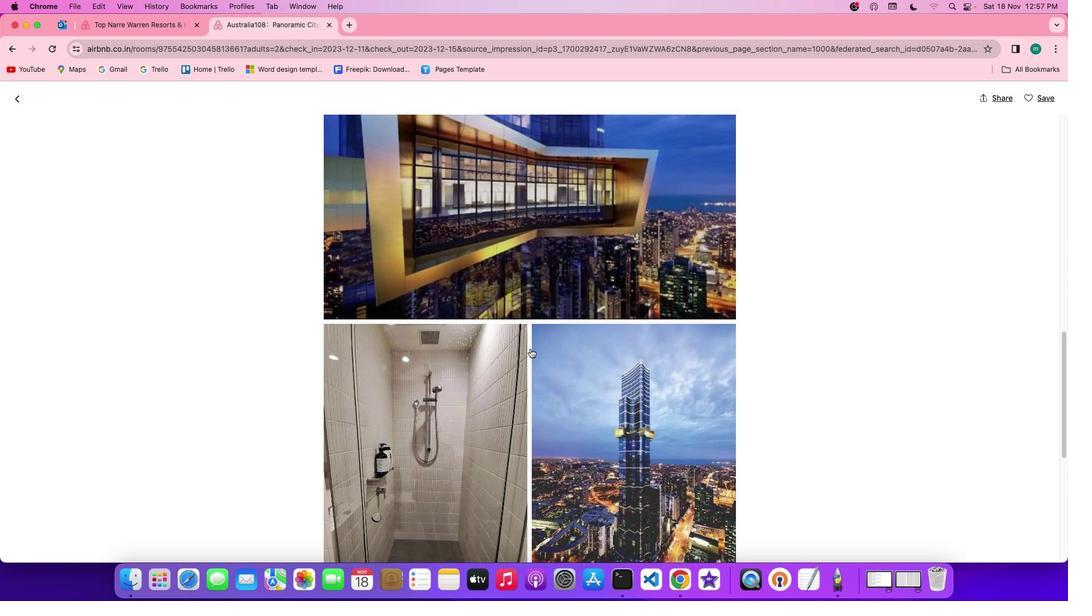 
Action: Mouse moved to (531, 348)
Screenshot: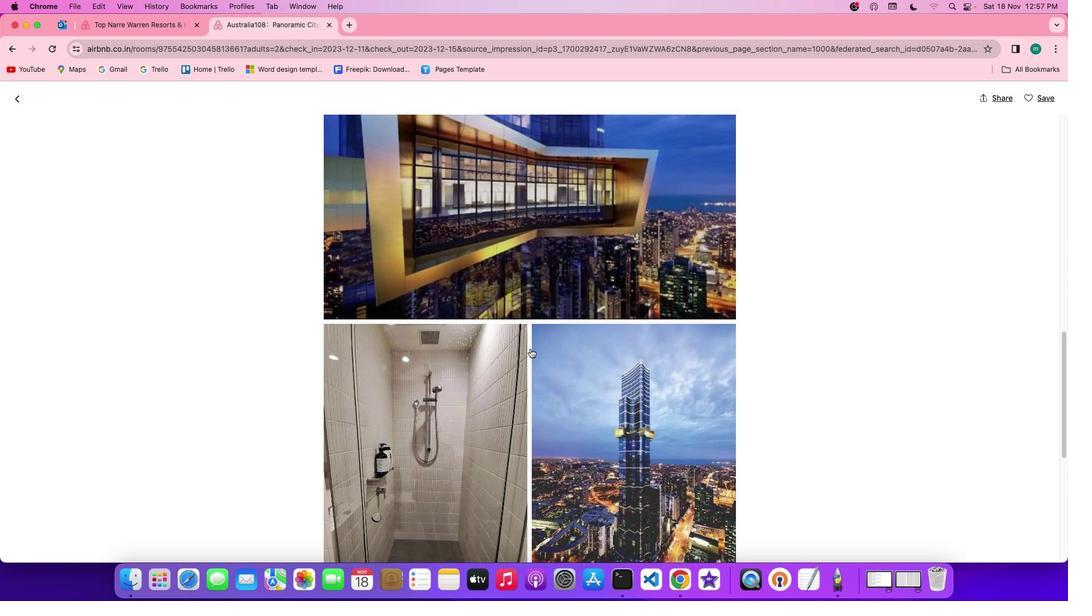 
Action: Mouse scrolled (531, 348) with delta (0, 0)
Screenshot: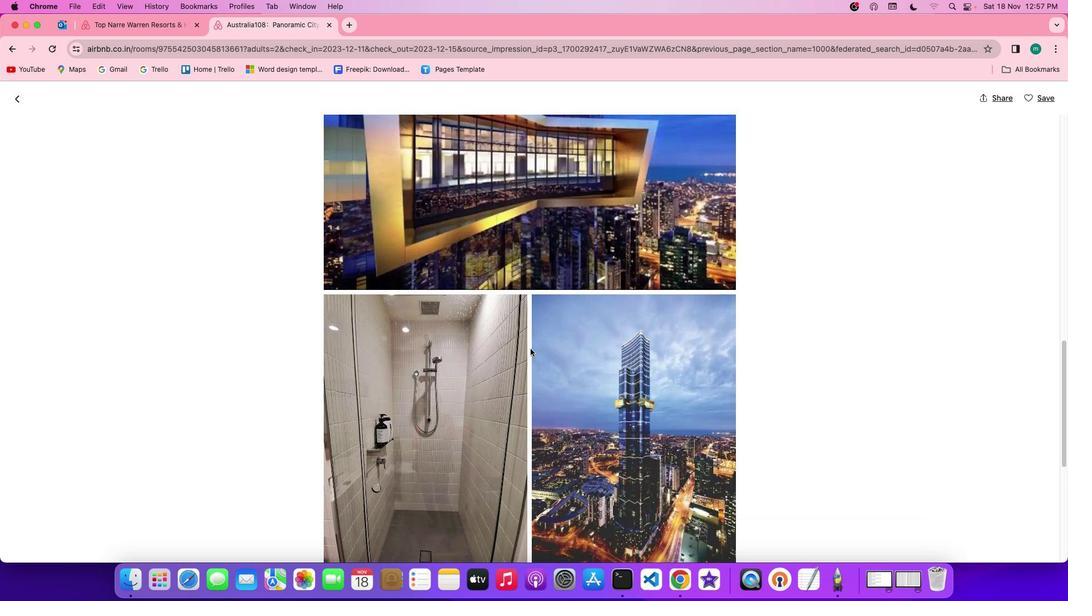 
Action: Mouse scrolled (531, 348) with delta (0, 0)
Screenshot: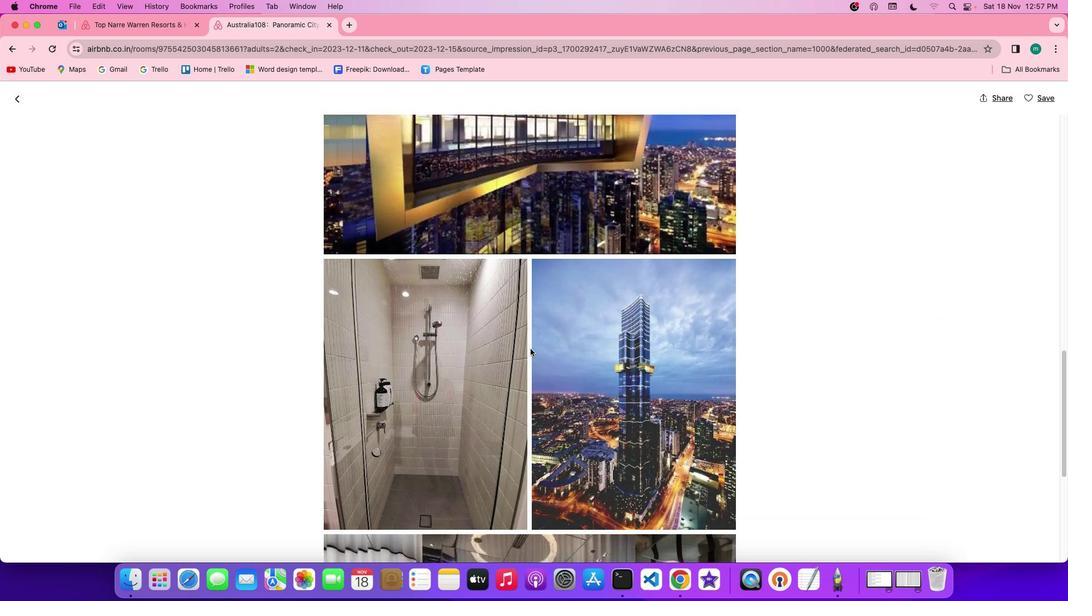 
Action: Mouse scrolled (531, 348) with delta (0, 0)
Screenshot: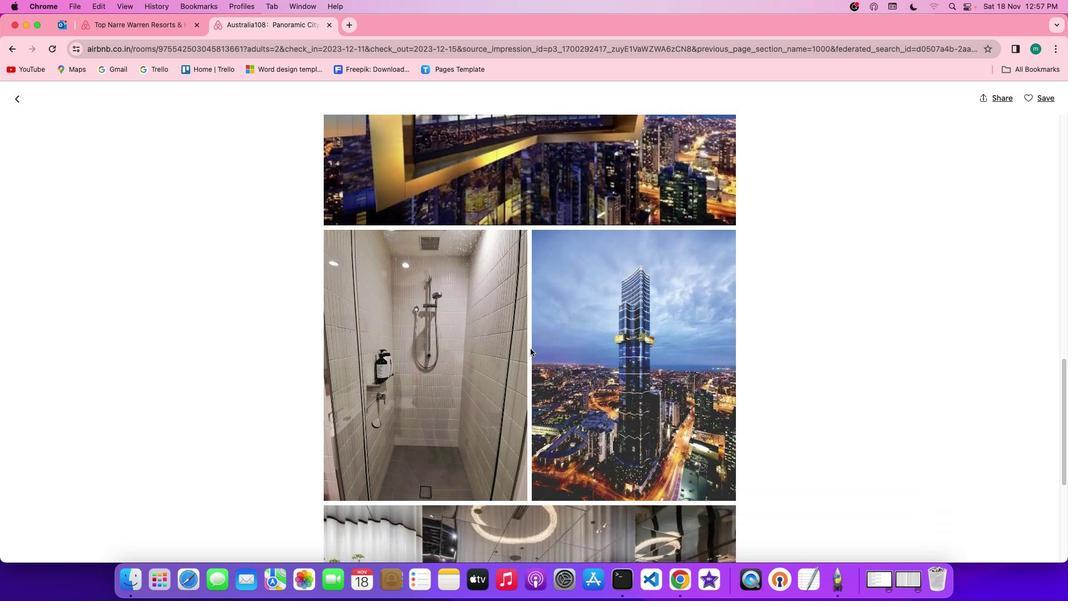 
Action: Mouse scrolled (531, 348) with delta (0, 0)
Screenshot: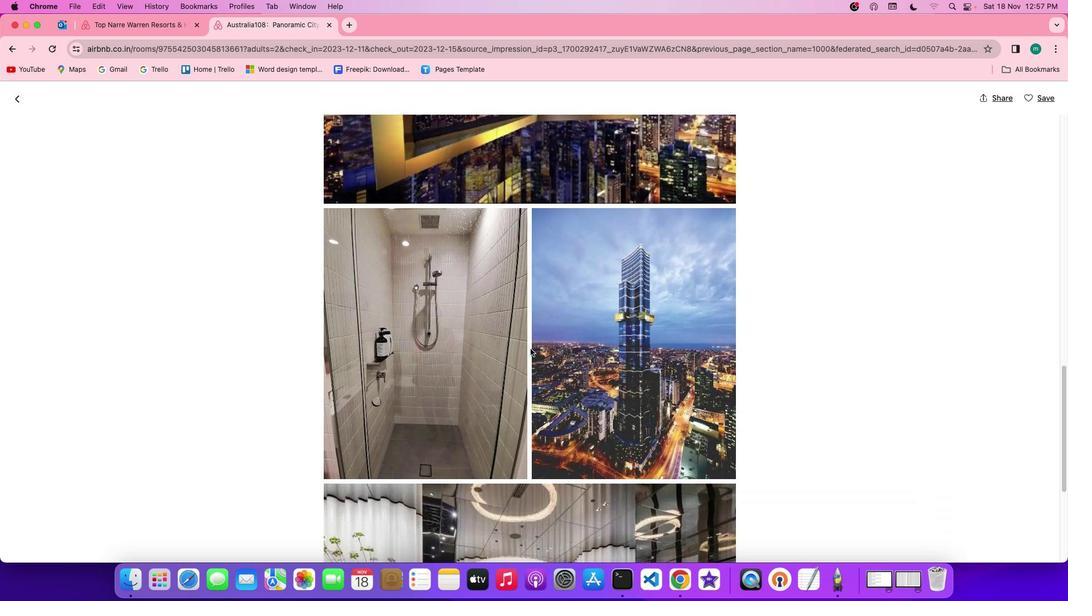 
Action: Mouse scrolled (531, 348) with delta (0, 0)
Screenshot: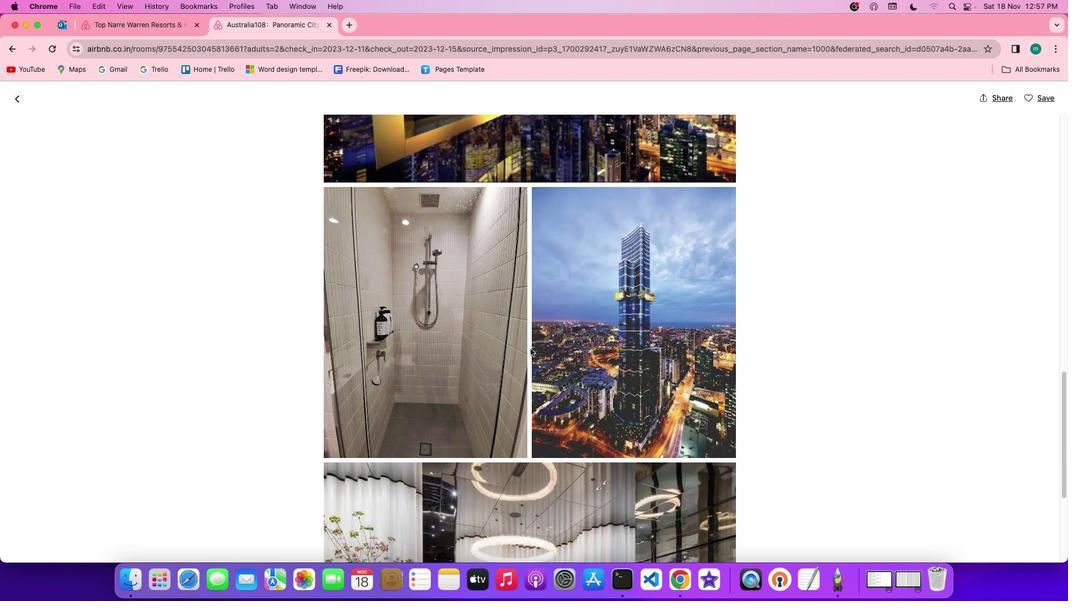 
Action: Mouse scrolled (531, 348) with delta (0, 0)
Screenshot: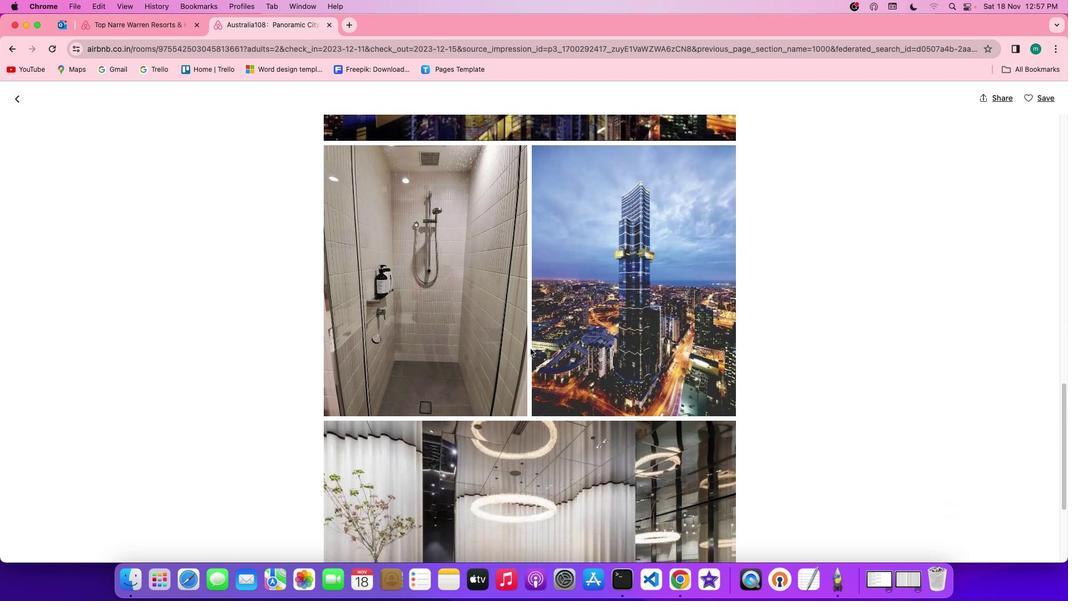
Action: Mouse scrolled (531, 348) with delta (0, 0)
Screenshot: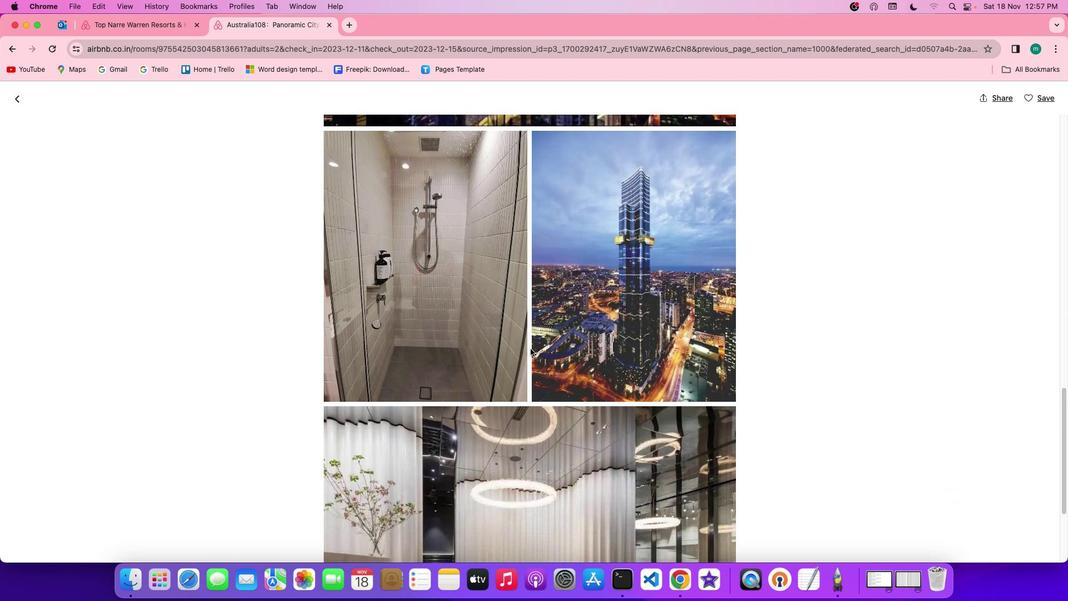
Action: Mouse scrolled (531, 348) with delta (0, 0)
Screenshot: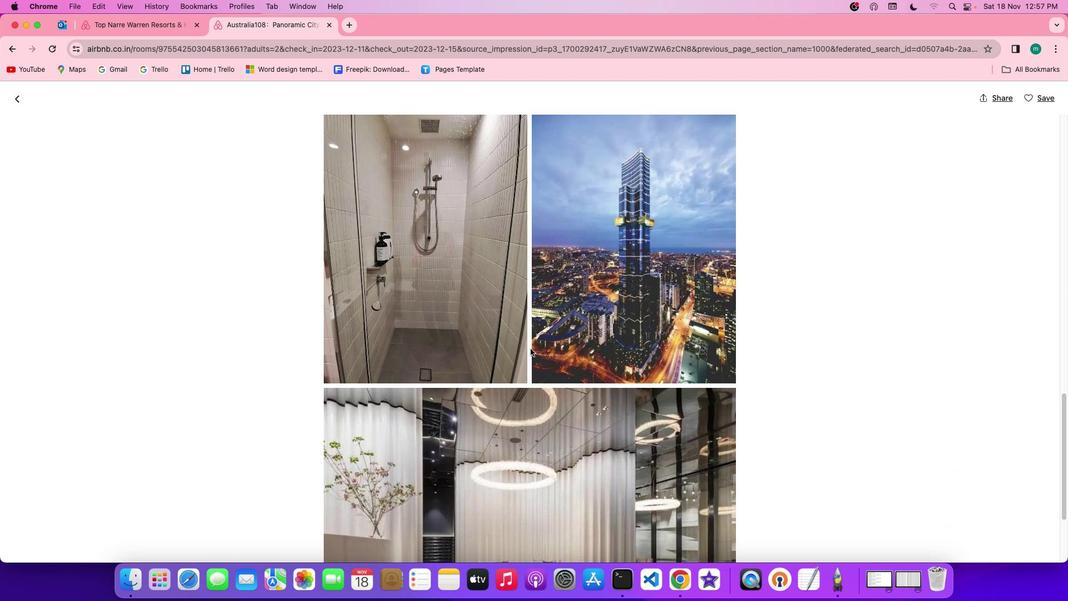 
Action: Mouse scrolled (531, 348) with delta (0, 0)
Screenshot: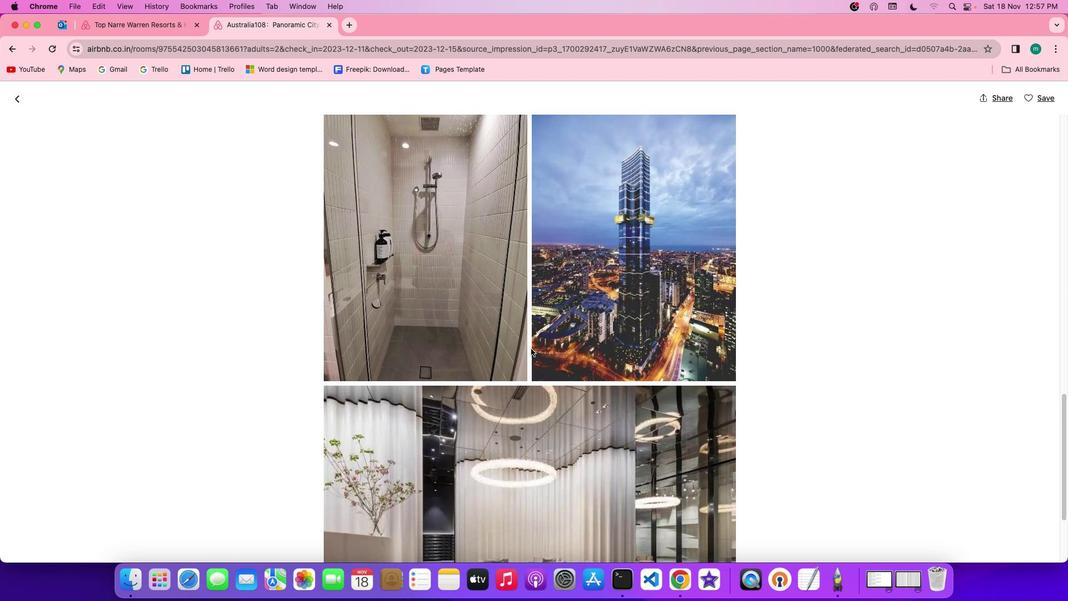 
Action: Mouse moved to (533, 348)
Screenshot: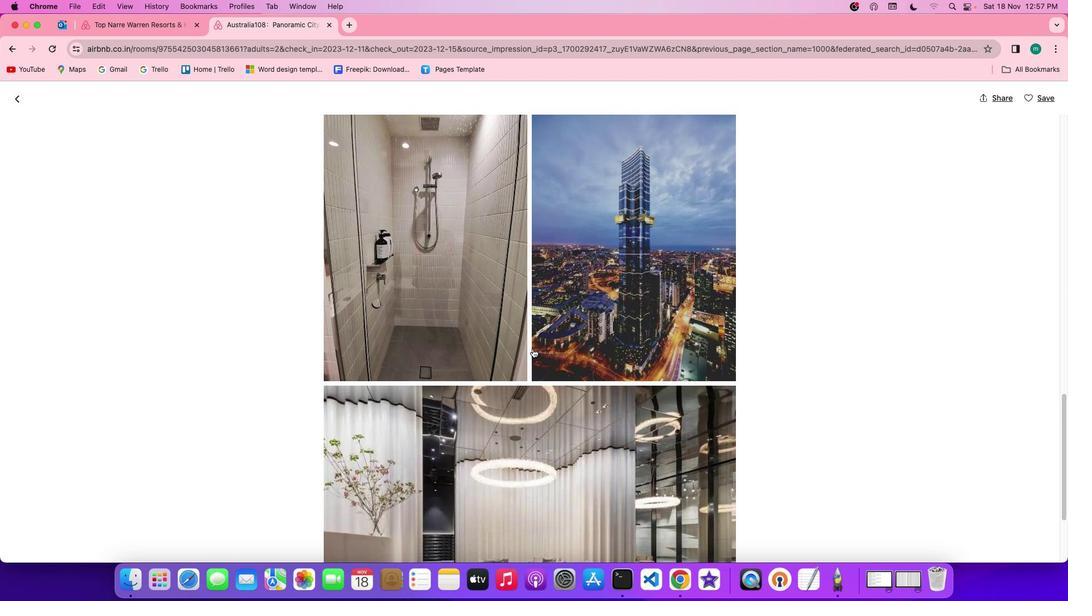 
Action: Mouse scrolled (533, 348) with delta (0, 0)
Screenshot: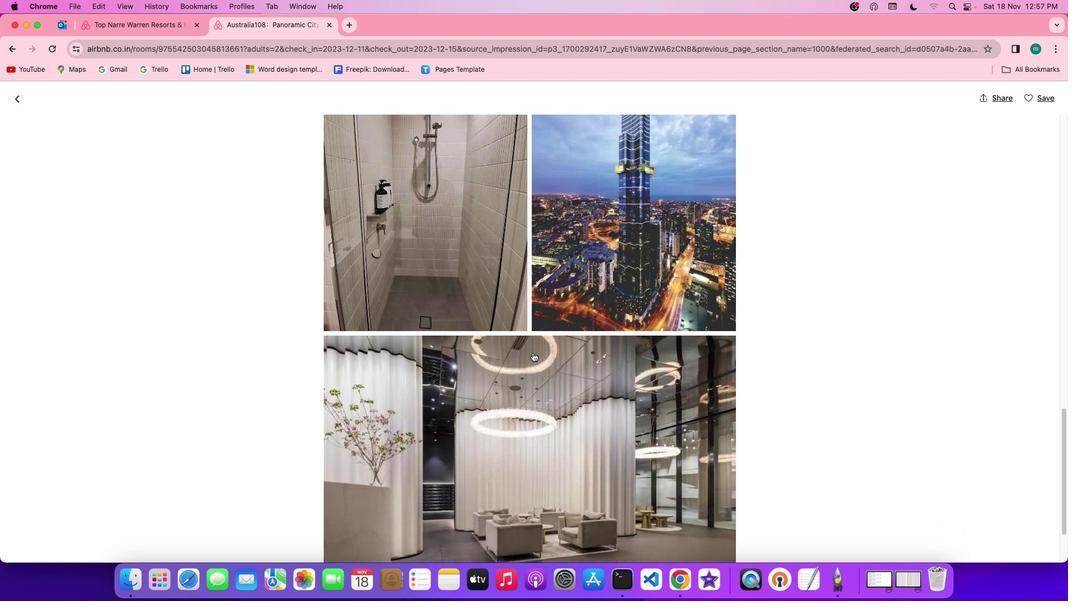 
Action: Mouse scrolled (533, 348) with delta (0, 0)
Screenshot: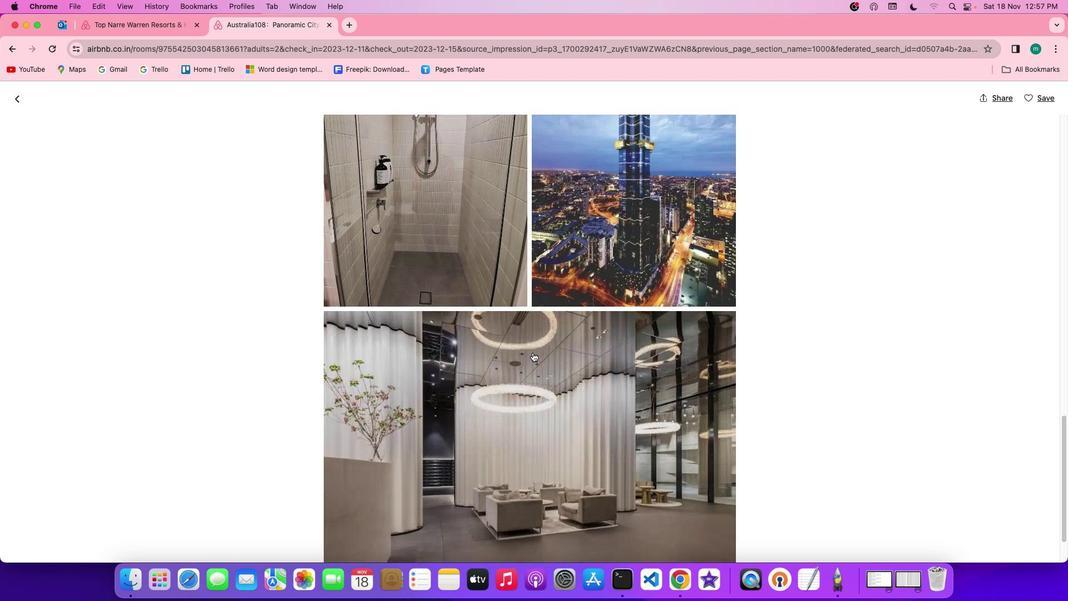 
Action: Mouse scrolled (533, 348) with delta (0, 0)
Screenshot: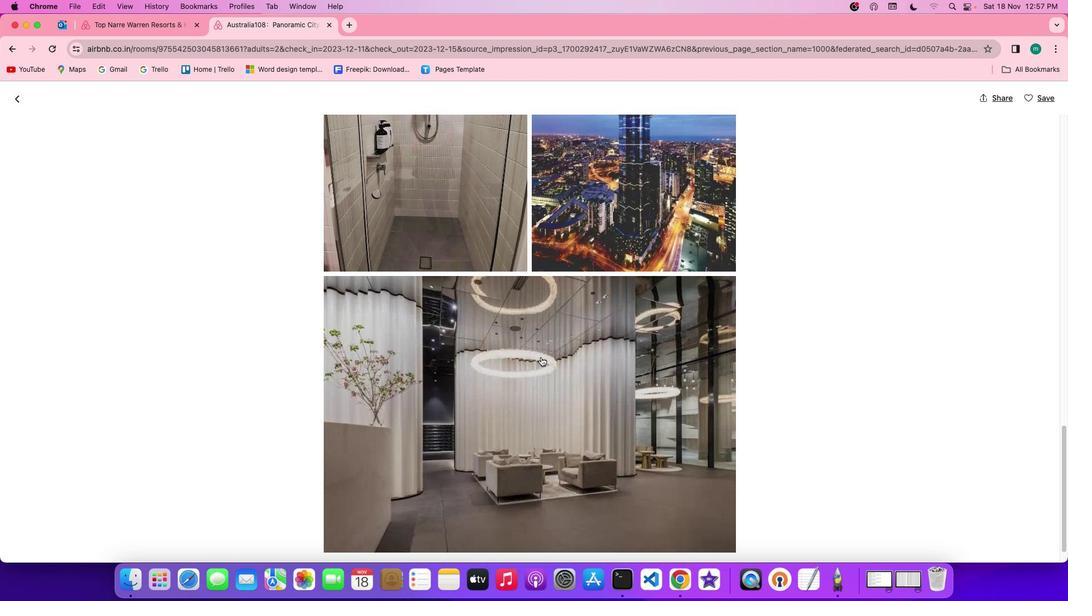 
Action: Mouse moved to (533, 349)
Screenshot: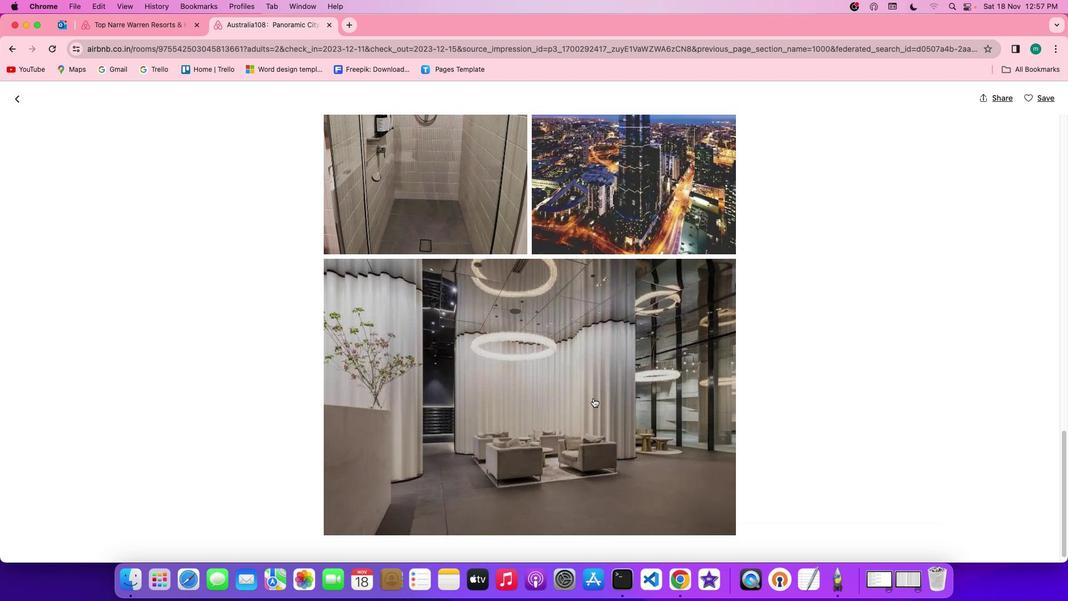 
Action: Mouse scrolled (533, 349) with delta (0, 0)
Screenshot: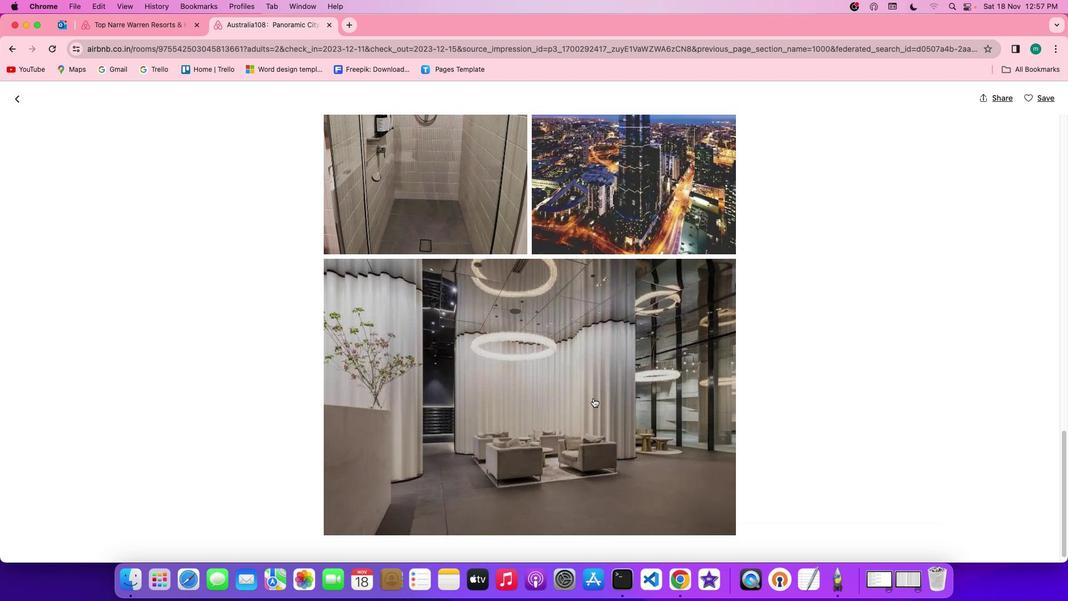 
Action: Mouse moved to (613, 384)
Screenshot: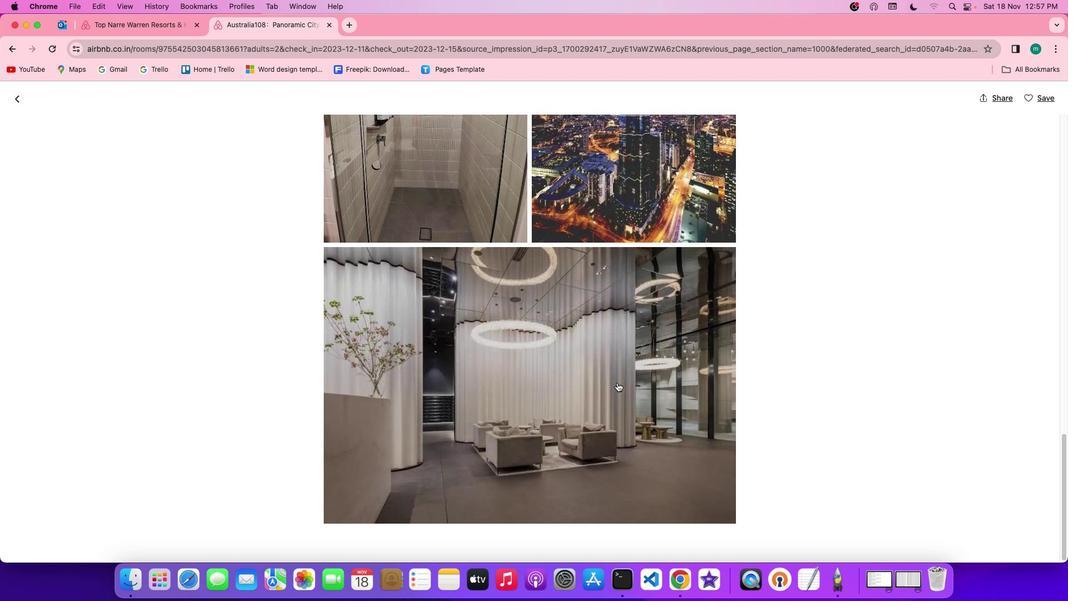
Action: Mouse scrolled (613, 384) with delta (0, 0)
Screenshot: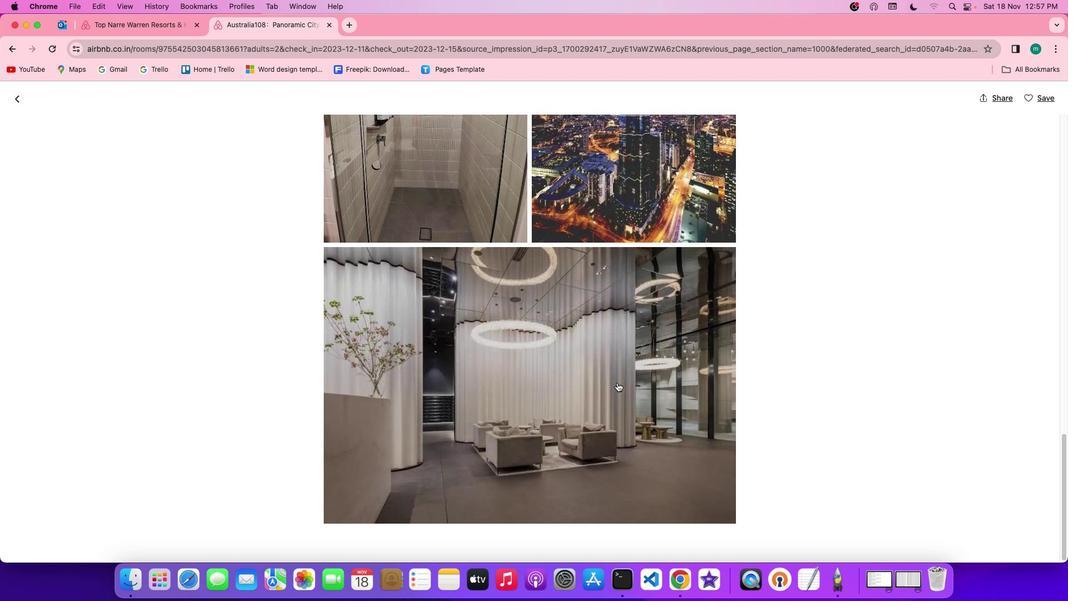 
Action: Mouse moved to (616, 382)
Screenshot: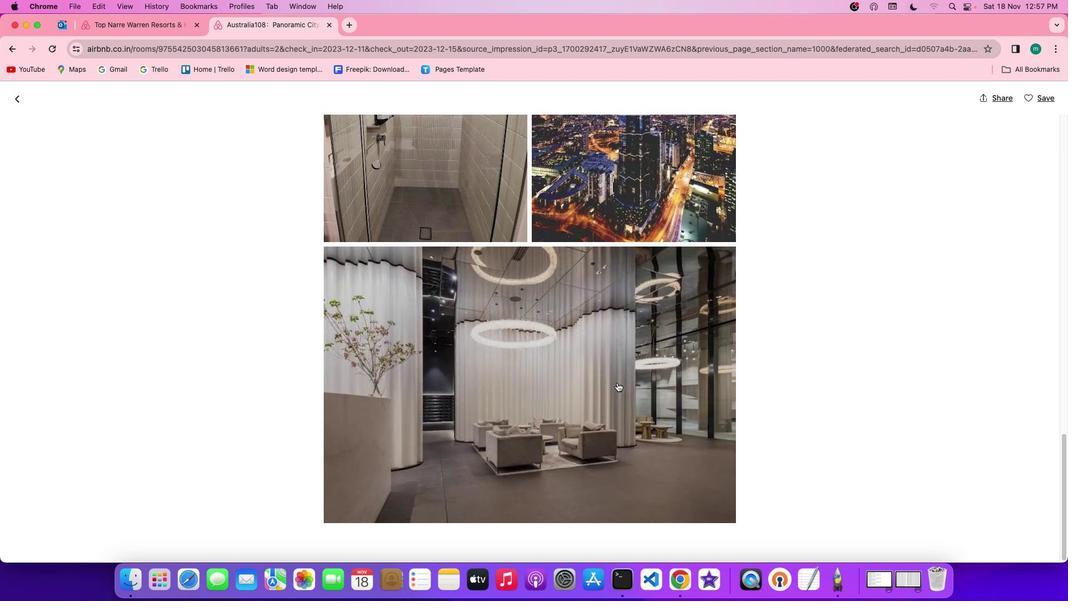 
Action: Mouse scrolled (616, 382) with delta (0, 0)
Screenshot: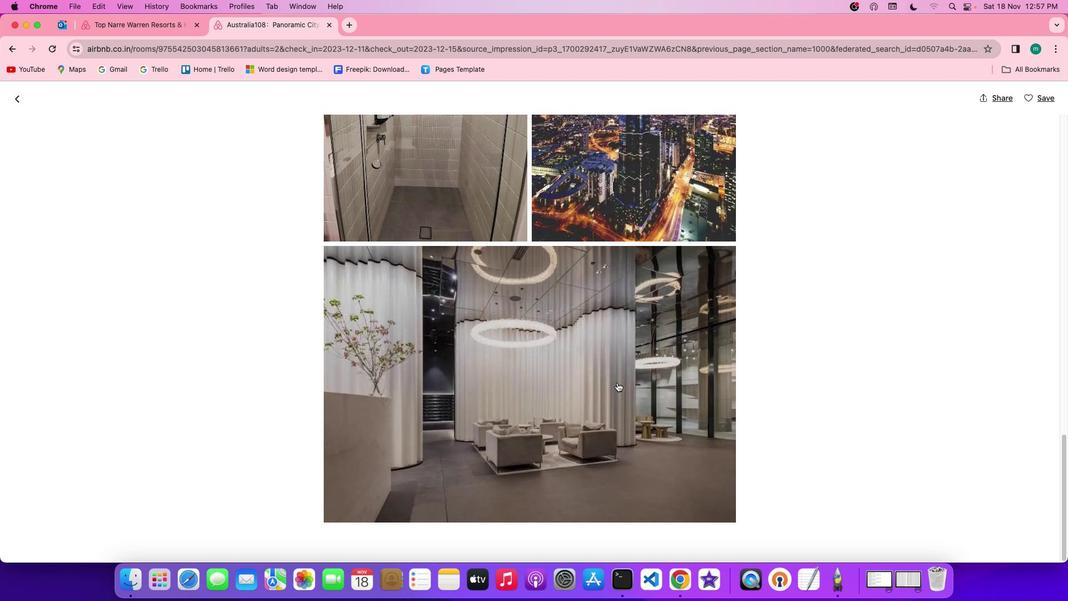 
Action: Mouse moved to (617, 382)
Screenshot: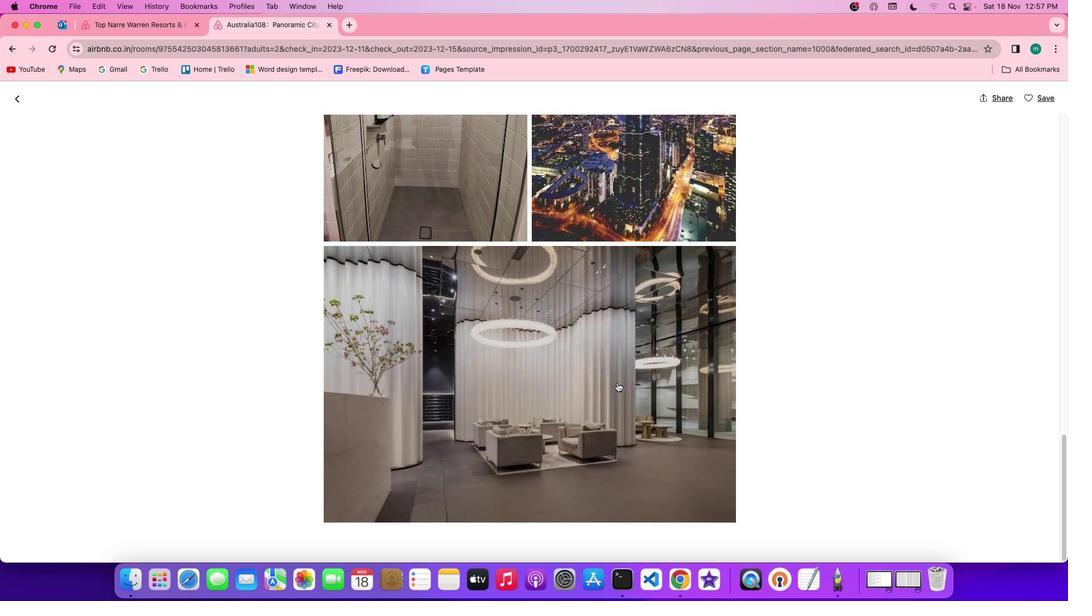 
Action: Mouse scrolled (617, 382) with delta (0, 0)
Screenshot: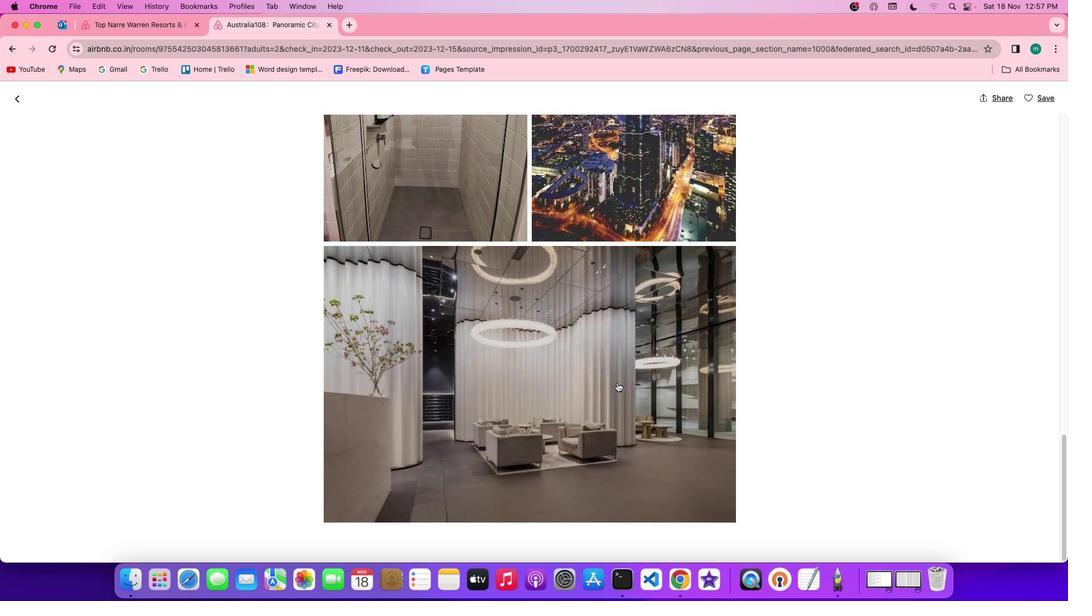 
Action: Mouse scrolled (617, 382) with delta (0, -1)
Screenshot: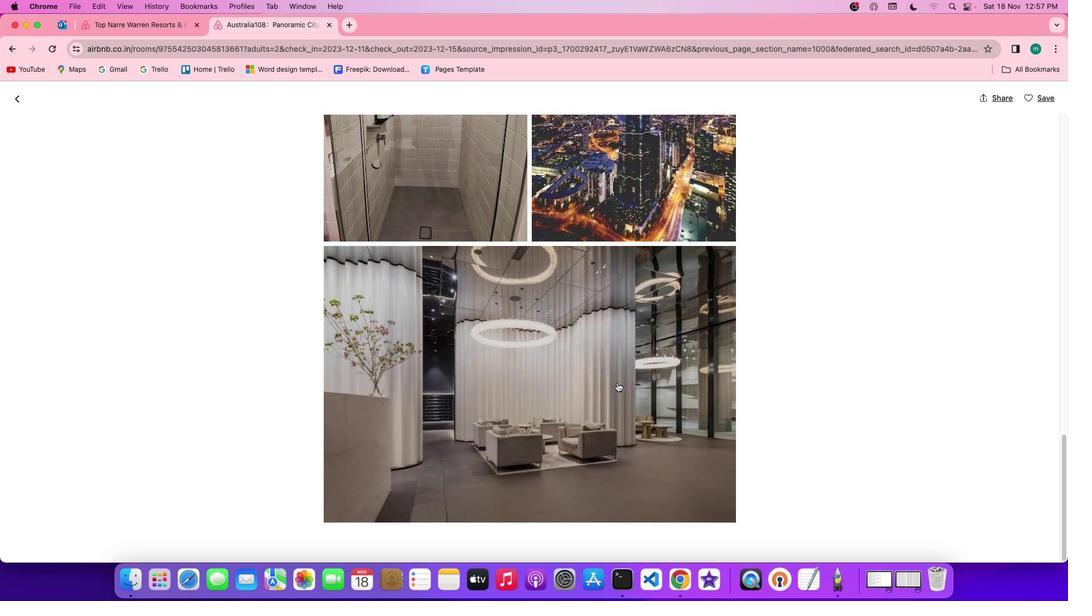 
Action: Mouse scrolled (617, 382) with delta (0, -2)
Screenshot: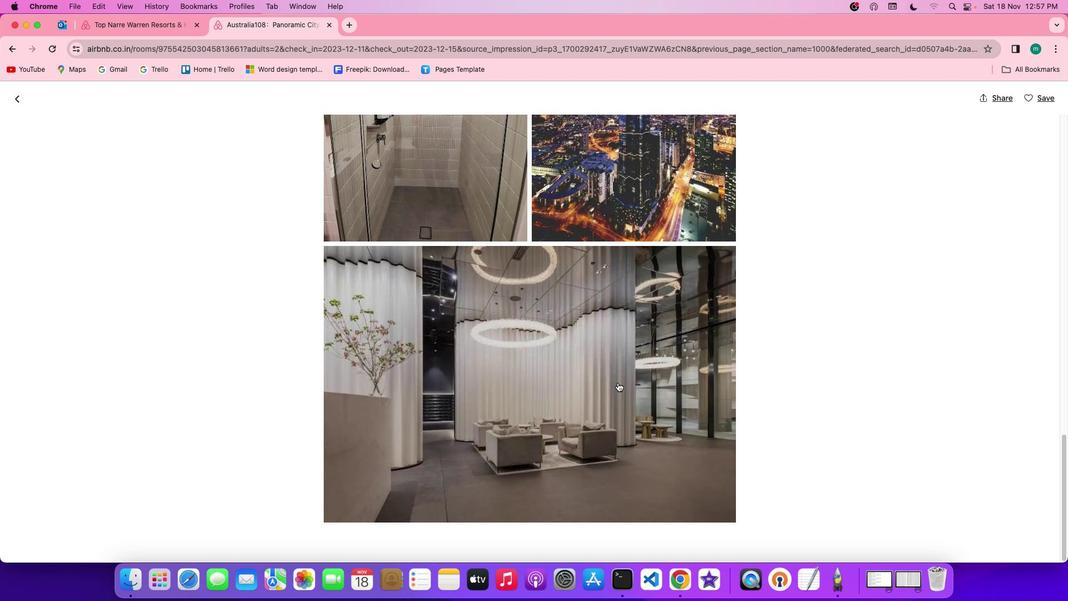 
Action: Mouse moved to (620, 380)
Screenshot: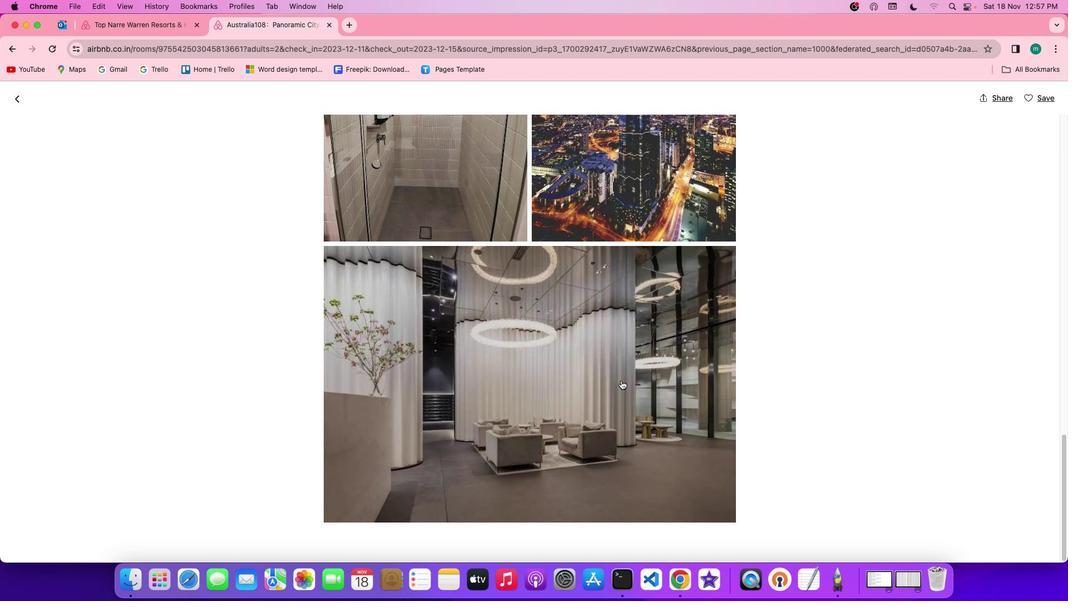 
Action: Mouse scrolled (620, 380) with delta (0, 0)
Screenshot: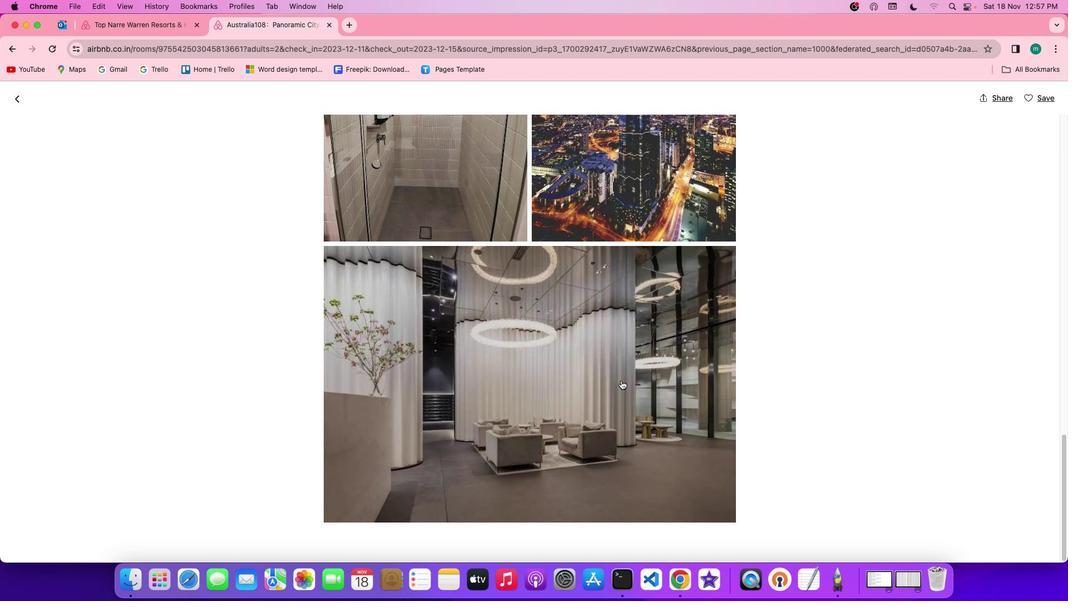 
Action: Mouse moved to (620, 380)
Screenshot: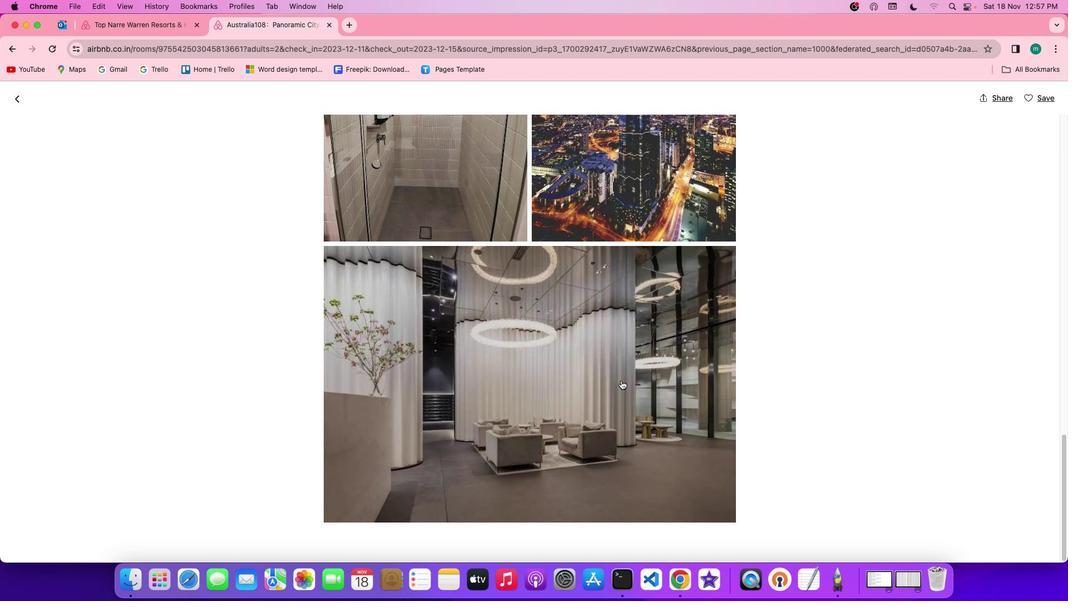 
Action: Mouse scrolled (620, 380) with delta (0, 0)
Screenshot: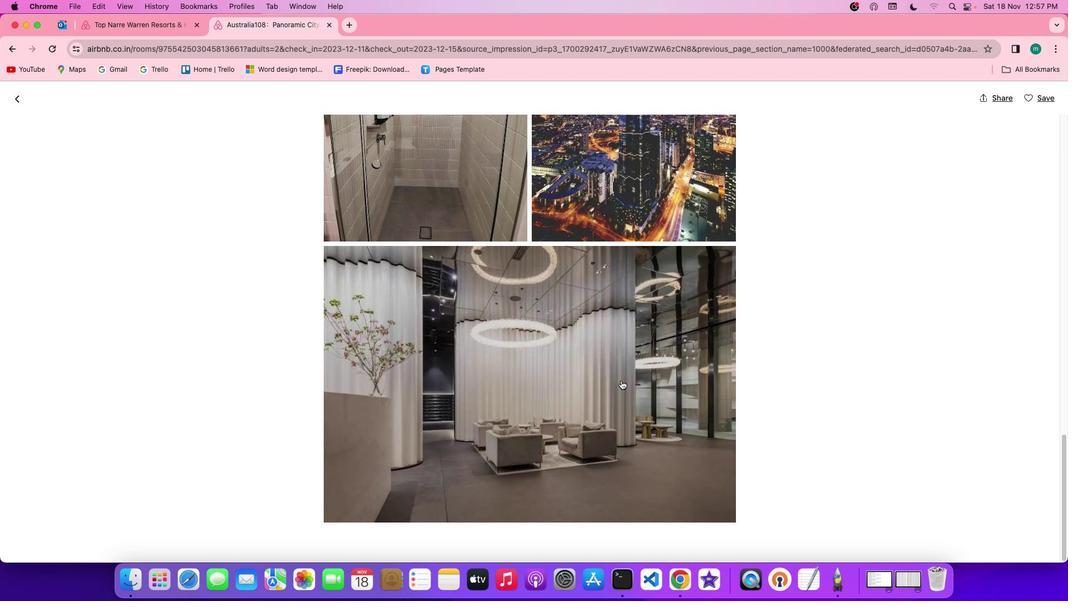 
Action: Mouse scrolled (620, 380) with delta (0, 0)
Screenshot: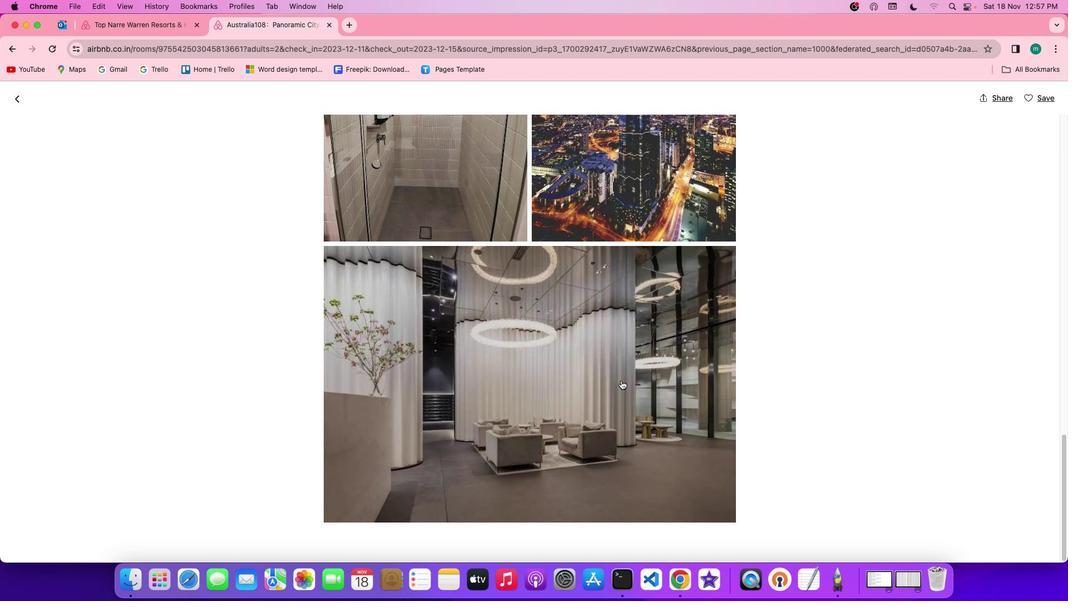 
Action: Mouse moved to (621, 380)
Screenshot: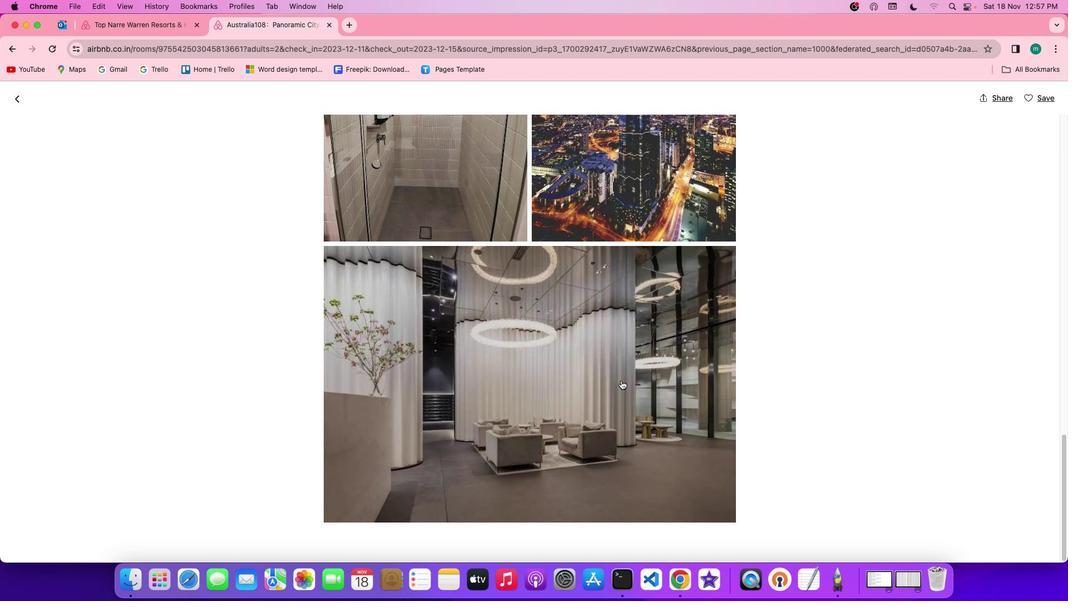 
Action: Mouse scrolled (621, 380) with delta (0, -1)
Screenshot: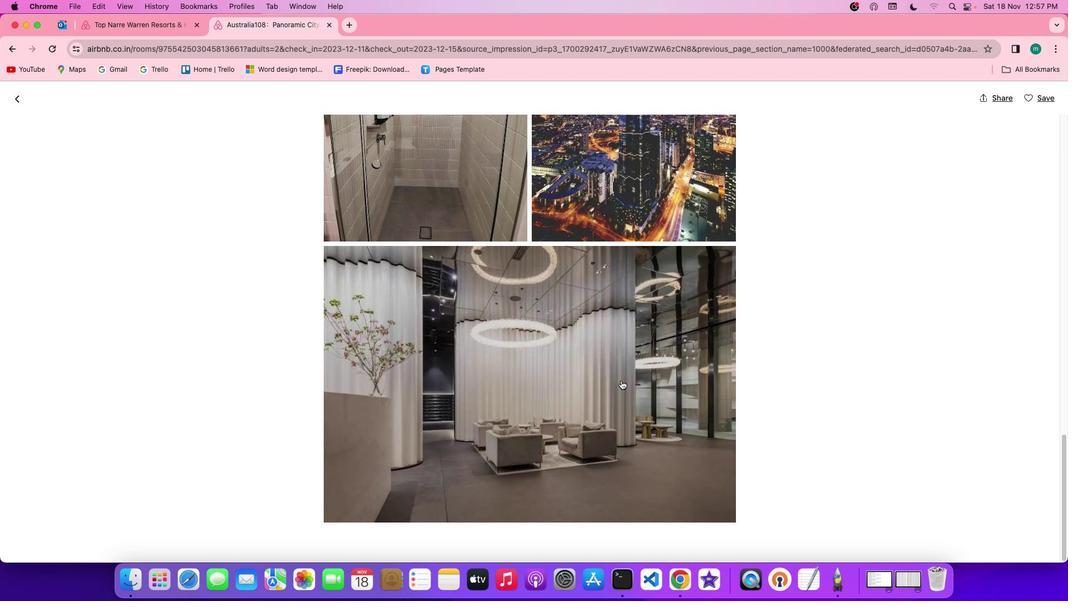 
Action: Mouse moved to (621, 380)
Screenshot: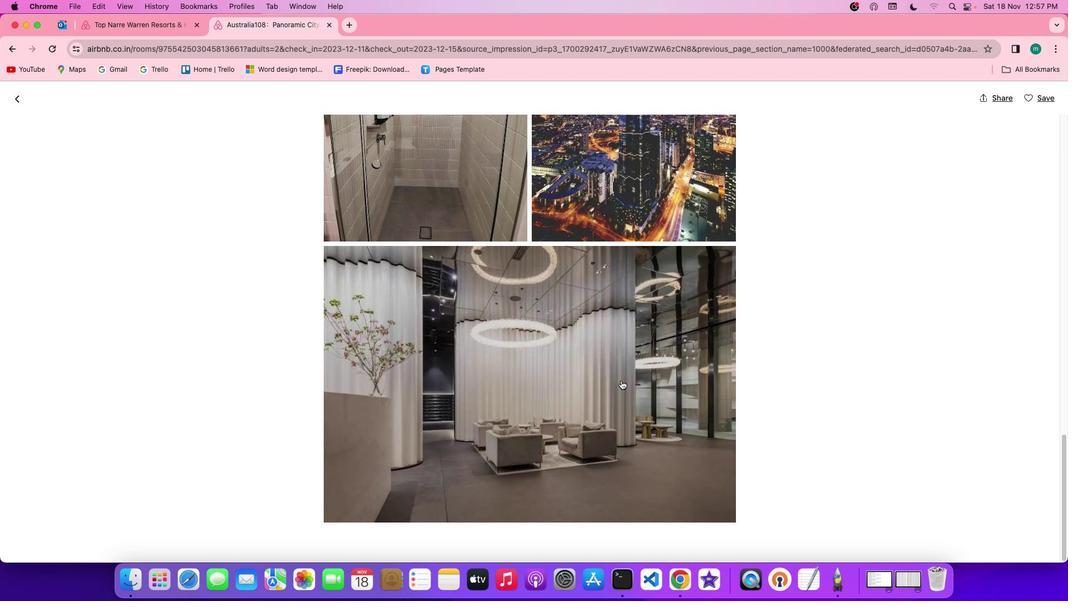 
Action: Mouse scrolled (621, 380) with delta (0, 0)
Screenshot: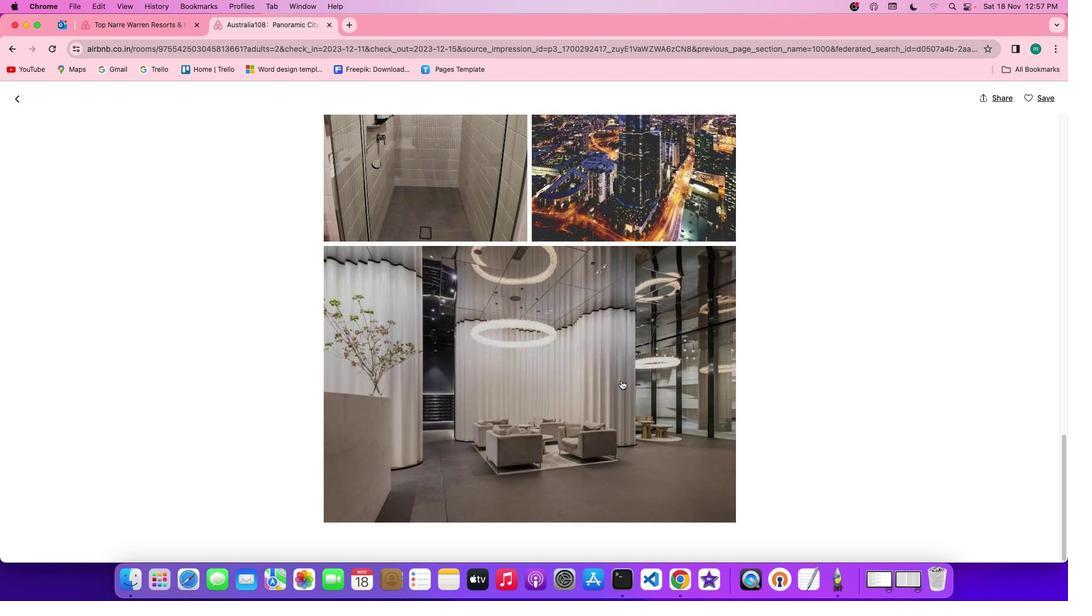 
Action: Mouse scrolled (621, 380) with delta (0, 0)
Screenshot: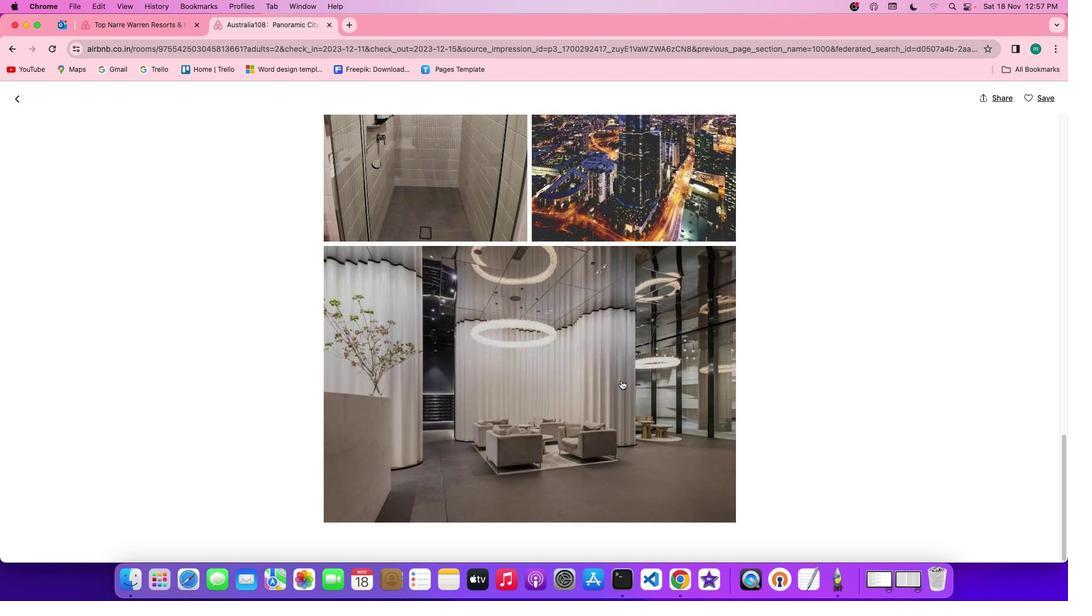 
Action: Mouse scrolled (621, 380) with delta (0, -1)
Screenshot: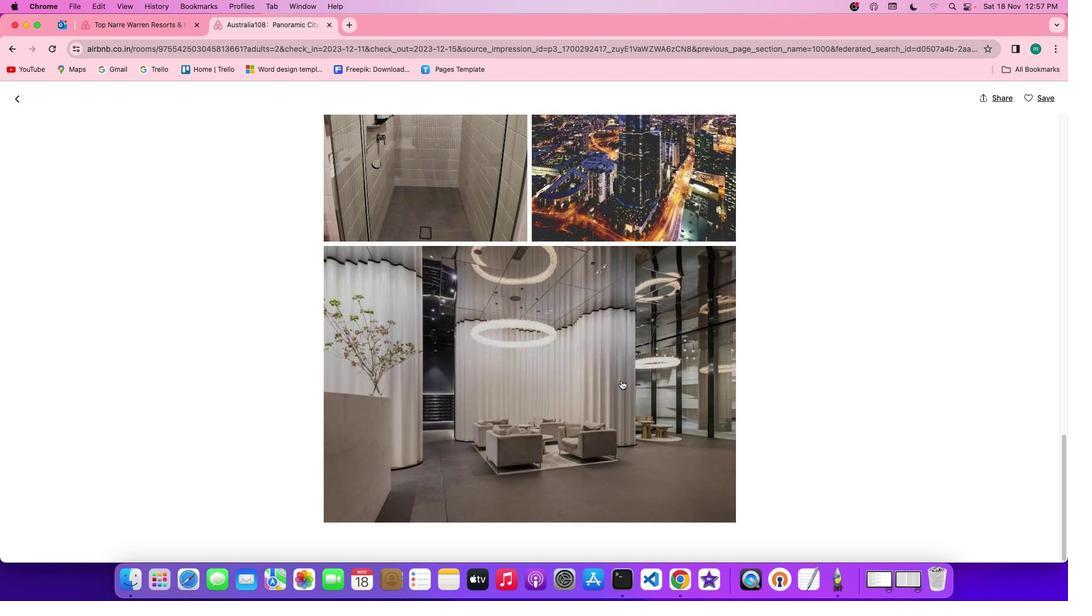 
Action: Mouse scrolled (621, 380) with delta (0, -1)
Screenshot: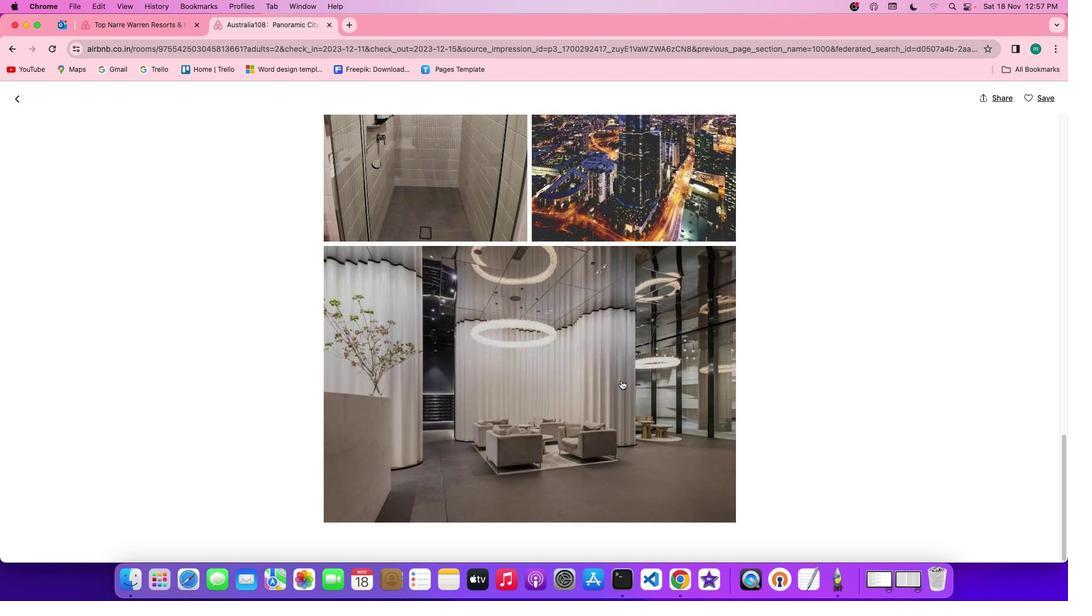 
Action: Mouse moved to (621, 380)
Screenshot: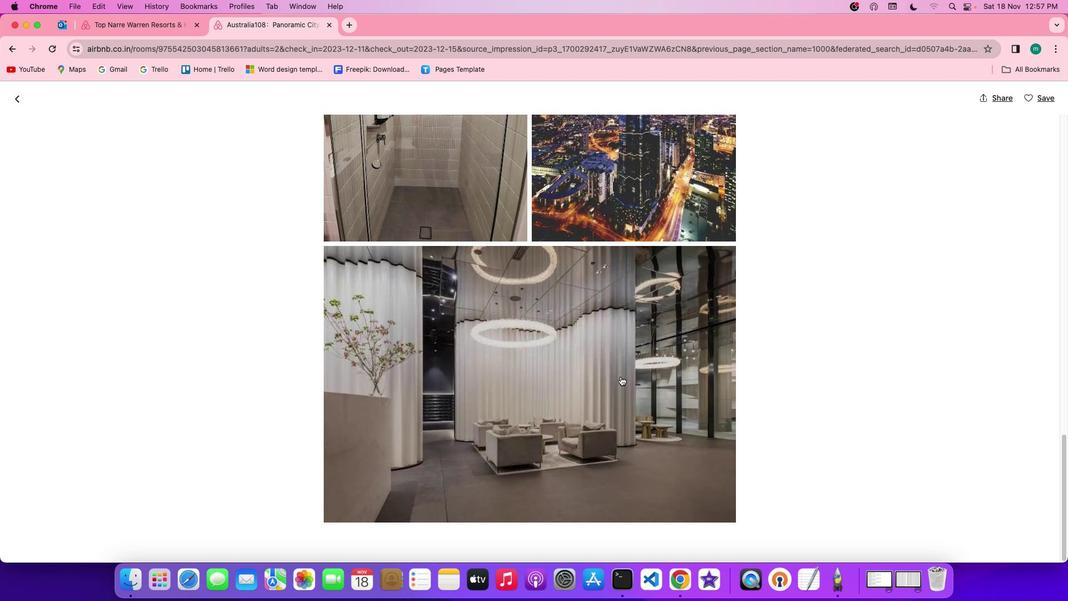 
Action: Mouse scrolled (621, 380) with delta (0, 0)
Screenshot: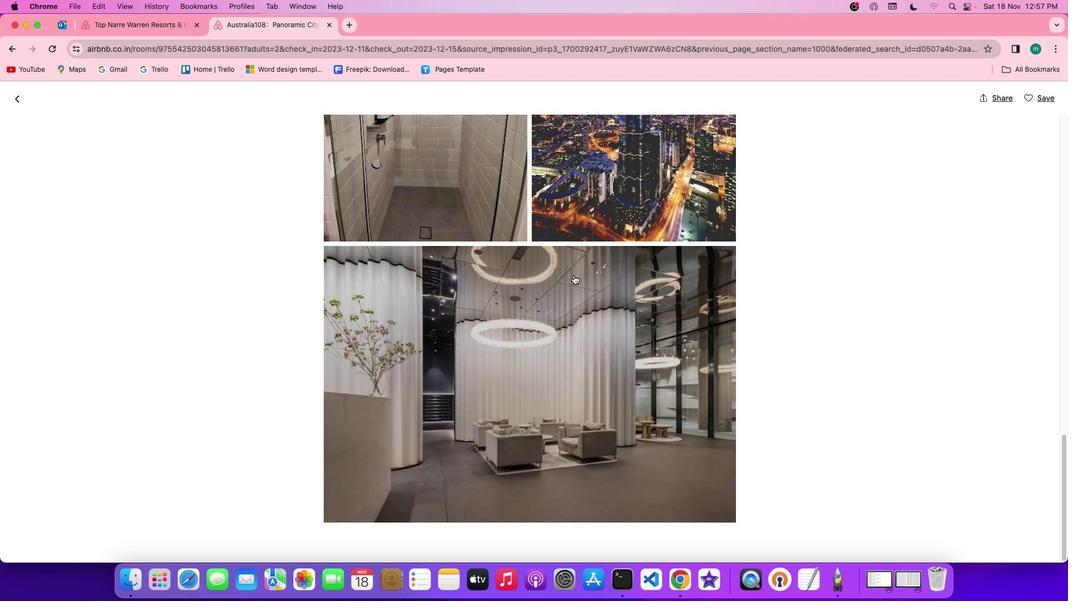 
Action: Mouse scrolled (621, 380) with delta (0, 0)
Screenshot: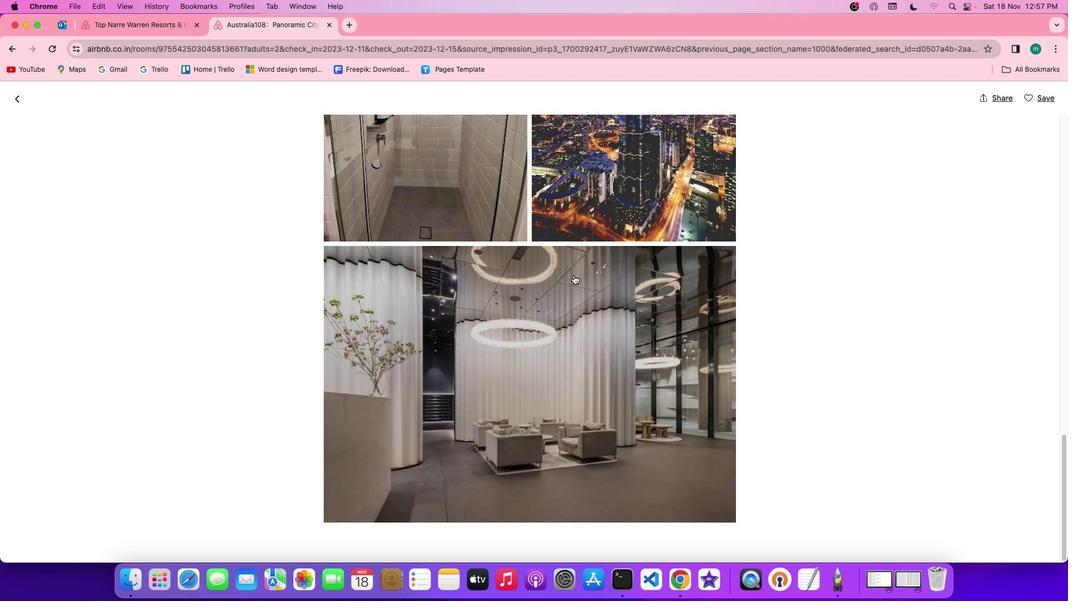 
Action: Mouse scrolled (621, 380) with delta (0, -1)
Screenshot: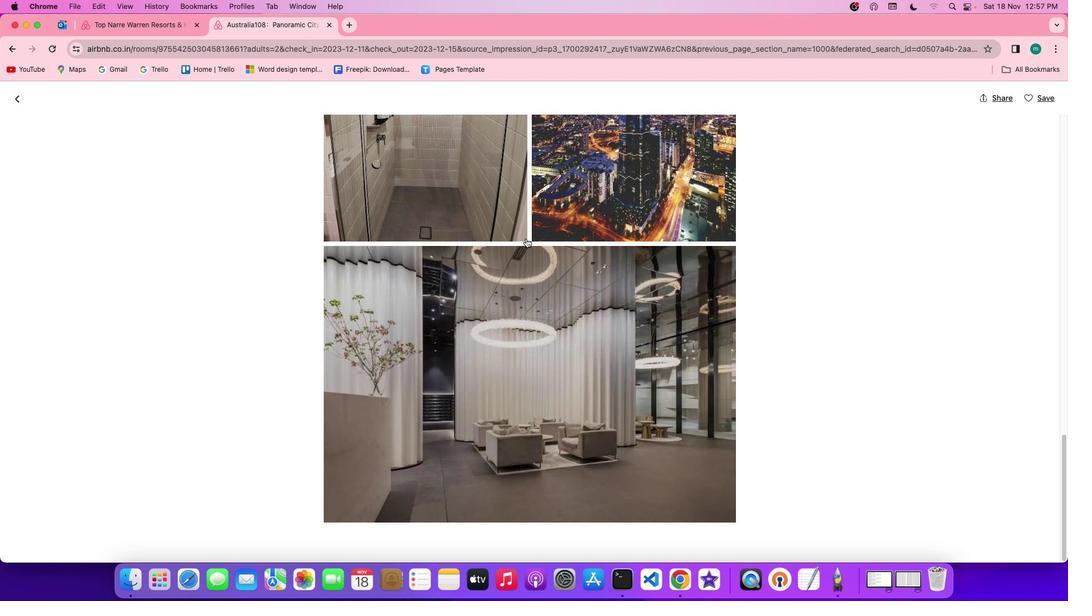 
Action: Mouse scrolled (621, 380) with delta (0, -2)
Screenshot: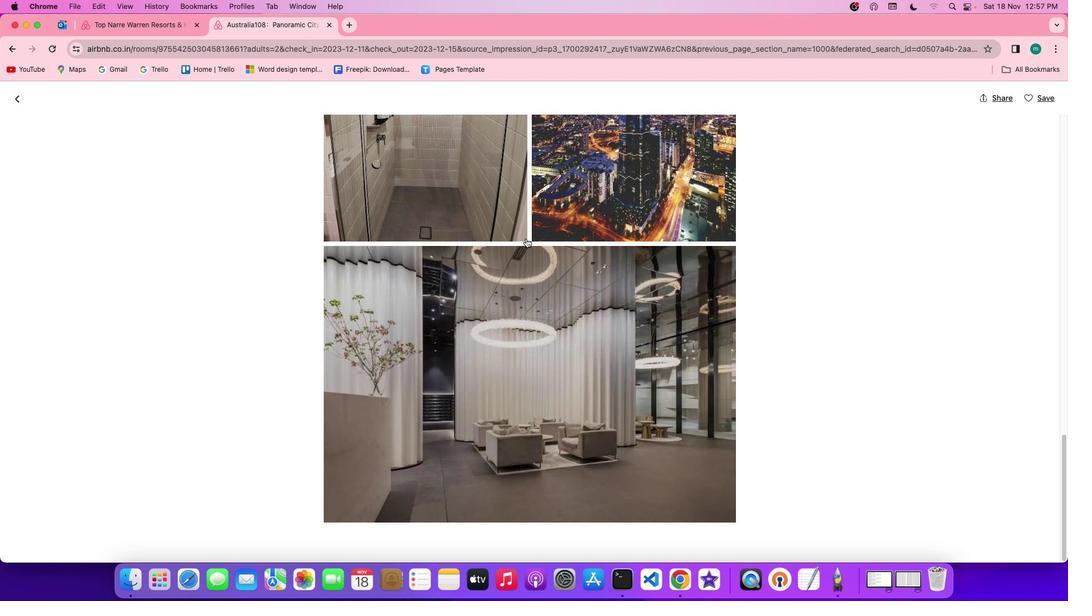 
Action: Mouse scrolled (621, 380) with delta (0, -2)
Screenshot: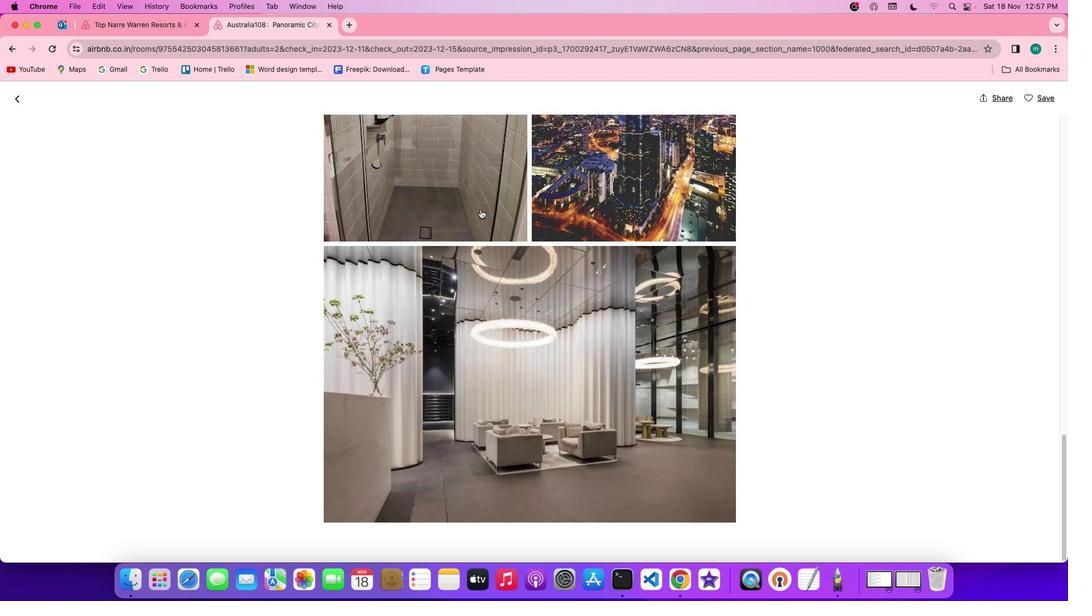 
Action: Mouse moved to (12, 93)
Screenshot: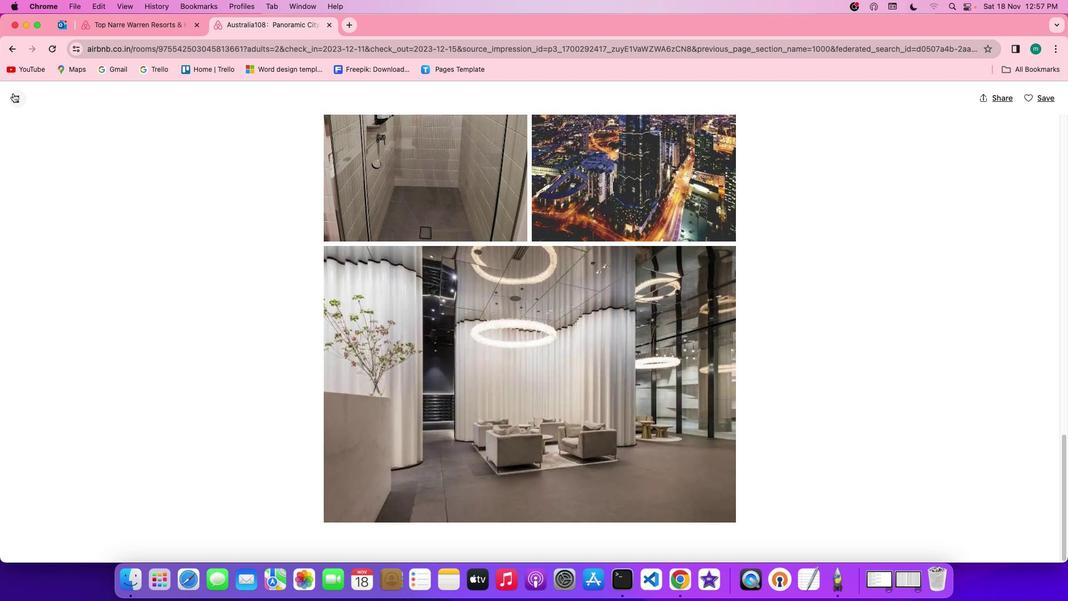 
Action: Mouse pressed left at (12, 93)
Screenshot: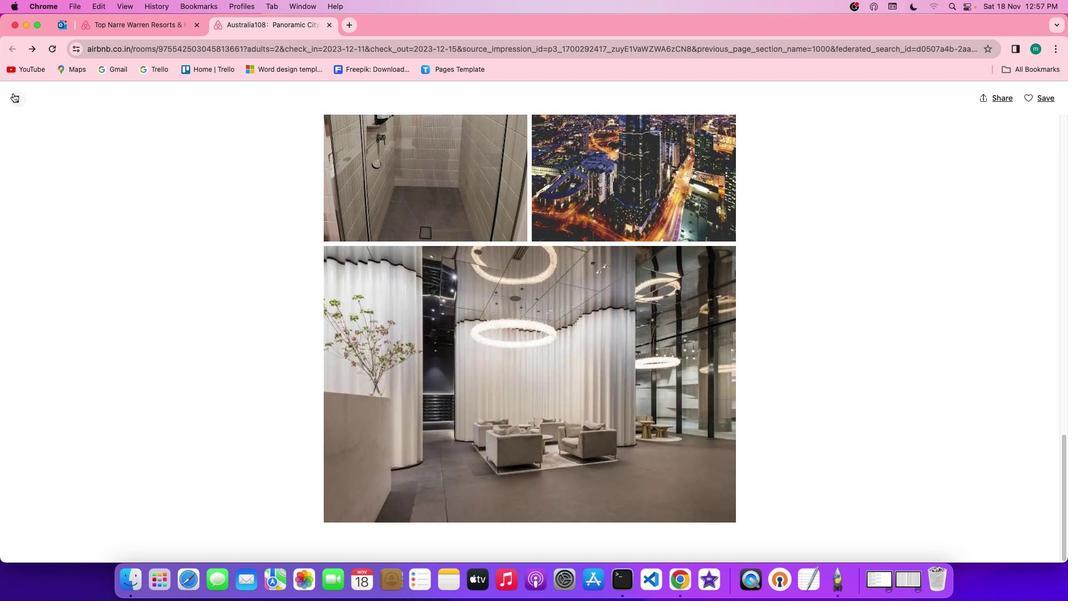 
Action: Mouse moved to (376, 302)
Screenshot: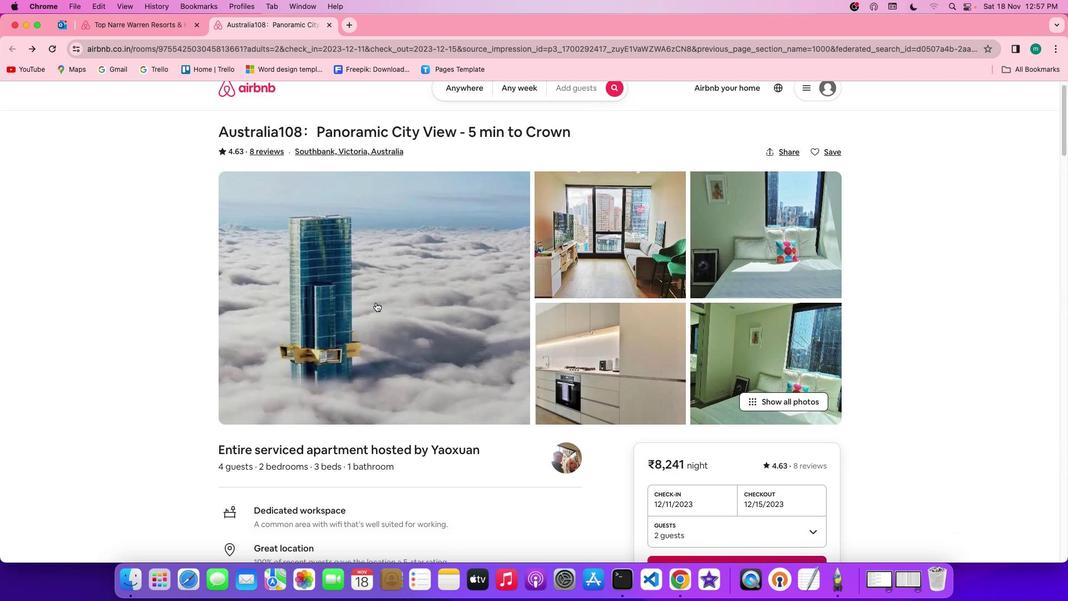 
Action: Mouse scrolled (376, 302) with delta (0, 0)
Screenshot: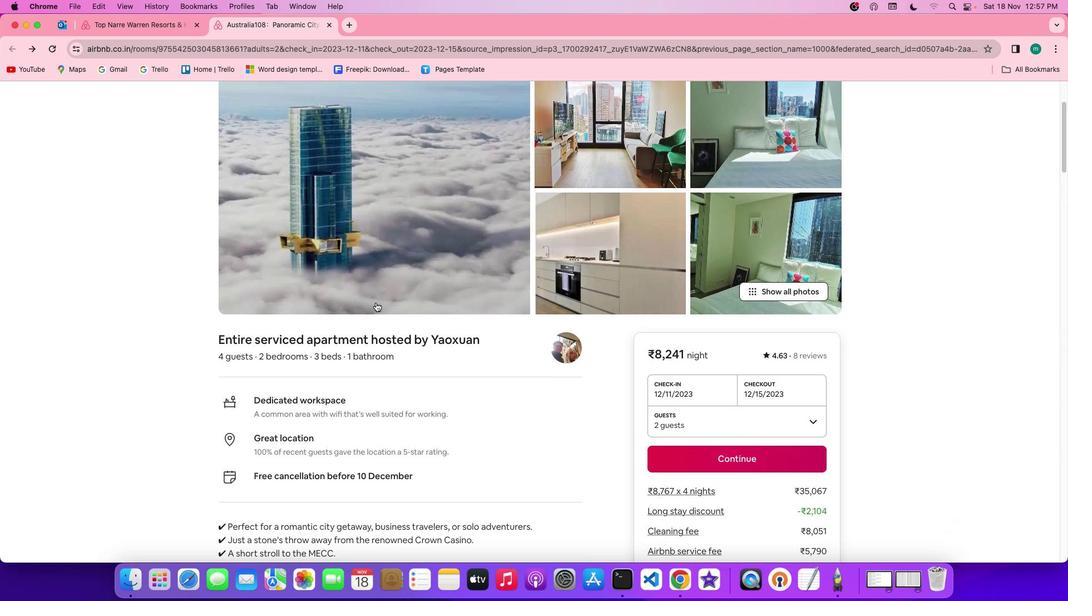 
Action: Mouse scrolled (376, 302) with delta (0, 0)
Screenshot: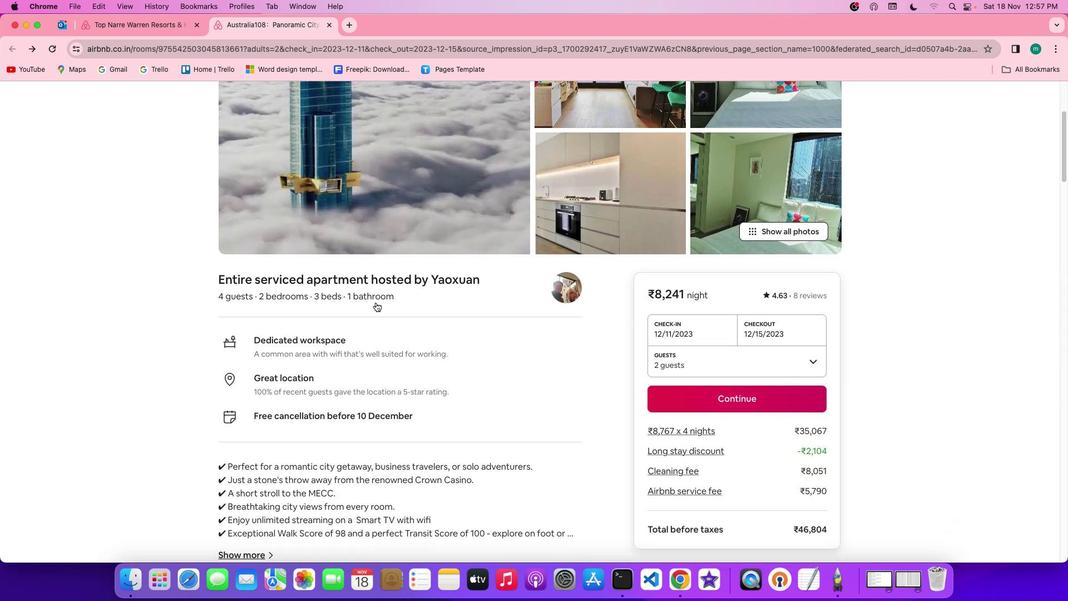 
Action: Mouse scrolled (376, 302) with delta (0, 0)
Screenshot: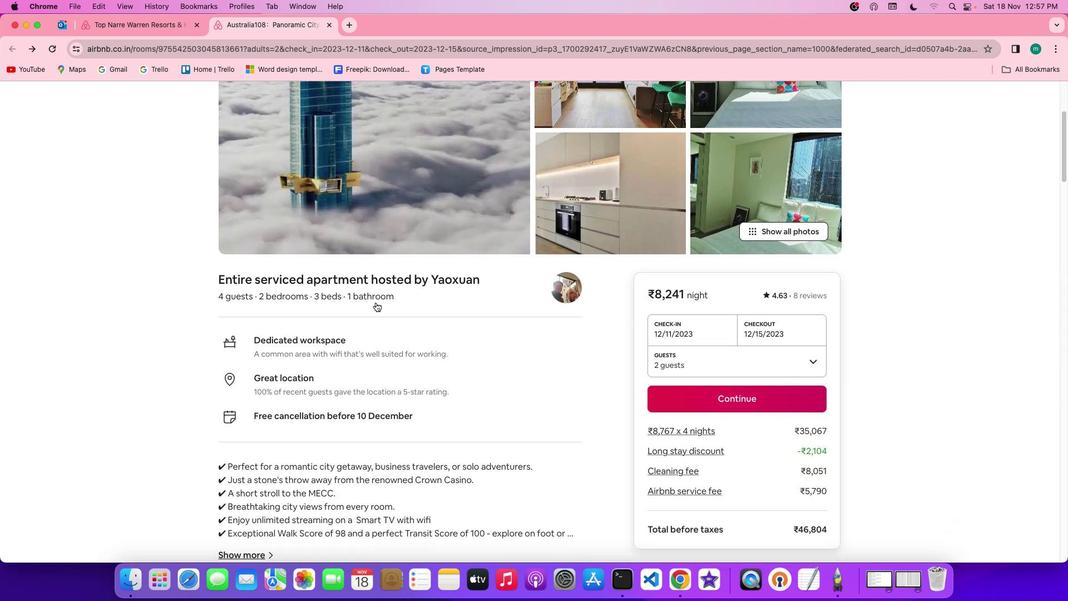 
Action: Mouse scrolled (376, 302) with delta (0, -1)
Screenshot: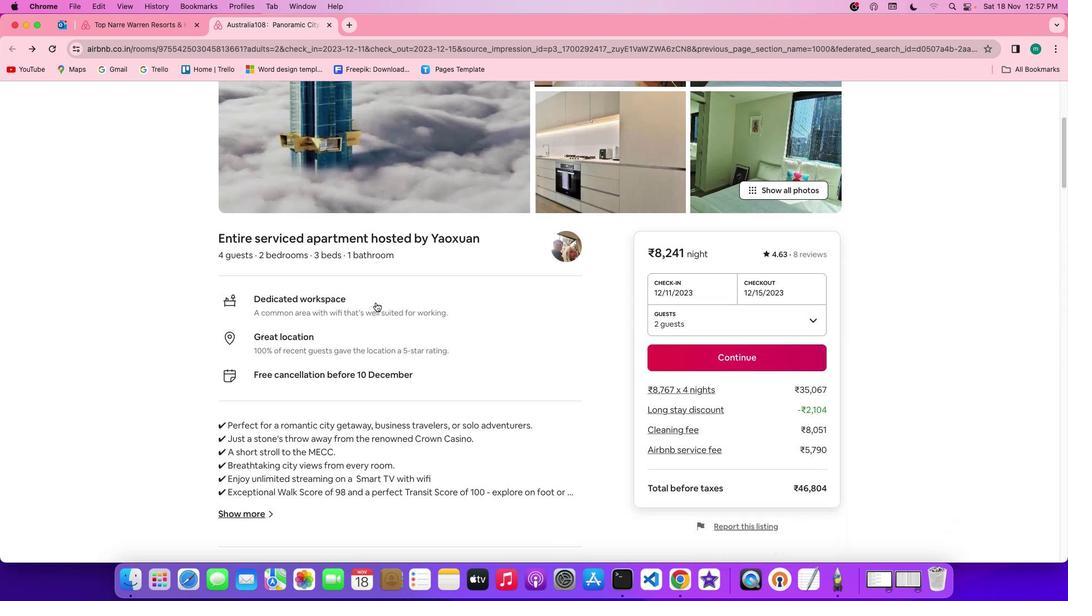 
Action: Mouse scrolled (376, 302) with delta (0, -1)
Screenshot: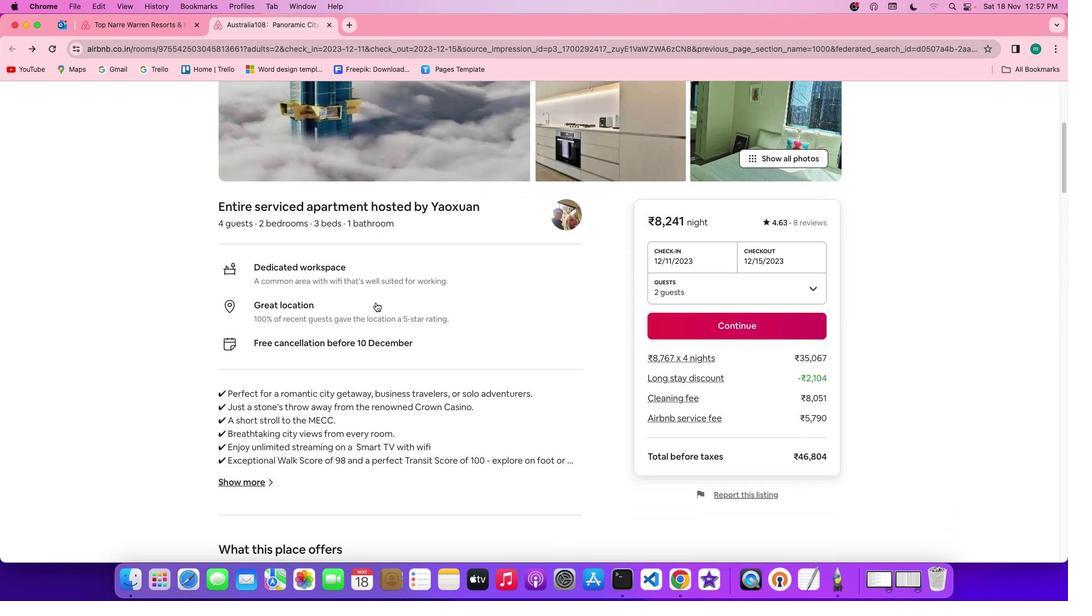 
Action: Mouse scrolled (376, 302) with delta (0, 0)
Screenshot: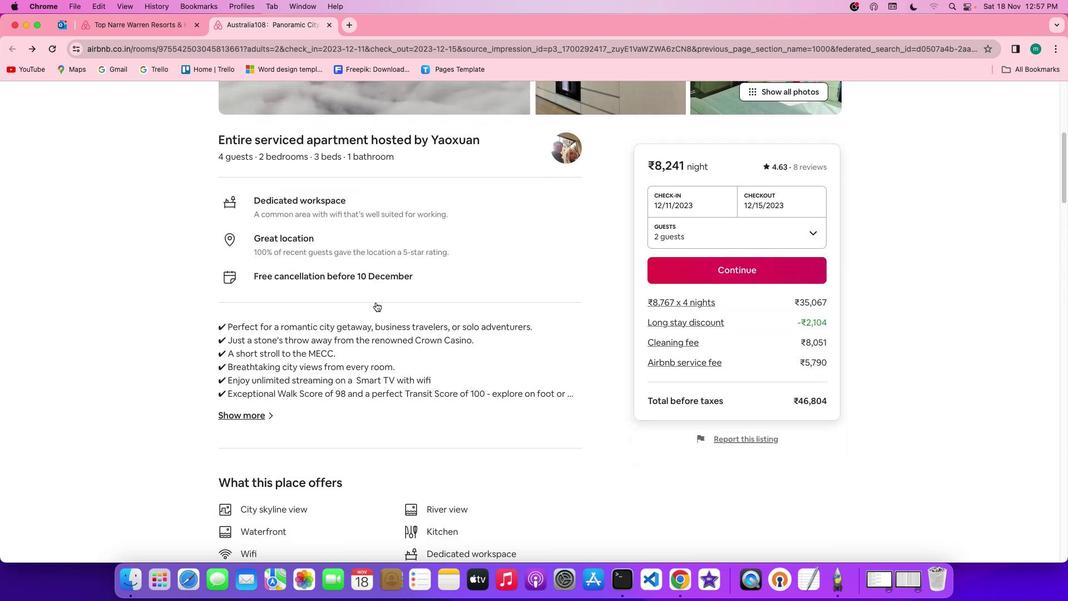
Action: Mouse scrolled (376, 302) with delta (0, 0)
